 Task: Edit a mockumentary-style video that satirizes a specific industry or profession, incorporating humor and witty dialogue.
Action: Mouse moved to (135, 163)
Screenshot: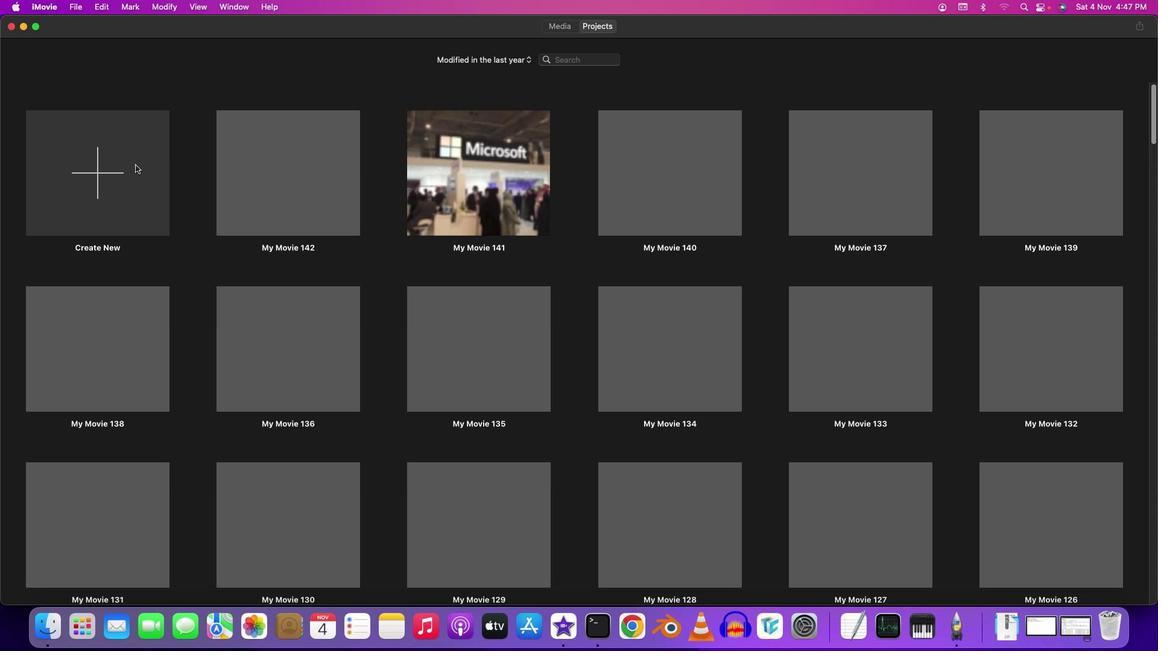 
Action: Mouse pressed left at (135, 163)
Screenshot: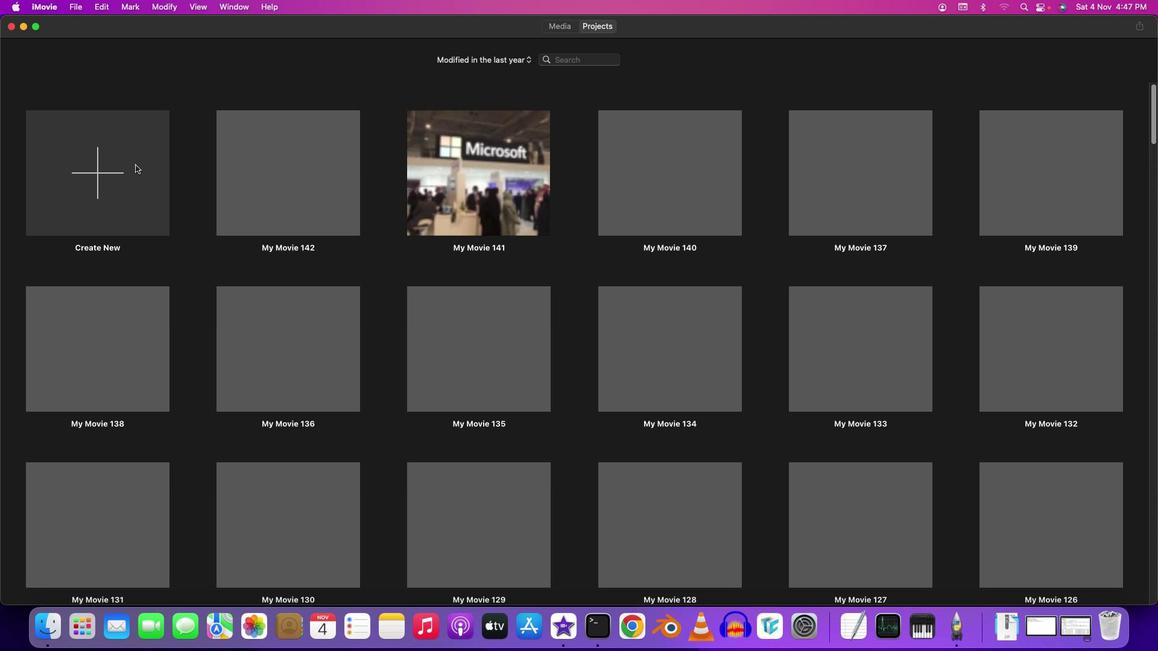 
Action: Mouse moved to (124, 168)
Screenshot: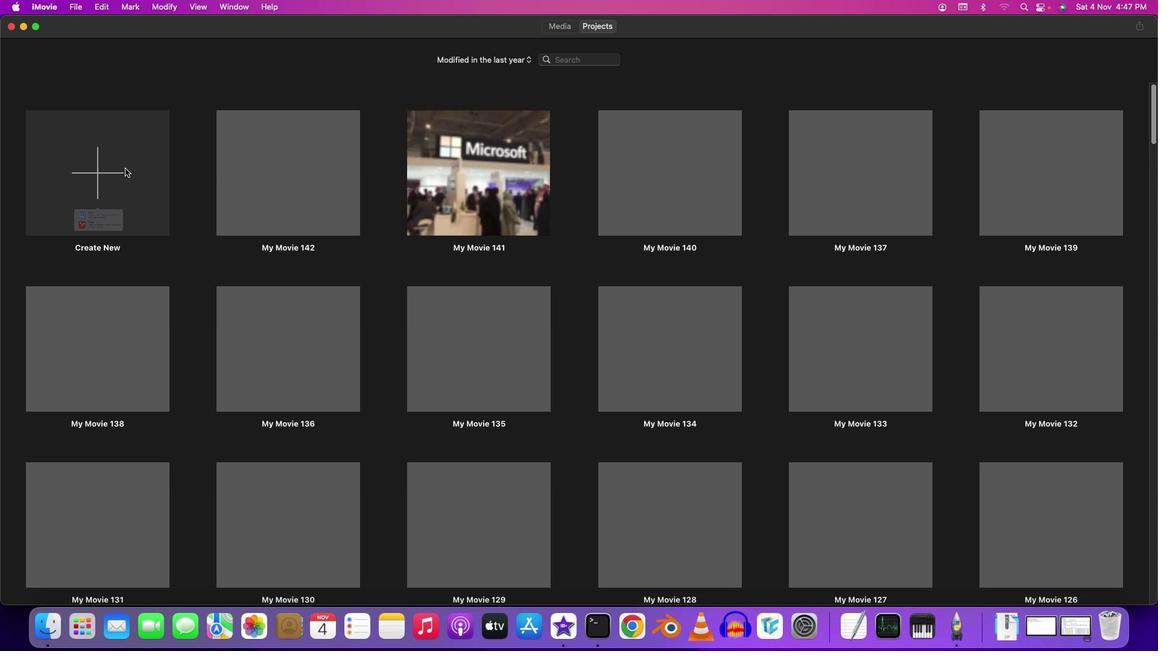 
Action: Mouse pressed left at (124, 168)
Screenshot: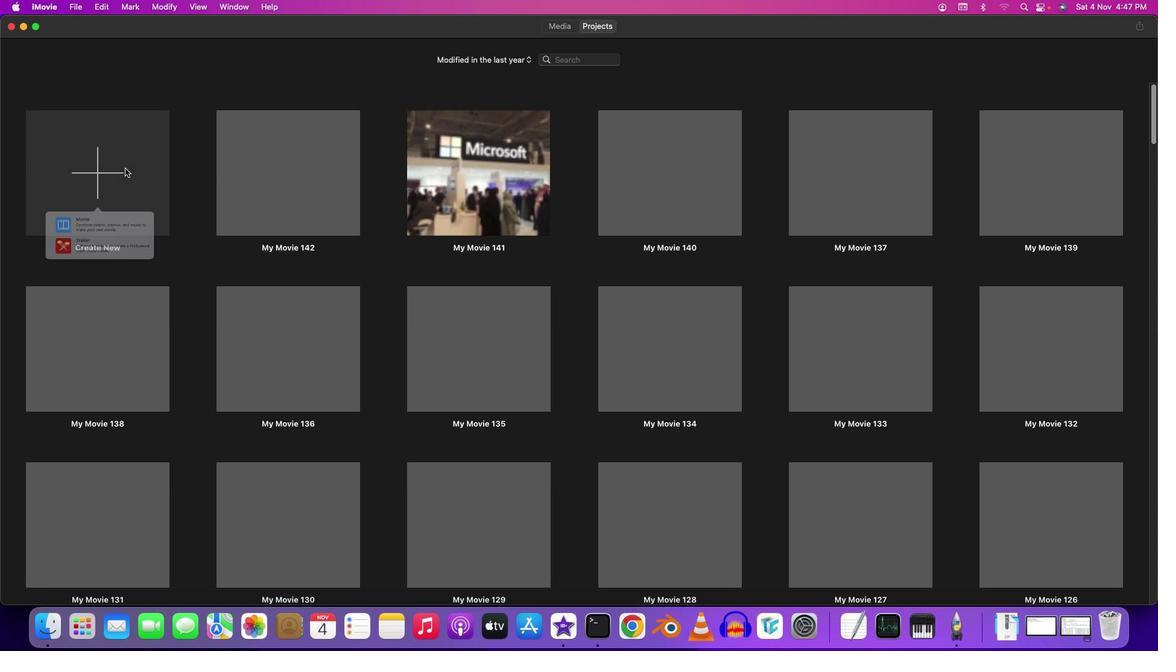 
Action: Mouse moved to (109, 231)
Screenshot: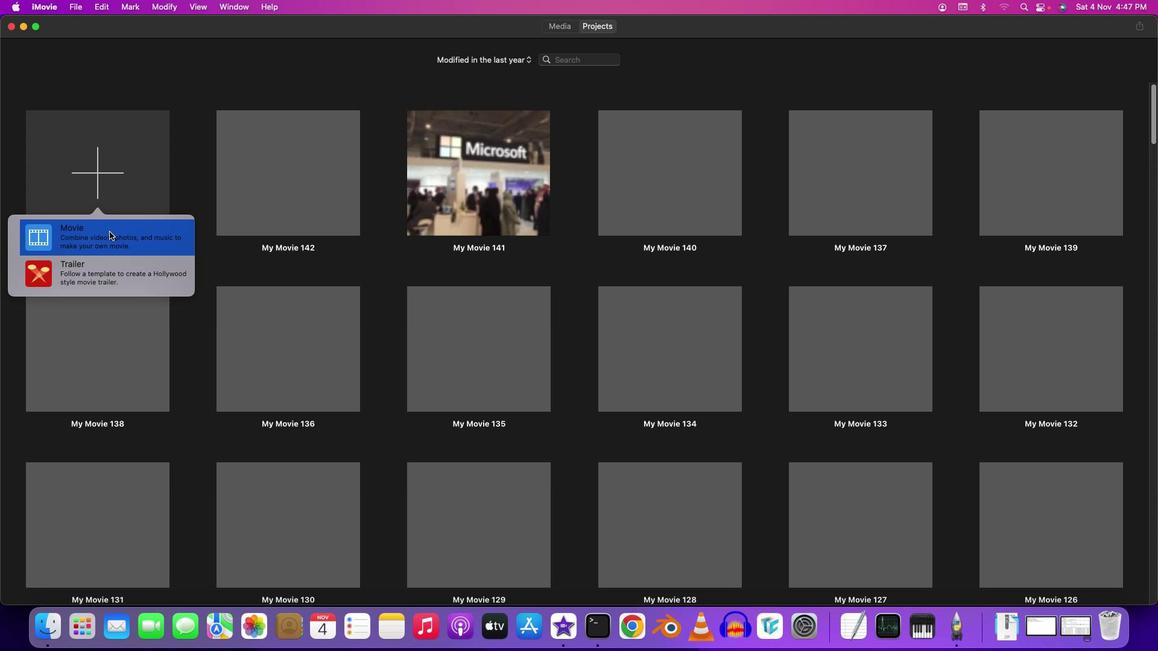 
Action: Mouse pressed left at (109, 231)
Screenshot: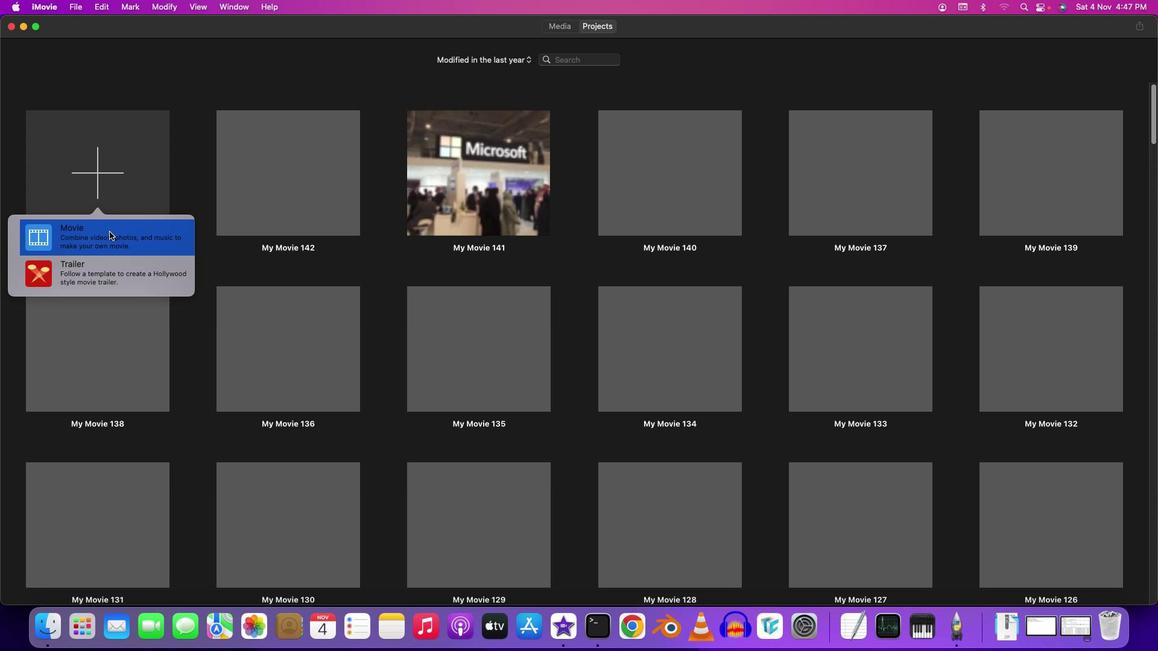 
Action: Mouse moved to (80, 82)
Screenshot: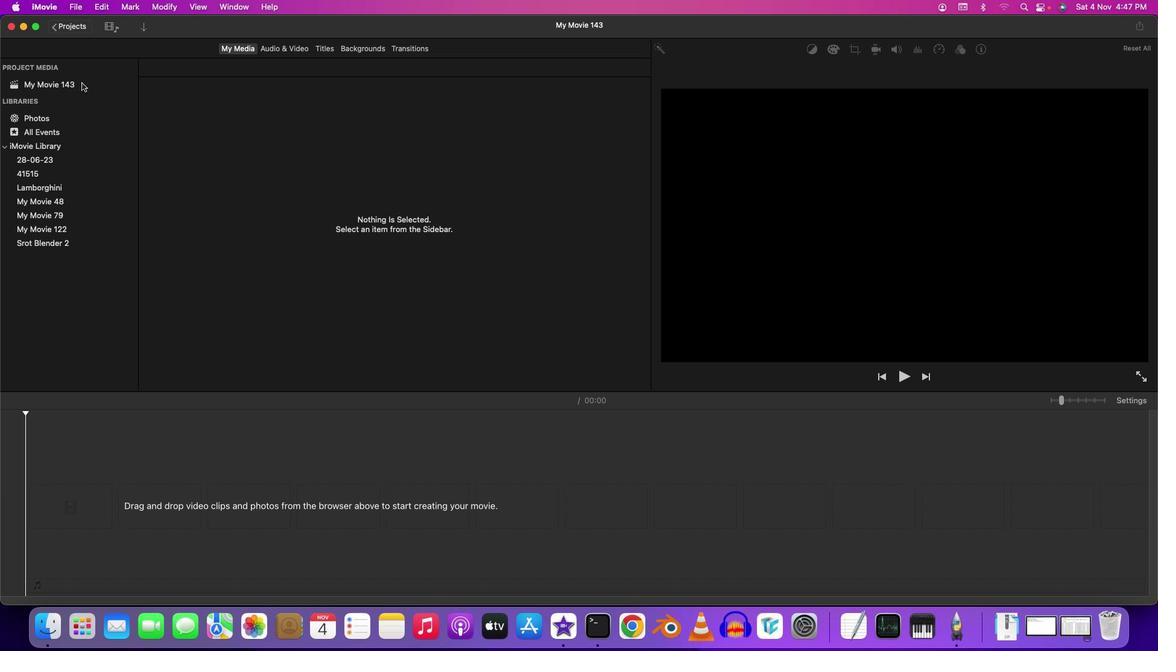 
Action: Mouse pressed left at (80, 82)
Screenshot: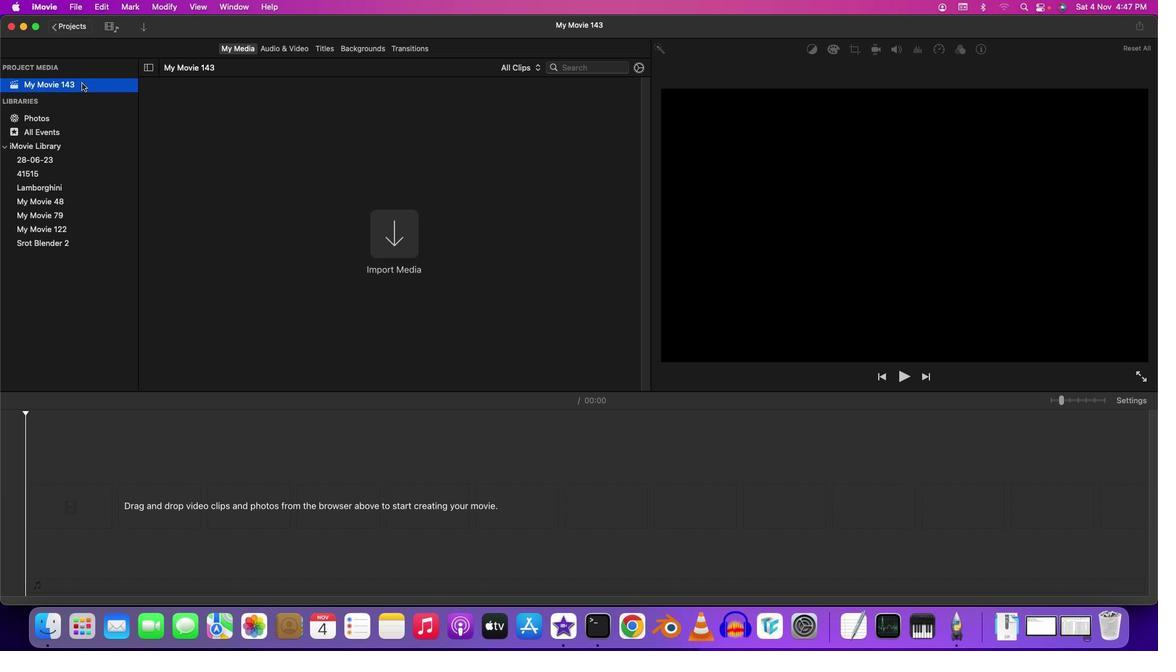
Action: Mouse moved to (148, 26)
Screenshot: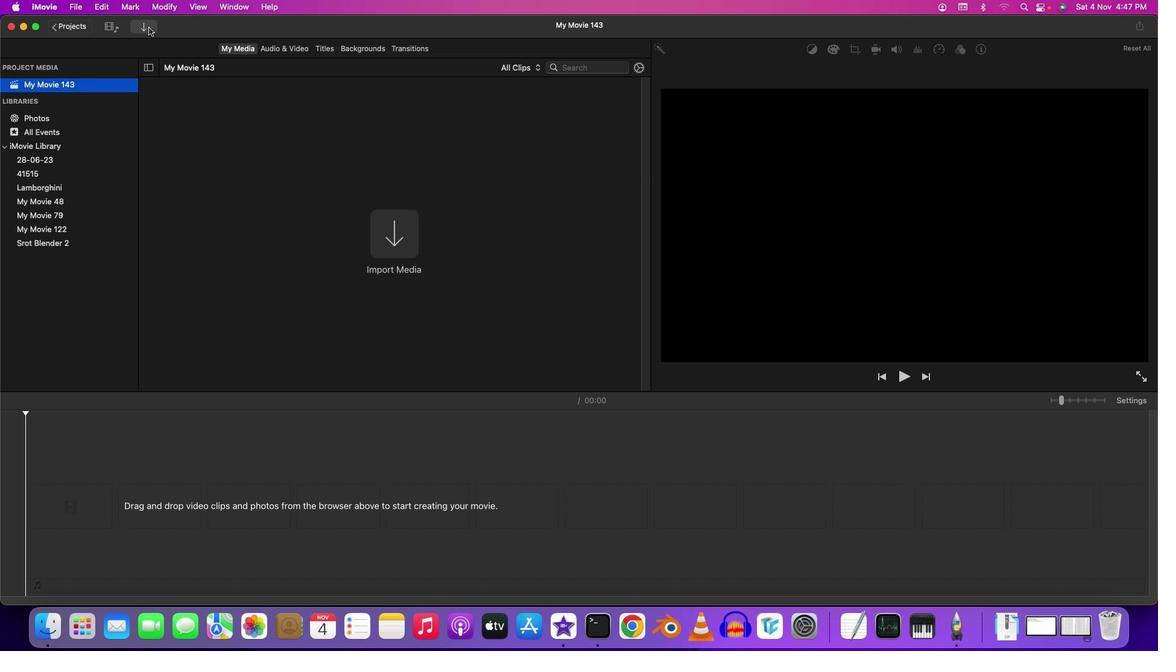 
Action: Mouse pressed left at (148, 26)
Screenshot: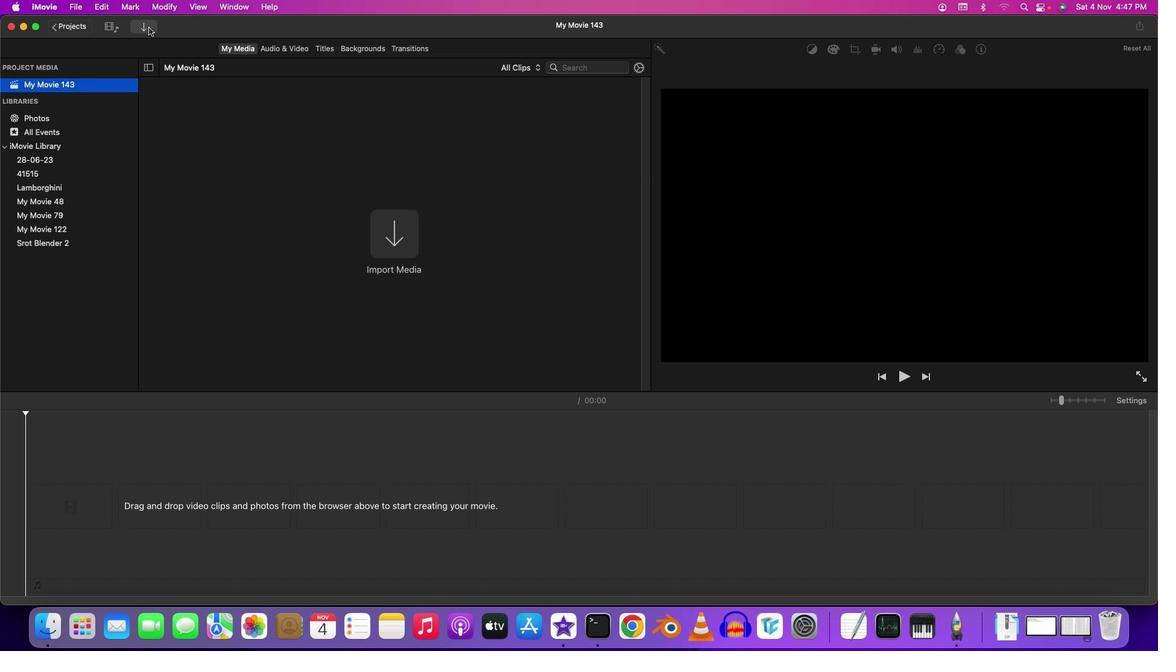 
Action: Mouse moved to (67, 161)
Screenshot: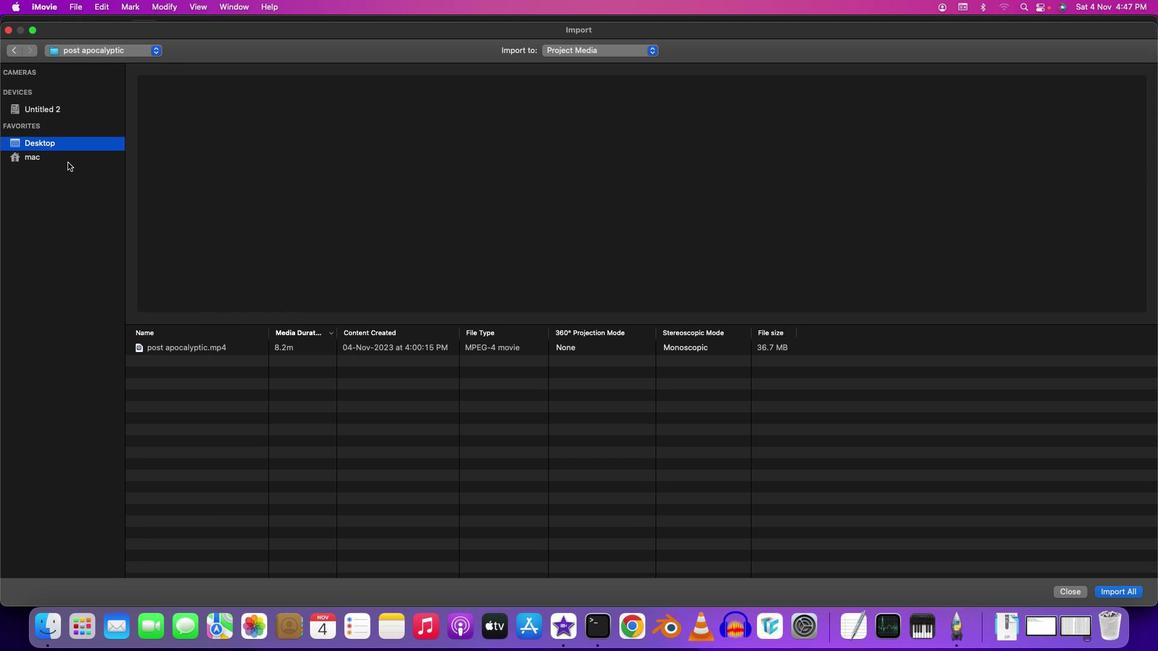
Action: Mouse pressed left at (67, 161)
Screenshot: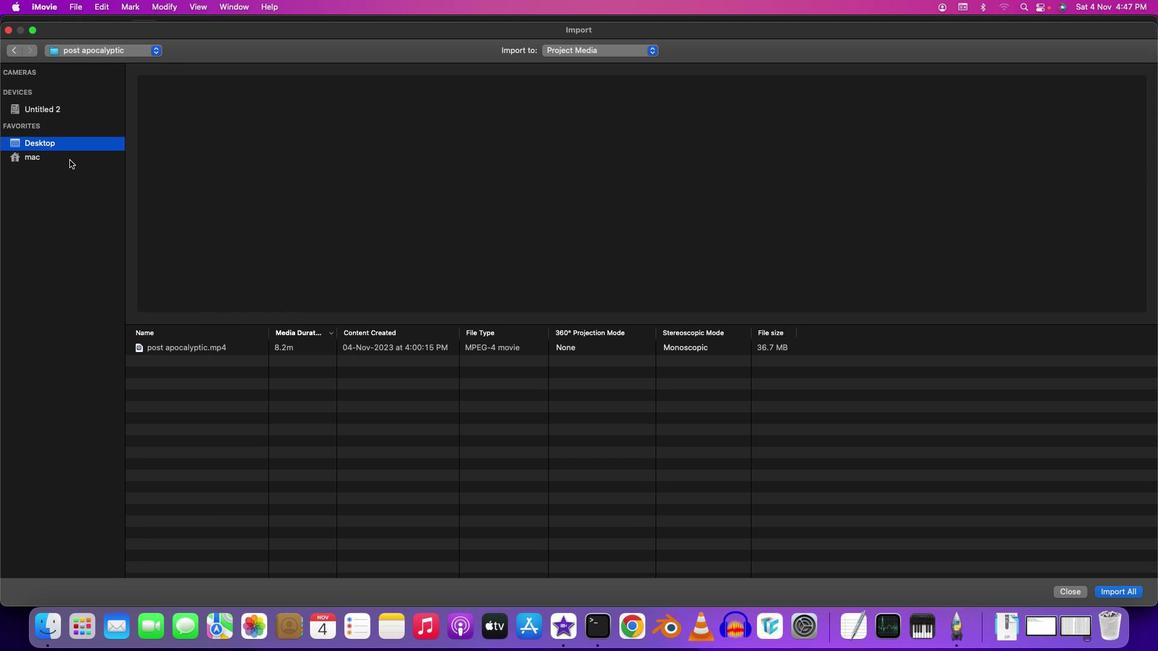 
Action: Mouse moved to (71, 152)
Screenshot: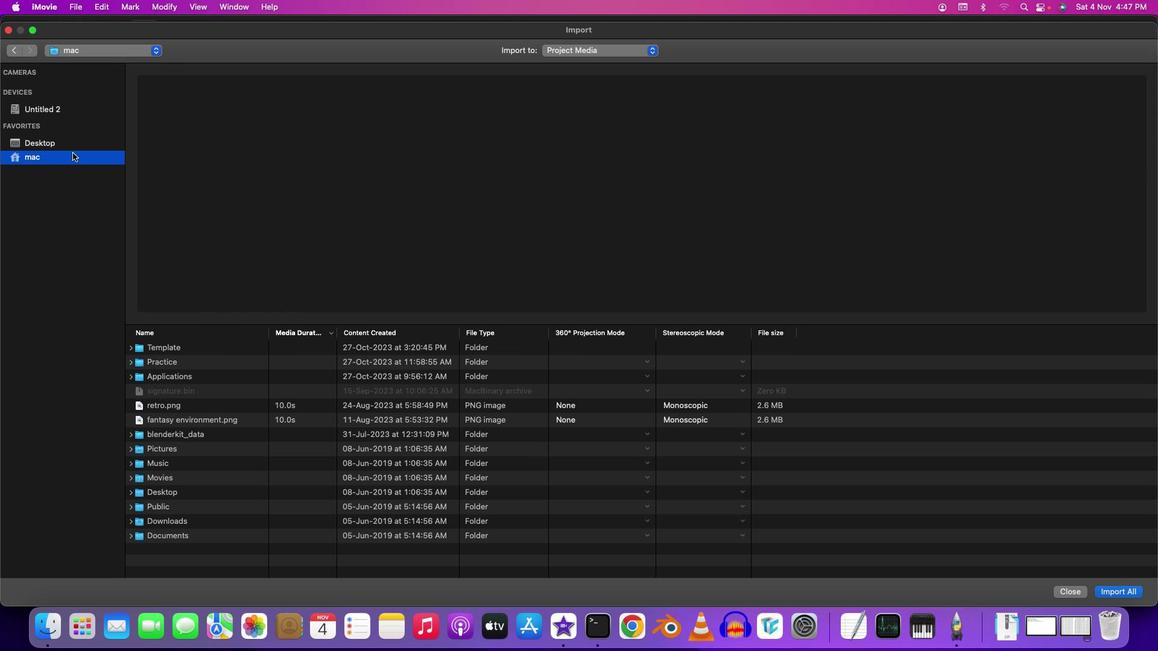 
Action: Mouse pressed left at (71, 152)
Screenshot: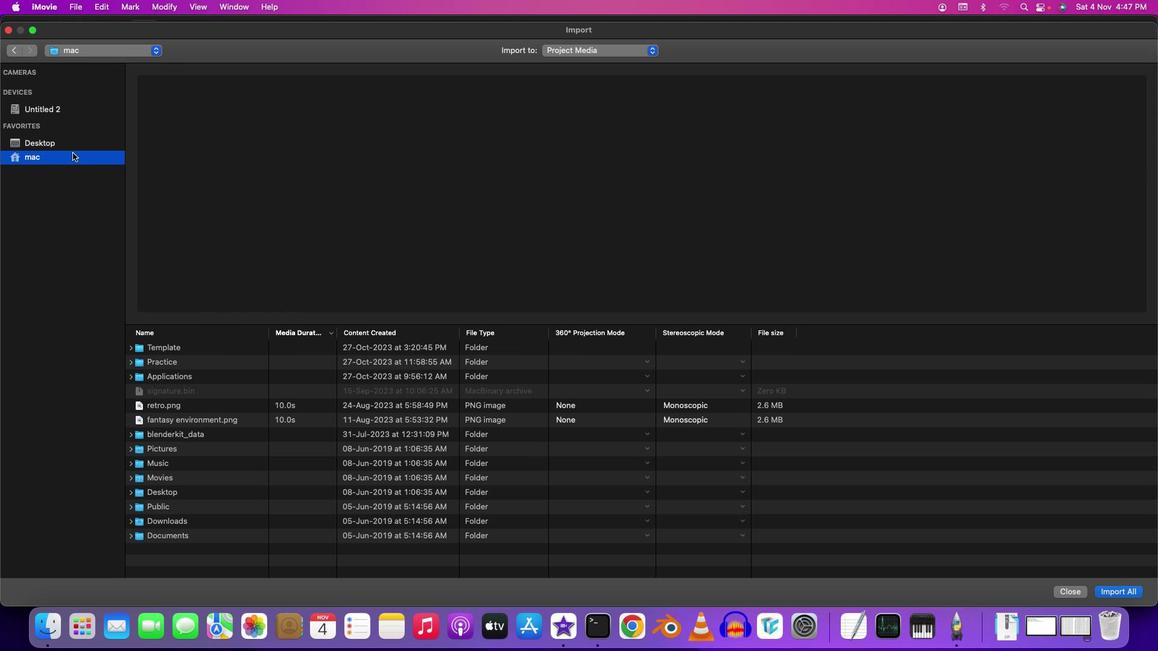 
Action: Mouse moved to (77, 138)
Screenshot: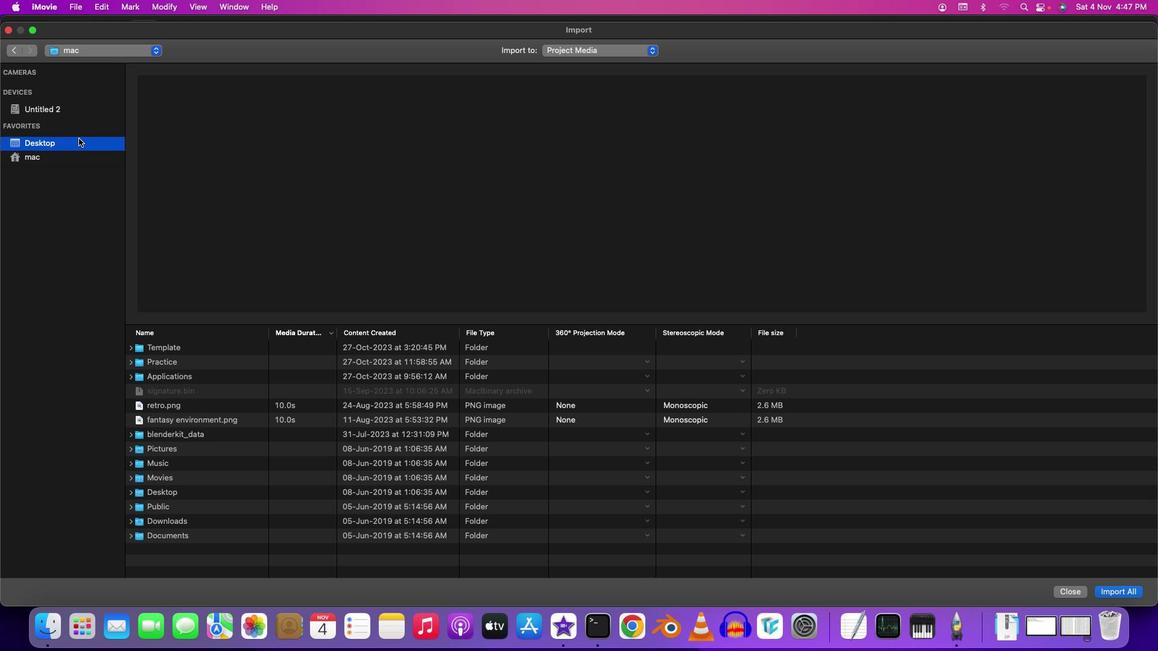 
Action: Mouse pressed left at (77, 138)
Screenshot: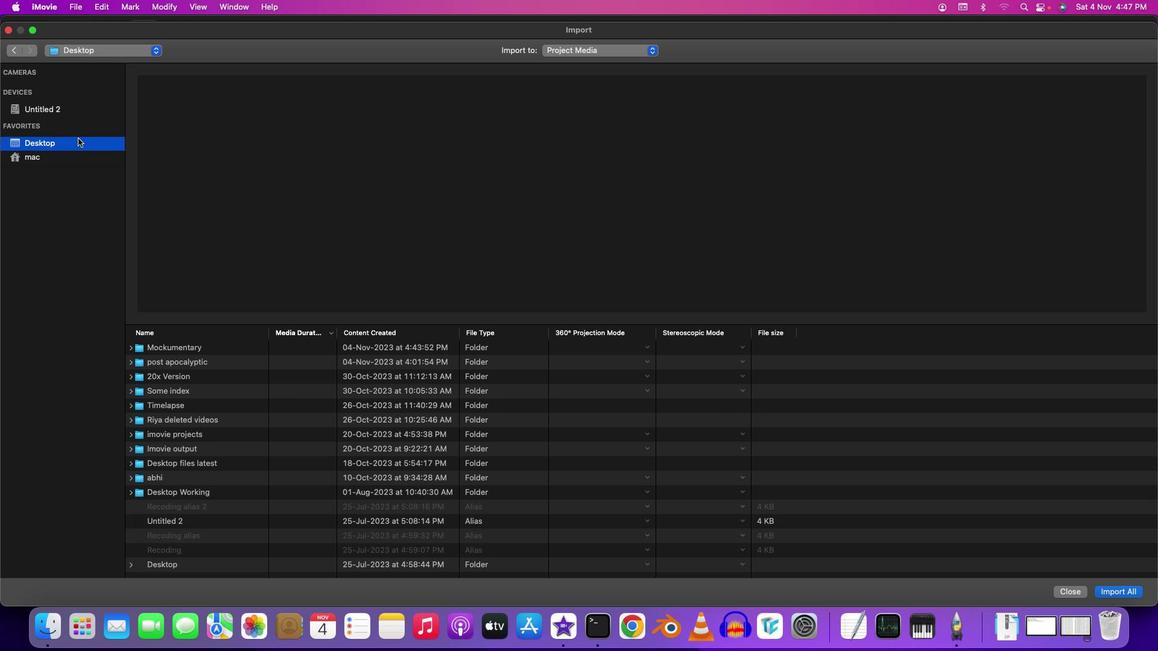 
Action: Mouse moved to (195, 349)
Screenshot: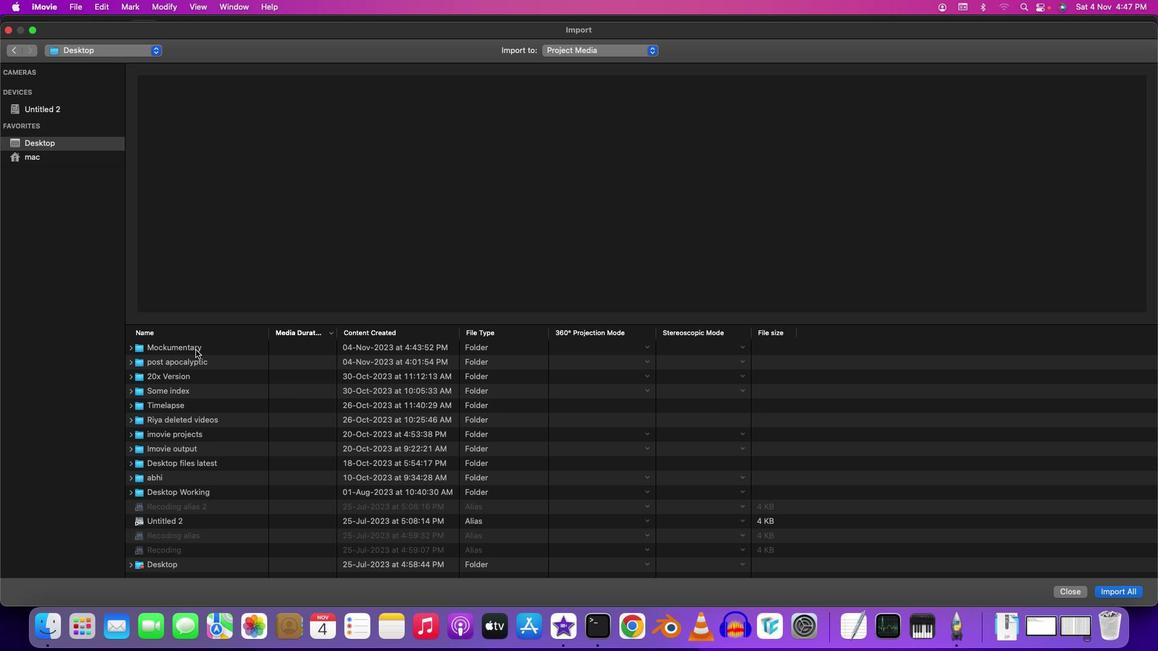 
Action: Mouse pressed left at (195, 349)
Screenshot: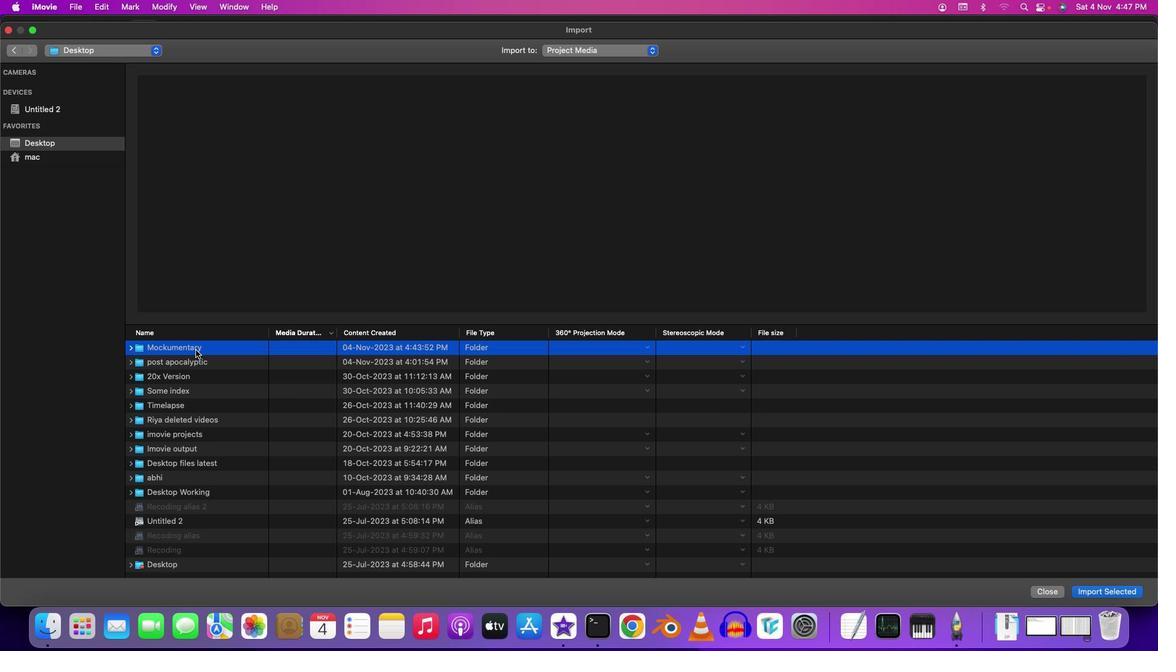 
Action: Mouse pressed left at (195, 349)
Screenshot: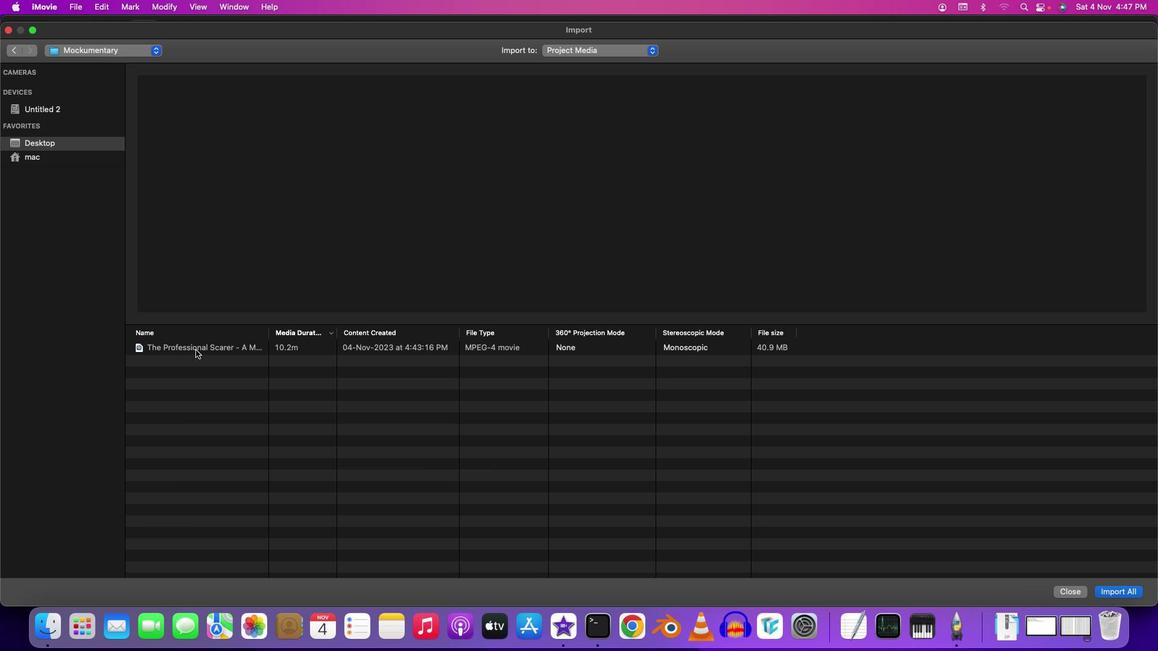 
Action: Mouse moved to (195, 349)
Screenshot: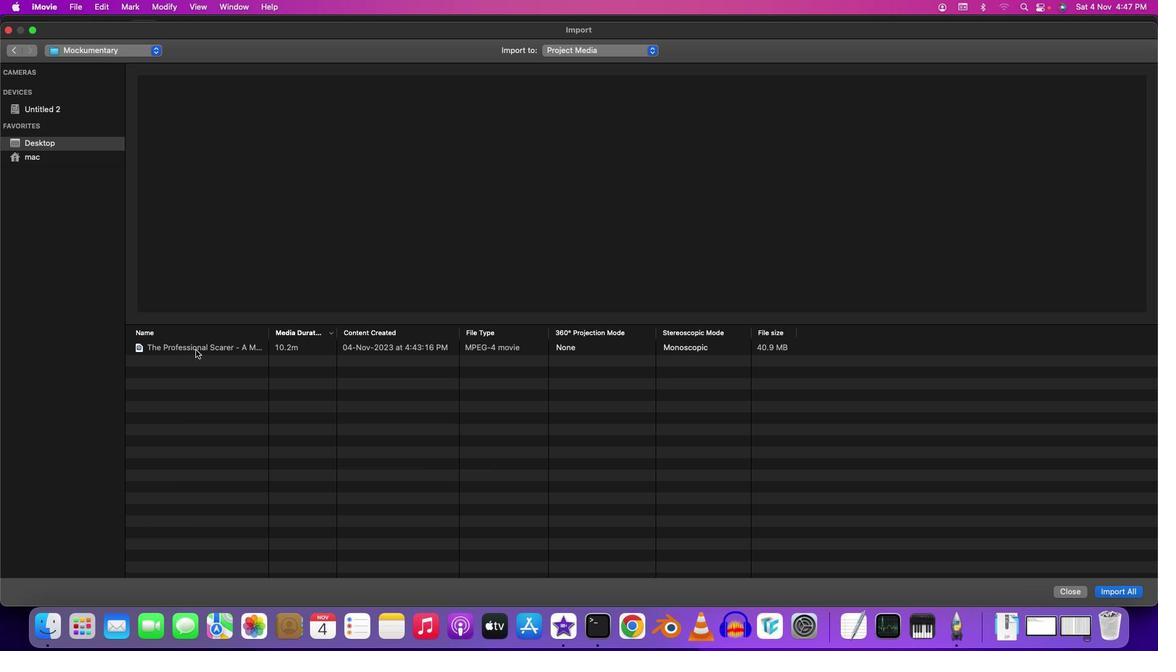 
Action: Mouse pressed left at (195, 349)
Screenshot: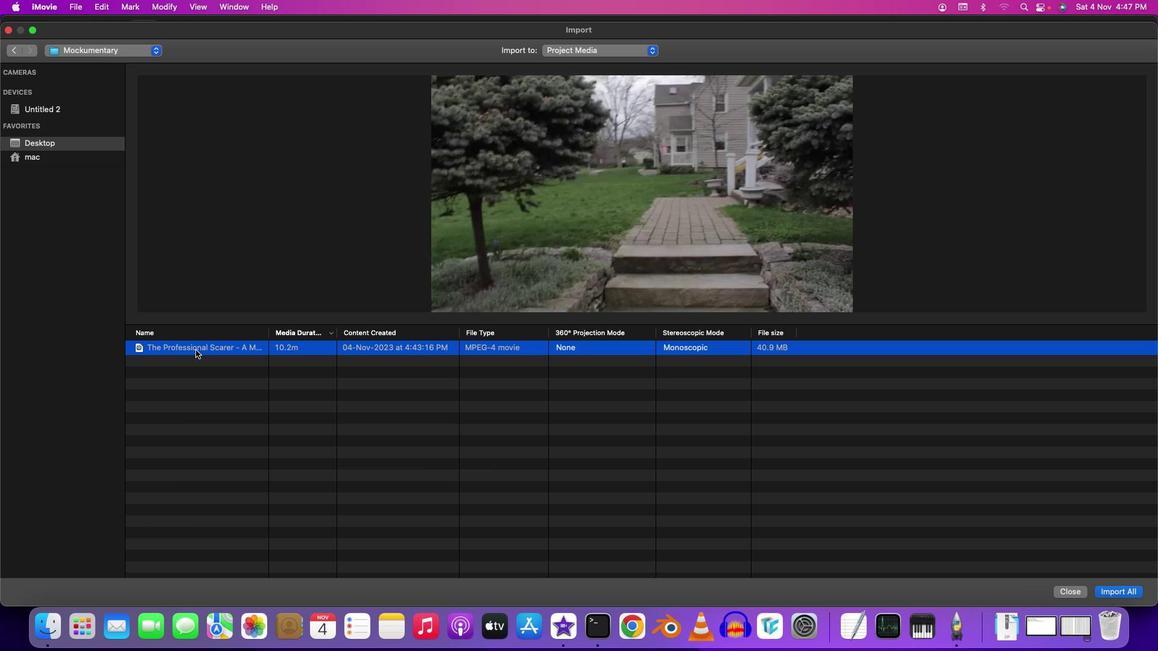 
Action: Mouse pressed left at (195, 349)
Screenshot: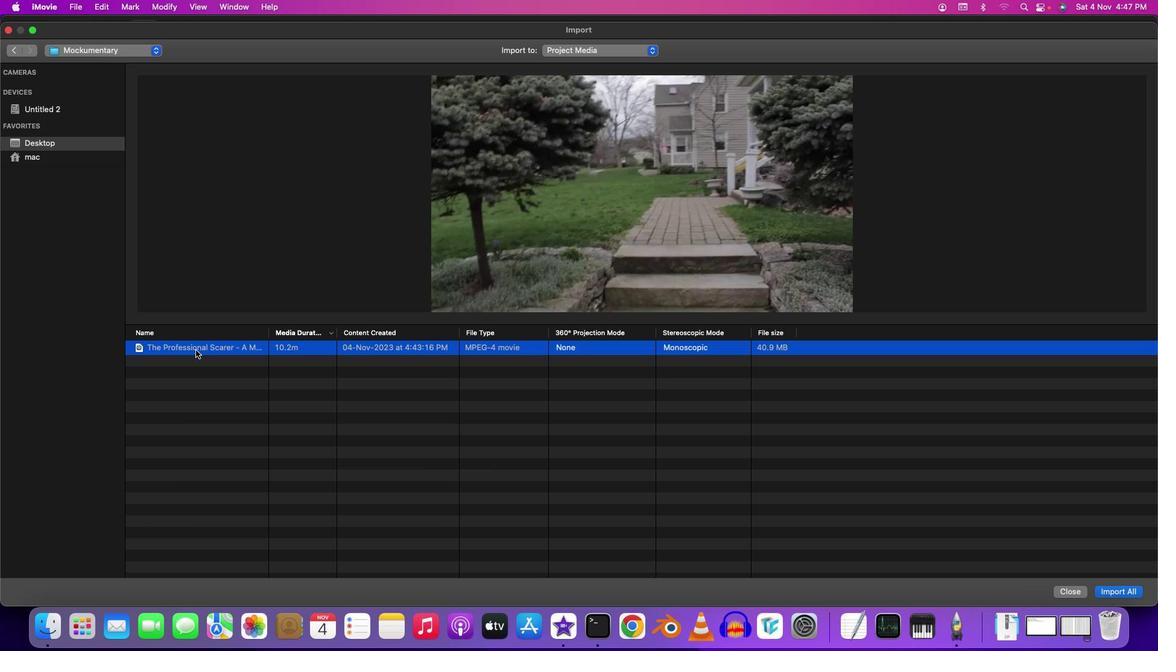 
Action: Mouse moved to (179, 109)
Screenshot: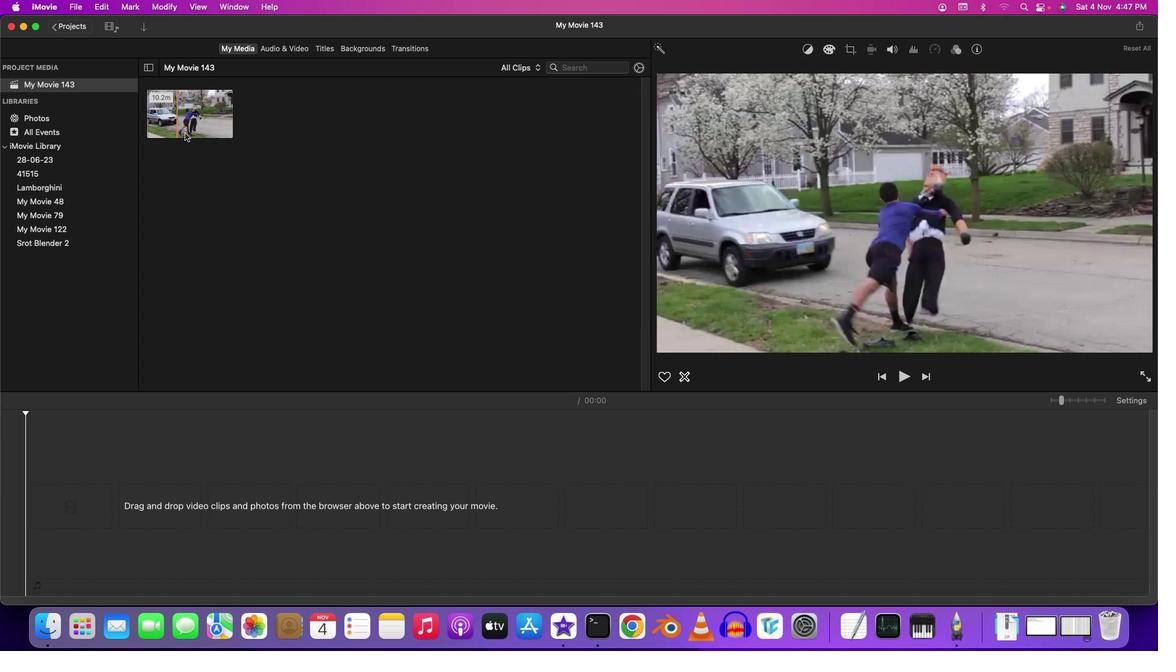 
Action: Mouse pressed left at (179, 109)
Screenshot: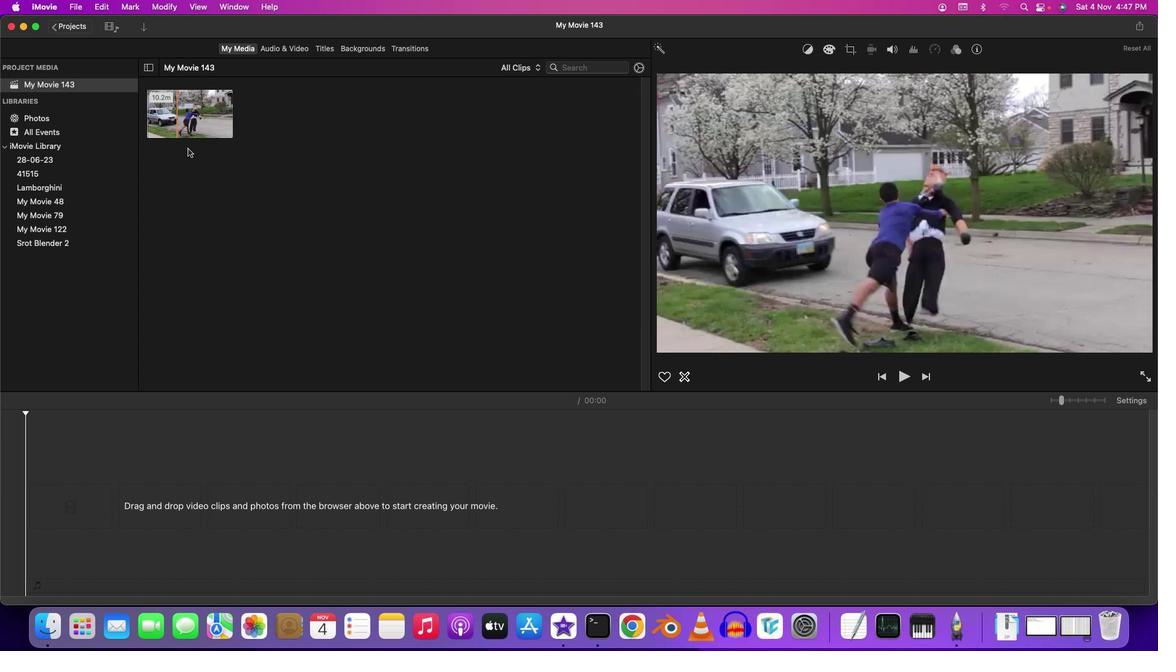 
Action: Mouse moved to (34, 453)
Screenshot: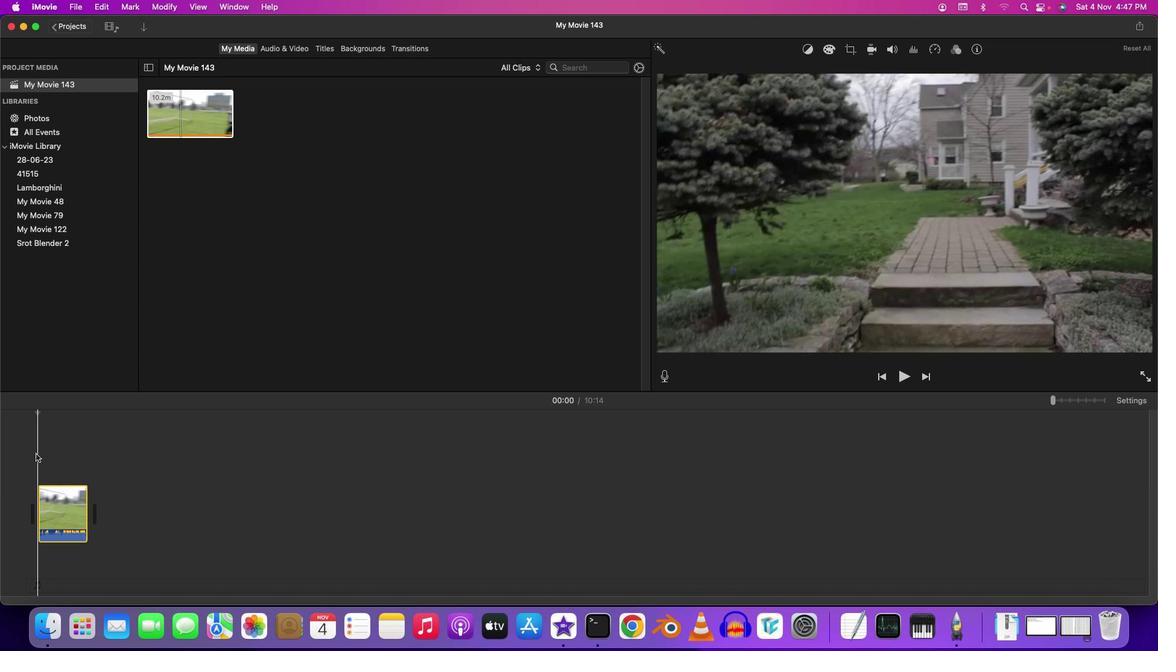 
Action: Mouse pressed left at (34, 453)
Screenshot: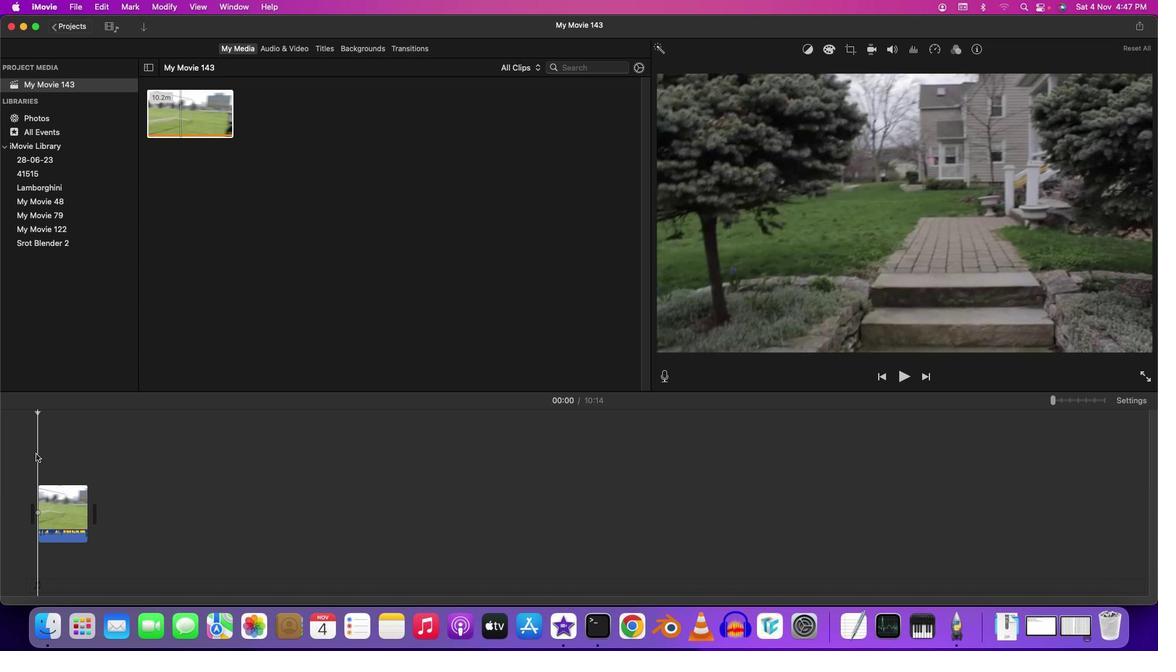 
Action: Mouse moved to (1057, 399)
Screenshot: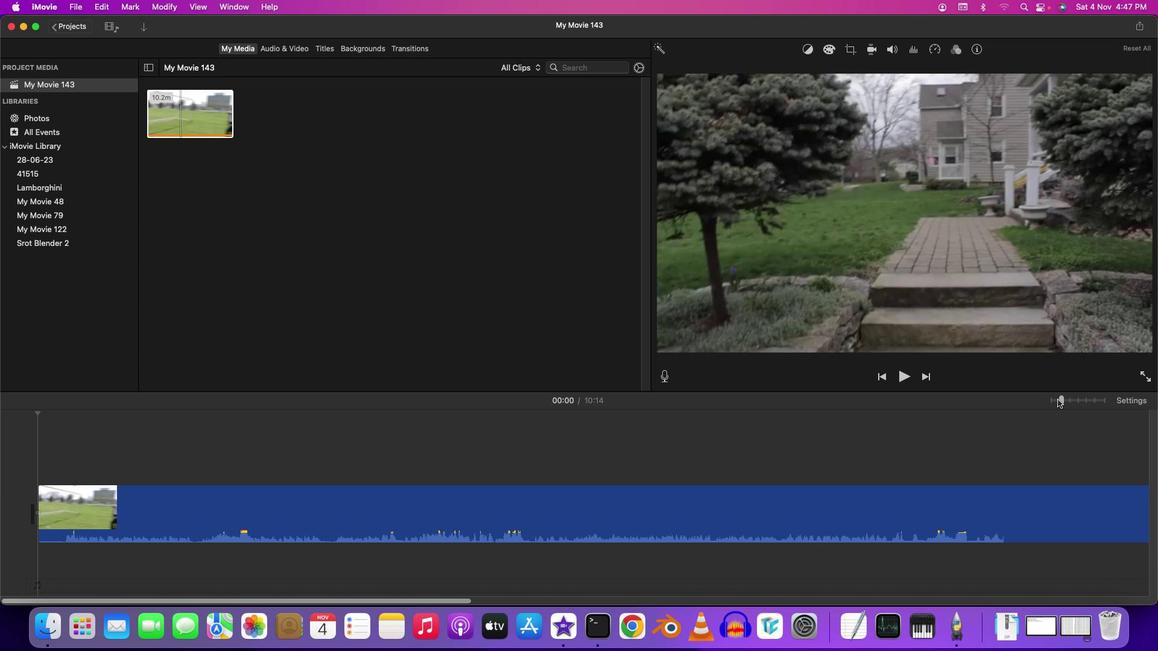 
Action: Mouse pressed left at (1057, 399)
Screenshot: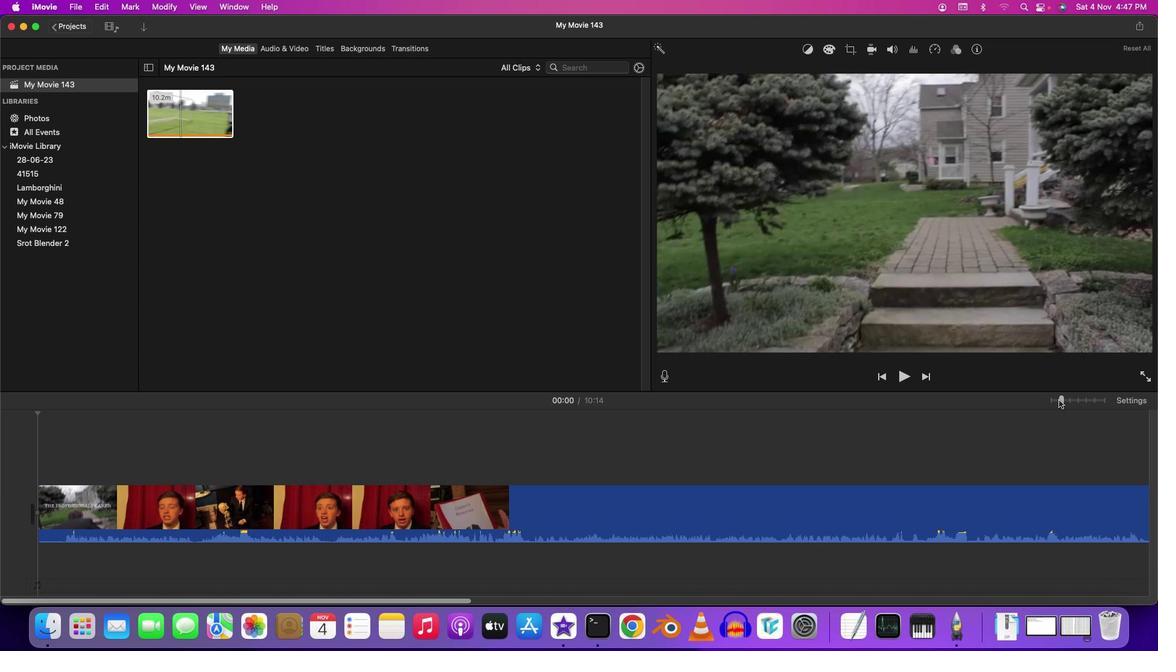 
Action: Mouse moved to (38, 426)
Screenshot: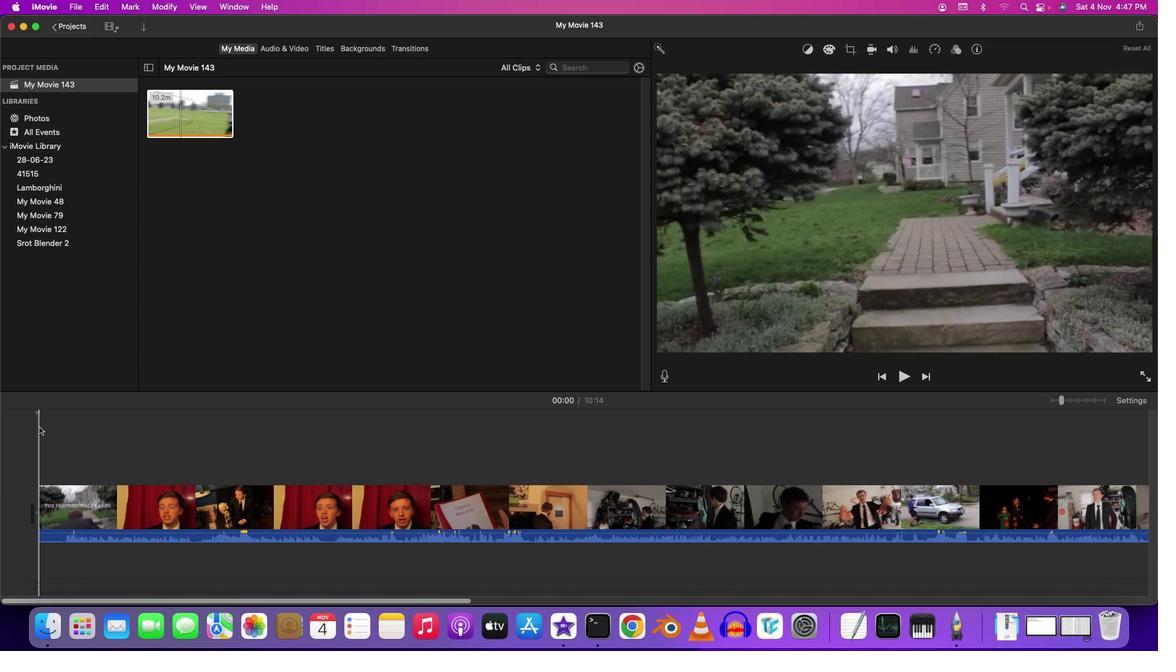 
Action: Mouse pressed left at (38, 426)
Screenshot: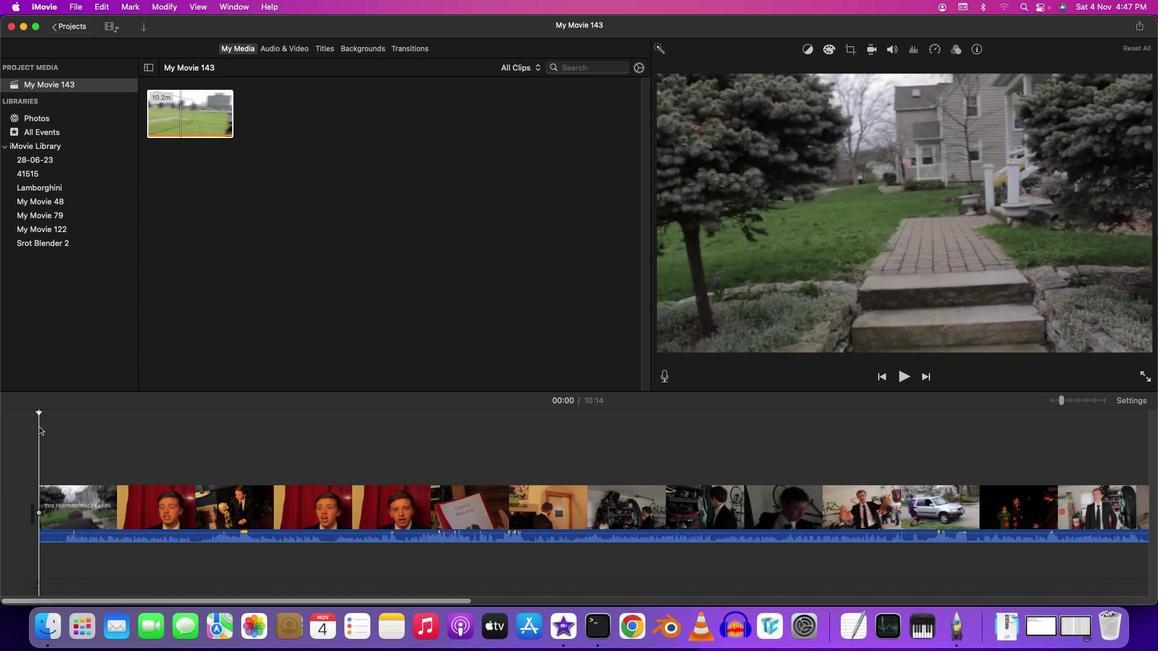 
Action: Key pressed Key.space
Screenshot: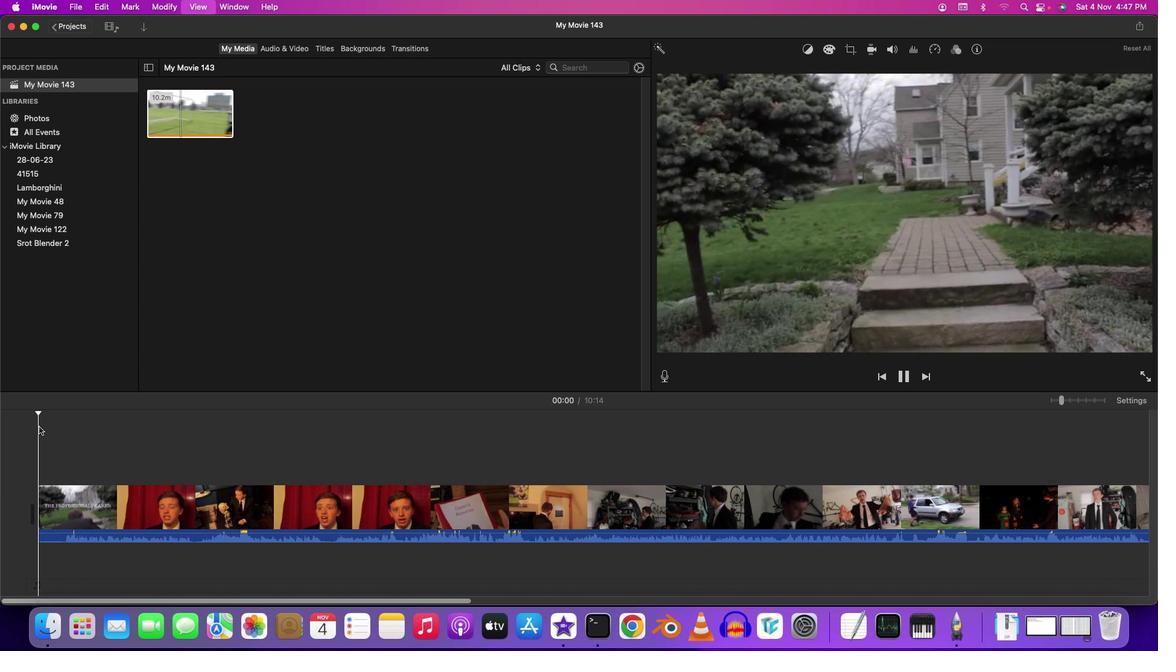 
Action: Mouse moved to (203, 534)
Screenshot: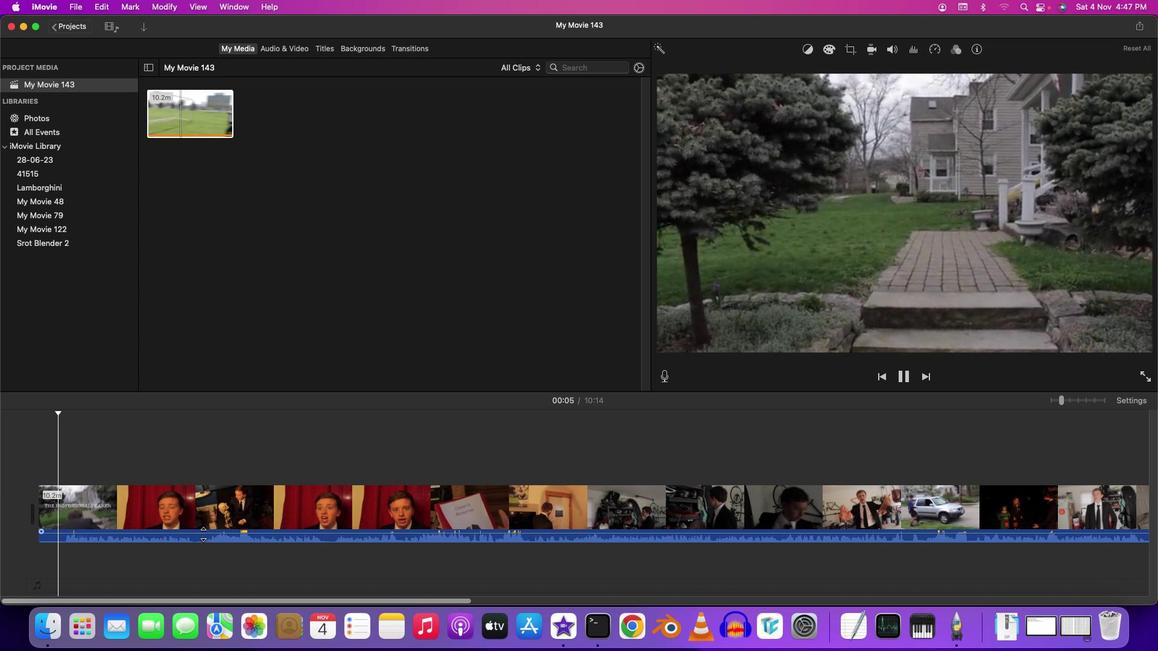 
Action: Mouse pressed left at (203, 534)
Screenshot: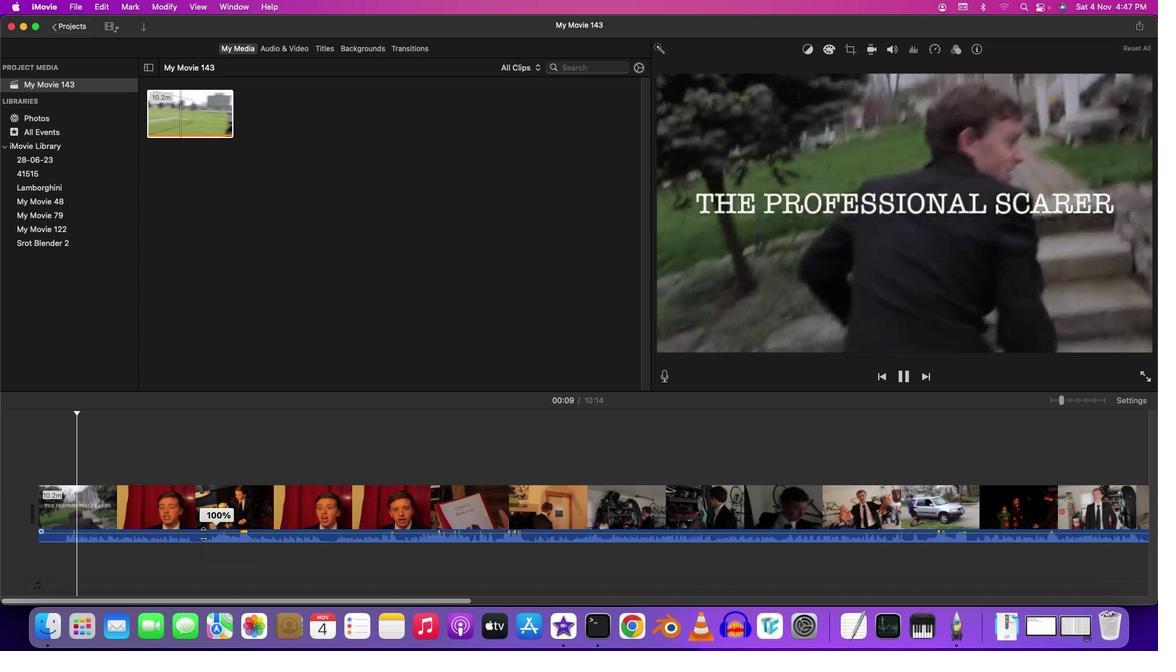 
Action: Mouse moved to (196, 507)
Screenshot: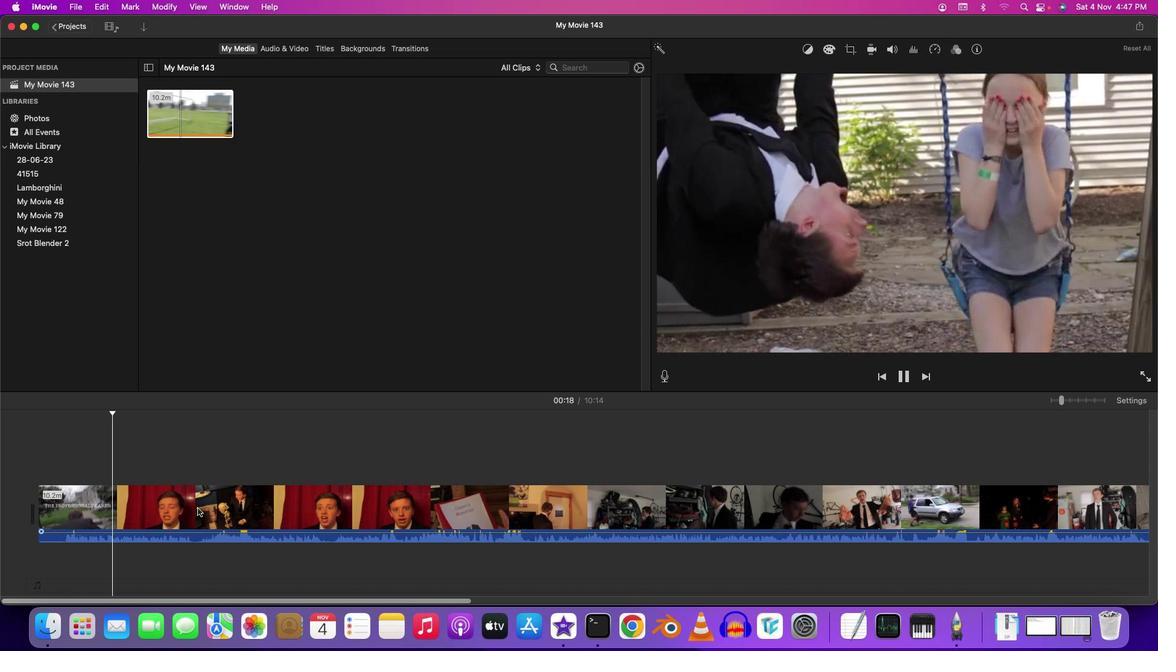 
Action: Key pressed Key.space
Screenshot: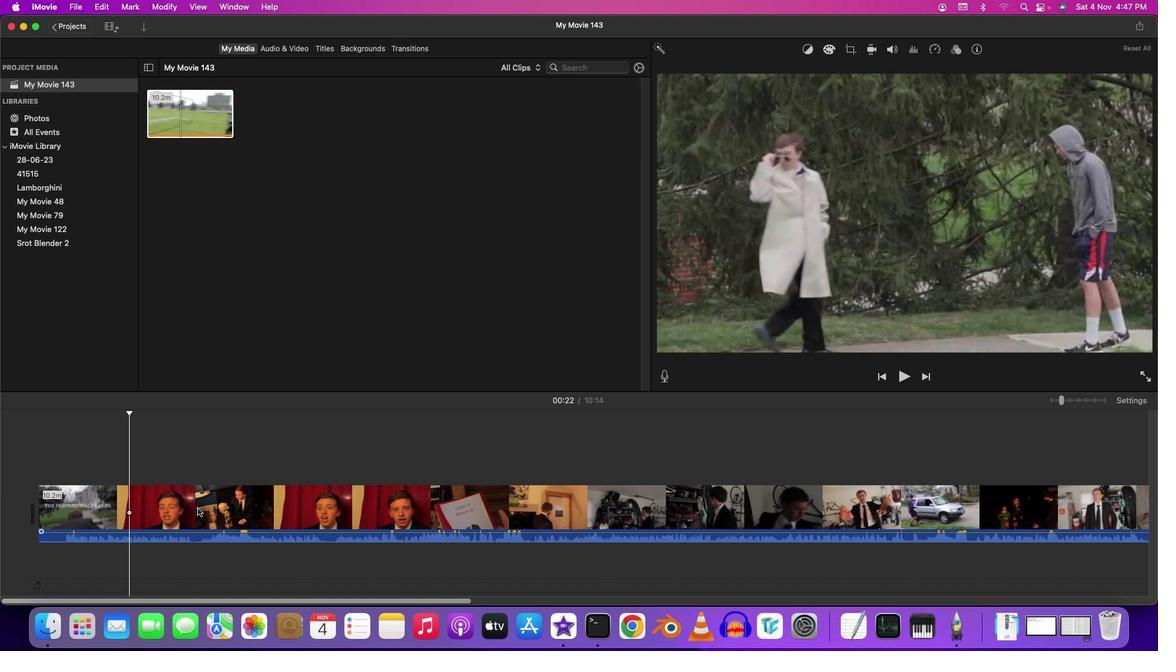 
Action: Mouse moved to (126, 412)
Screenshot: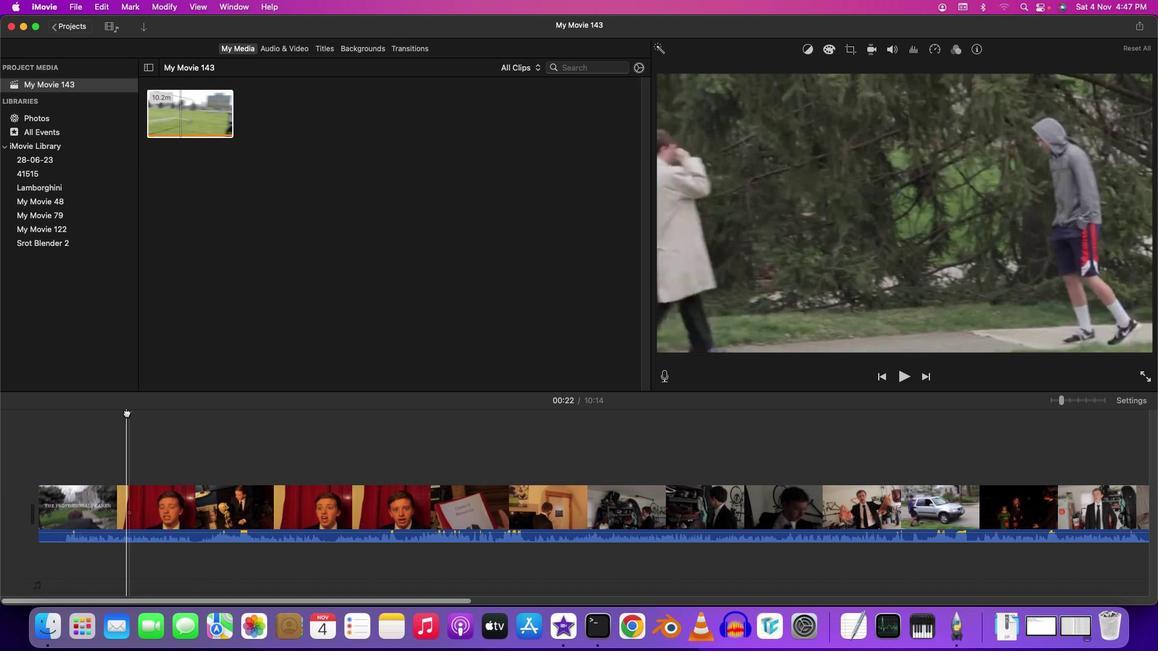 
Action: Mouse pressed left at (126, 412)
Screenshot: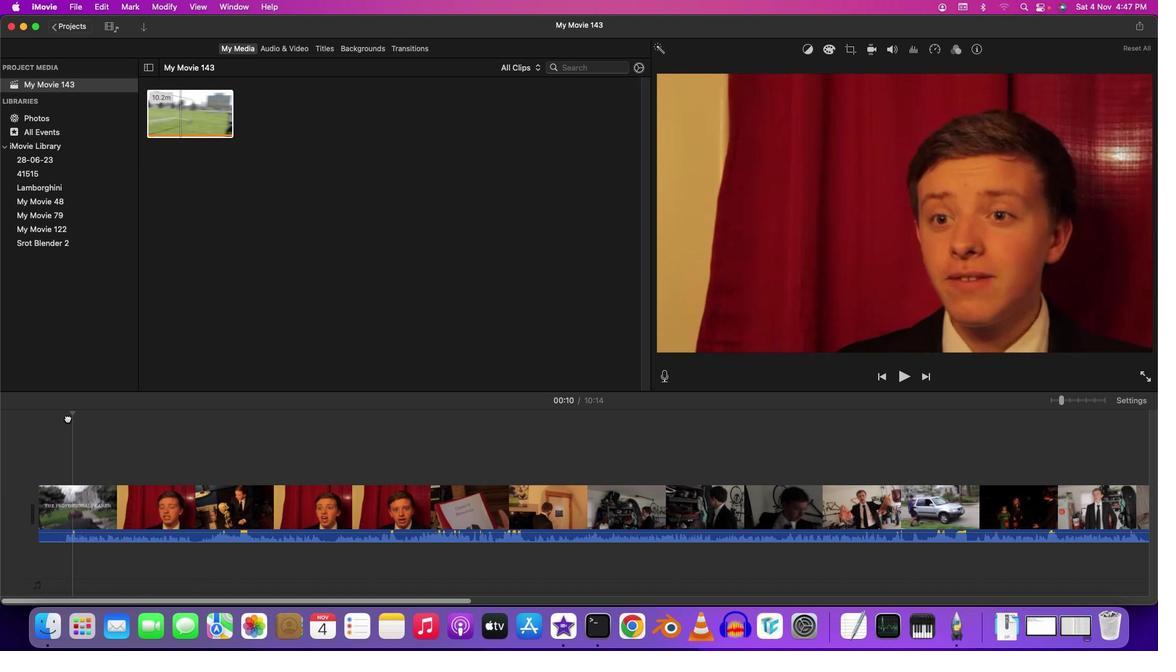 
Action: Mouse moved to (365, 49)
Screenshot: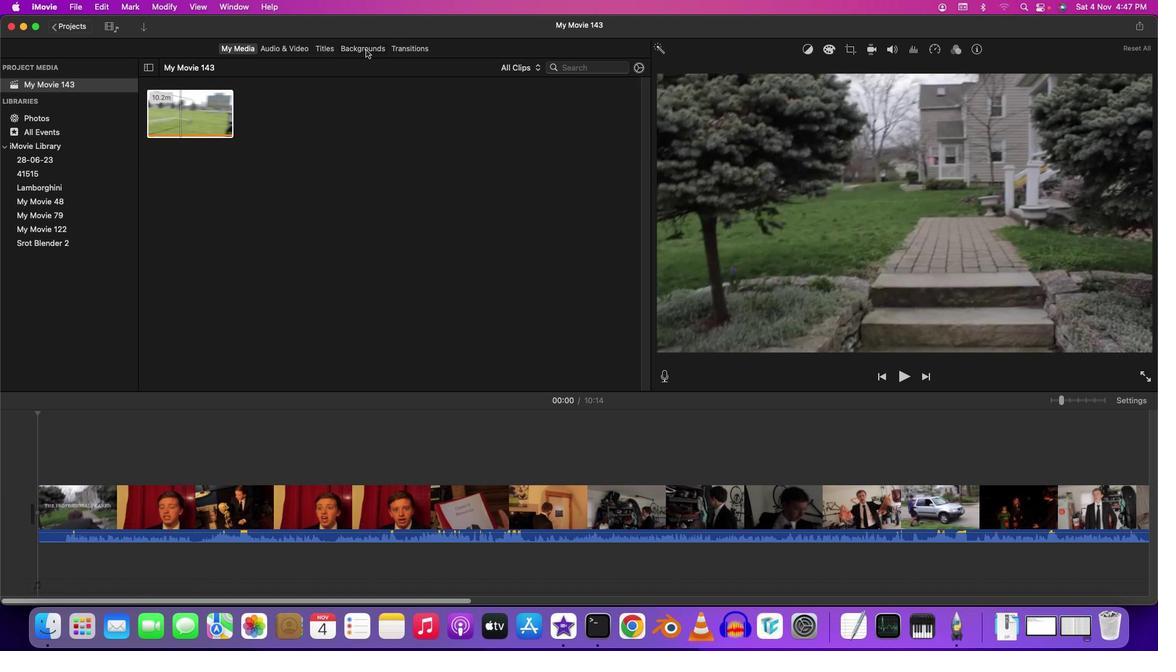 
Action: Mouse pressed left at (365, 49)
Screenshot: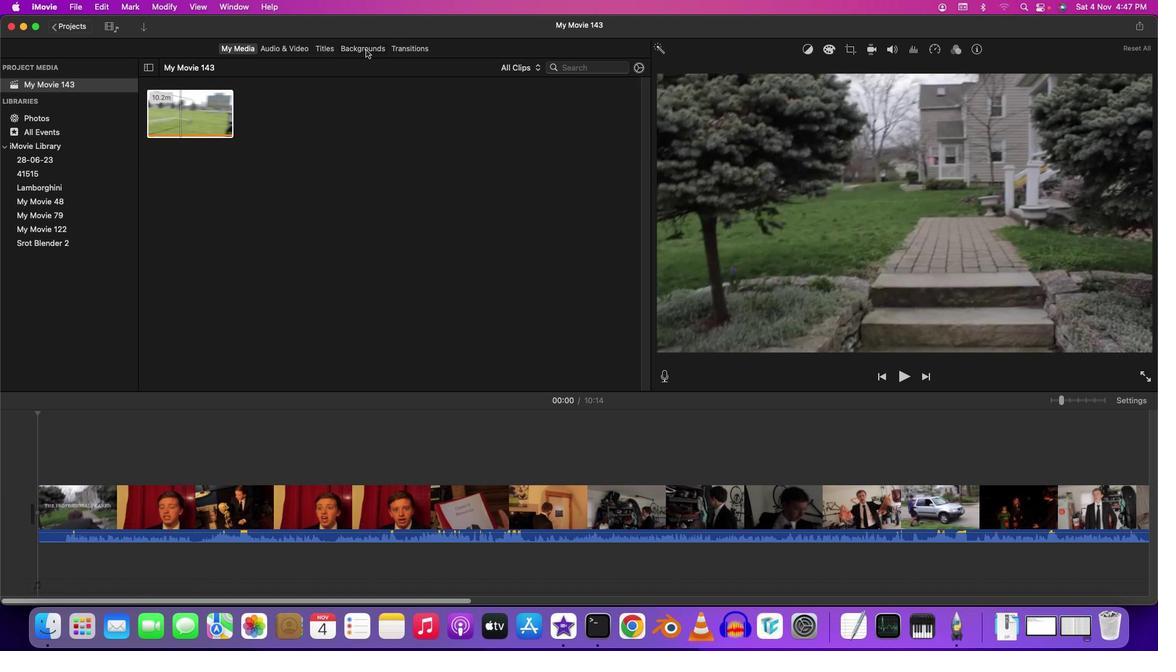 
Action: Mouse moved to (523, 161)
Screenshot: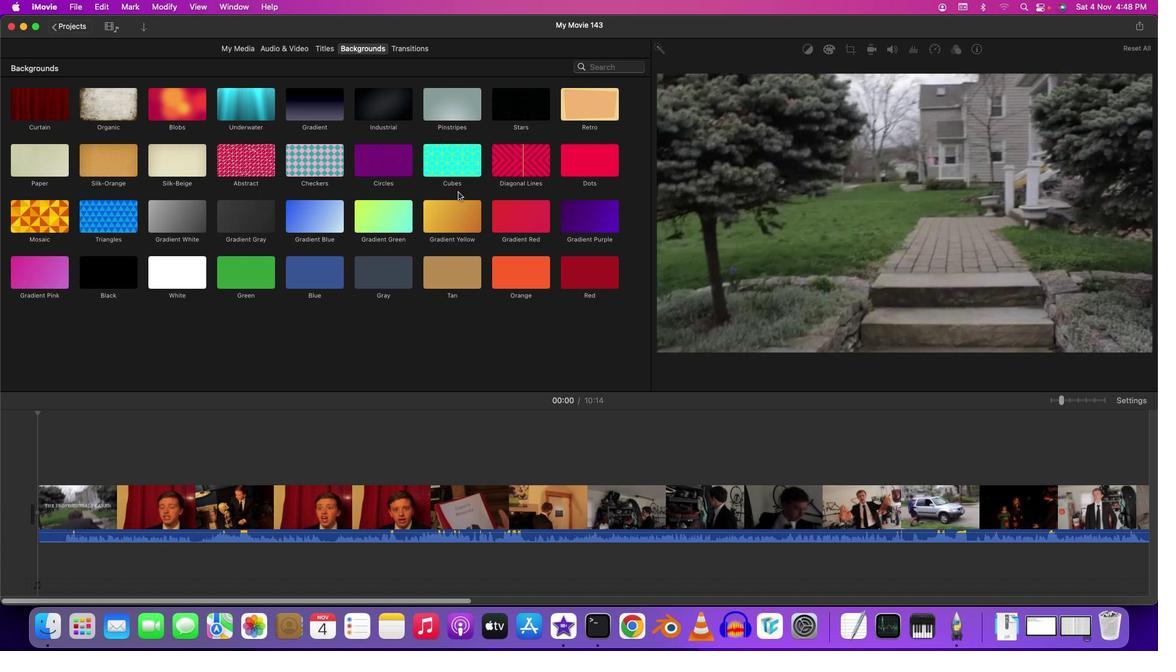 
Action: Mouse pressed left at (523, 161)
Screenshot: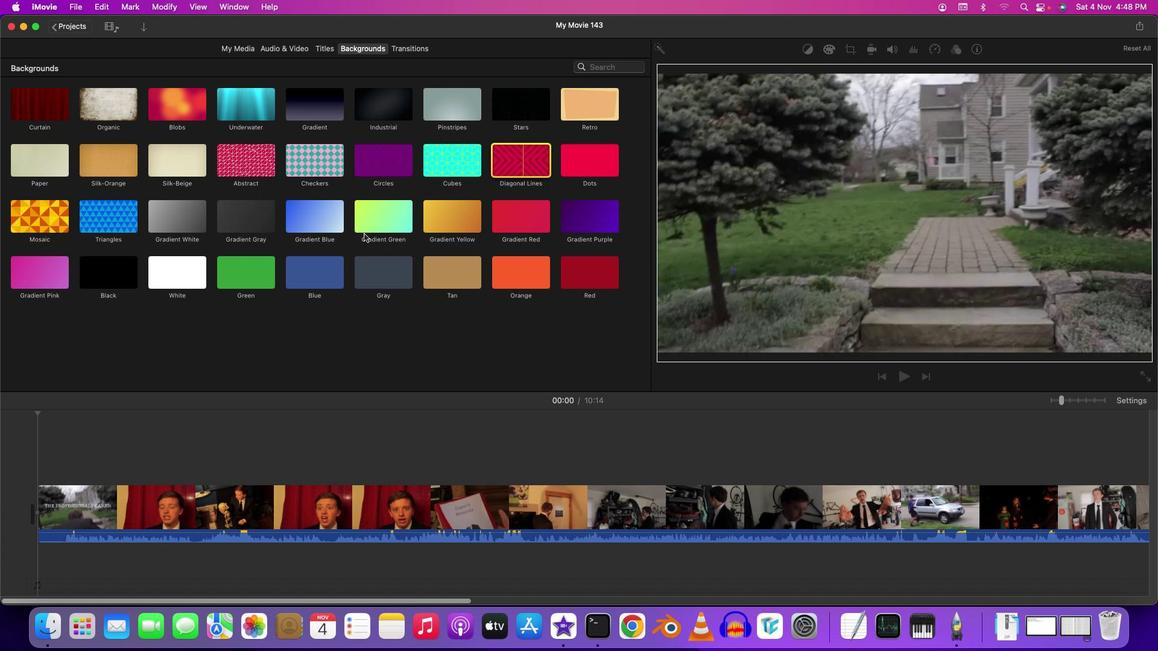 
Action: Mouse moved to (329, 50)
Screenshot: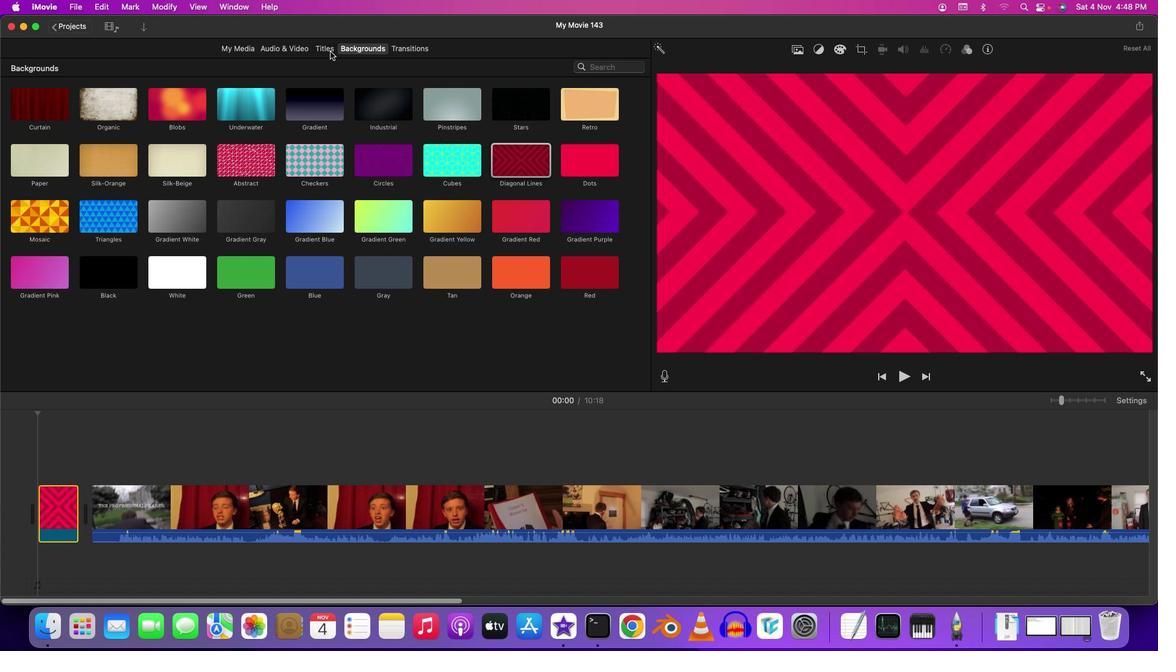 
Action: Mouse pressed left at (329, 50)
Screenshot: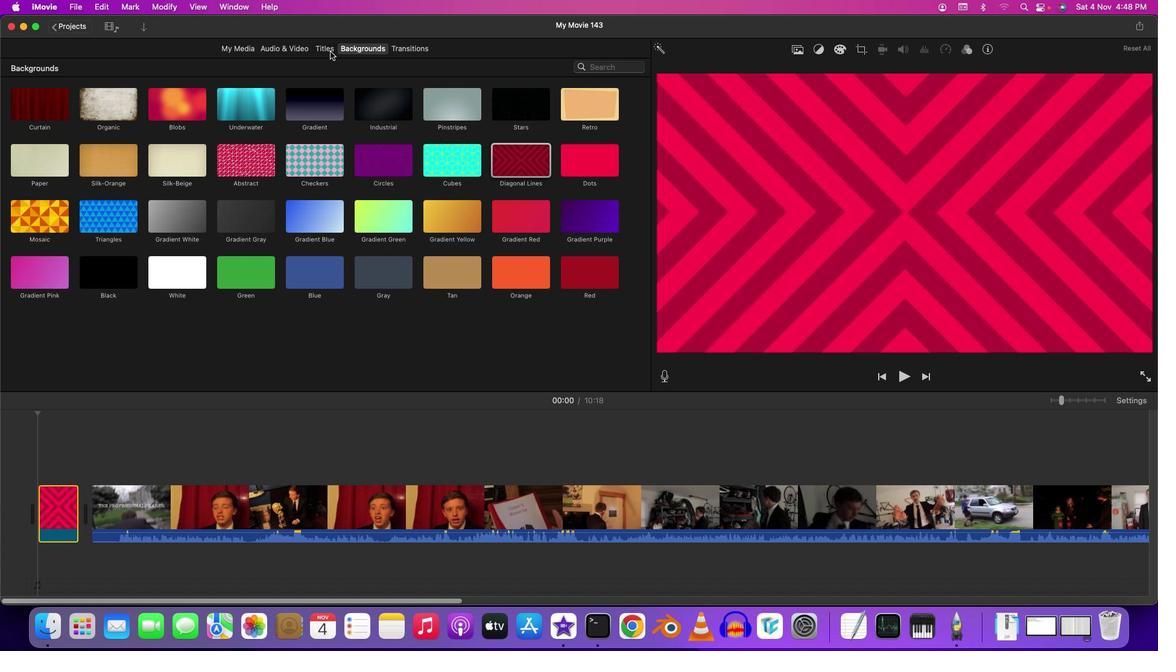 
Action: Mouse moved to (113, 196)
Screenshot: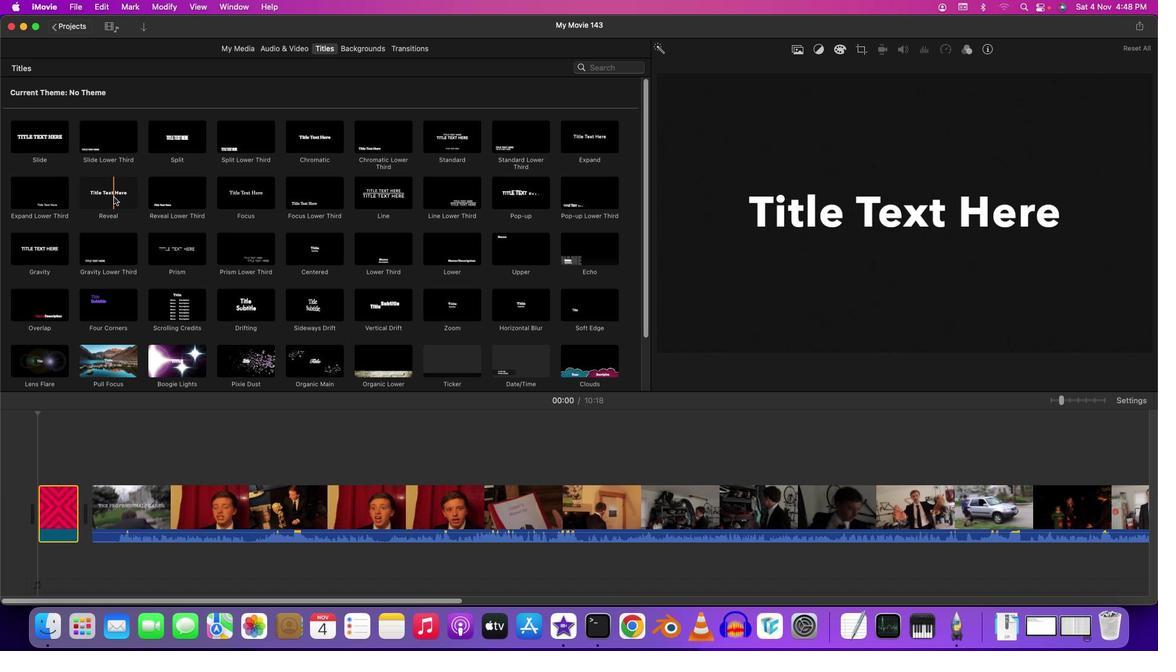 
Action: Mouse pressed left at (113, 196)
Screenshot: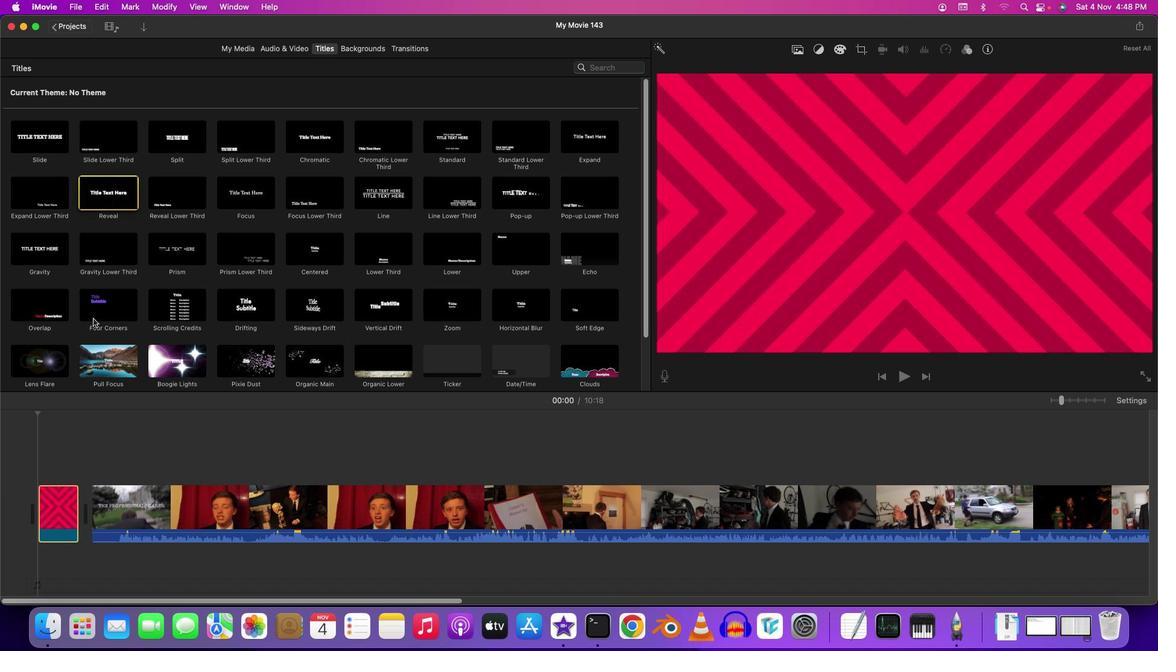
Action: Mouse moved to (62, 475)
Screenshot: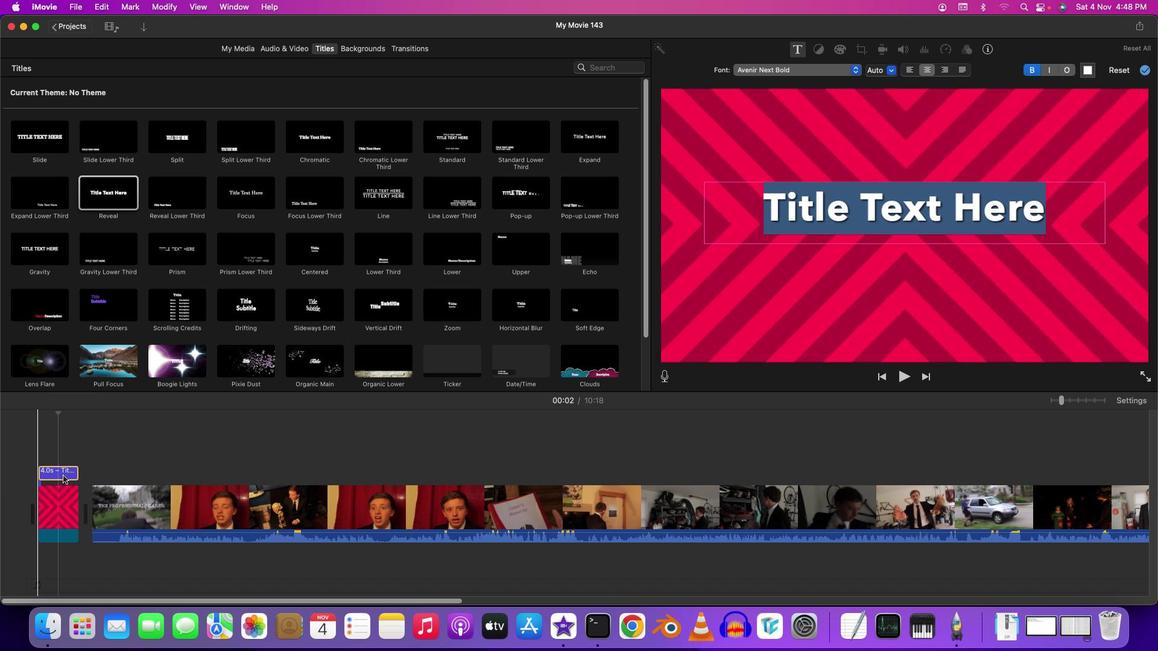 
Action: Mouse pressed left at (62, 475)
Screenshot: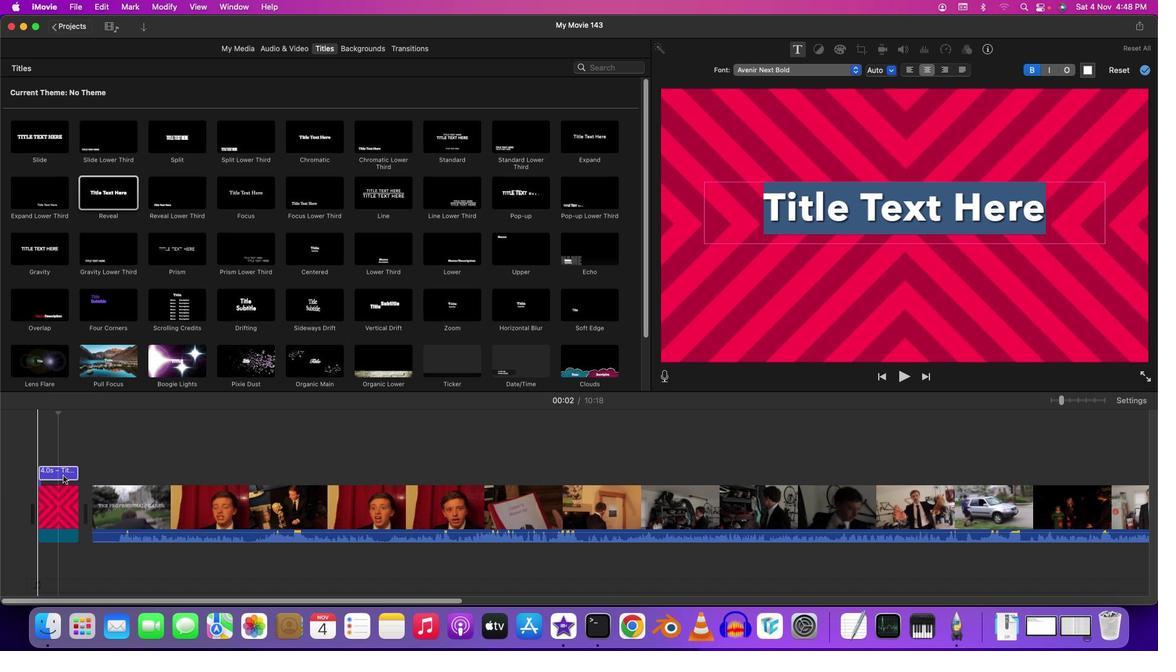
Action: Mouse pressed left at (62, 475)
Screenshot: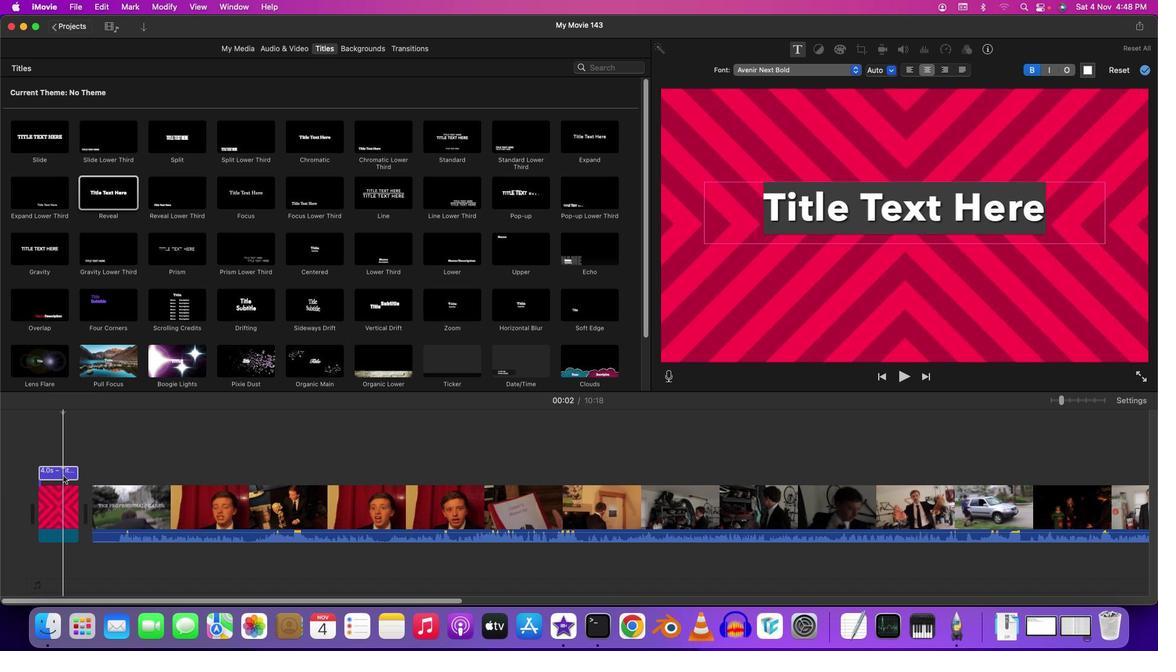 
Action: Mouse moved to (1078, 208)
Screenshot: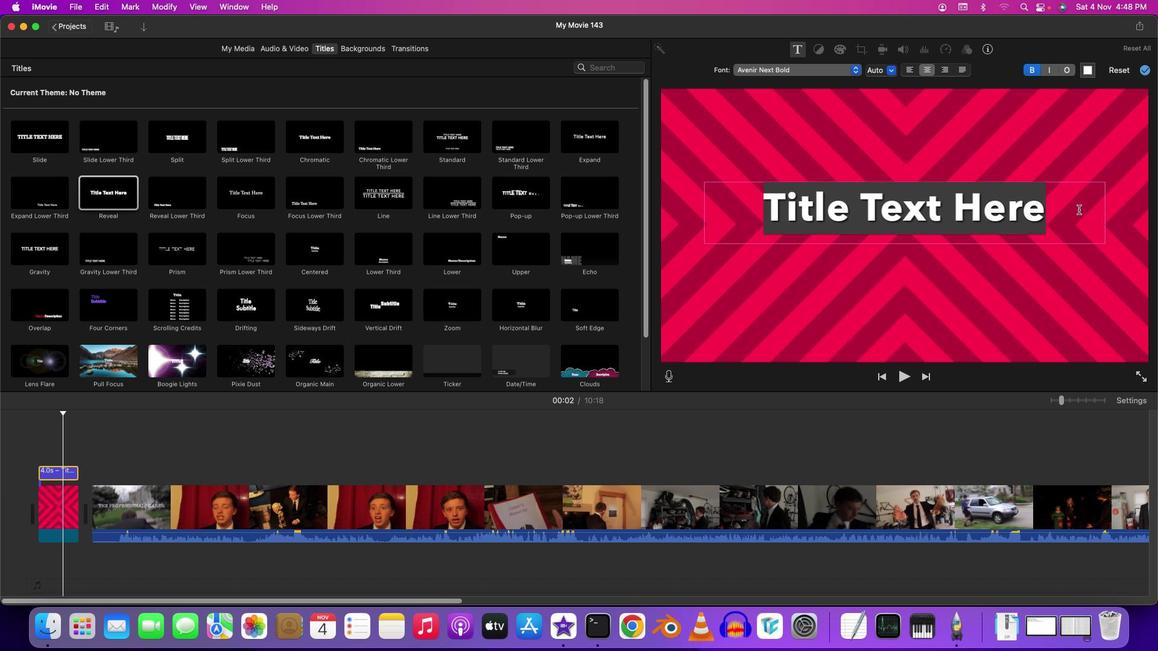 
Action: Mouse pressed left at (1078, 208)
Screenshot: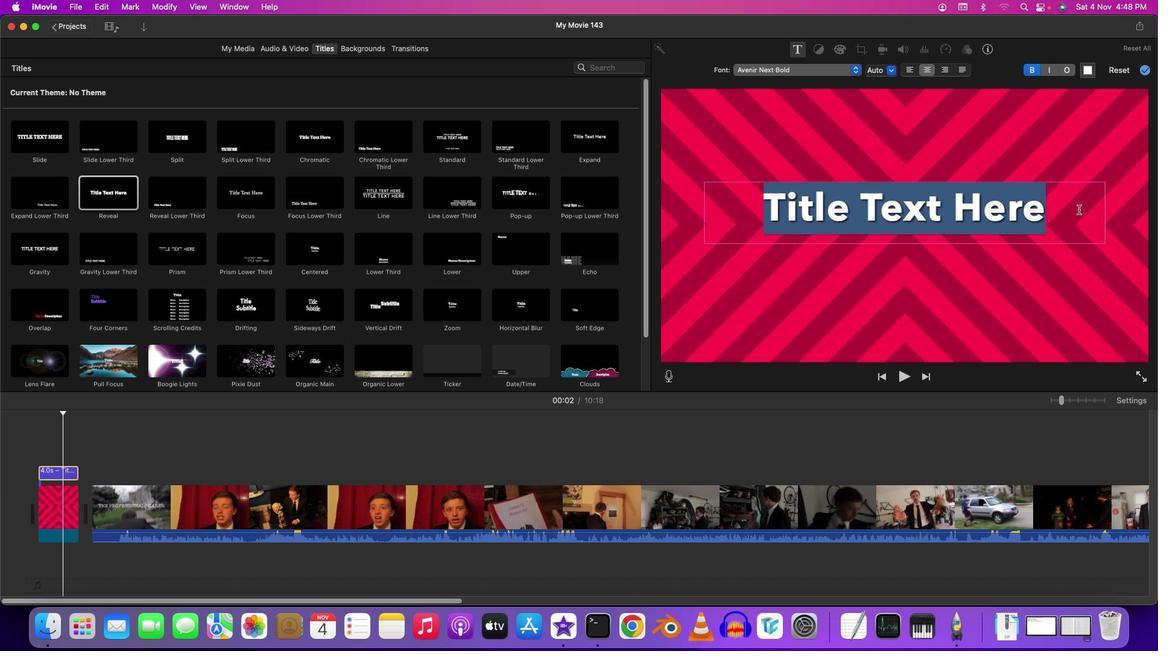 
Action: Mouse moved to (1069, 209)
Screenshot: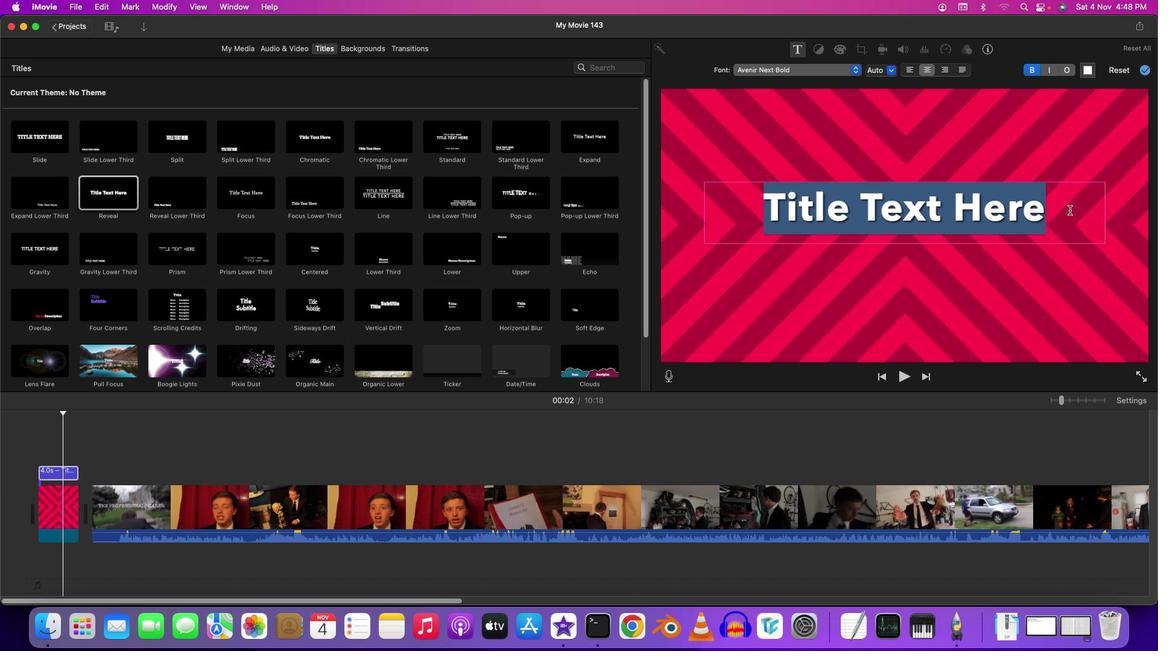 
Action: Key pressed Key.backspaceKey.shift'M''o''c''k''u''m'
Screenshot: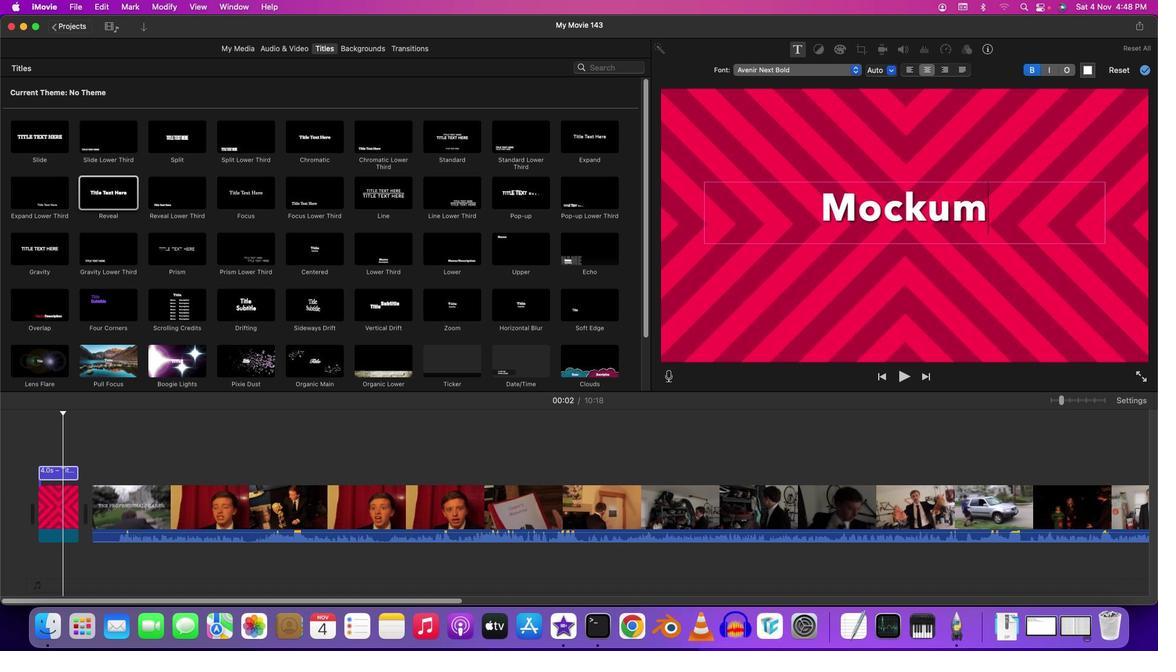 
Action: Mouse moved to (1066, 211)
Screenshot: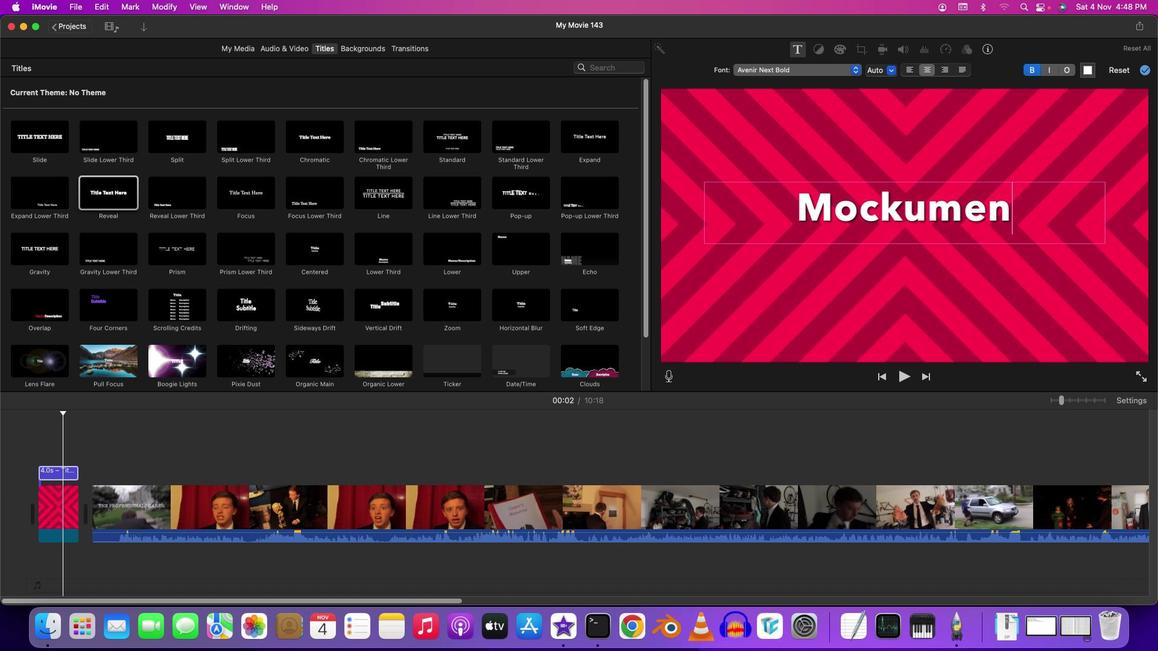 
Action: Key pressed 'e''n''t''a''r''y'
Screenshot: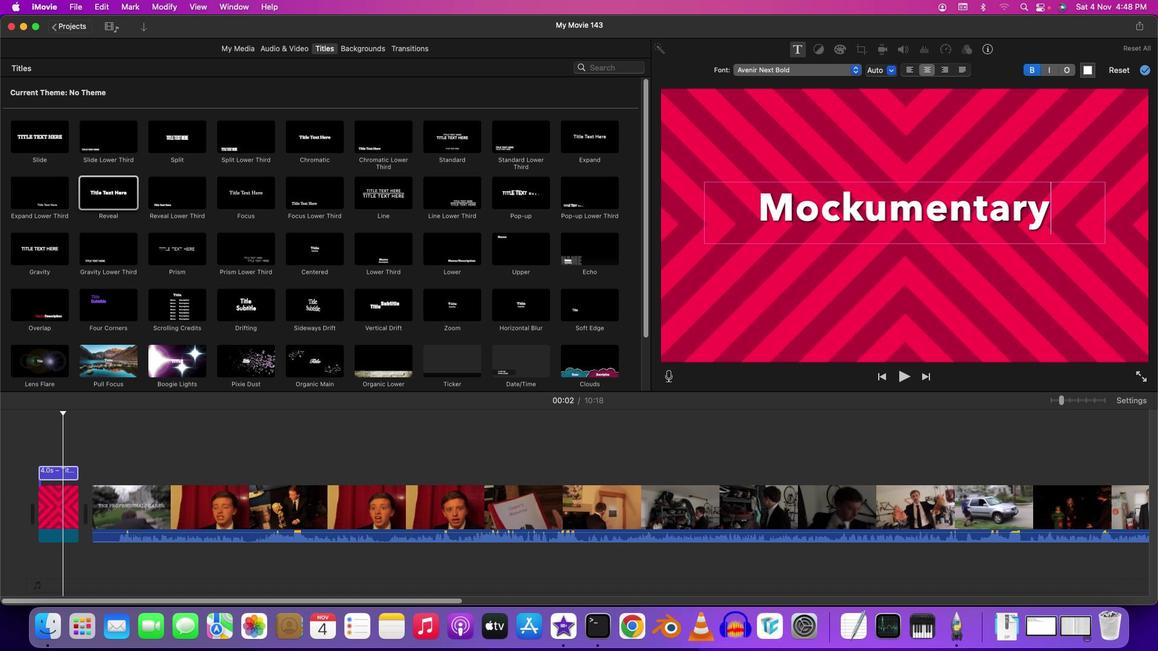 
Action: Mouse moved to (1083, 66)
Screenshot: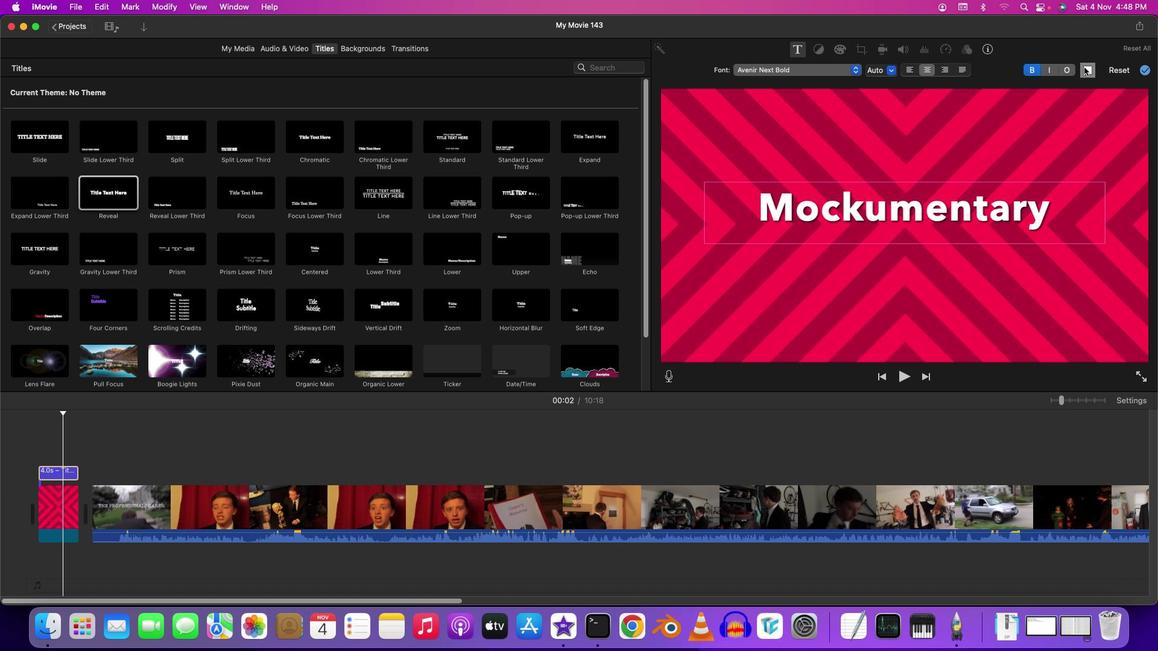 
Action: Mouse pressed left at (1083, 66)
Screenshot: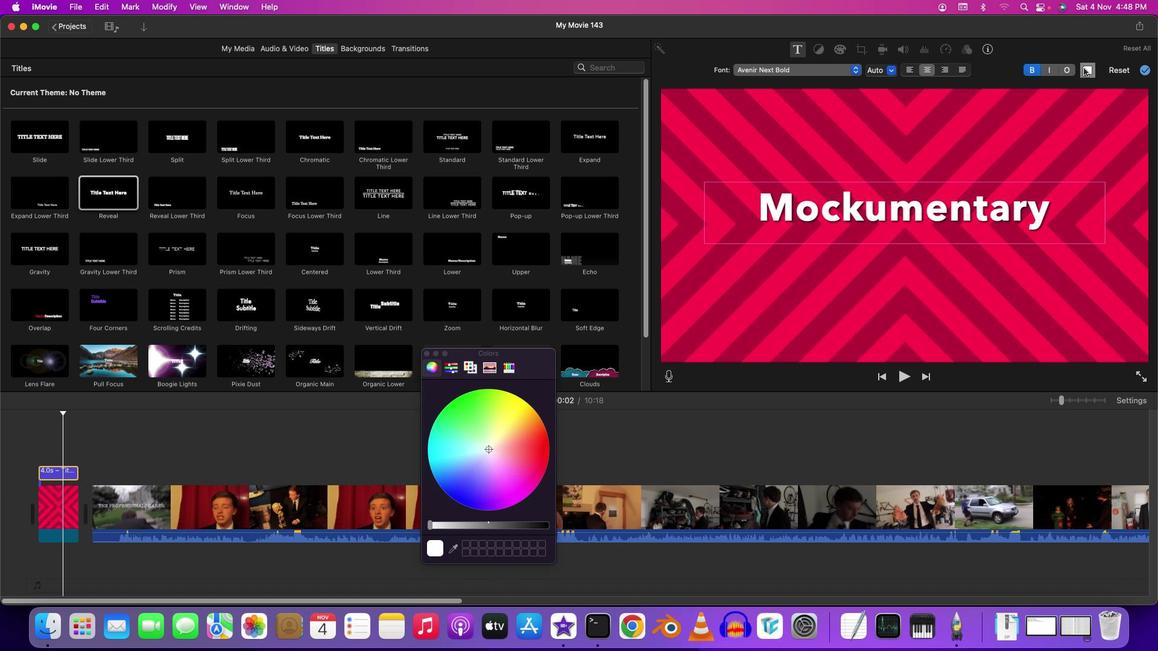 
Action: Mouse moved to (489, 445)
Screenshot: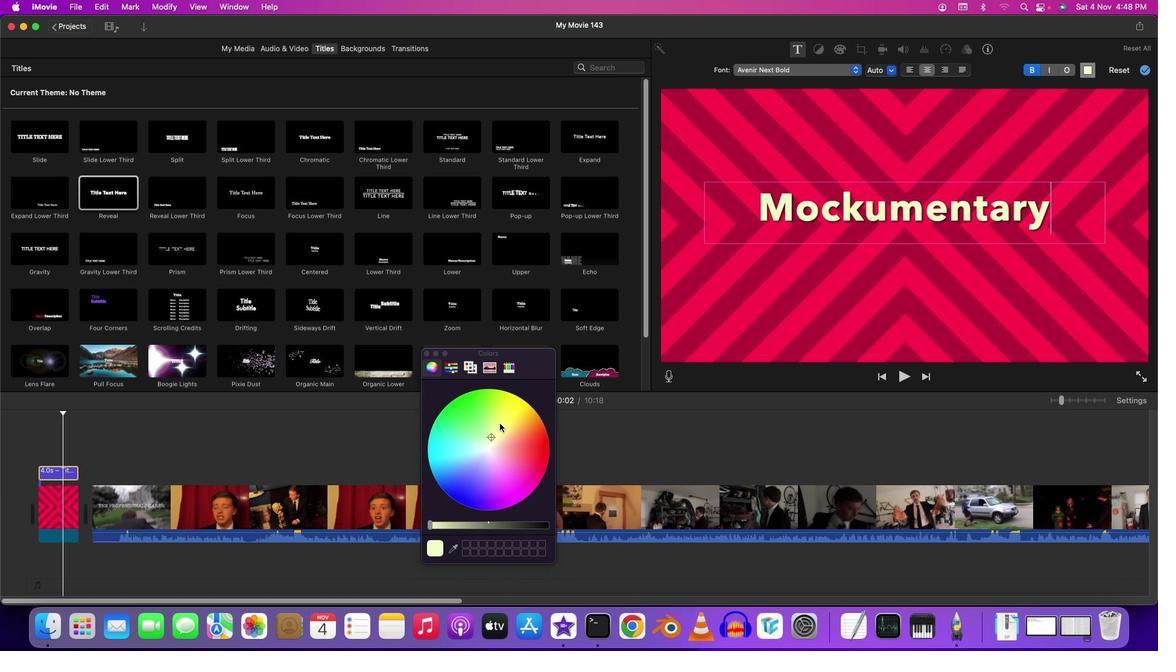 
Action: Mouse pressed left at (489, 445)
Screenshot: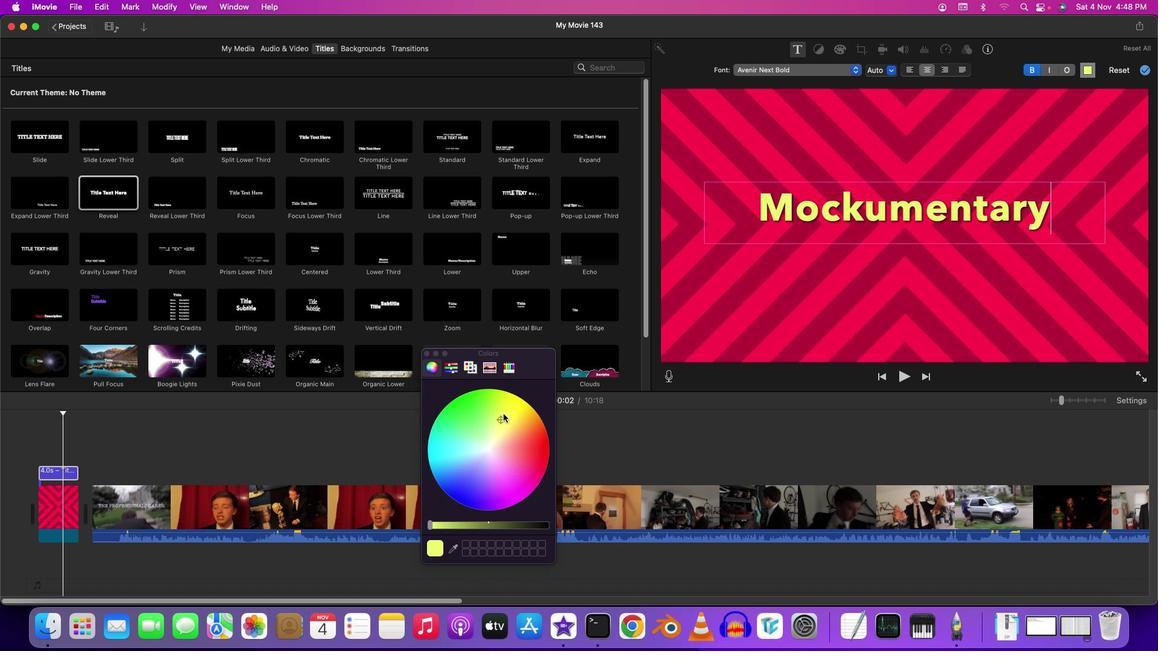 
Action: Mouse moved to (619, 410)
Screenshot: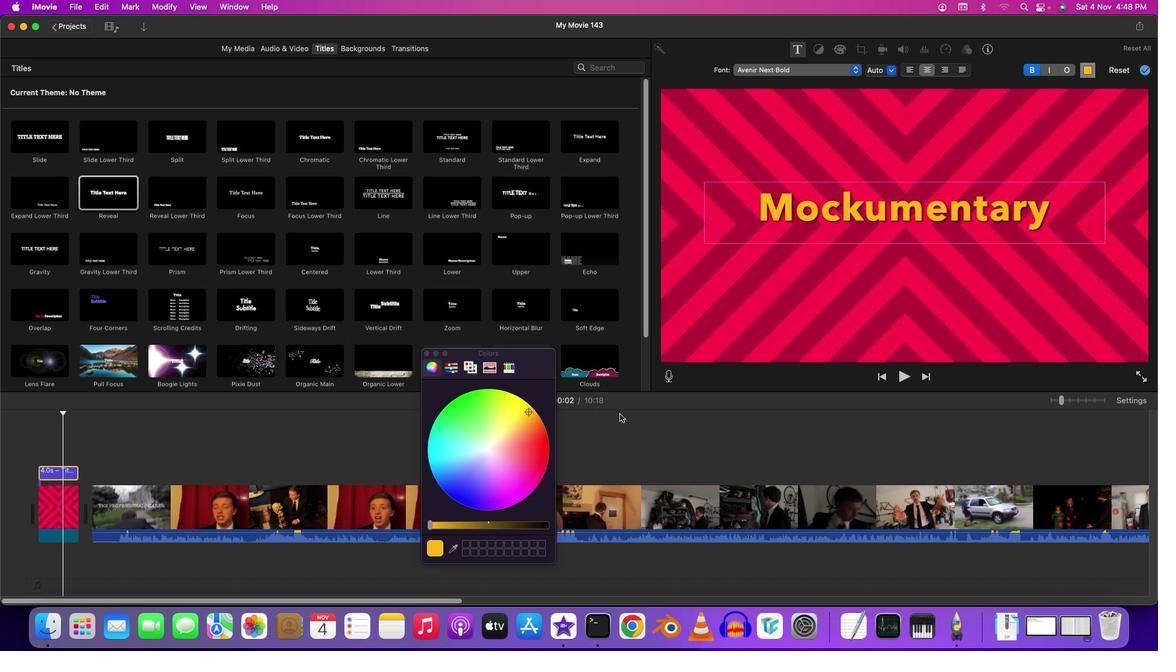 
Action: Mouse pressed left at (619, 410)
Screenshot: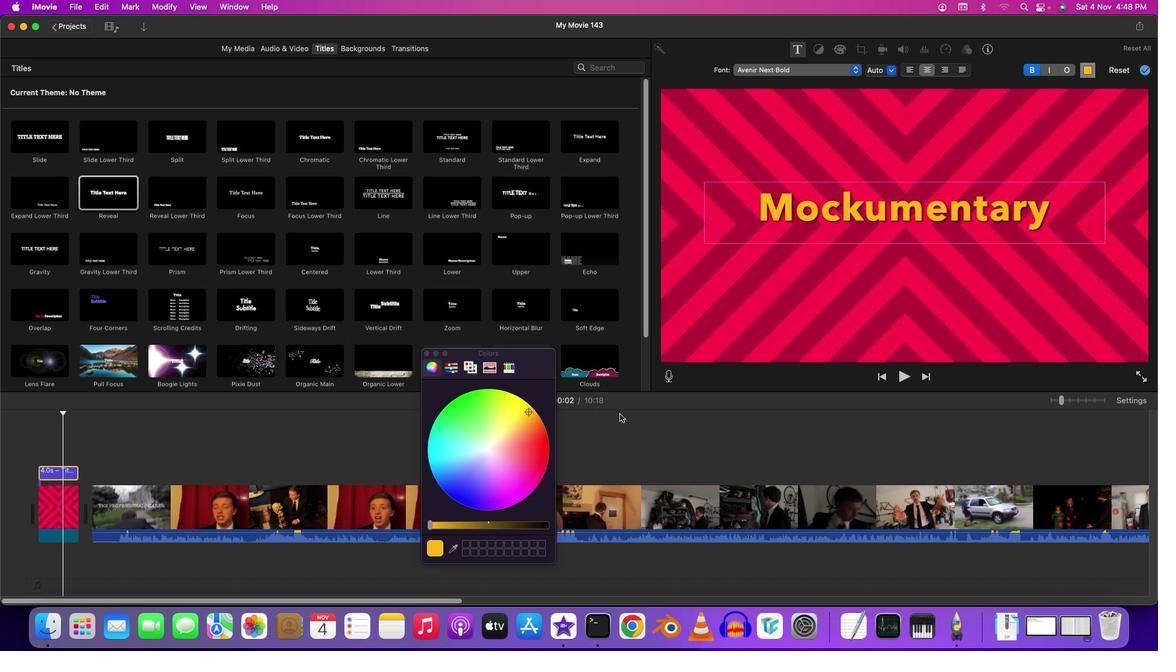
Action: Mouse moved to (527, 410)
Screenshot: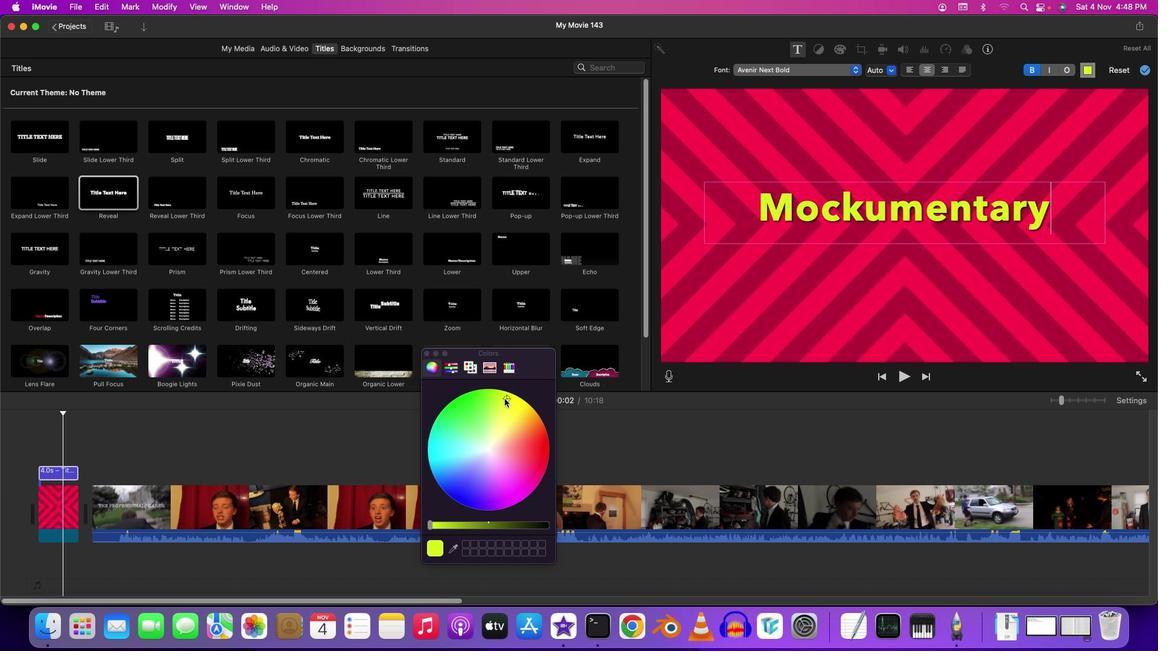 
Action: Mouse pressed left at (527, 410)
Screenshot: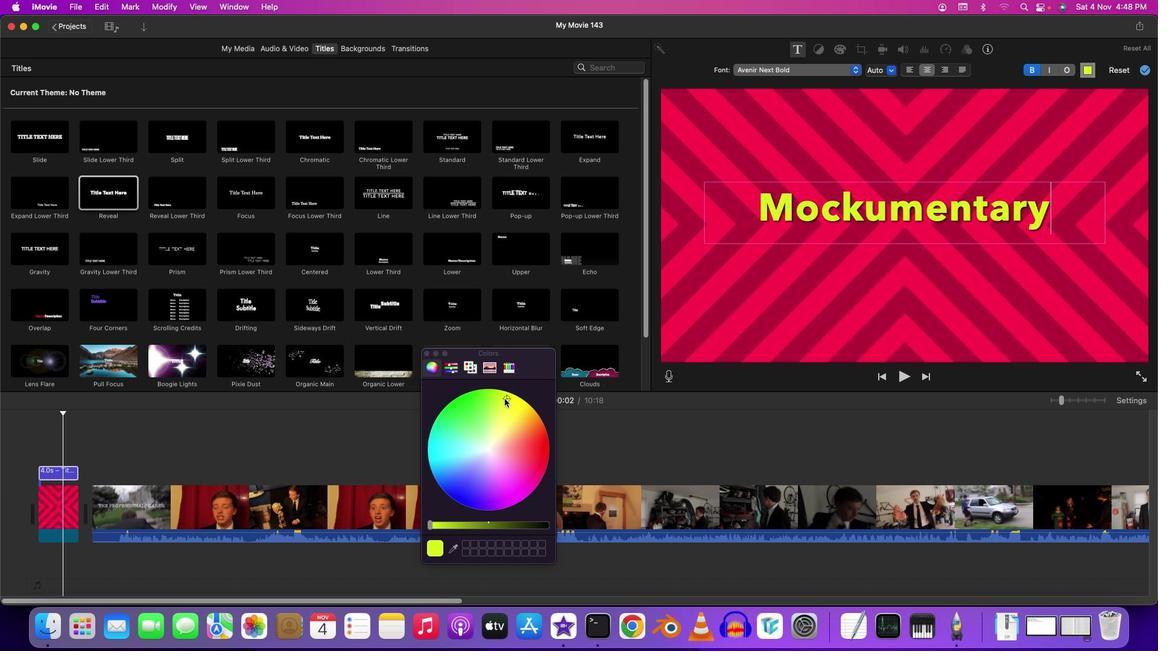 
Action: Mouse moved to (423, 354)
Screenshot: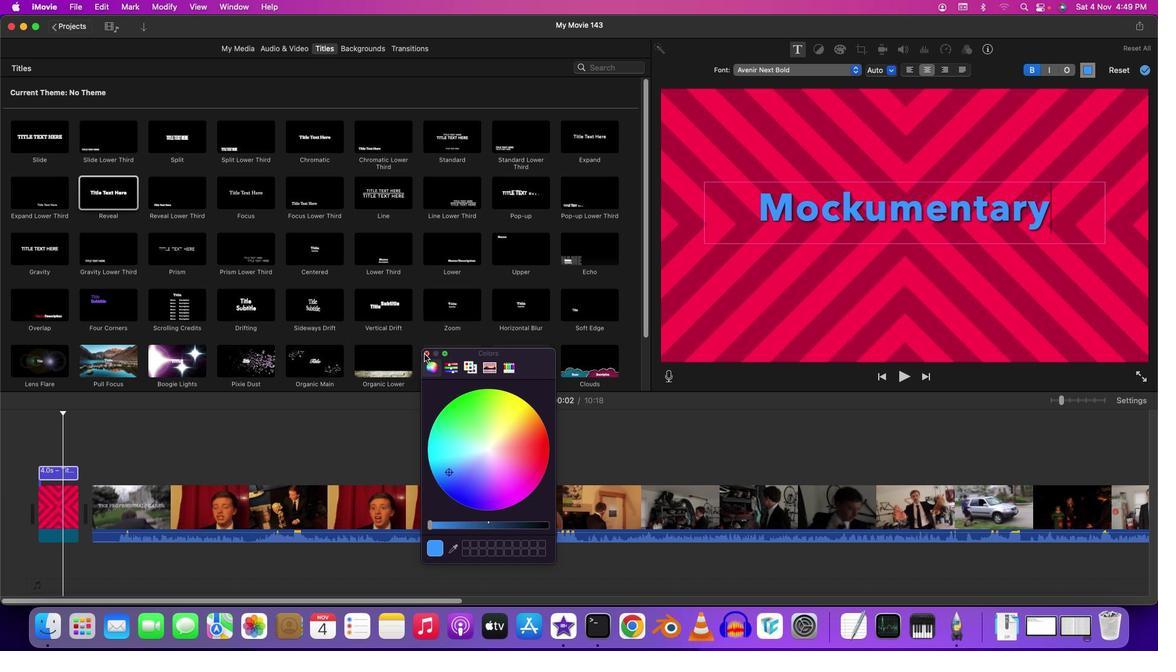 
Action: Mouse pressed left at (423, 354)
Screenshot: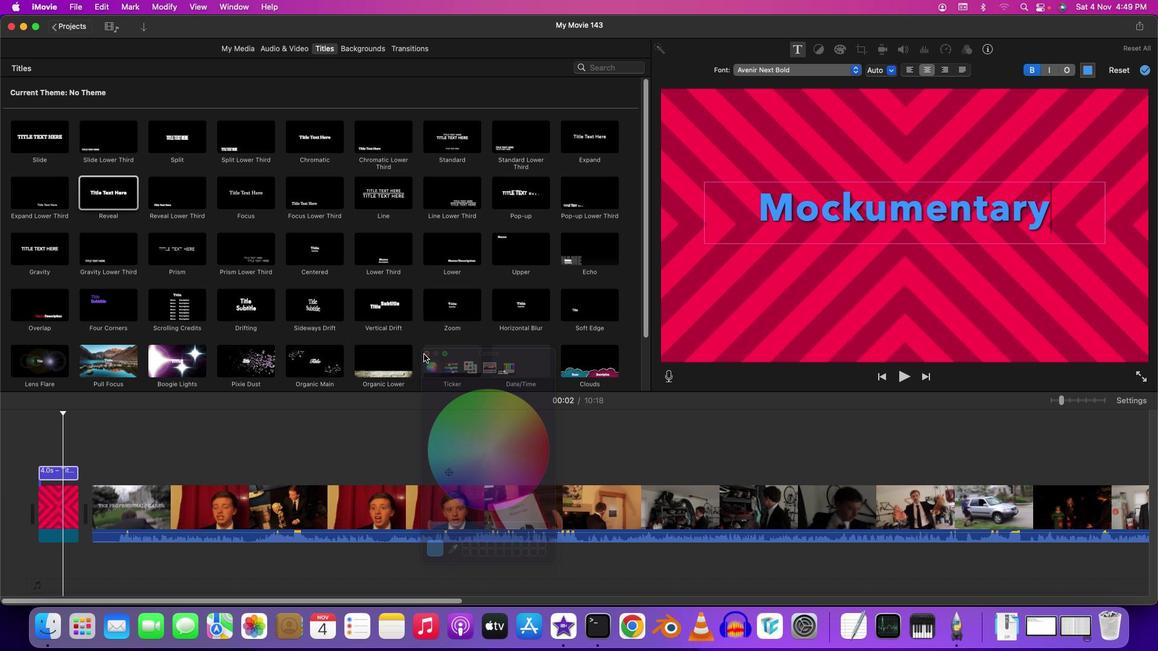 
Action: Mouse moved to (435, 430)
Screenshot: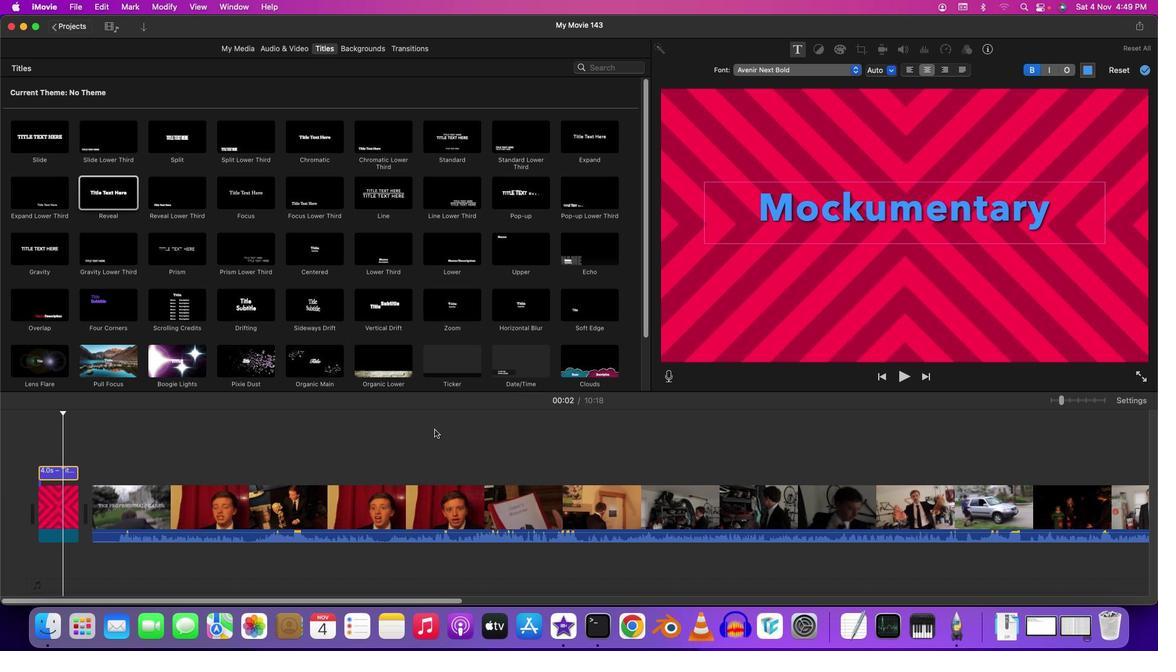 
Action: Mouse pressed left at (435, 430)
Screenshot: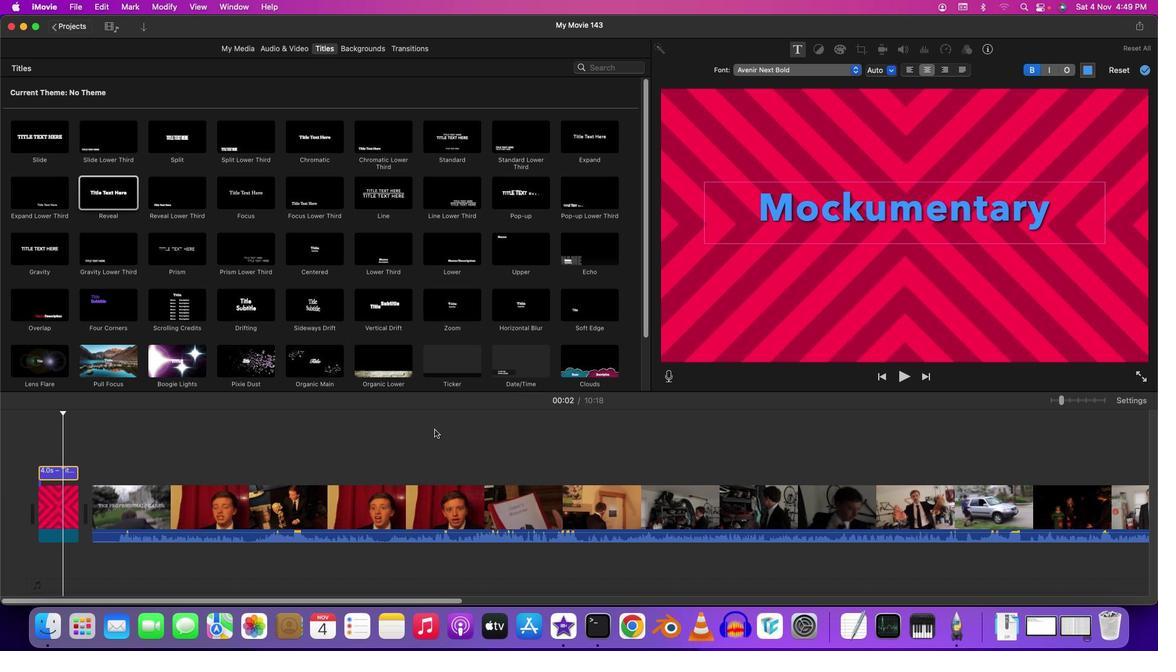 
Action: Mouse moved to (64, 413)
Screenshot: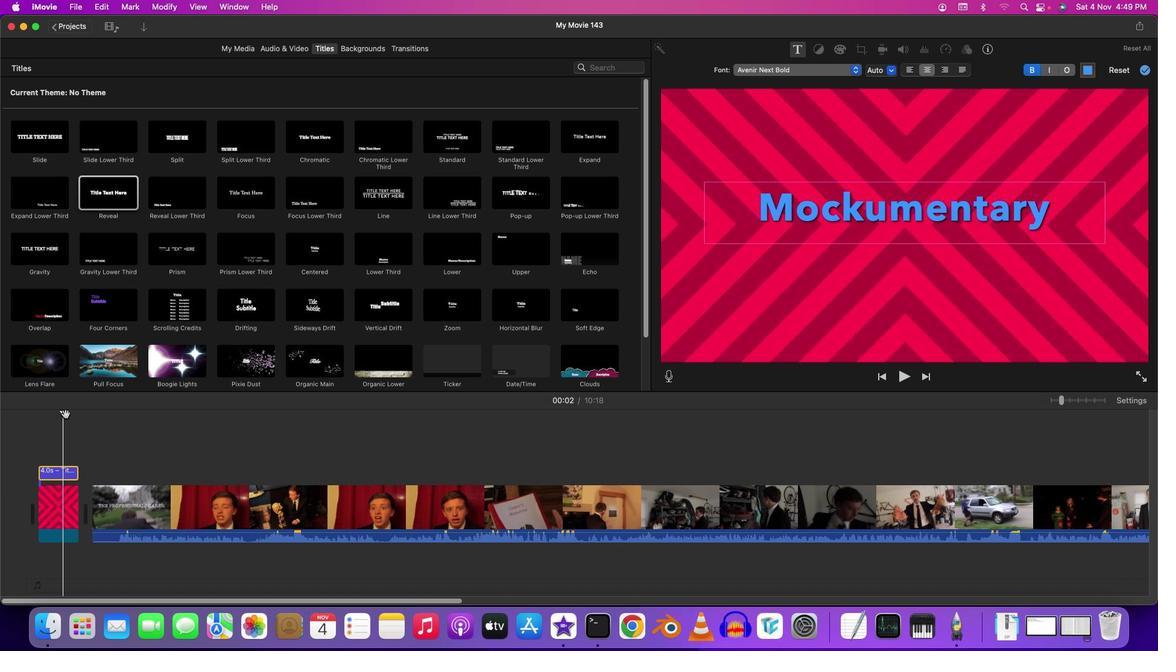 
Action: Mouse pressed left at (64, 413)
Screenshot: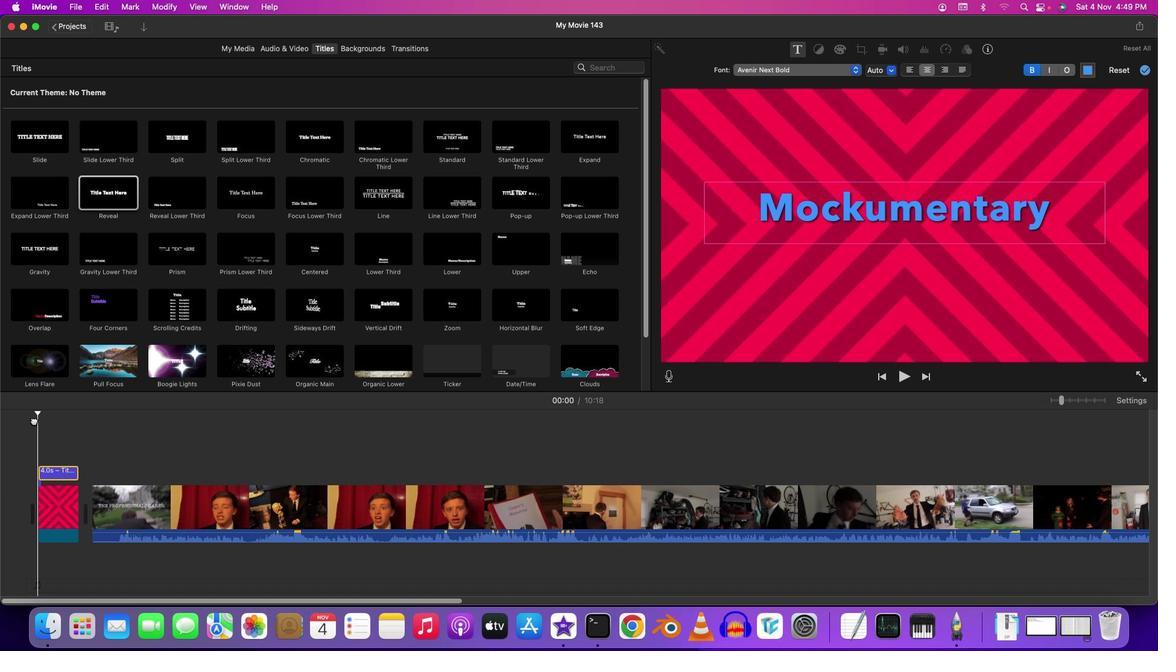 
Action: Mouse moved to (1007, 274)
Screenshot: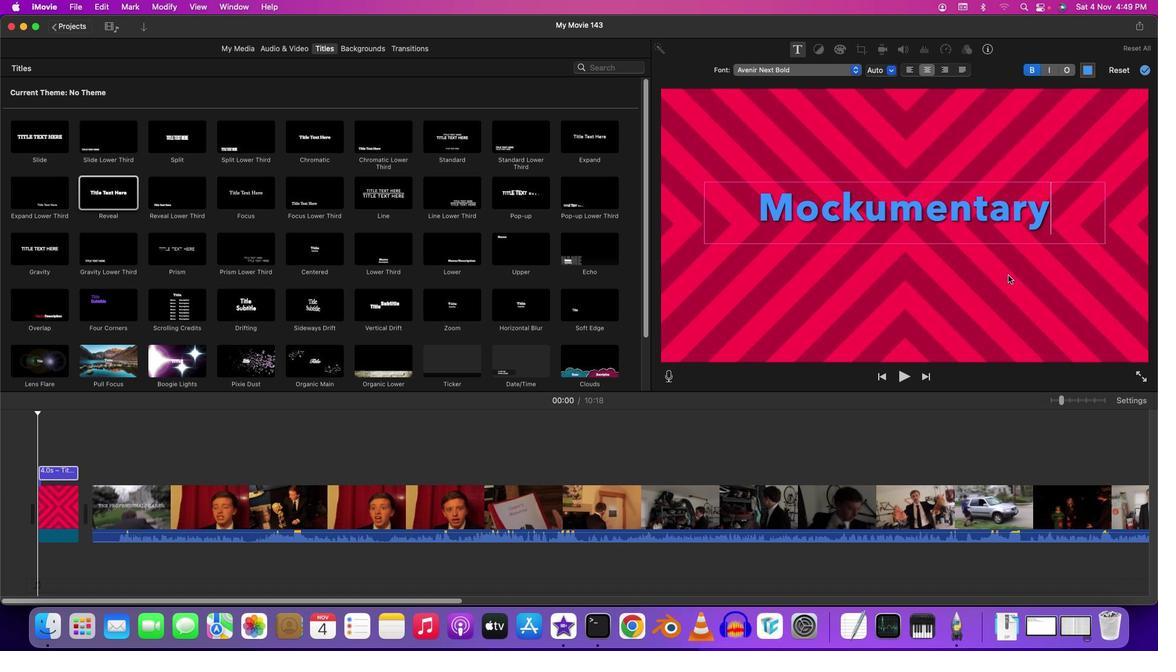 
Action: Mouse pressed left at (1007, 274)
Screenshot: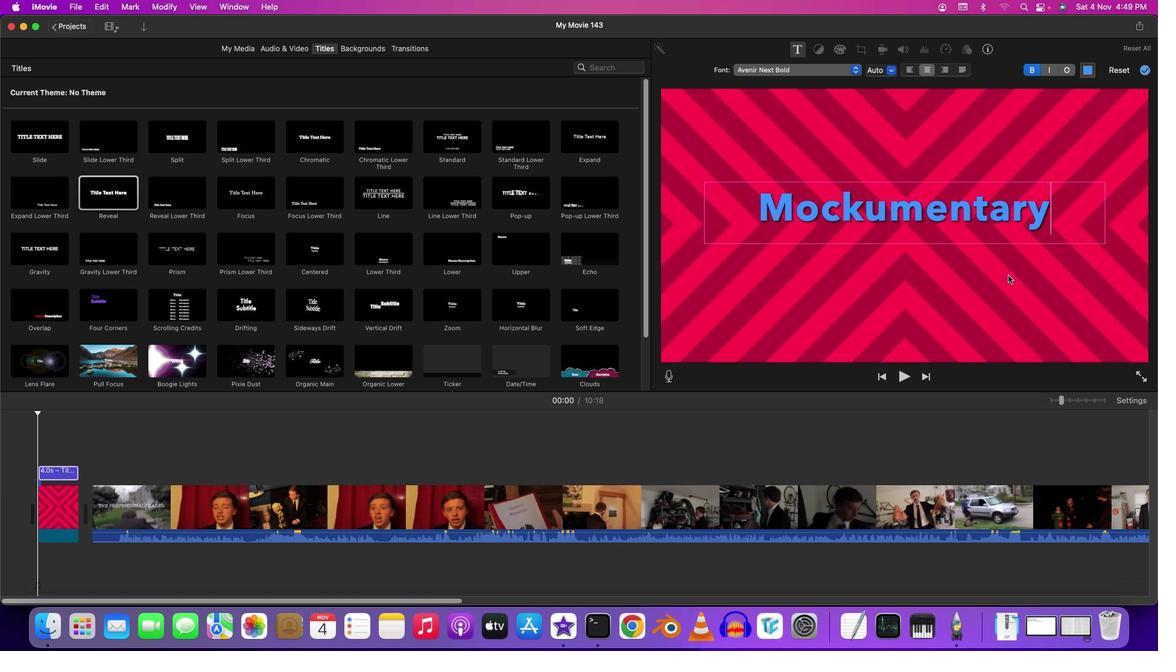
Action: Mouse moved to (989, 281)
Screenshot: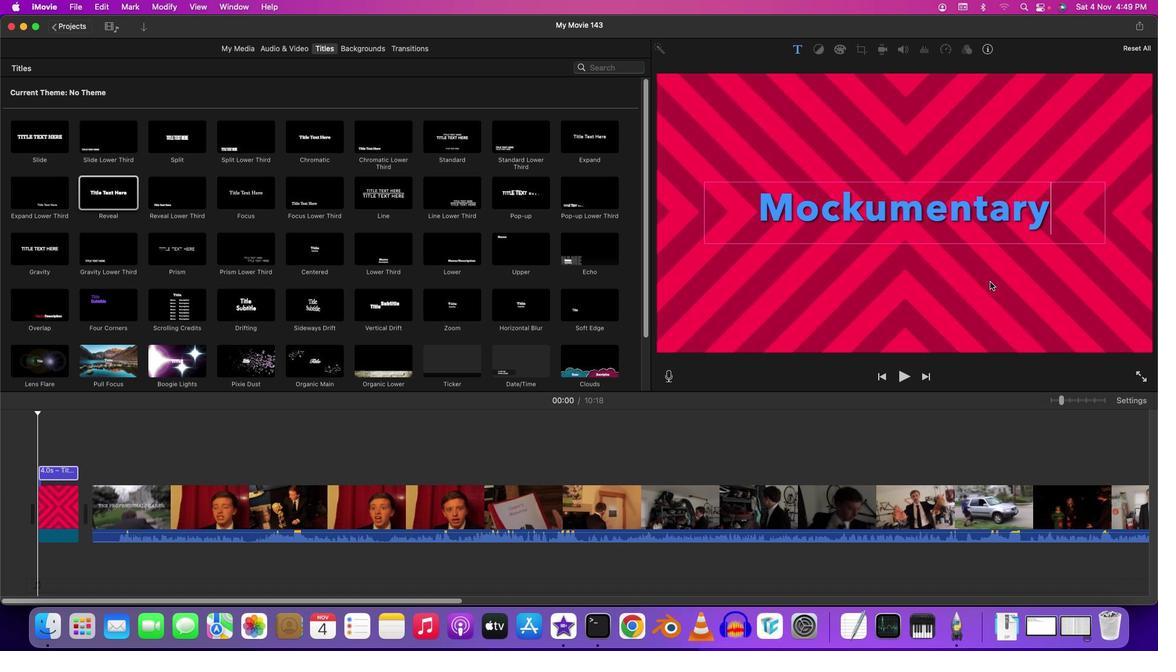 
Action: Mouse pressed left at (989, 281)
Screenshot: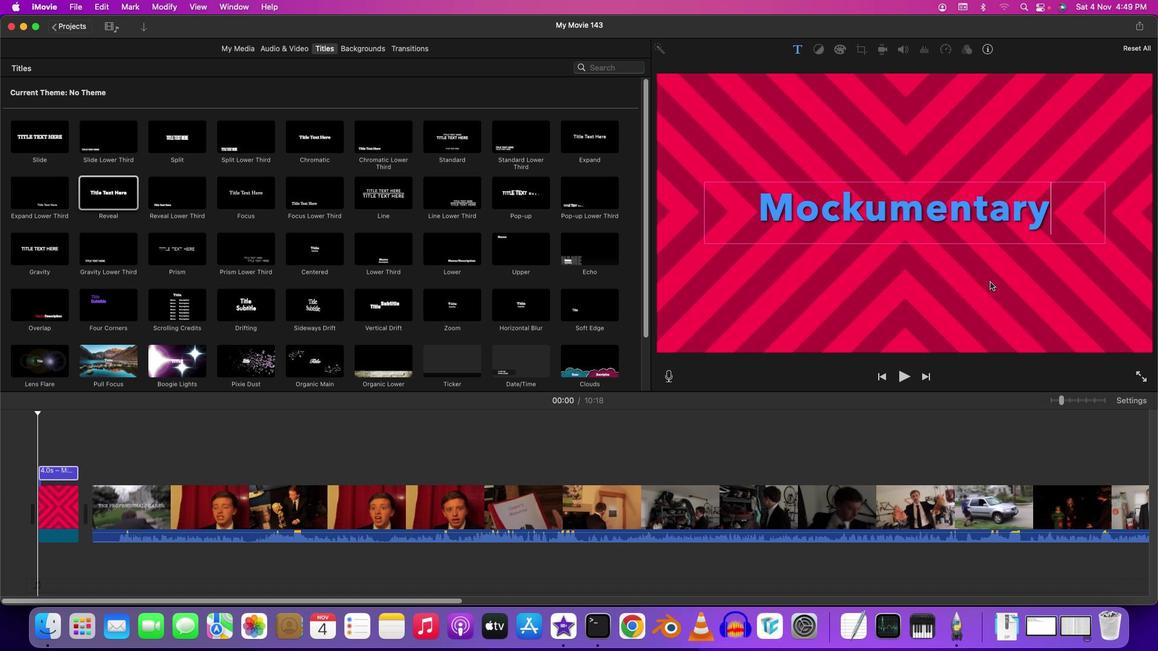 
Action: Mouse moved to (35, 431)
Screenshot: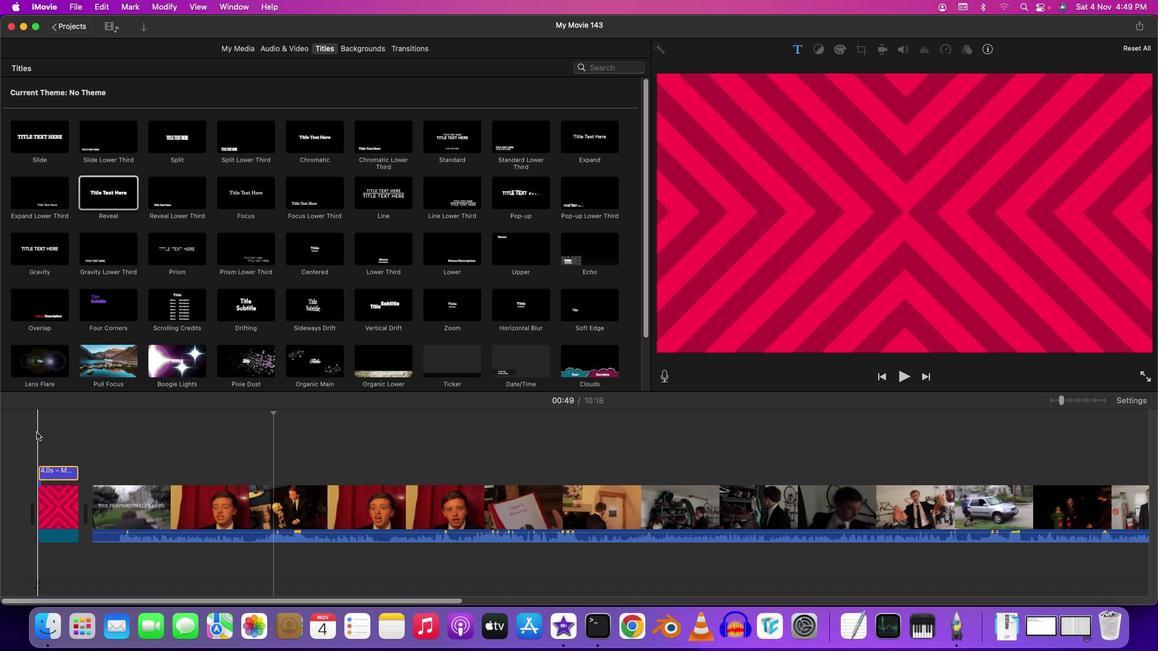 
Action: Mouse pressed left at (35, 431)
Screenshot: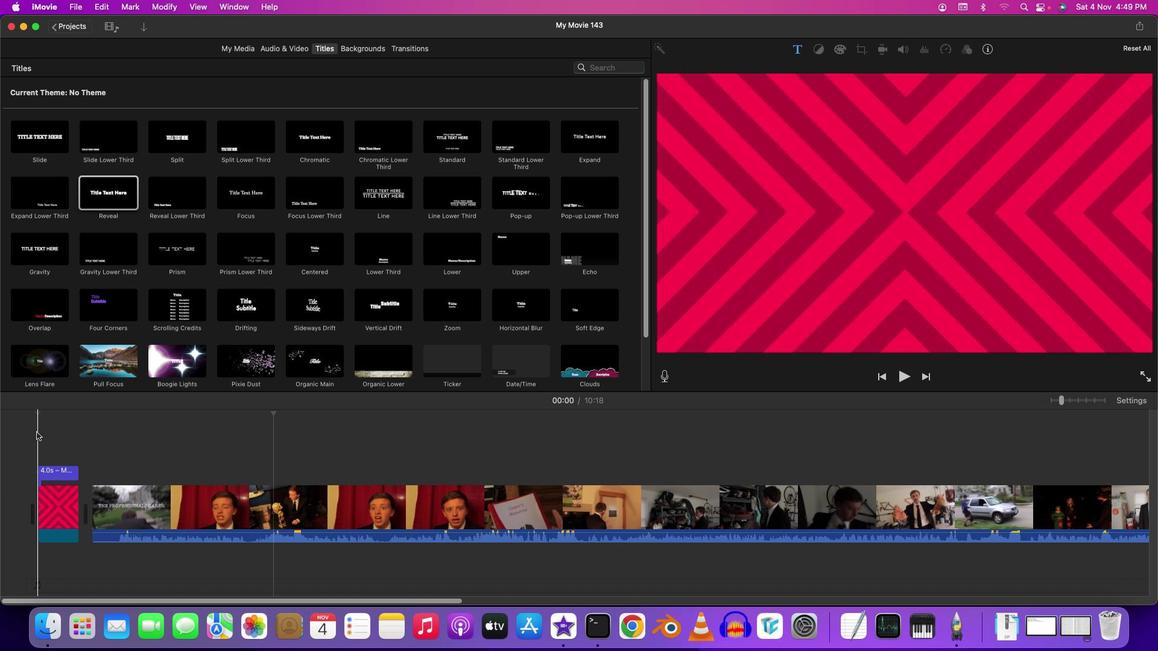 
Action: Key pressed Key.spaceKey.space
Screenshot: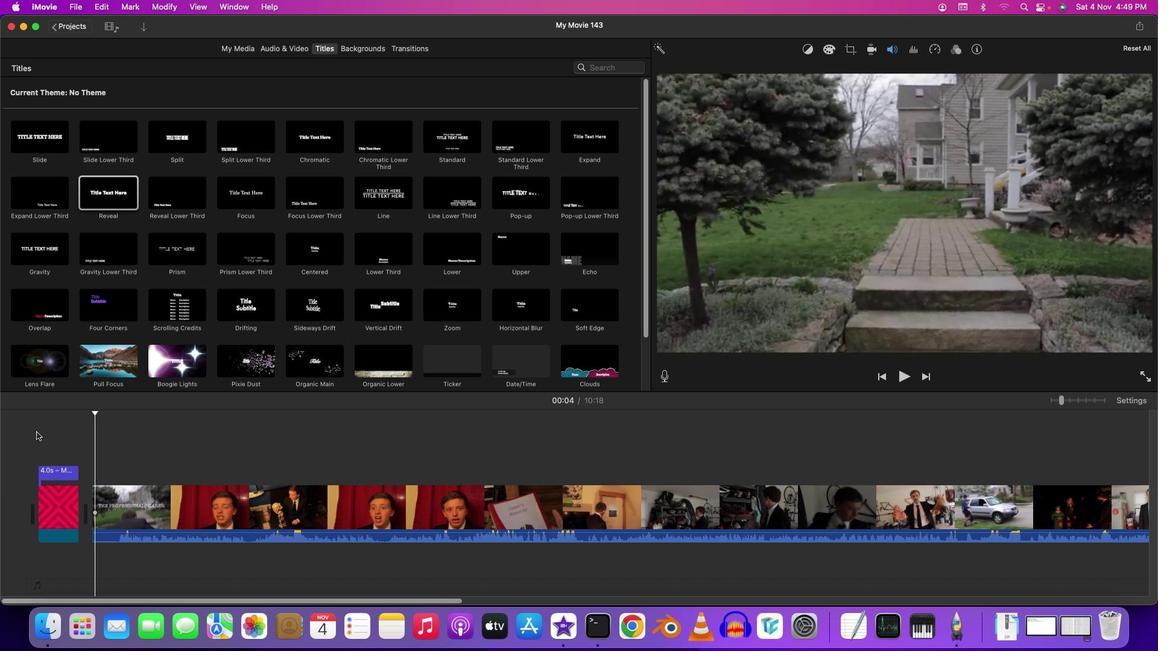 
Action: Mouse moved to (267, 49)
Screenshot: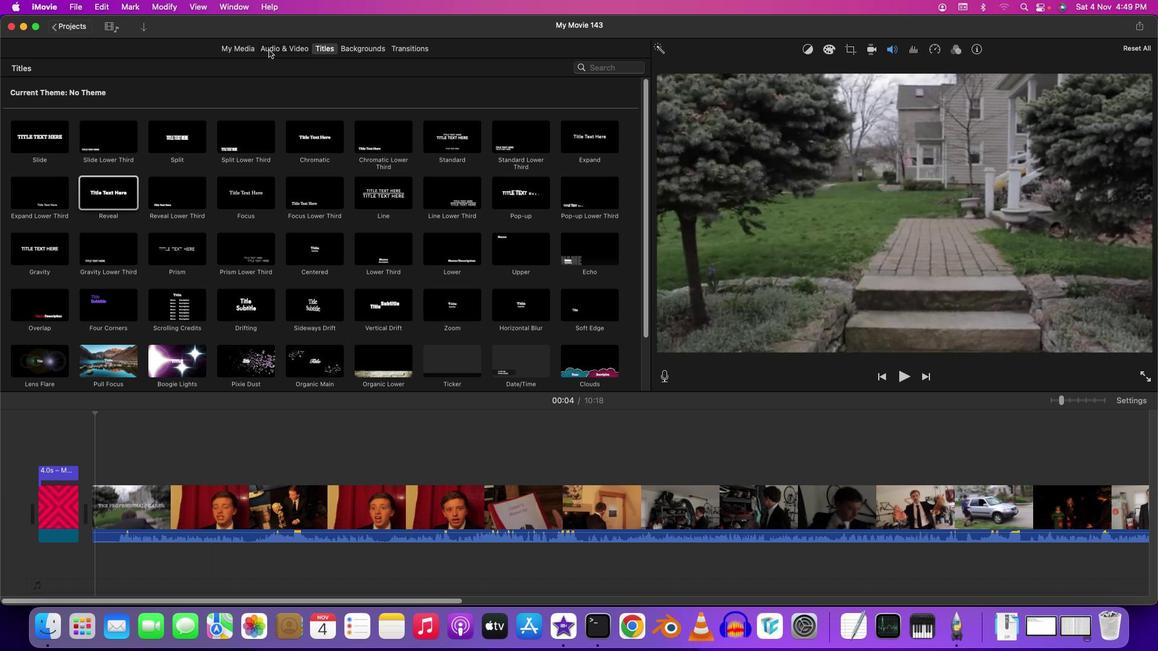
Action: Mouse pressed left at (267, 49)
Screenshot: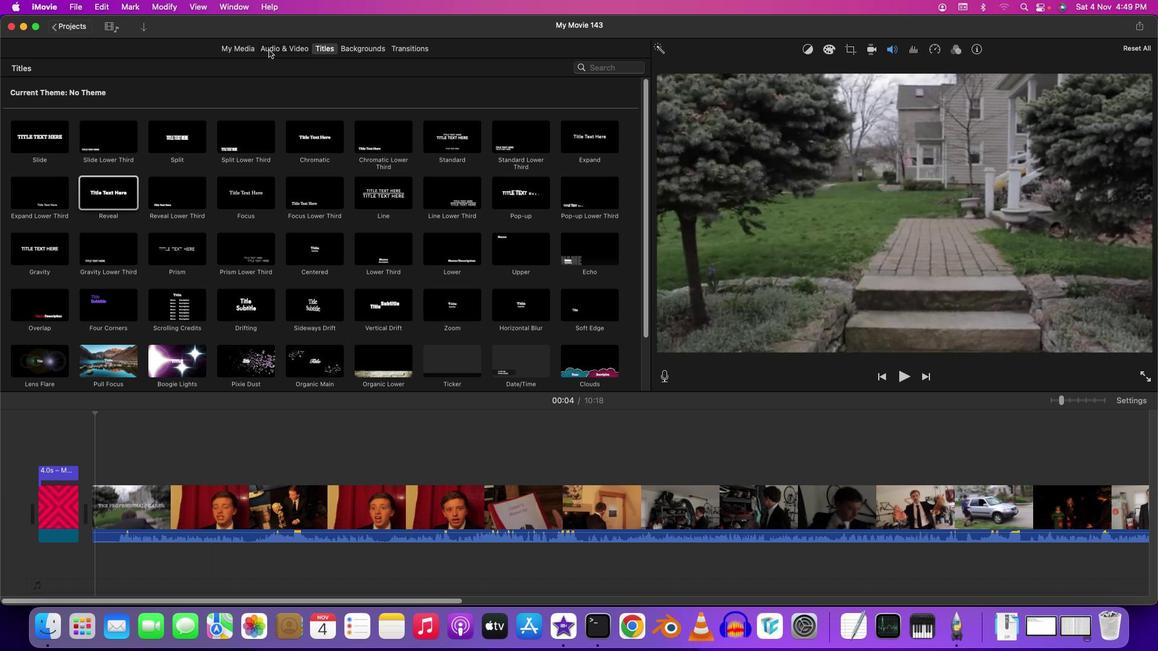 
Action: Mouse moved to (583, 68)
Screenshot: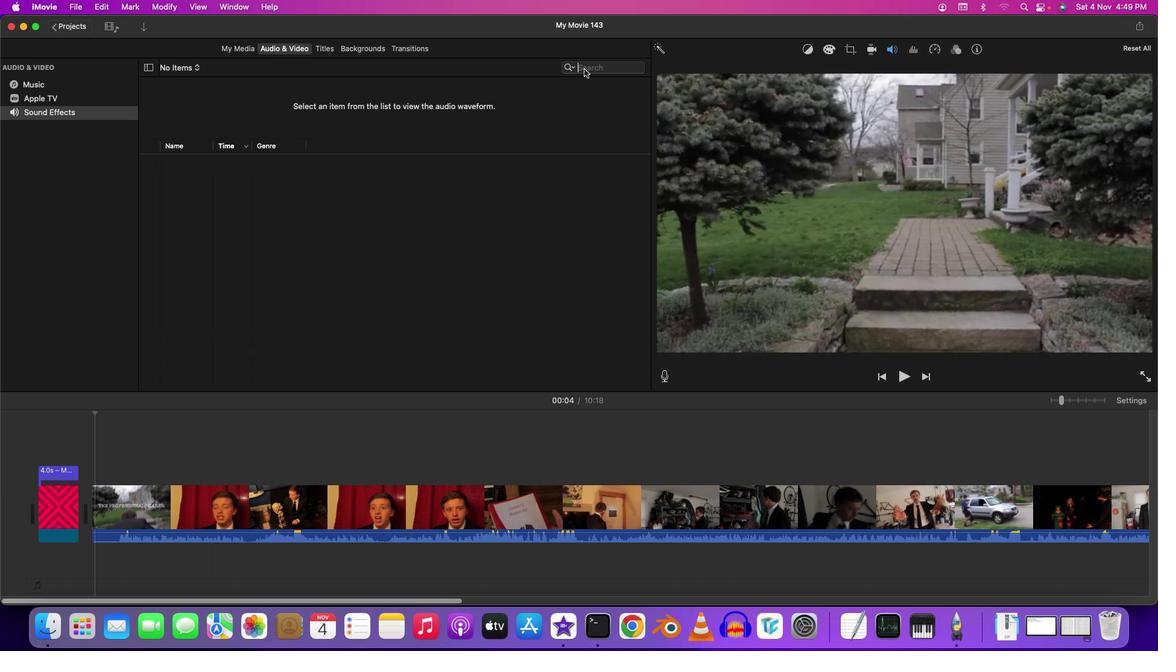 
Action: Mouse pressed left at (583, 68)
Screenshot: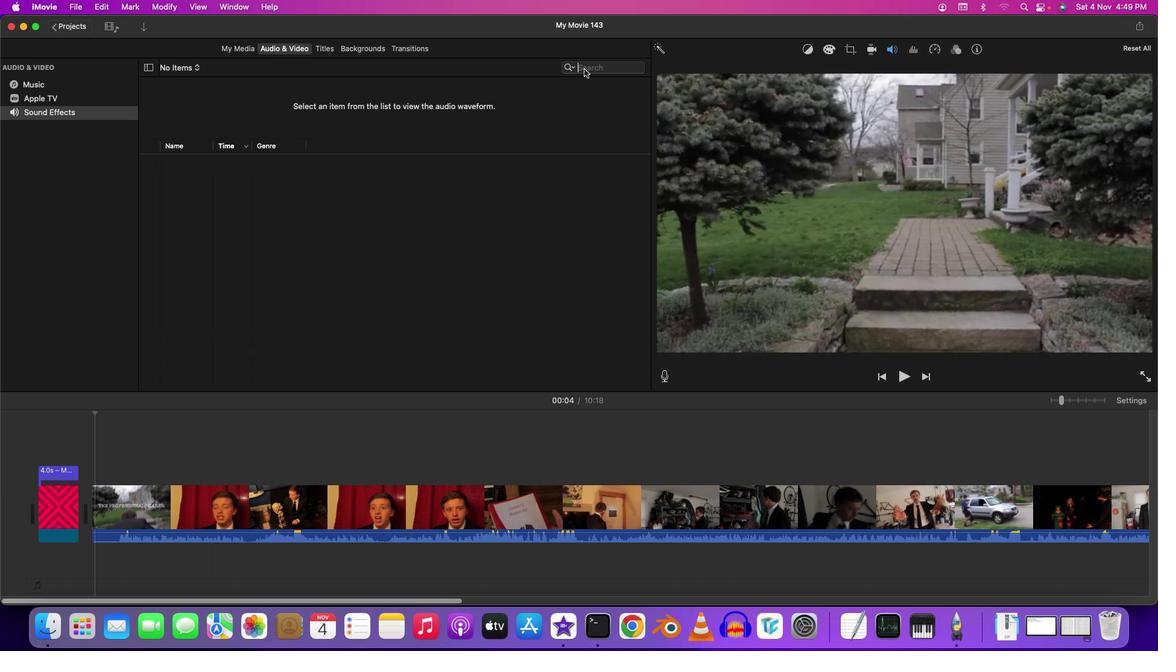 
Action: Mouse moved to (181, 66)
Screenshot: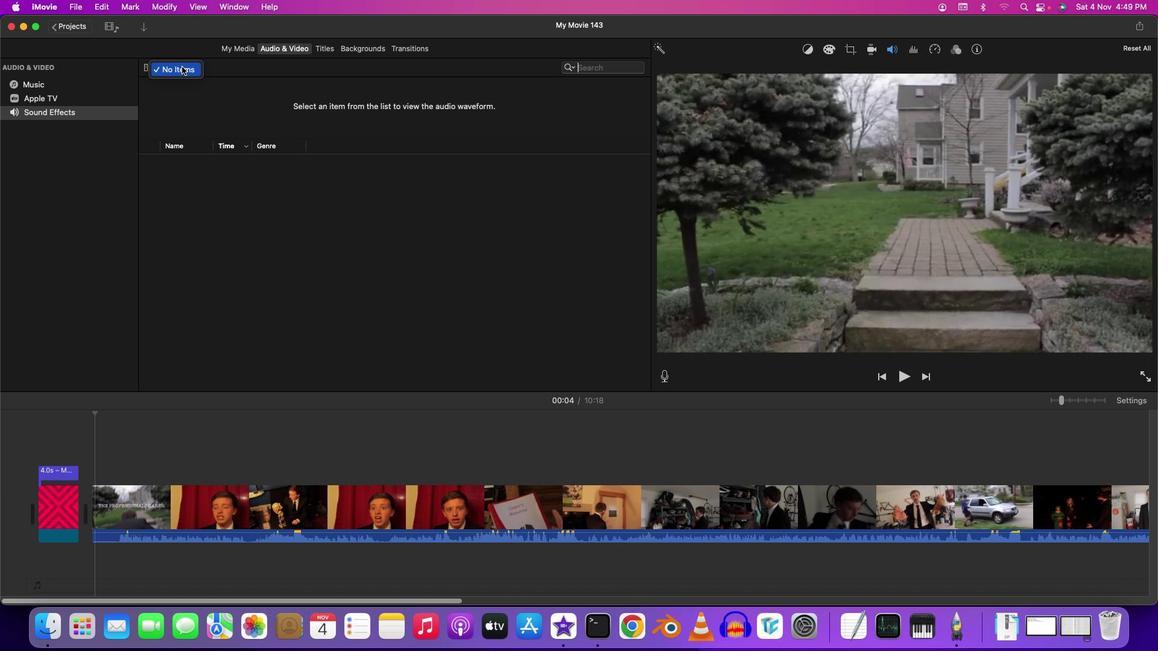 
Action: Mouse pressed left at (181, 66)
Screenshot: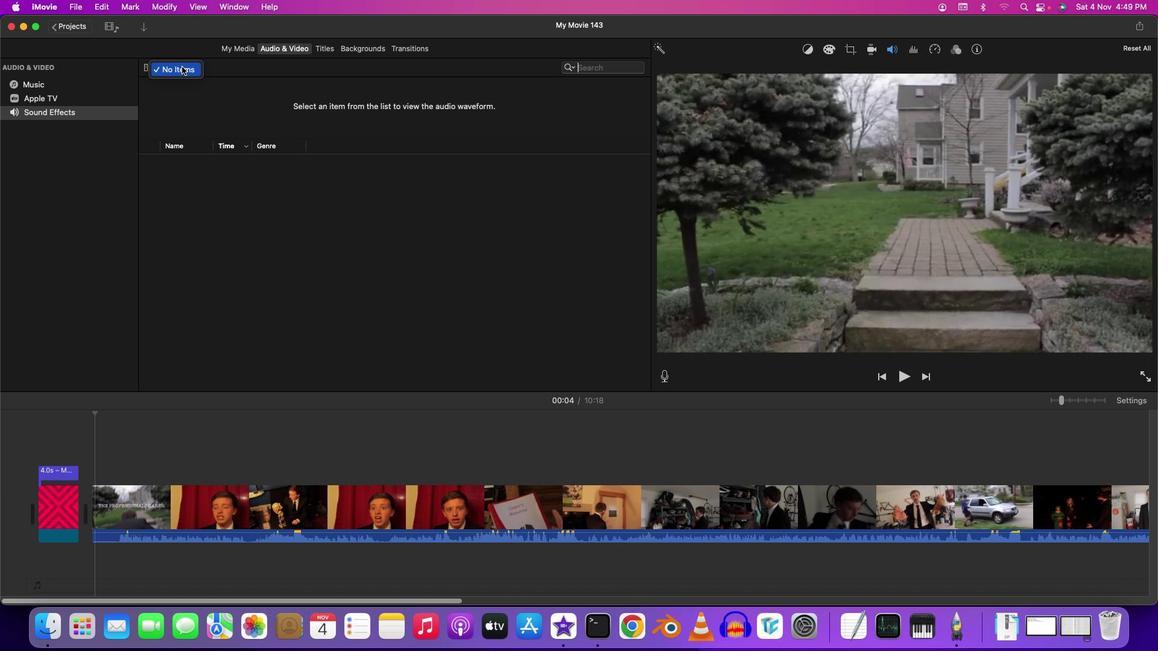 
Action: Mouse moved to (243, 80)
Screenshot: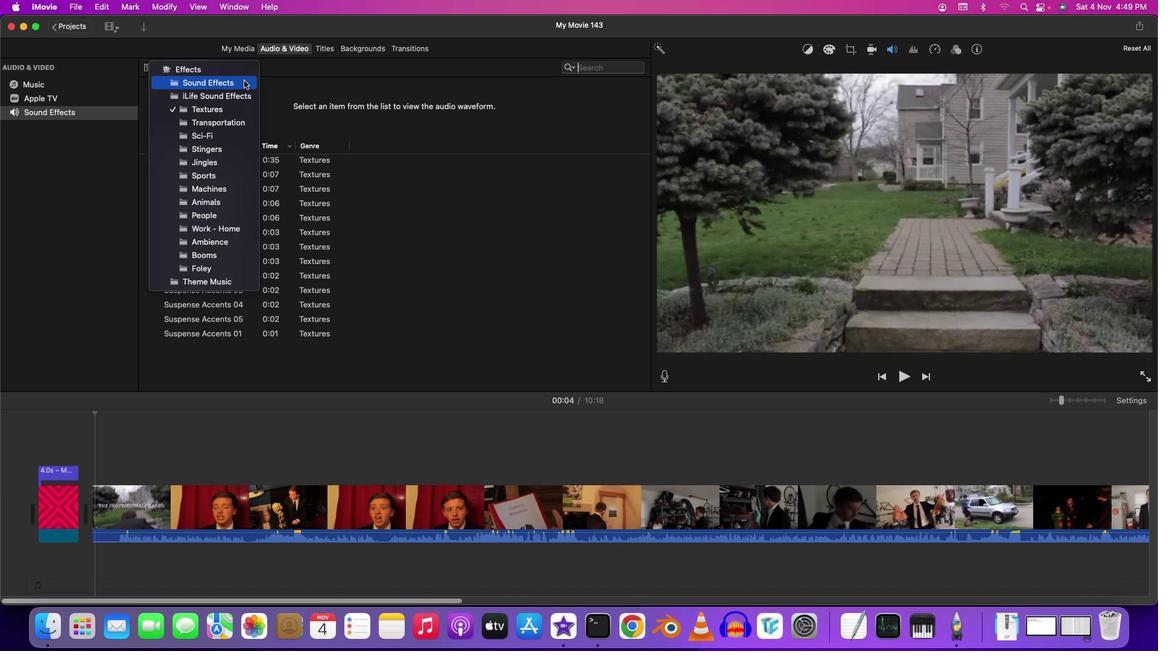 
Action: Mouse pressed left at (243, 80)
Screenshot: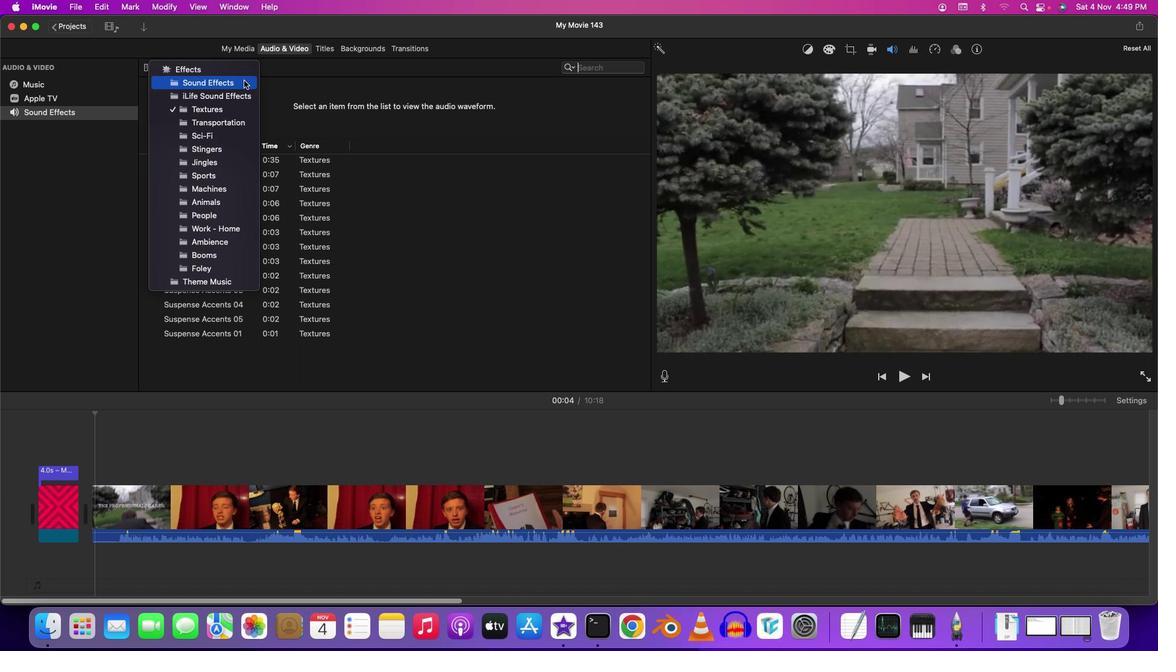 
Action: Mouse moved to (227, 69)
Screenshot: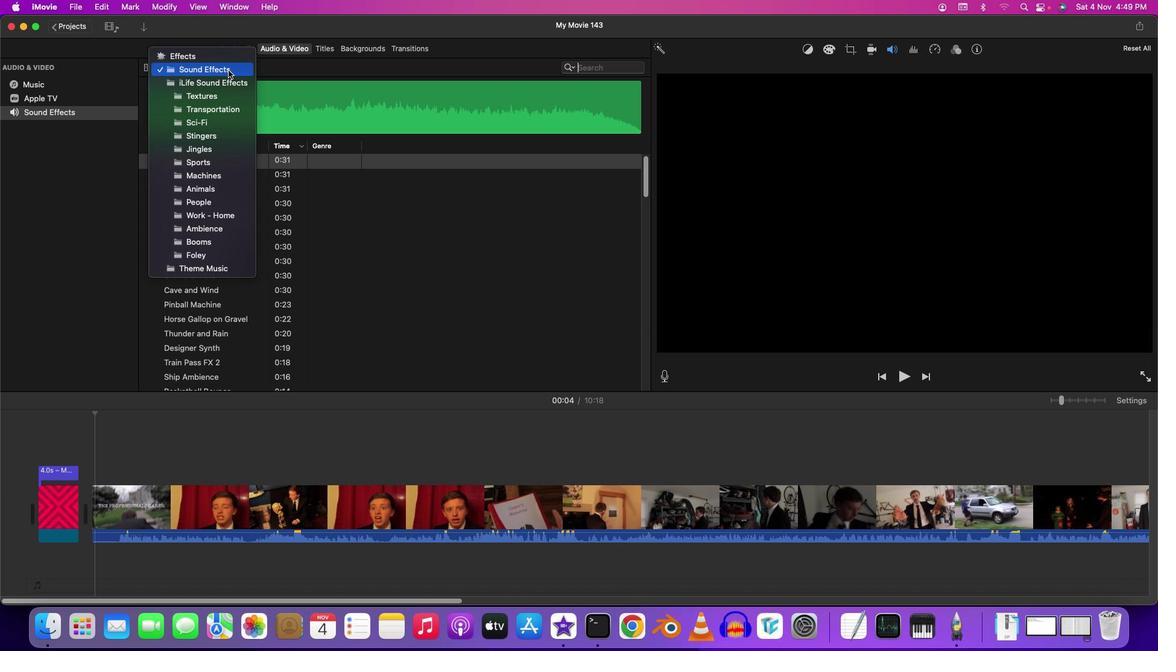 
Action: Mouse pressed left at (227, 69)
Screenshot: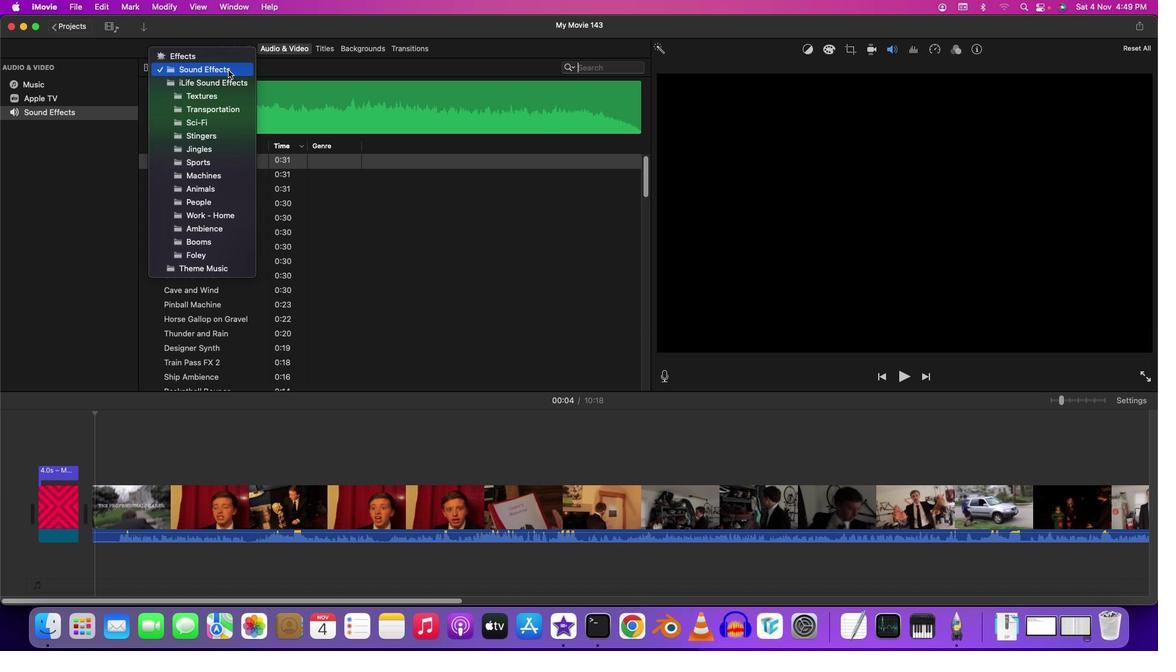 
Action: Mouse moved to (216, 60)
Screenshot: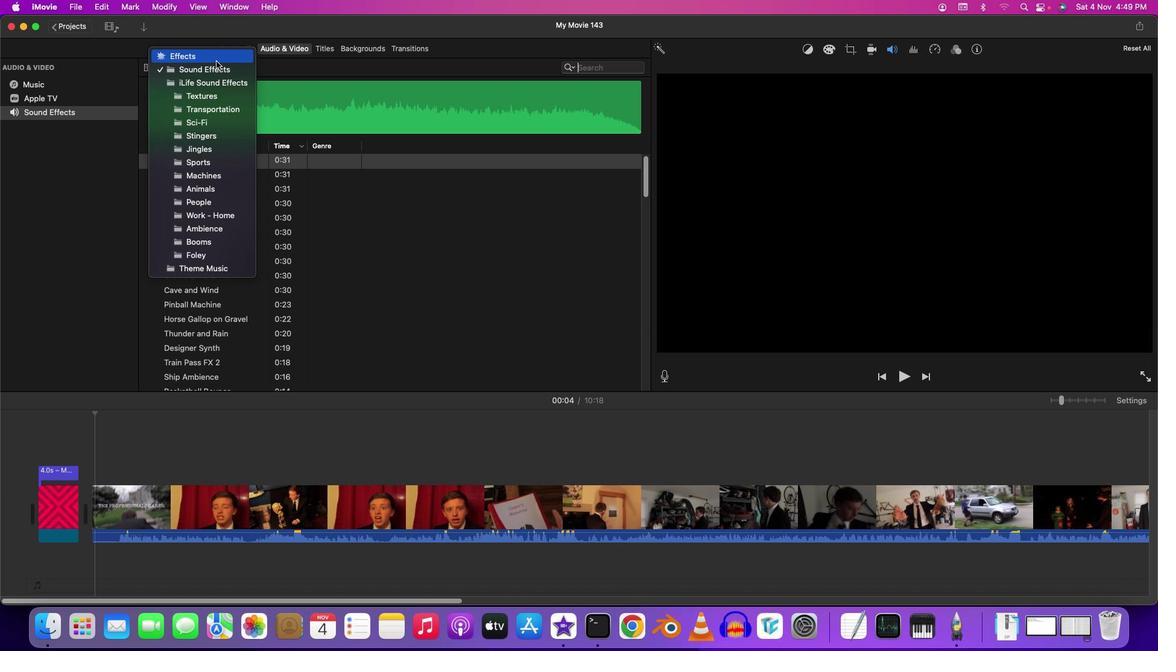 
Action: Mouse pressed left at (216, 60)
Screenshot: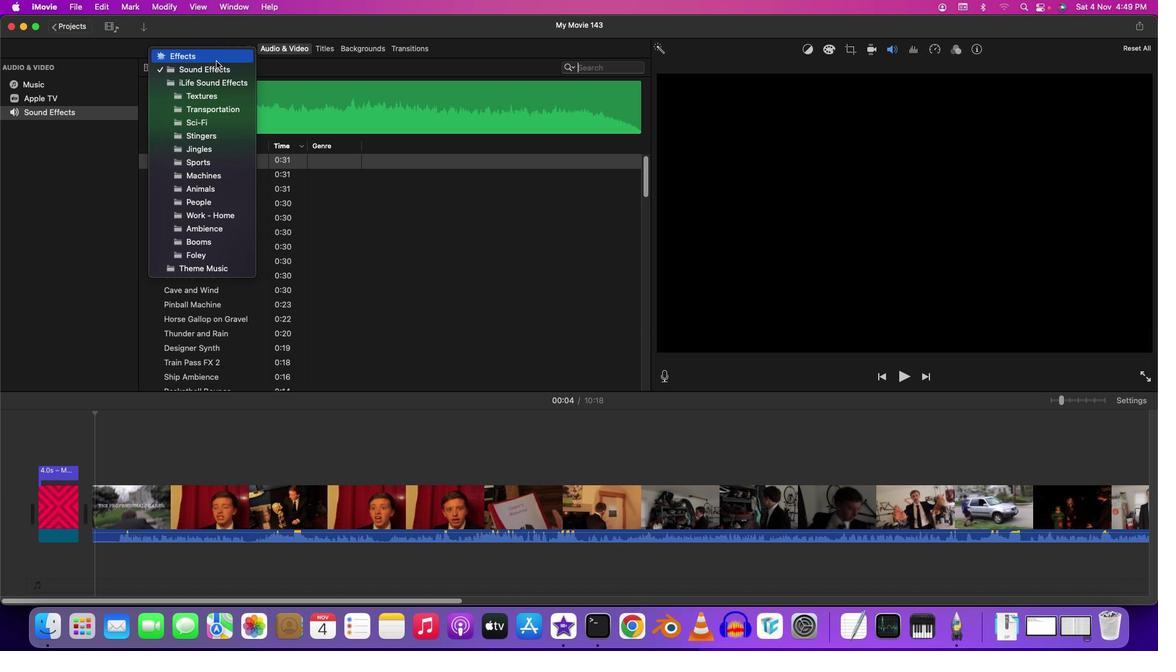 
Action: Mouse moved to (594, 69)
Screenshot: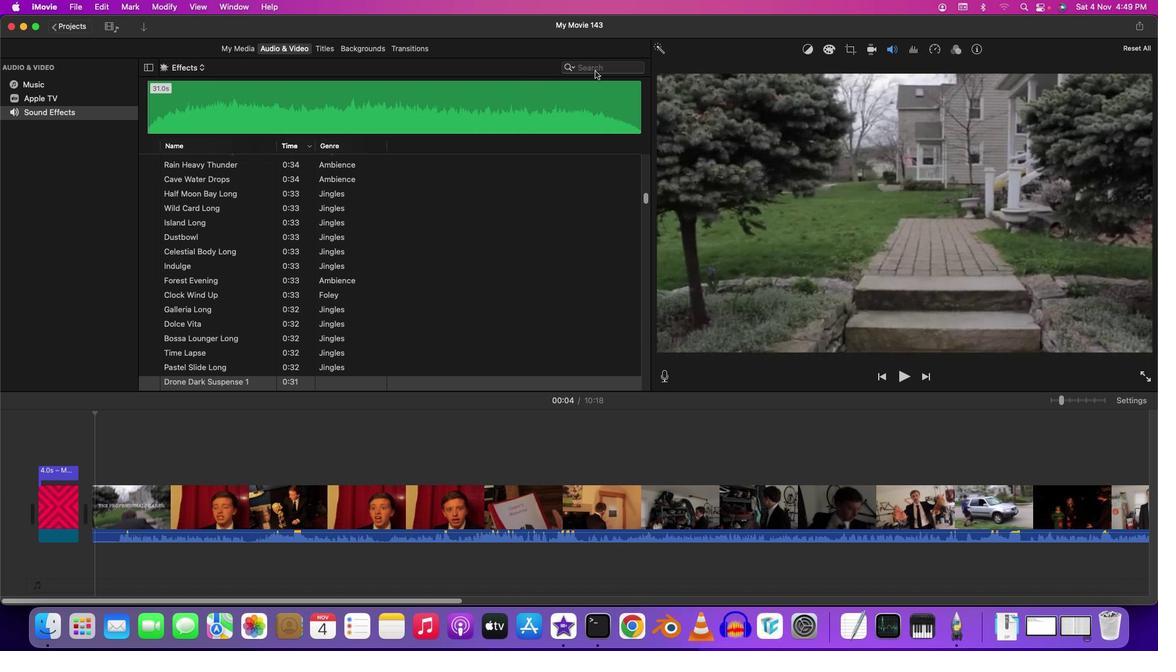 
Action: Mouse pressed left at (594, 69)
Screenshot: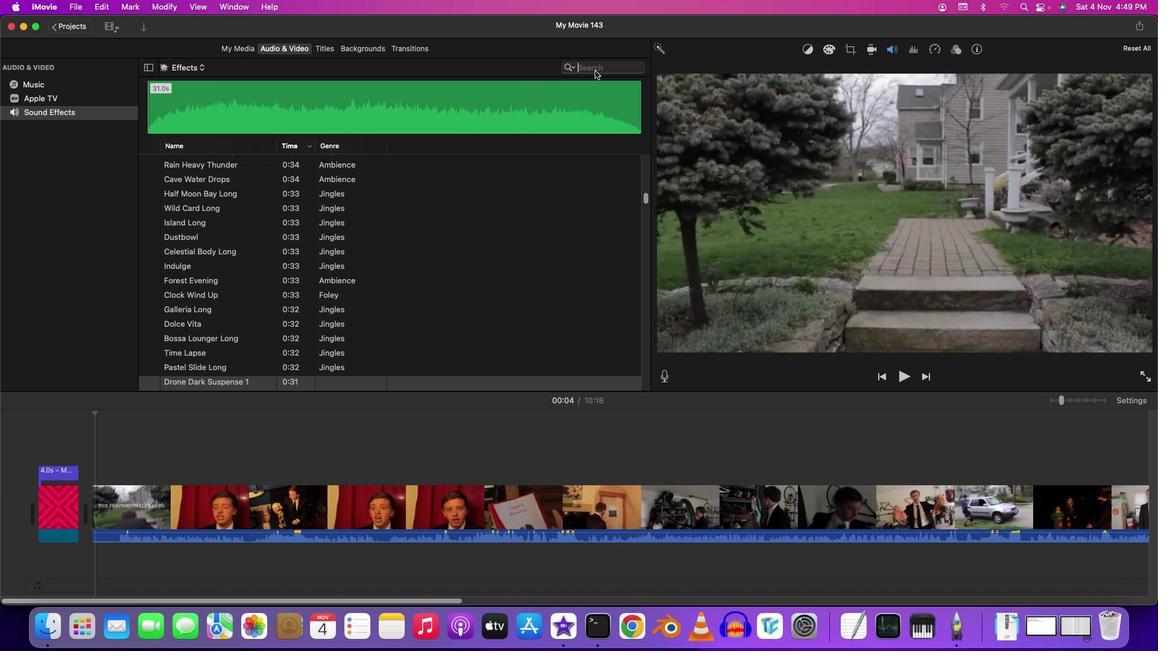 
Action: Mouse moved to (593, 70)
Screenshot: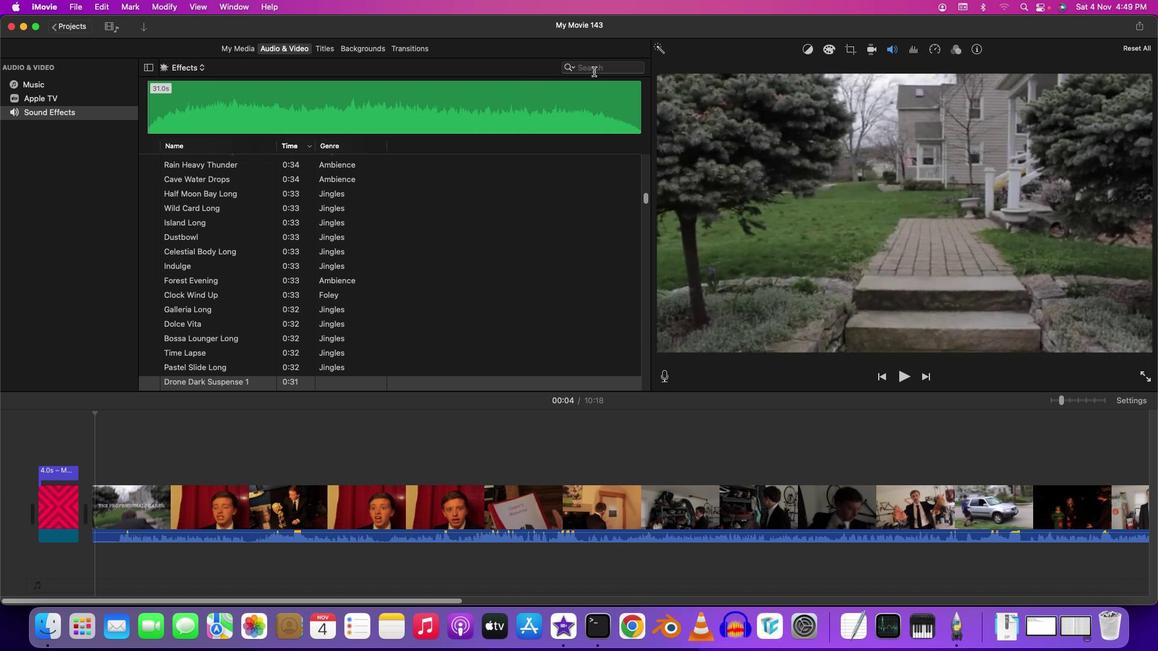 
Action: Key pressed 'f''u''n''n'Key.backspaceKey.backspaceKey.backspaceKey.backspace'j''o''k''e'Key.backspaceKey.backspaceKey.backspaceKey.backspace'd'Key.backspace'w'Key.backspace'l''a''u'
Screenshot: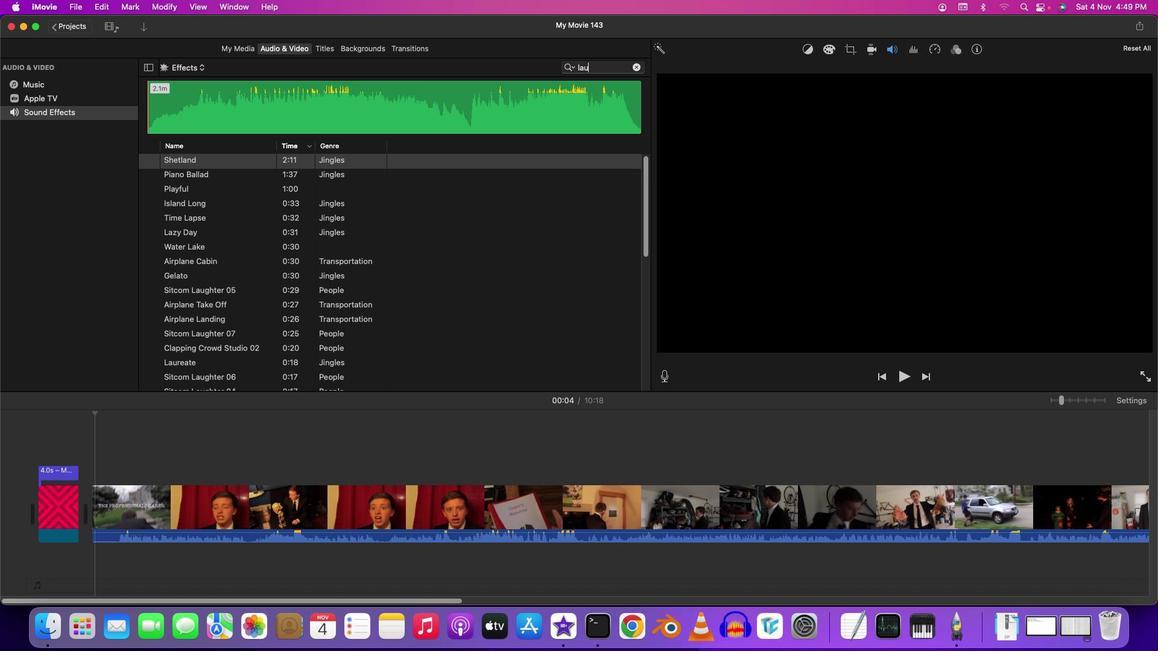 
Action: Mouse moved to (152, 274)
Screenshot: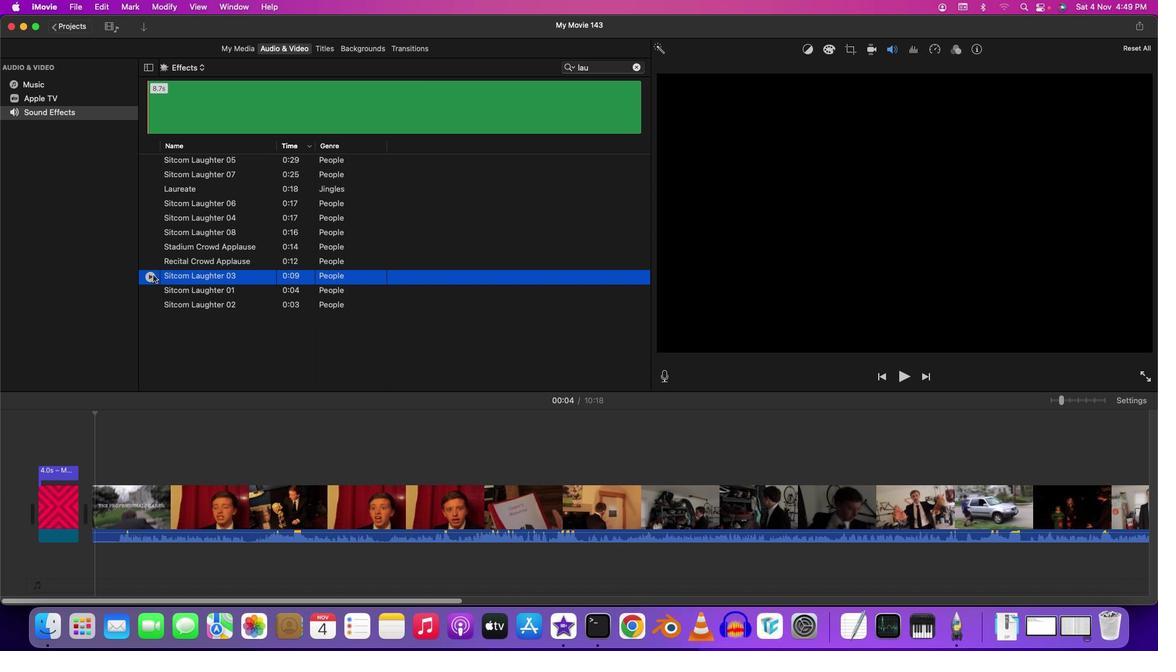 
Action: Mouse pressed left at (152, 274)
Screenshot: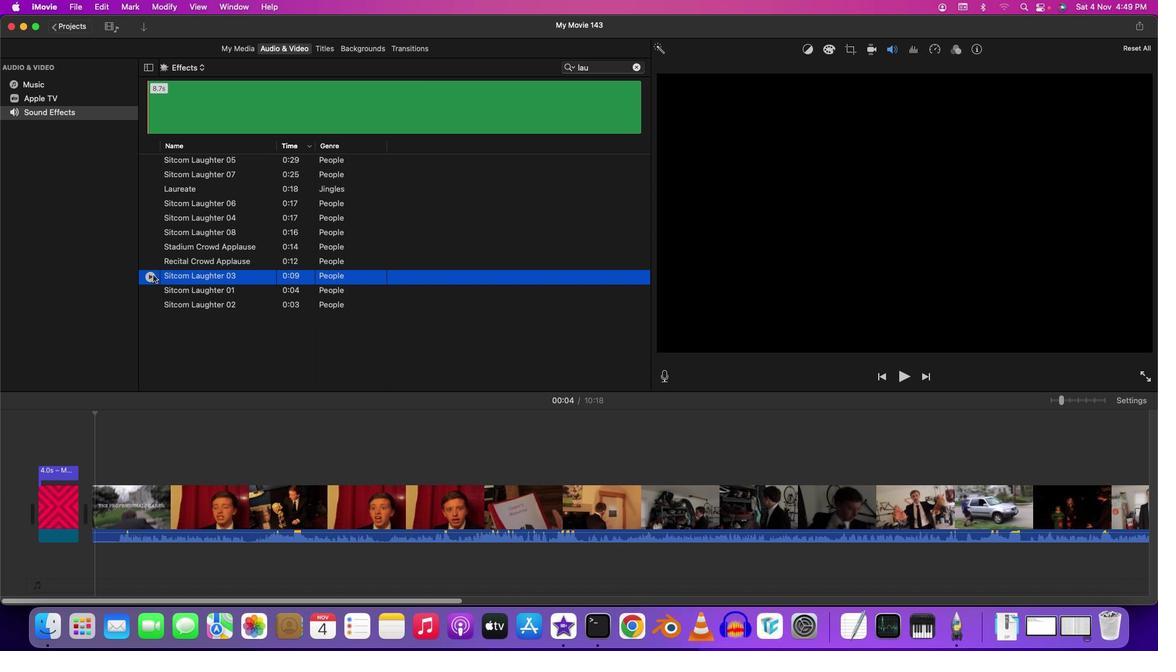 
Action: Mouse moved to (151, 264)
Screenshot: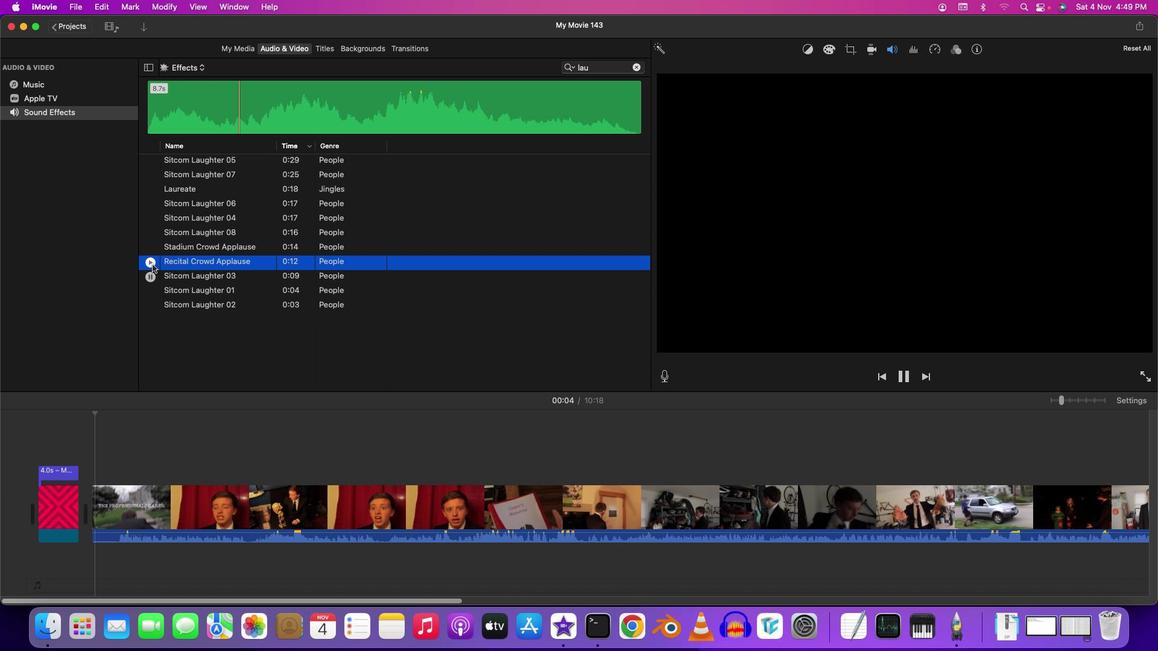 
Action: Mouse pressed left at (151, 264)
Screenshot: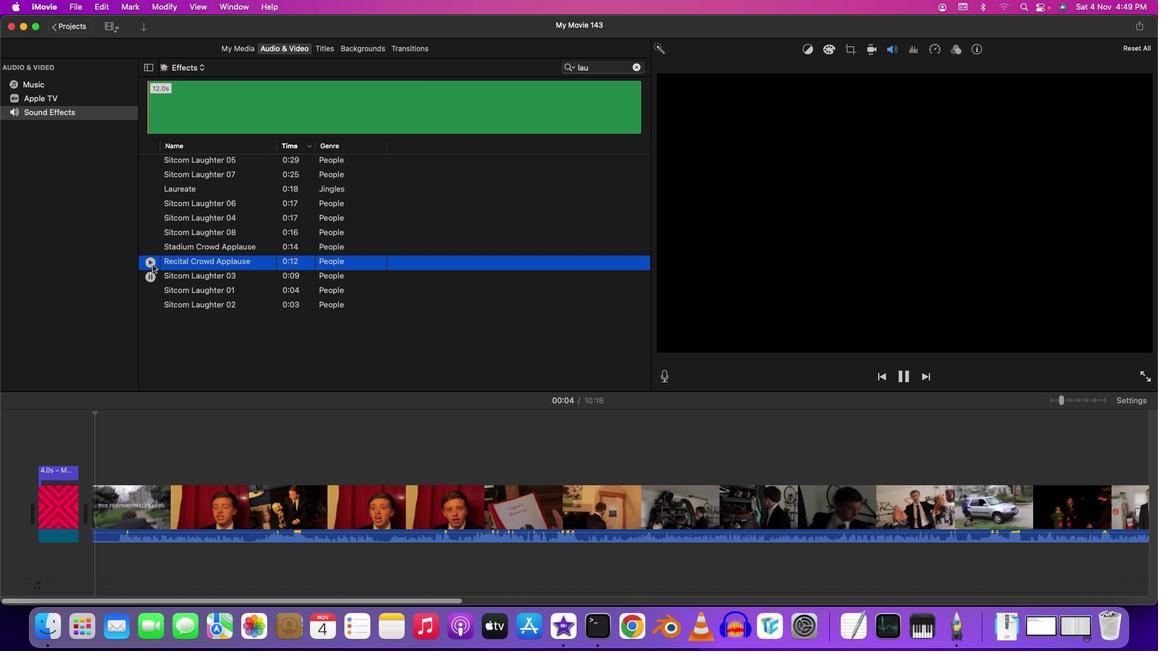 
Action: Mouse moved to (150, 248)
Screenshot: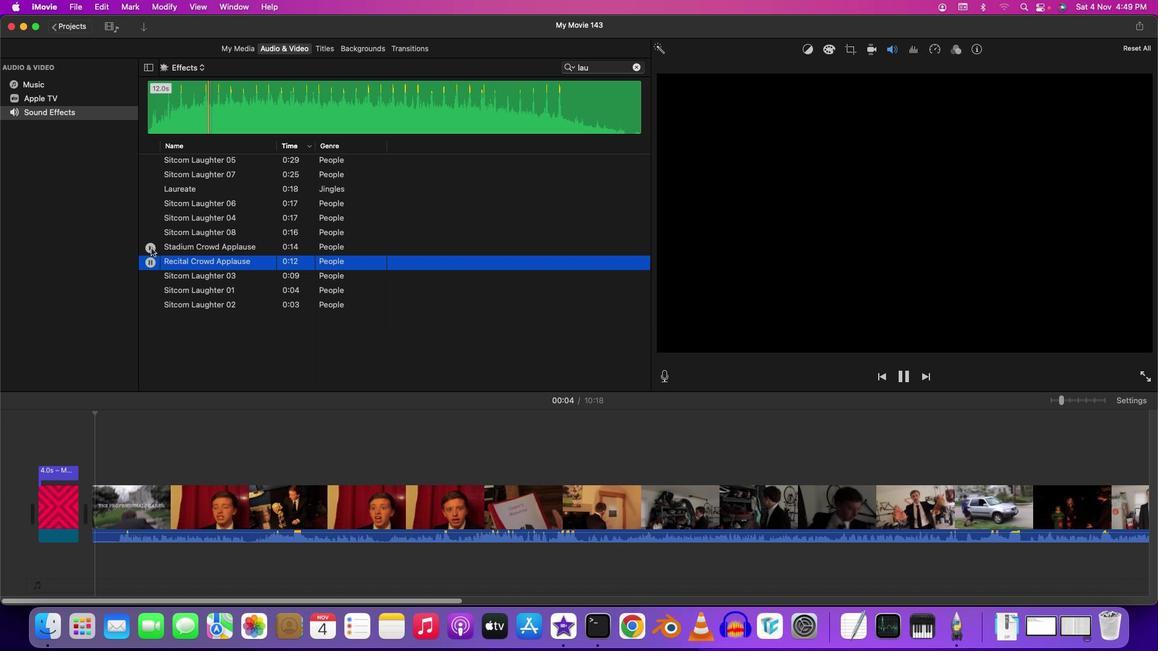 
Action: Mouse pressed left at (150, 248)
Screenshot: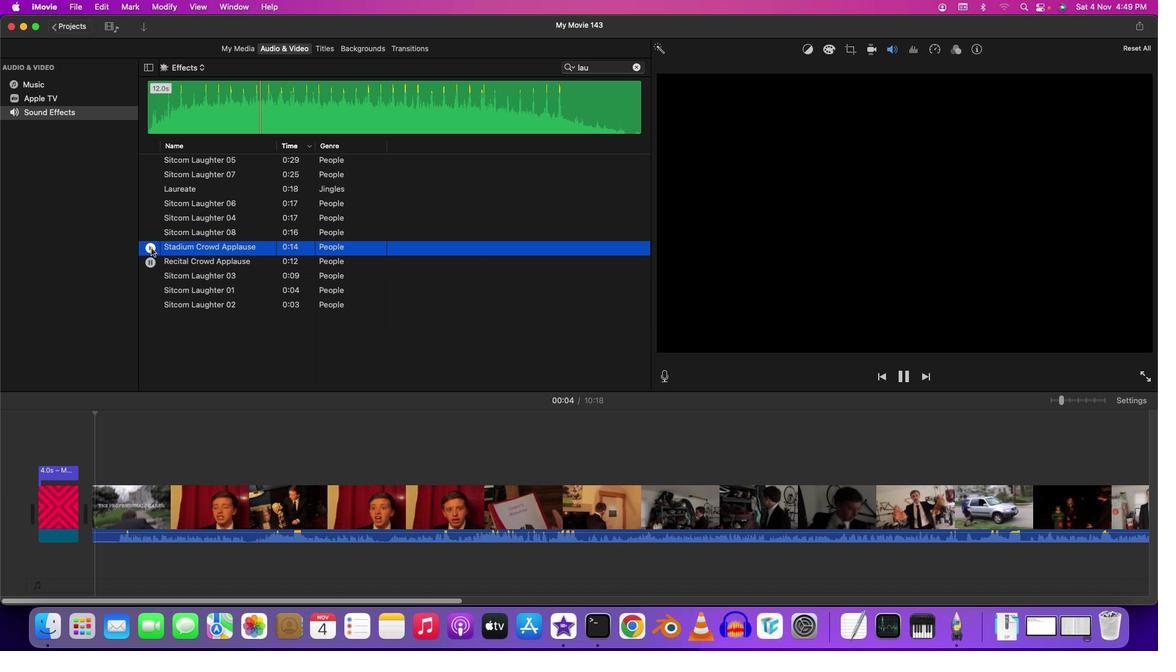 
Action: Mouse moved to (163, 260)
Screenshot: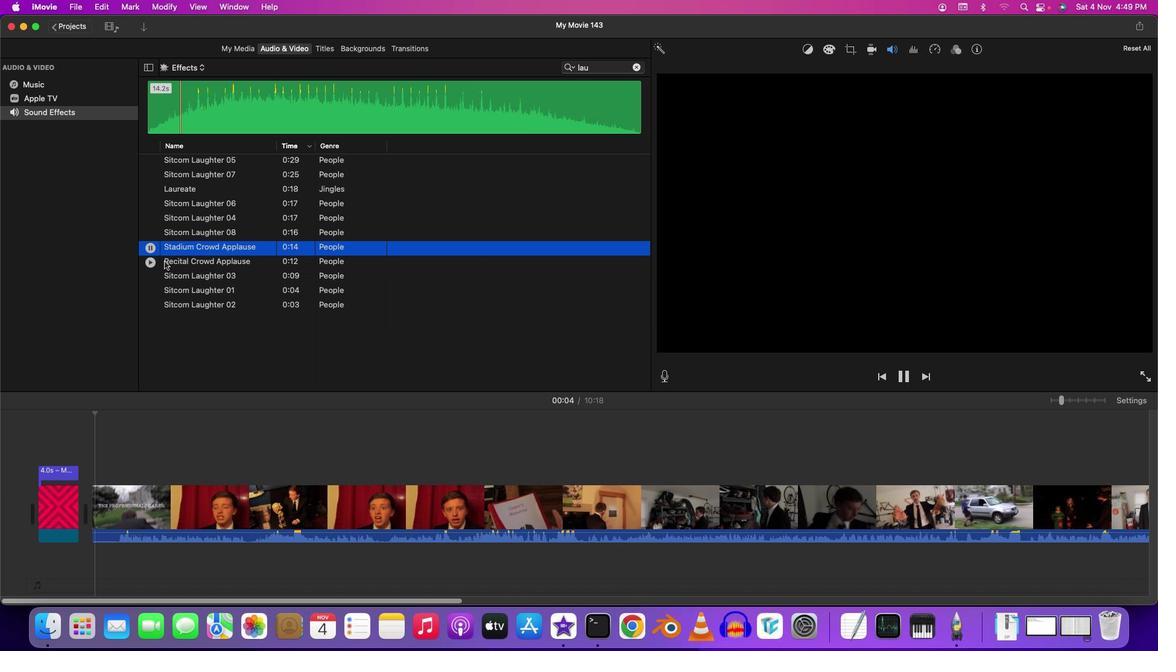
Action: Mouse pressed left at (163, 260)
Screenshot: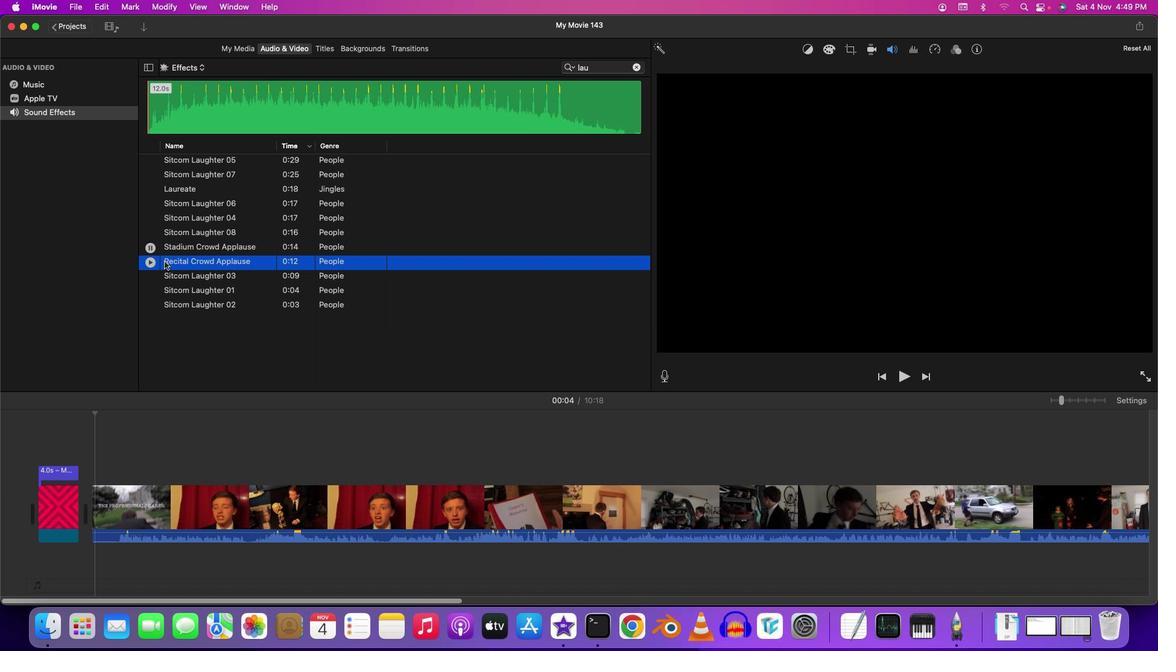 
Action: Mouse moved to (184, 263)
Screenshot: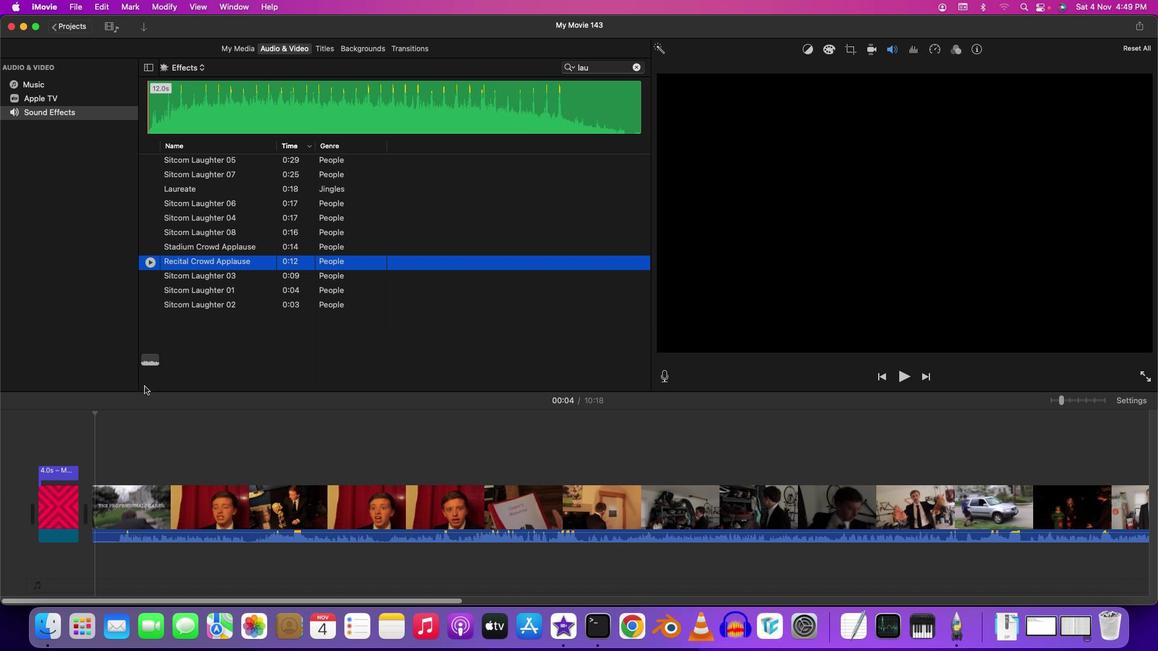 
Action: Mouse pressed left at (184, 263)
Screenshot: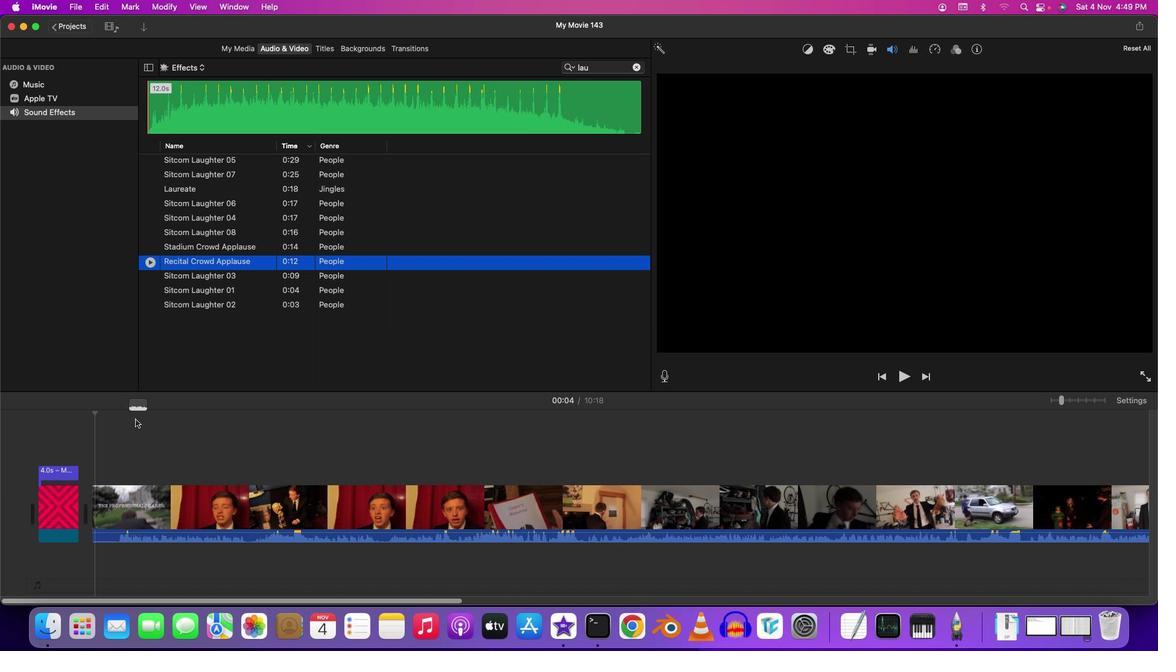 
Action: Mouse moved to (122, 563)
Screenshot: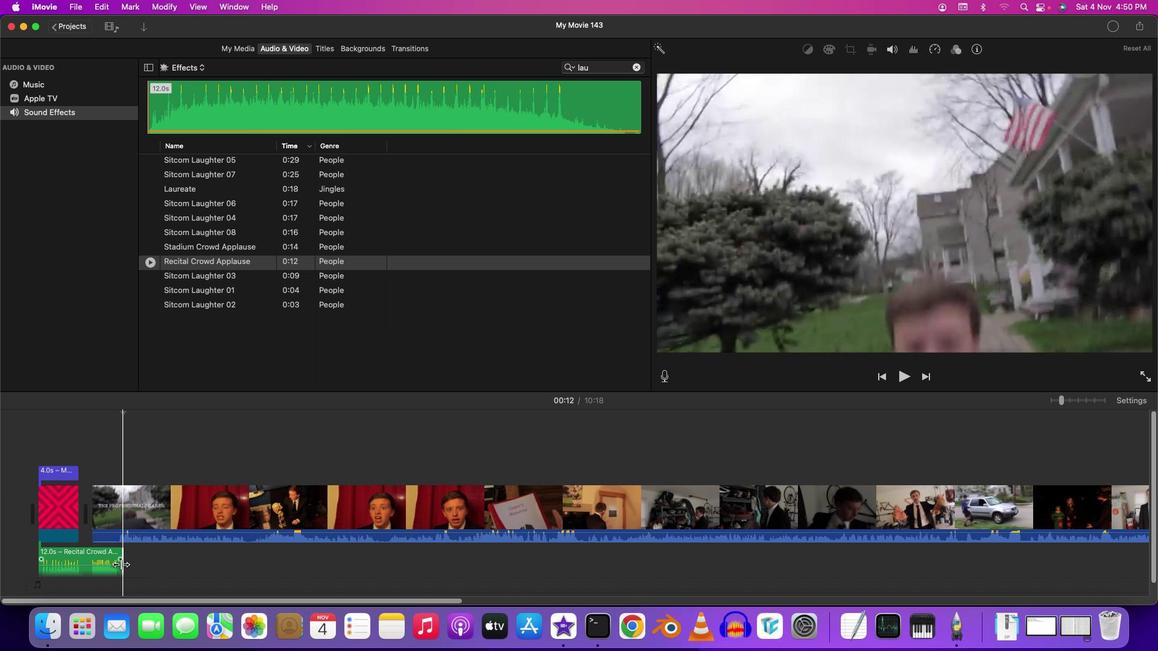
Action: Mouse pressed left at (122, 563)
Screenshot: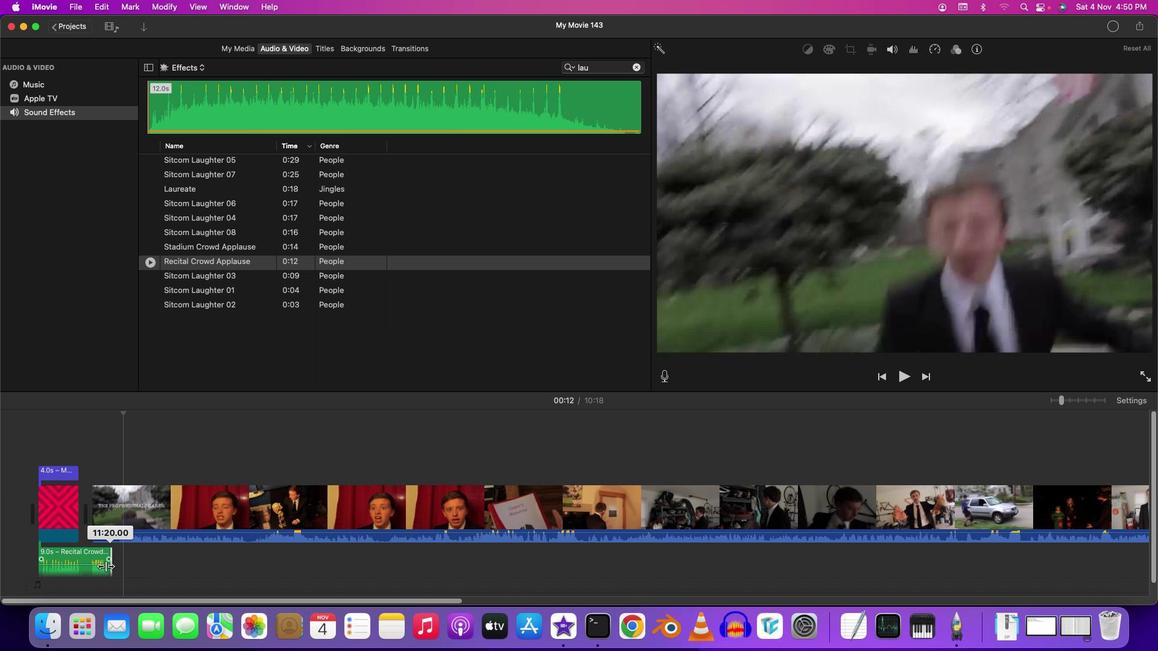 
Action: Mouse moved to (31, 439)
Screenshot: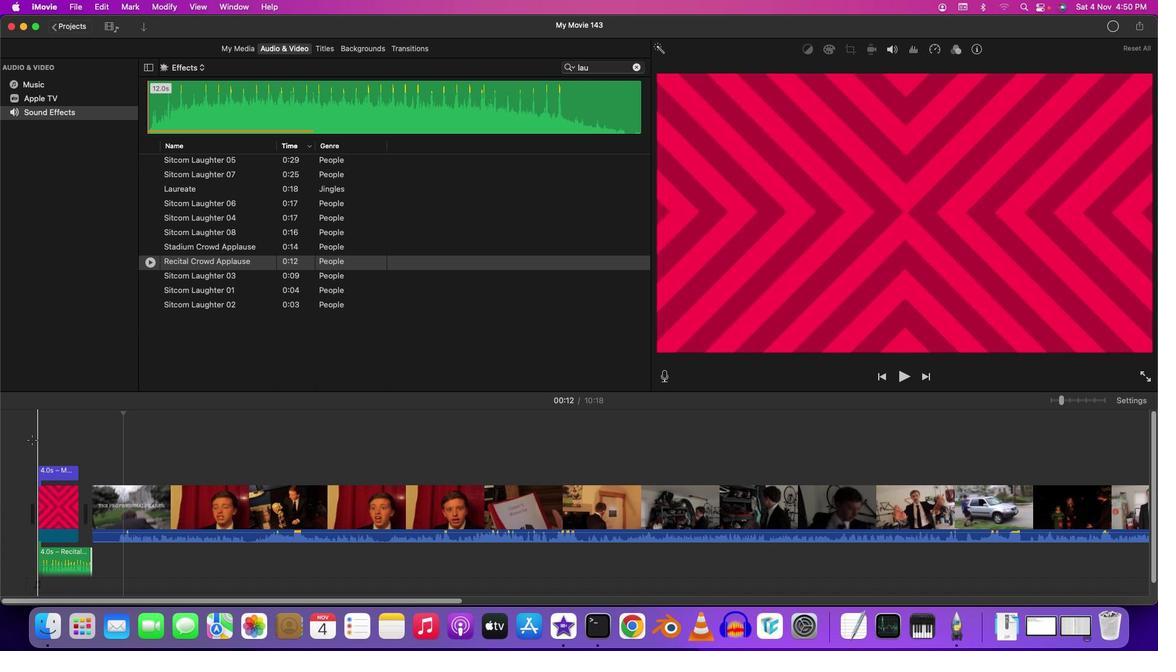 
Action: Mouse pressed left at (31, 439)
Screenshot: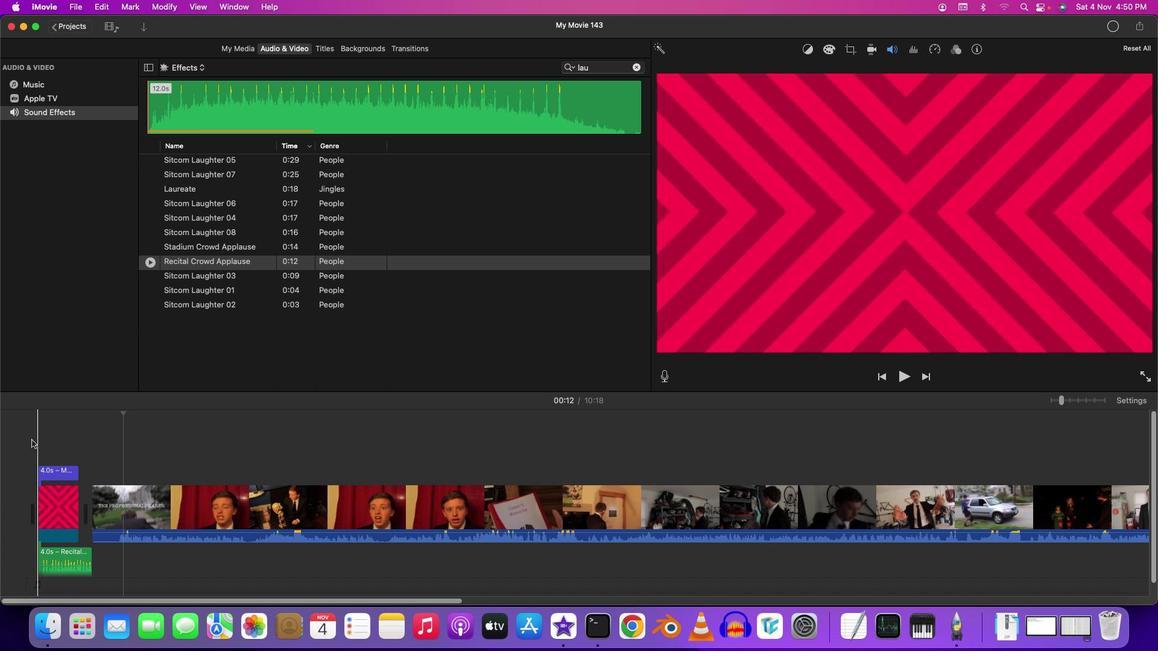 
Action: Key pressed Key.space
Screenshot: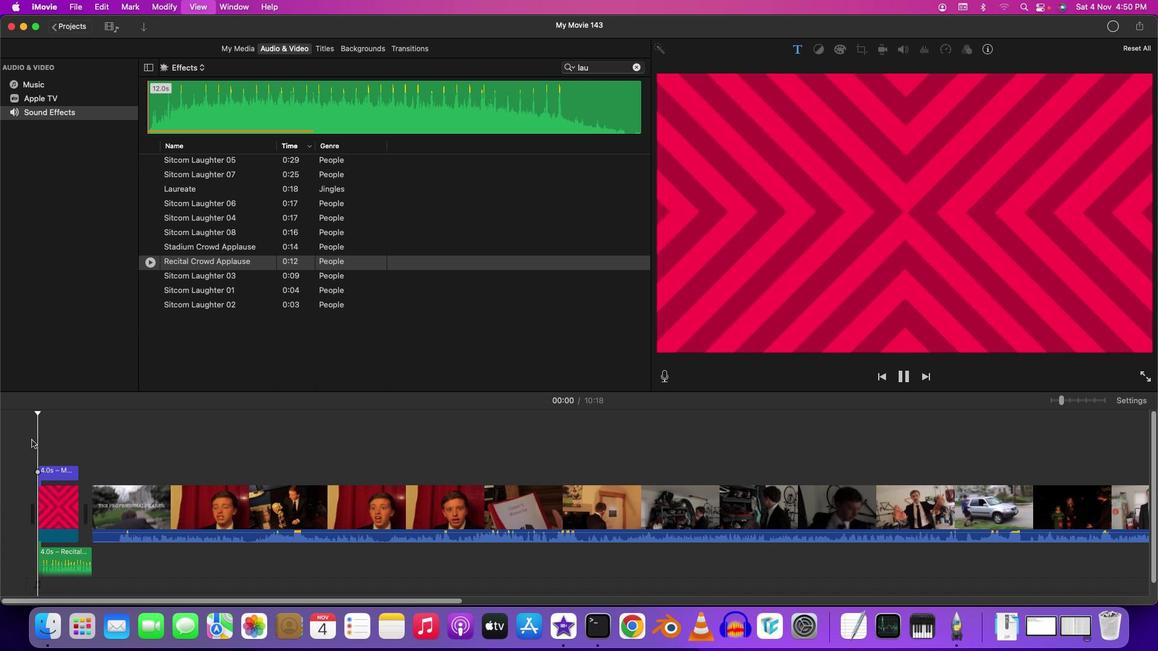 
Action: Mouse moved to (42, 558)
Screenshot: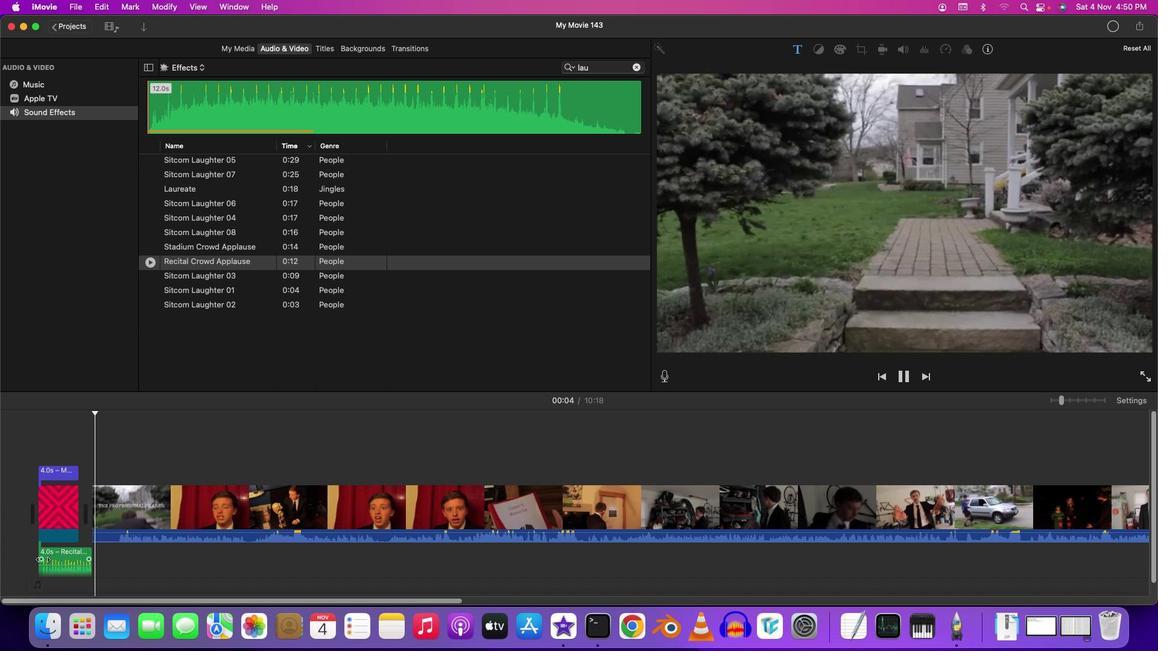 
Action: Mouse pressed left at (42, 558)
Screenshot: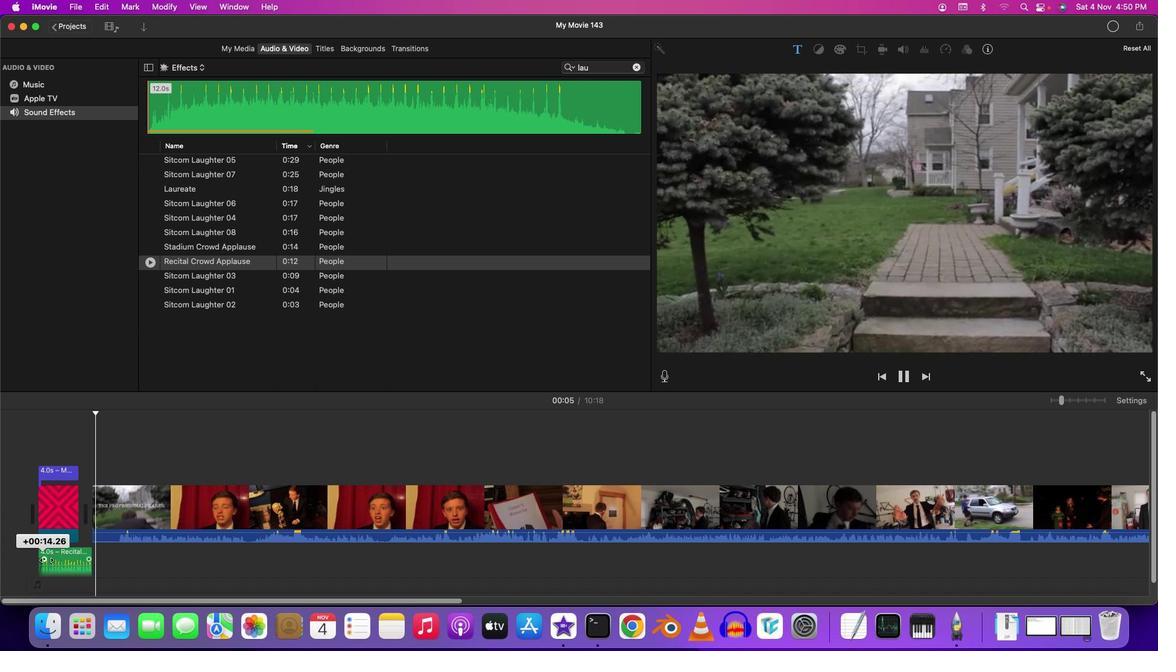 
Action: Mouse moved to (86, 559)
Screenshot: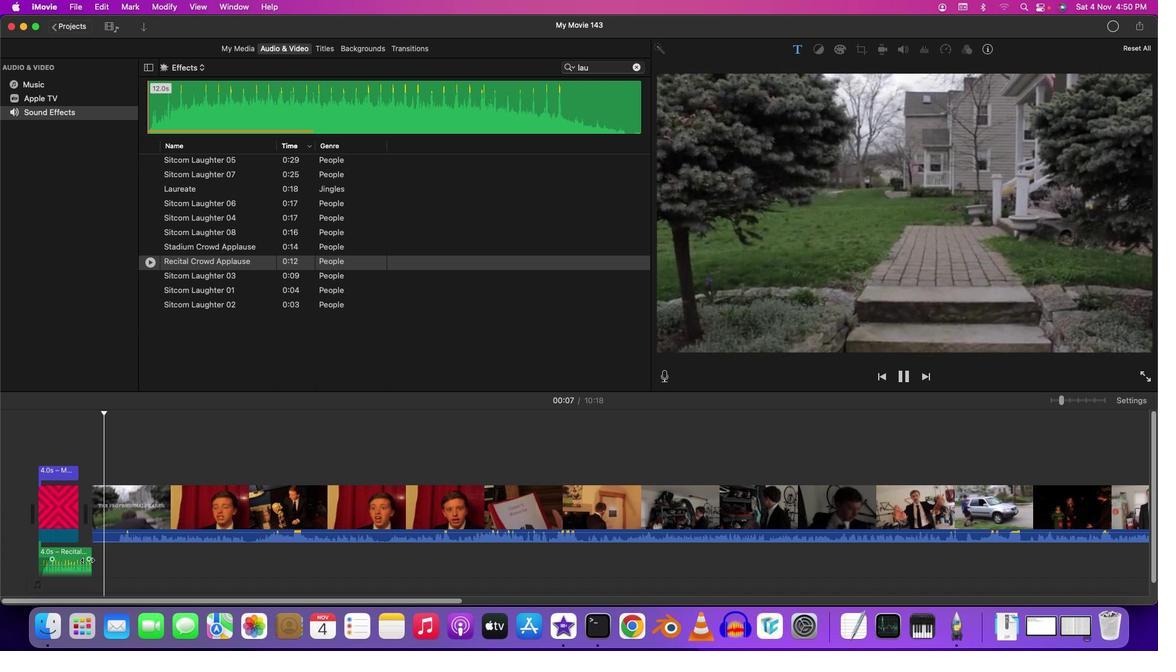 
Action: Mouse pressed left at (86, 559)
Screenshot: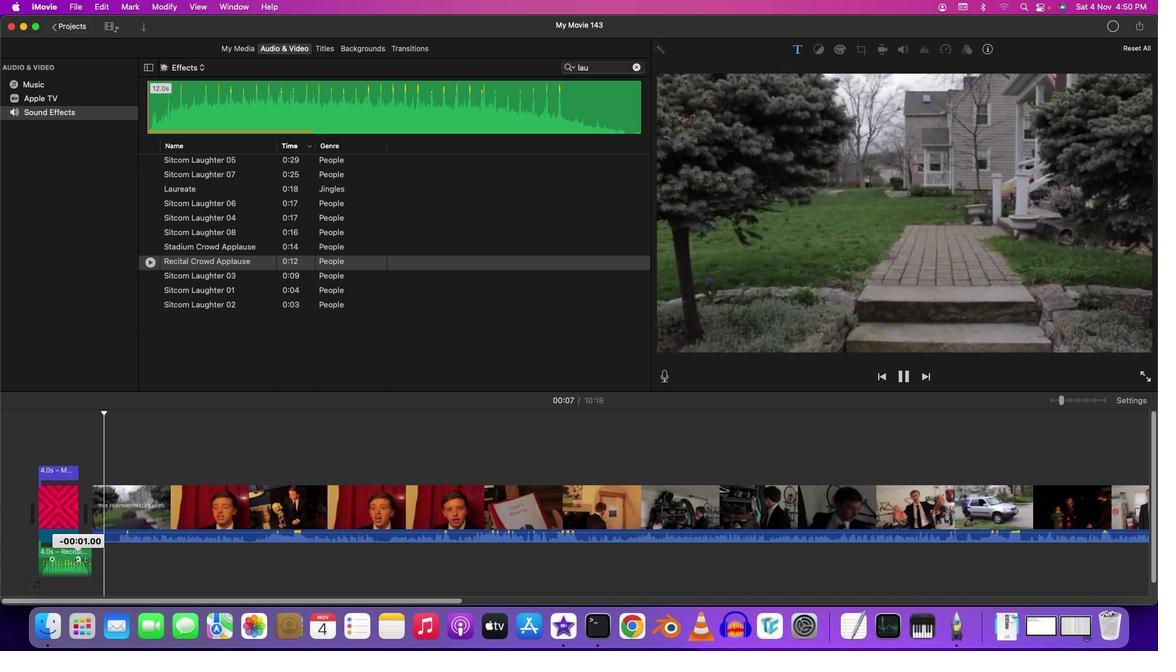 
Action: Mouse moved to (31, 456)
Screenshot: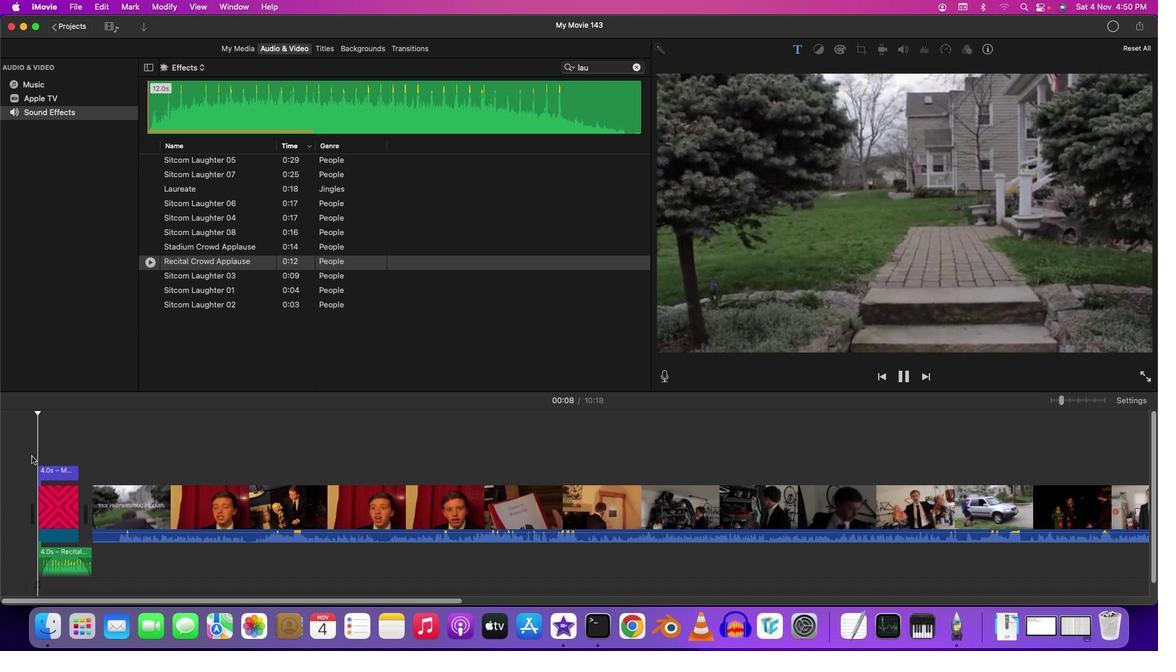 
Action: Mouse pressed left at (31, 456)
Screenshot: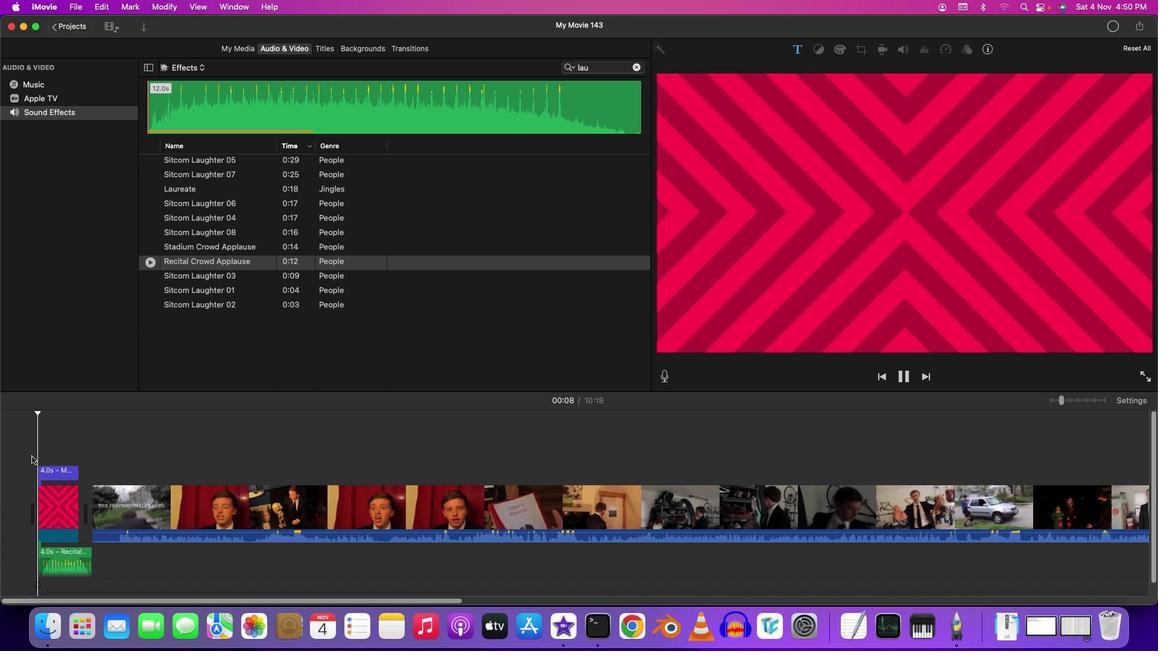 
Action: Key pressed Key.spaceKey.spaceKey.space
Screenshot: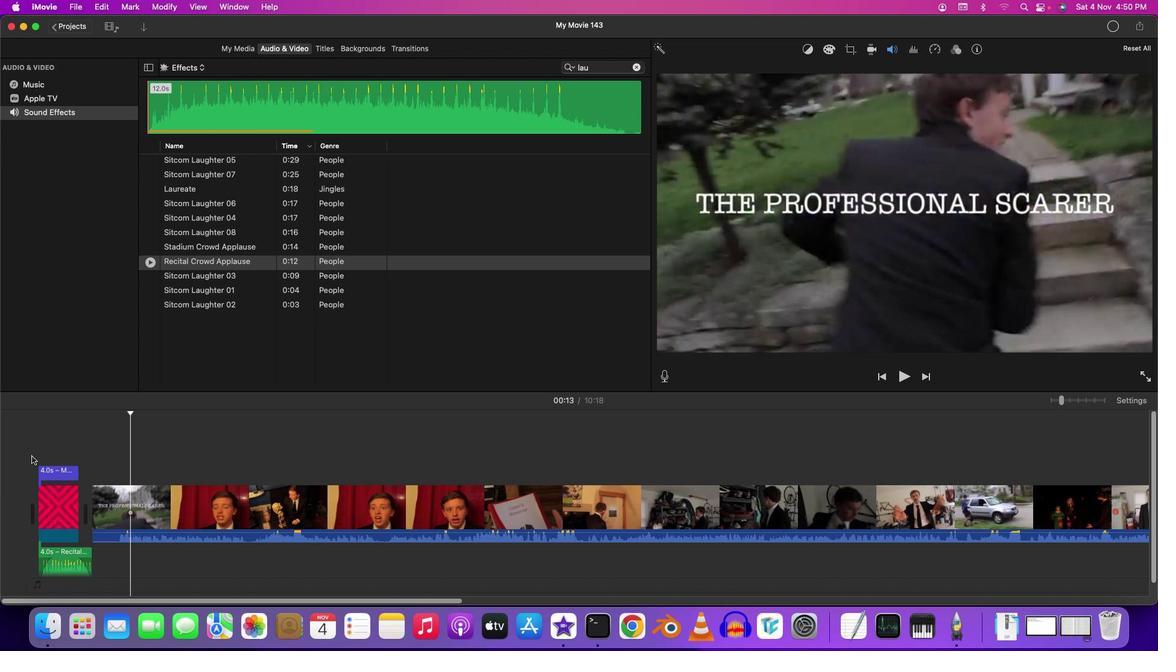 
Action: Mouse moved to (200, 65)
Screenshot: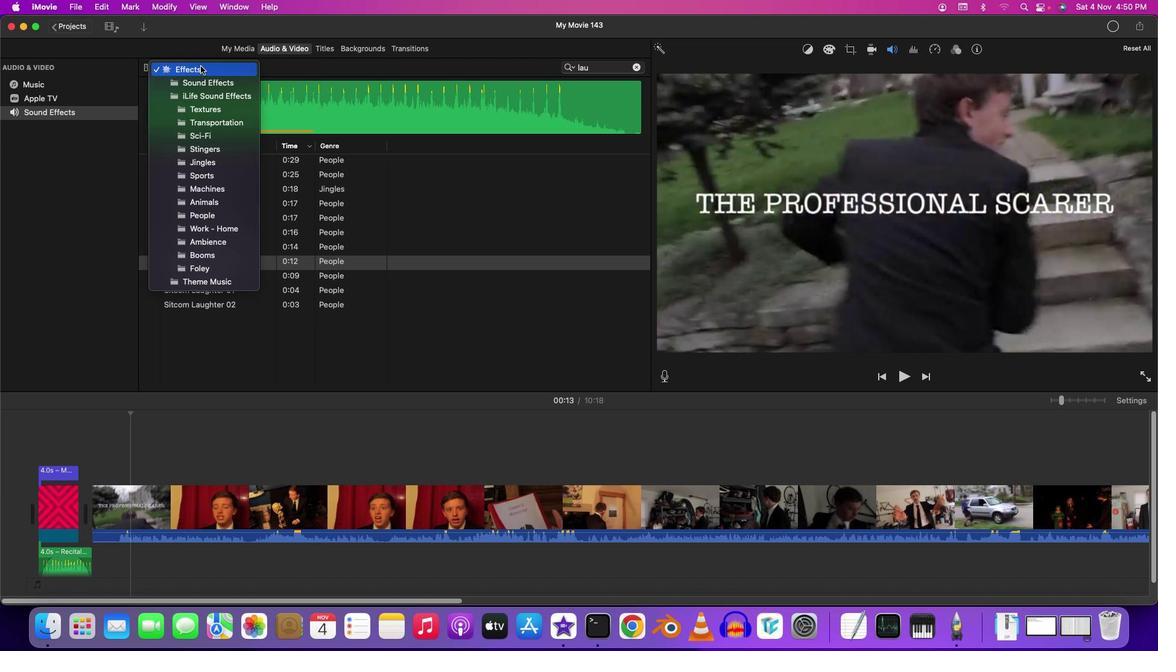 
Action: Mouse pressed left at (200, 65)
Screenshot: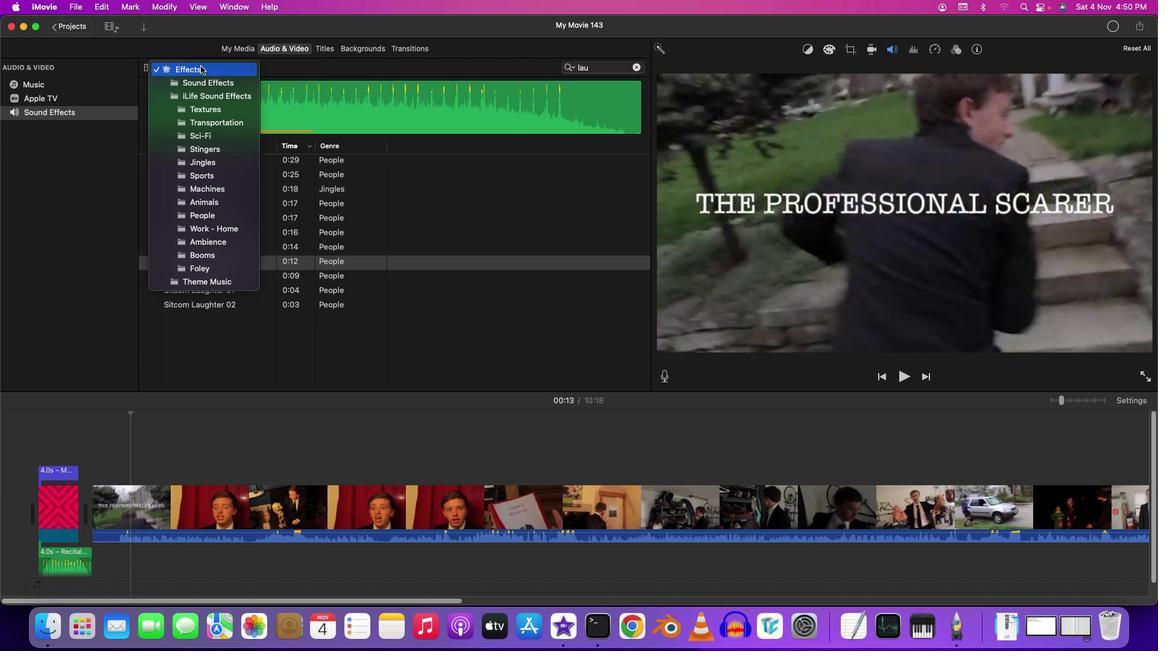
Action: Mouse moved to (209, 111)
Screenshot: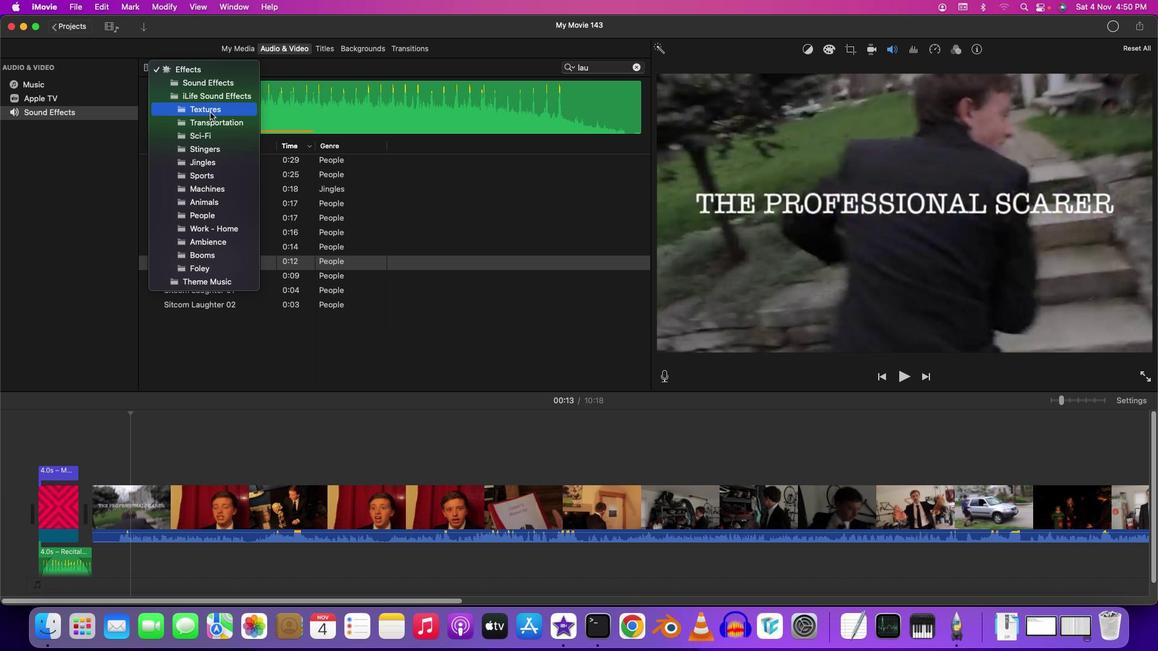 
Action: Mouse pressed left at (209, 111)
Screenshot: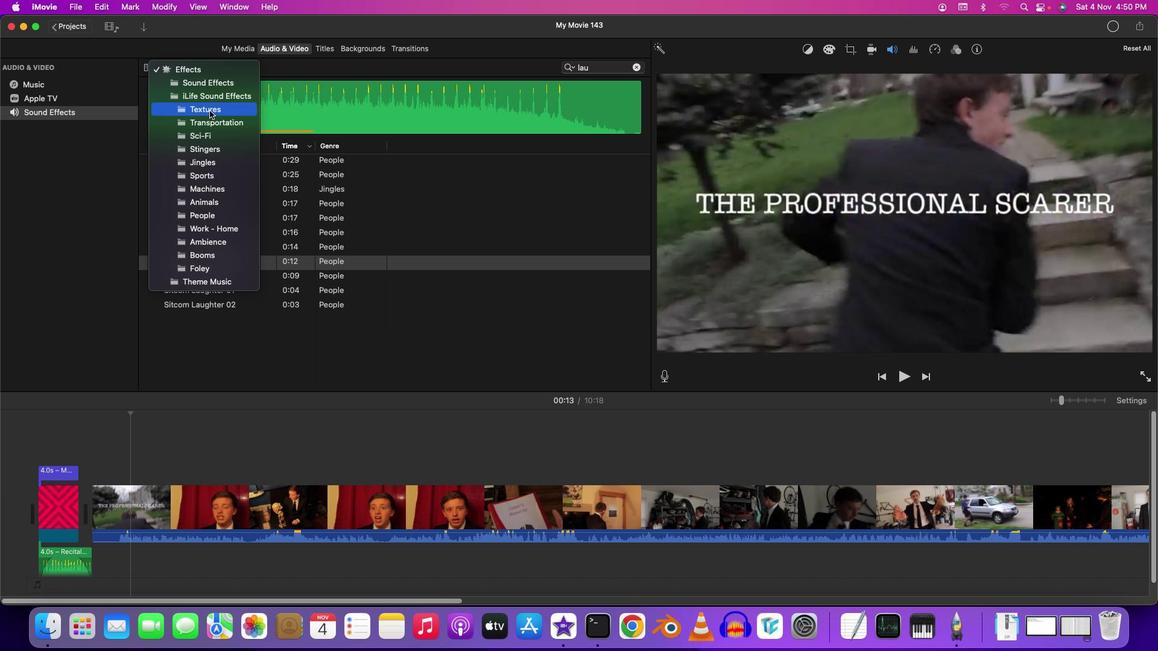 
Action: Mouse moved to (595, 71)
Screenshot: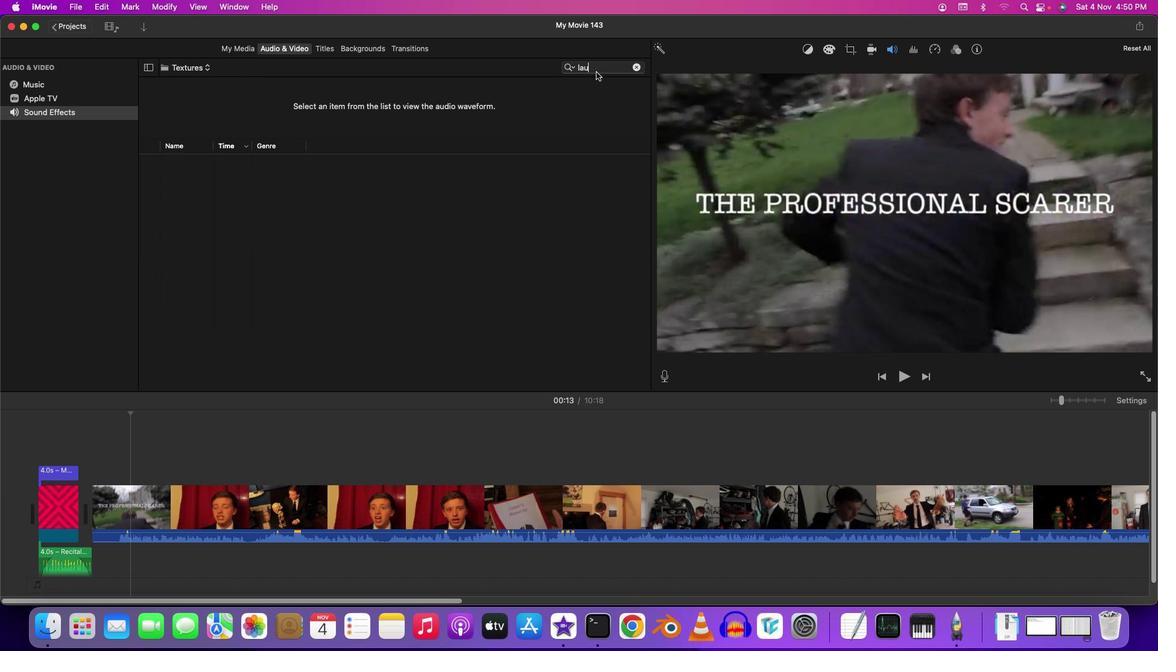 
Action: Mouse pressed left at (595, 71)
Screenshot: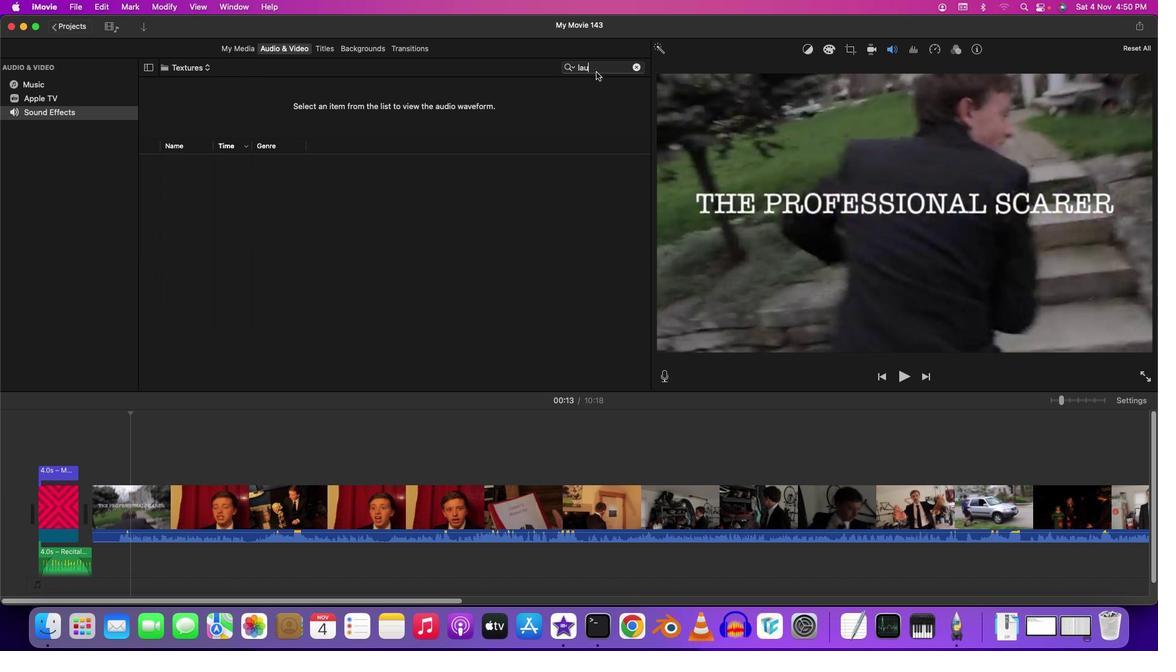 
Action: Key pressed Key.backspaceKey.backspaceKey.backspaceKey.backspace
Screenshot: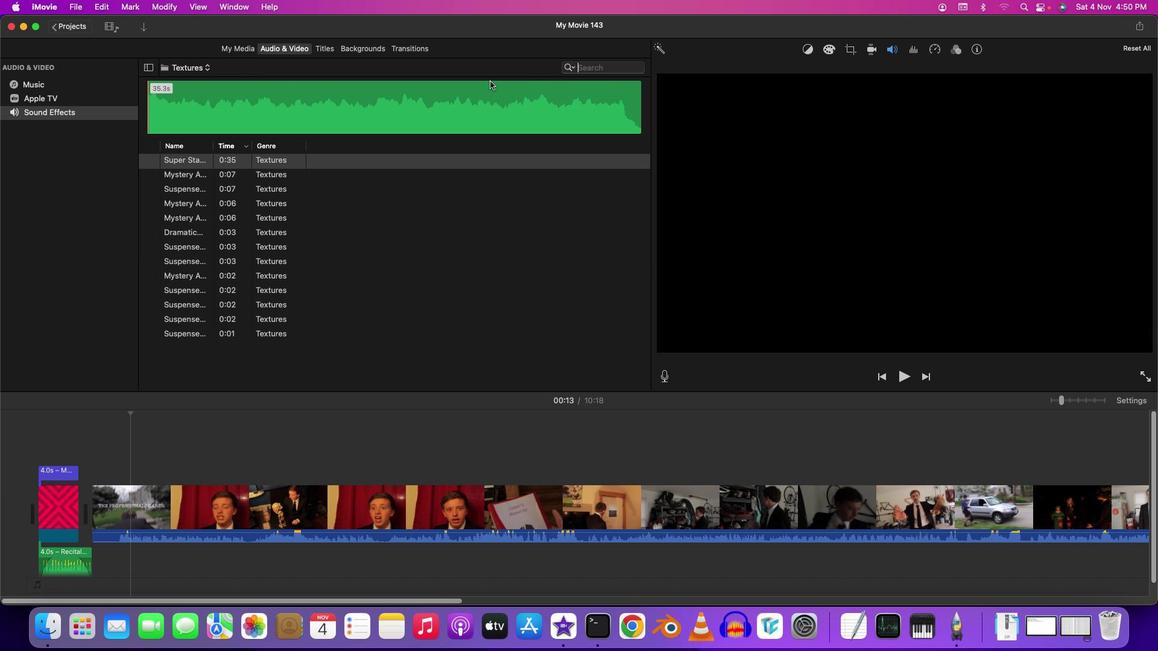 
Action: Mouse moved to (212, 69)
Screenshot: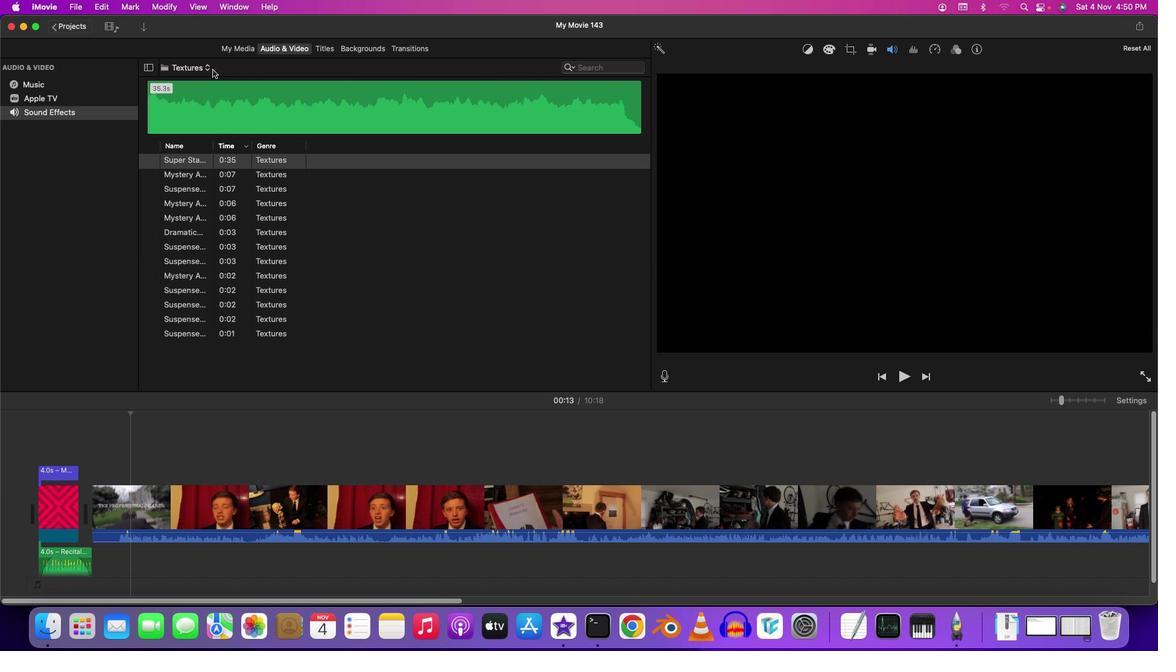 
Action: Mouse pressed left at (212, 69)
Screenshot: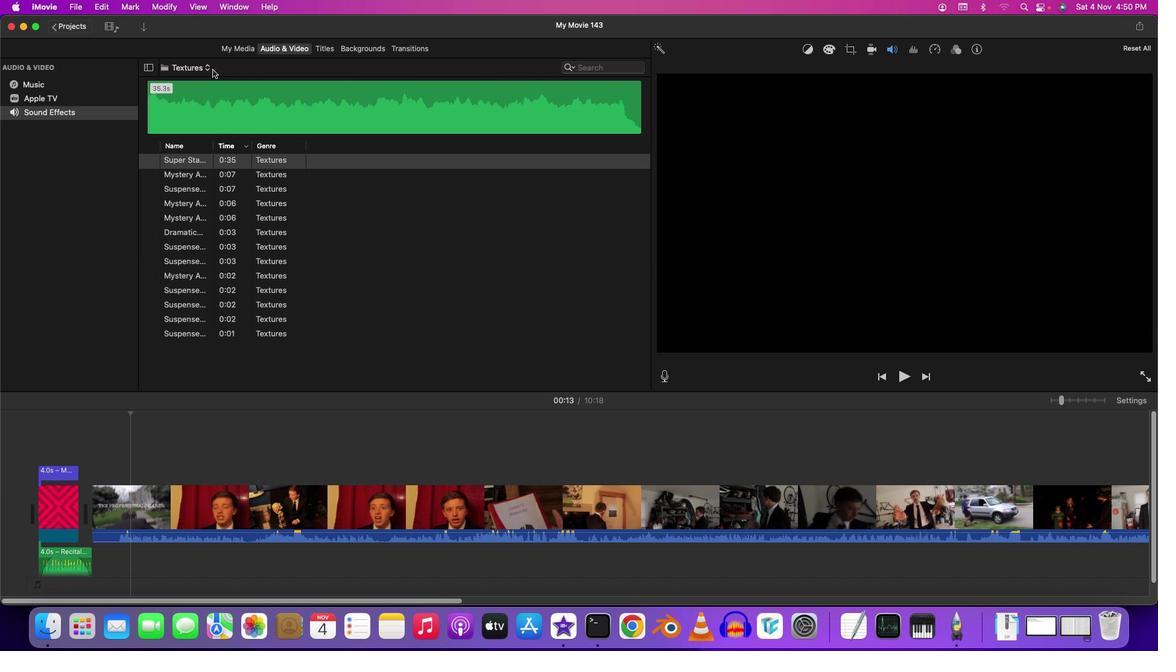 
Action: Mouse moved to (209, 66)
Screenshot: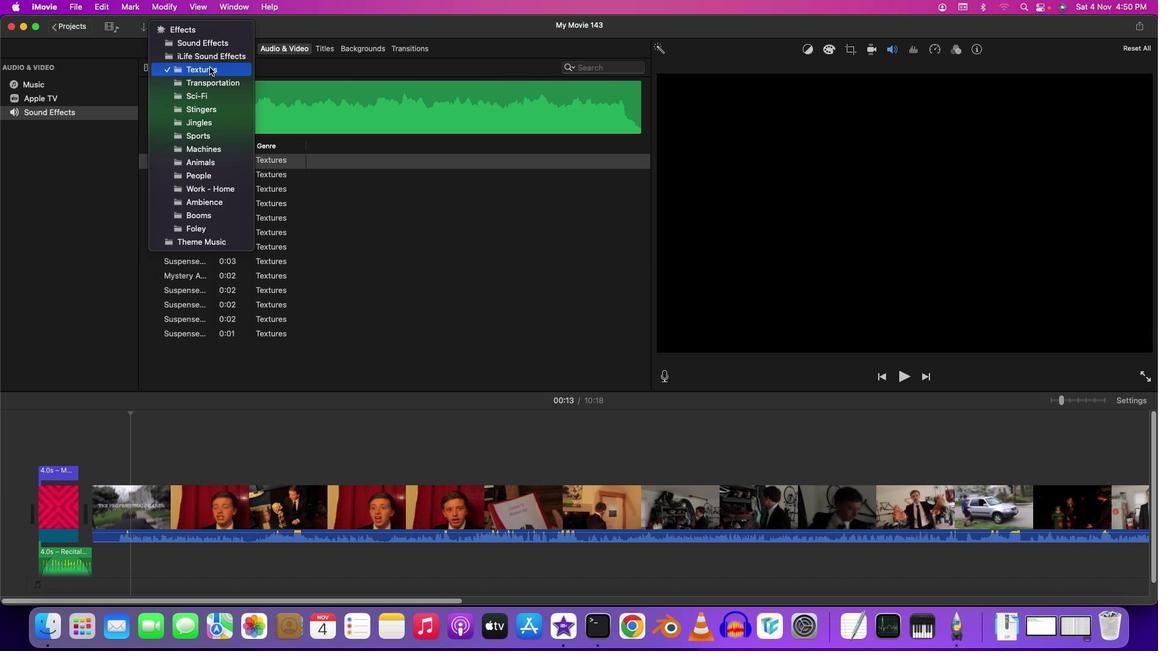 
Action: Mouse pressed left at (209, 66)
Screenshot: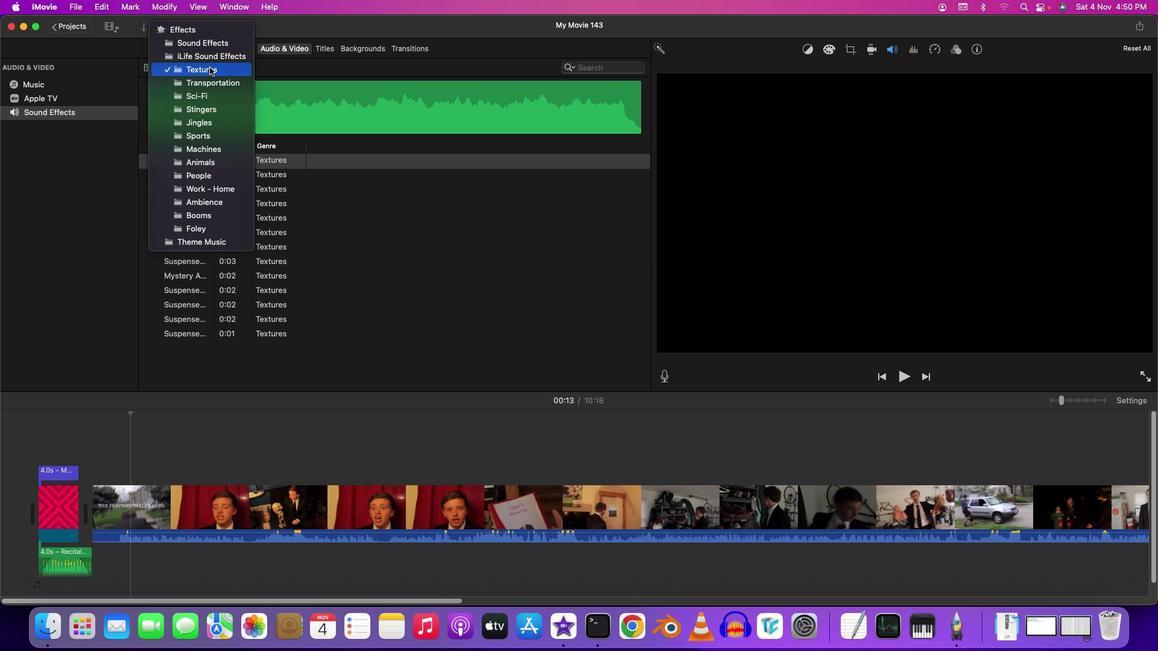
Action: Mouse moved to (213, 80)
Screenshot: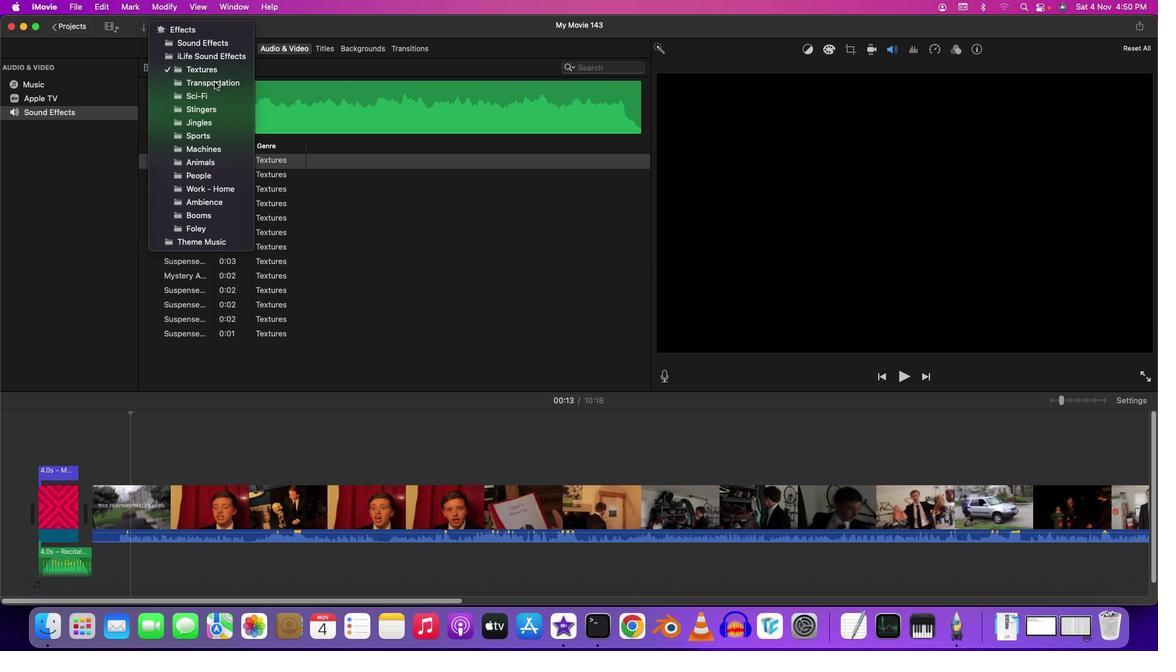 
Action: Mouse pressed left at (213, 80)
Screenshot: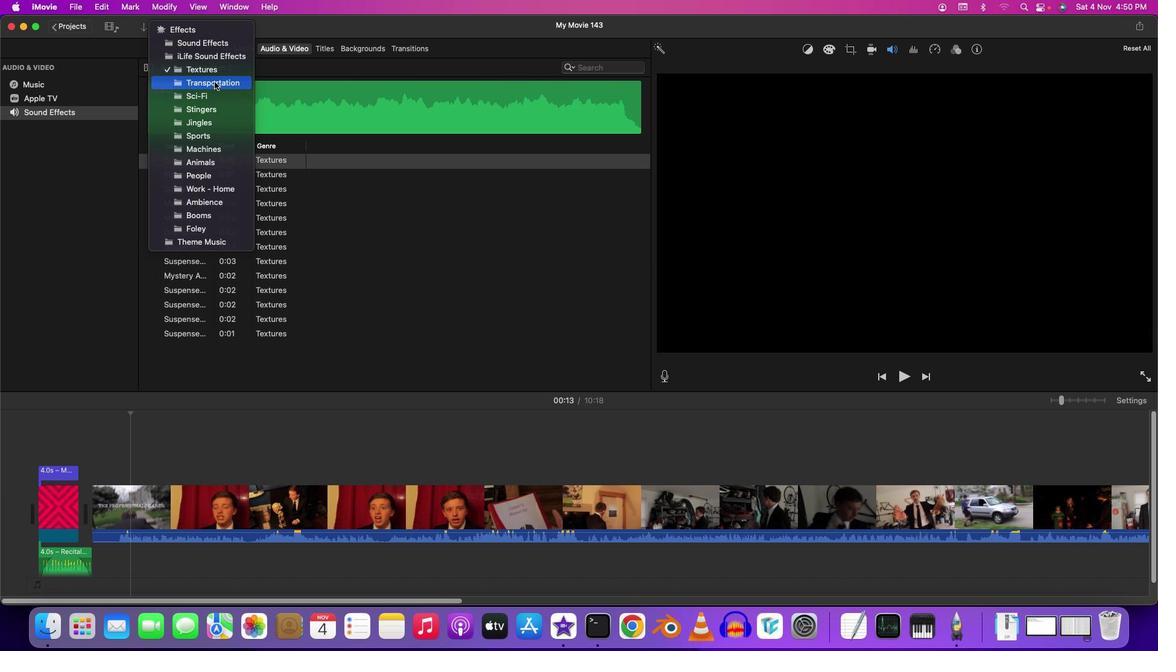 
Action: Mouse moved to (154, 161)
Screenshot: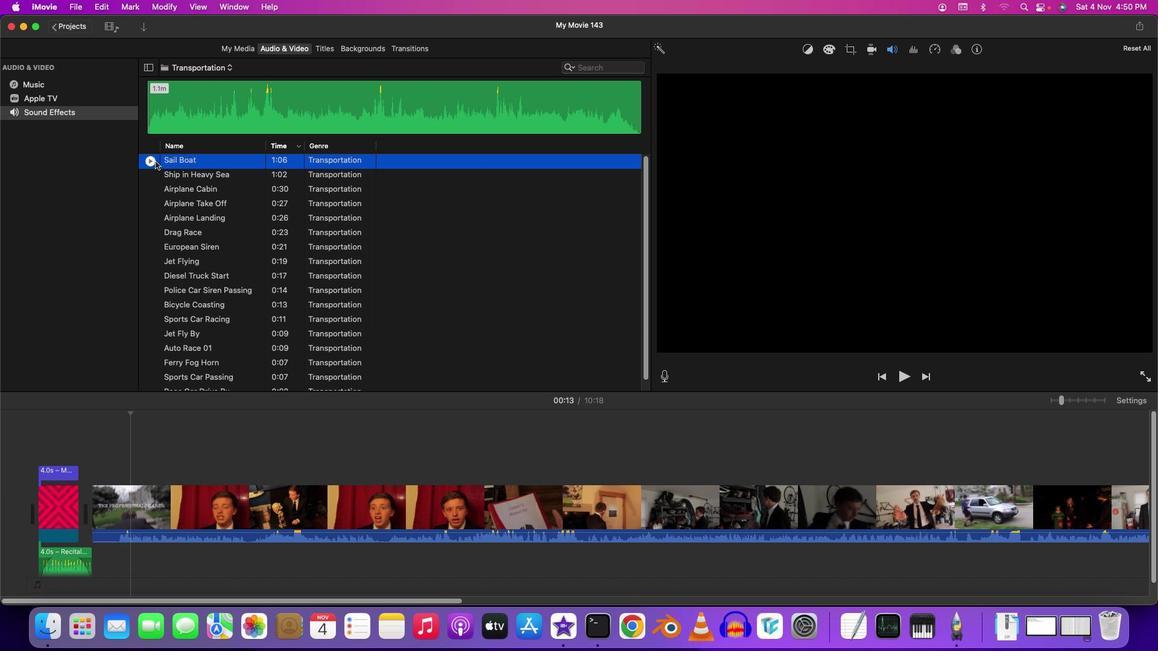 
Action: Mouse pressed left at (154, 161)
Screenshot: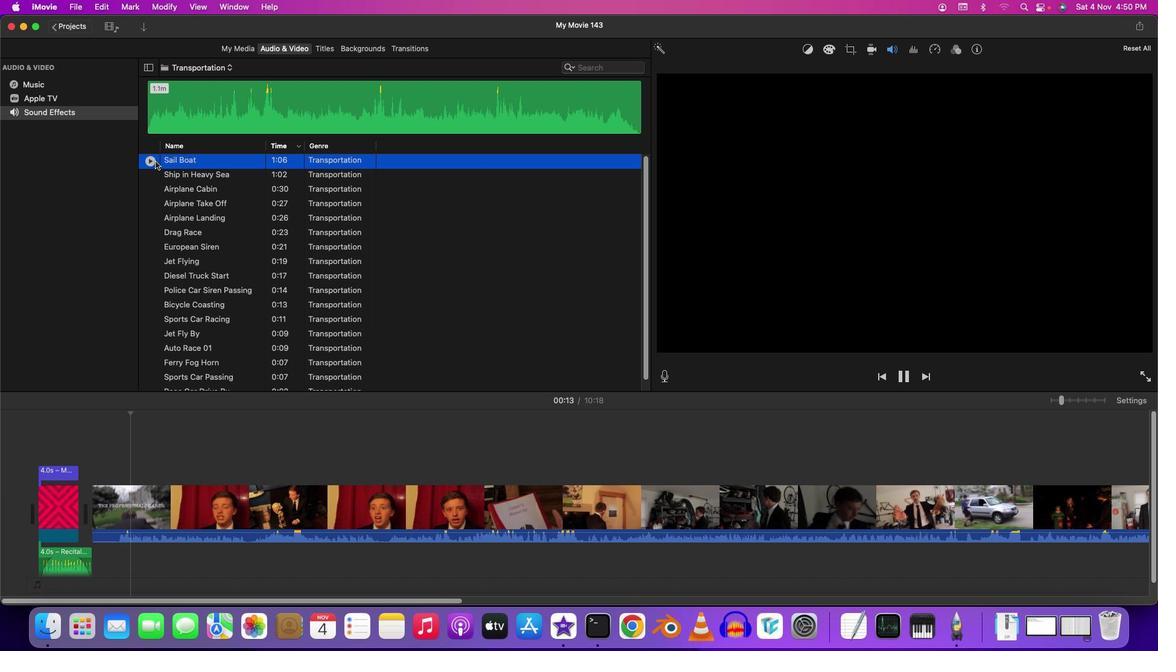 
Action: Mouse moved to (150, 172)
Screenshot: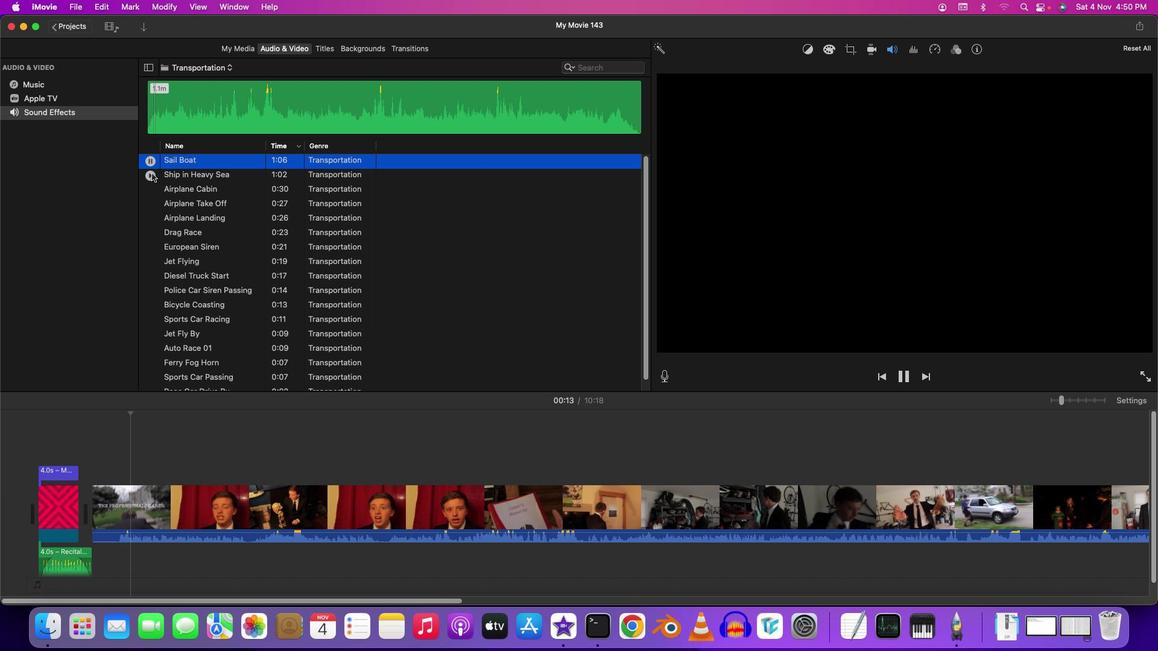 
Action: Mouse pressed left at (150, 172)
Screenshot: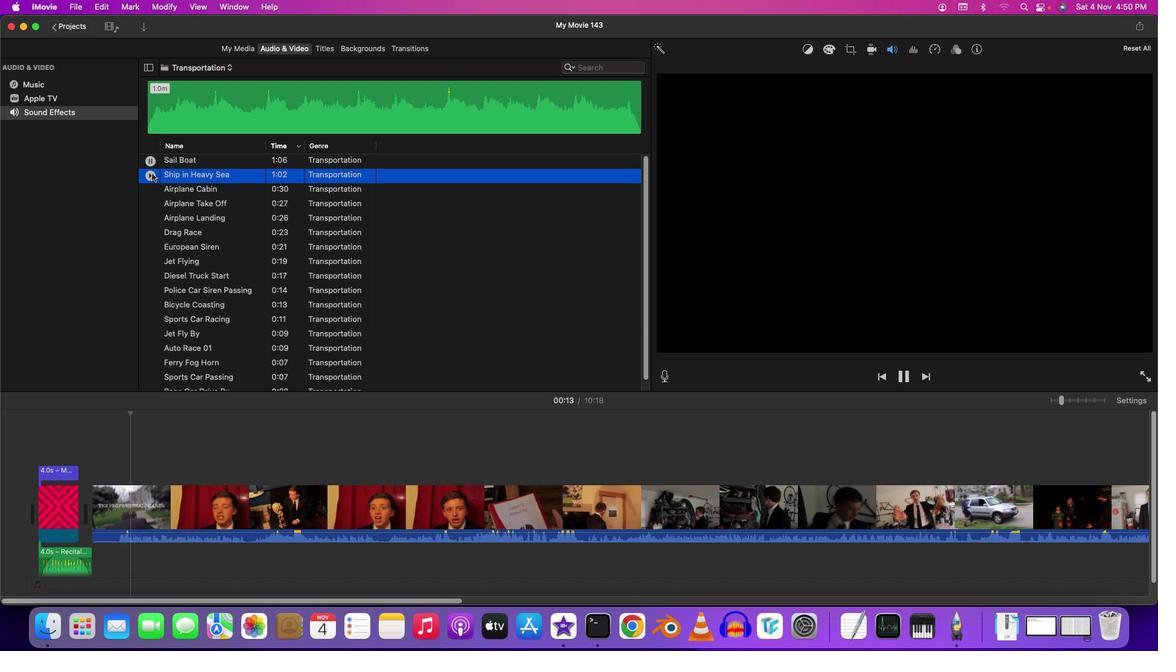 
Action: Mouse moved to (222, 65)
Screenshot: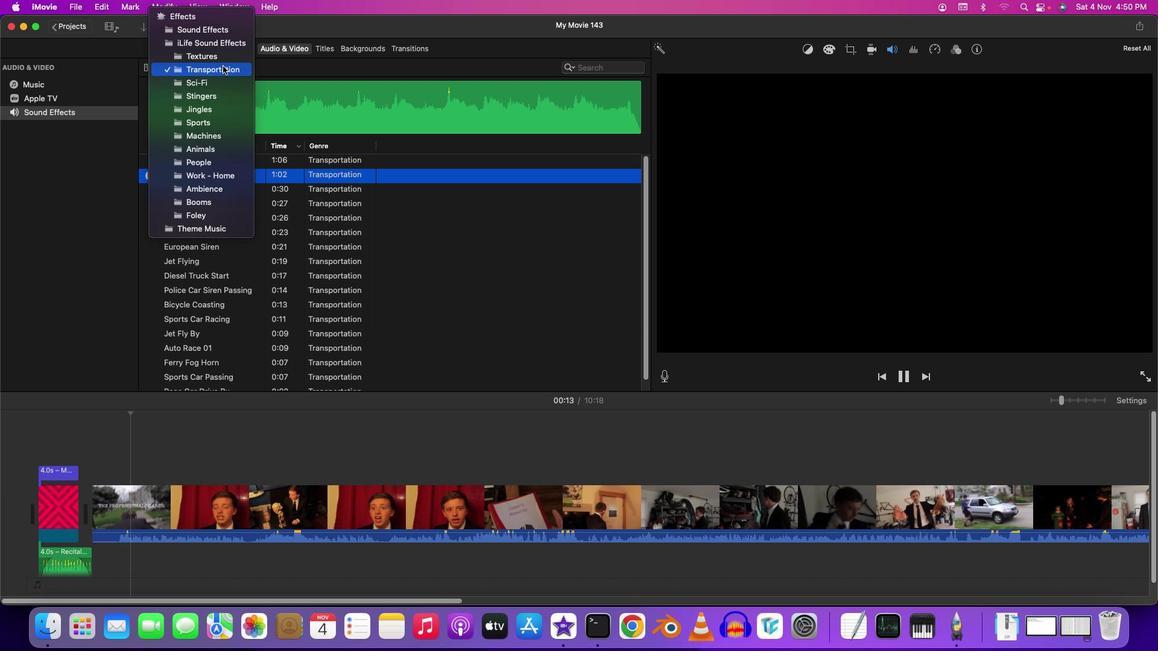 
Action: Mouse pressed left at (222, 65)
Screenshot: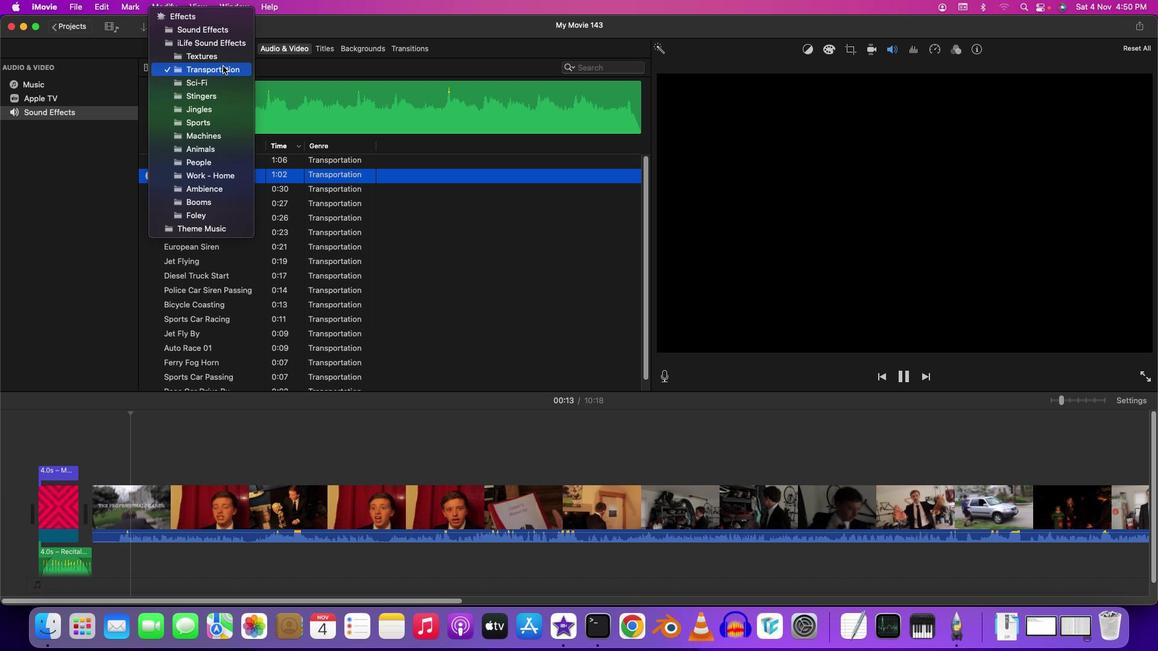 
Action: Mouse moved to (212, 98)
Screenshot: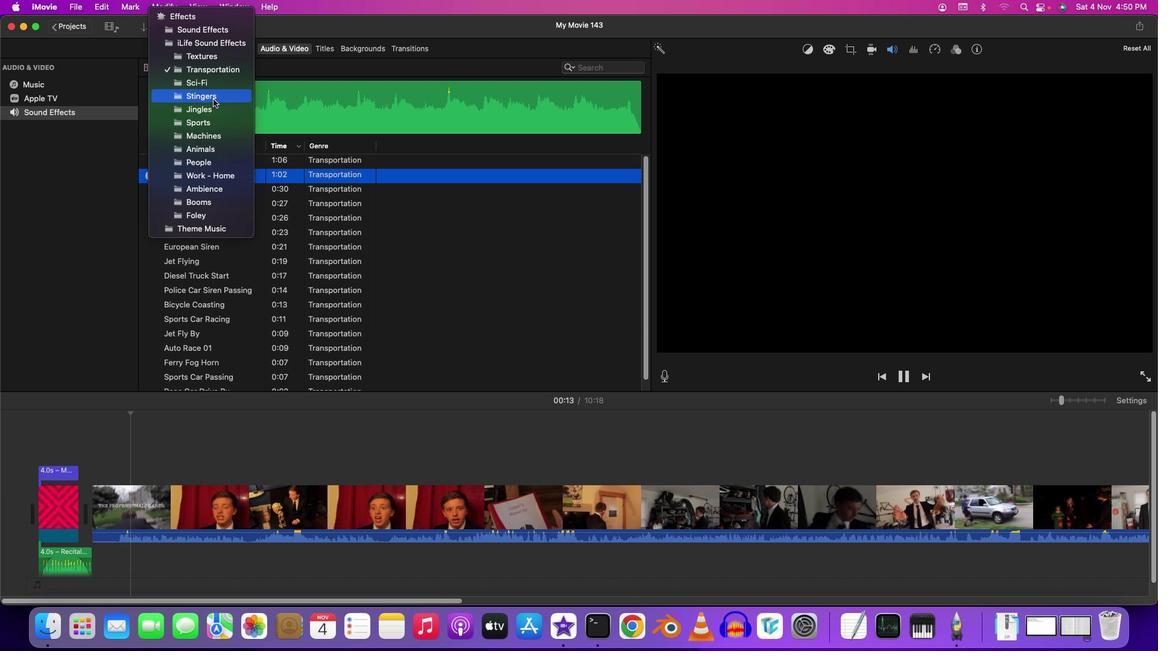 
Action: Mouse pressed left at (212, 98)
Screenshot: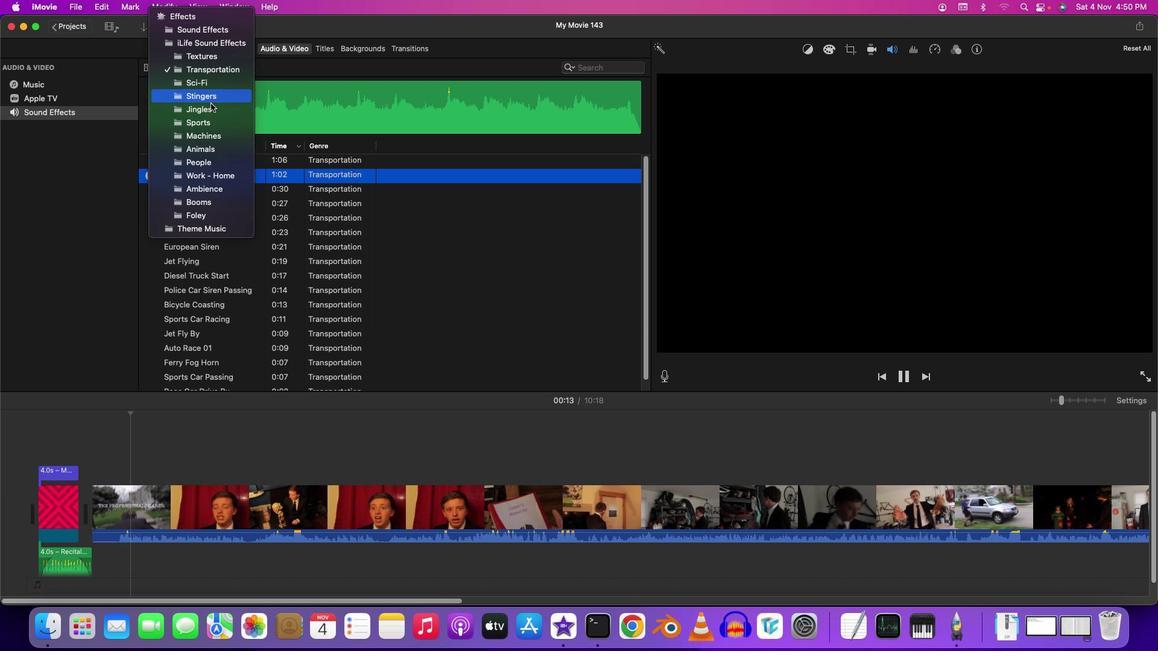 
Action: Mouse moved to (289, 149)
Screenshot: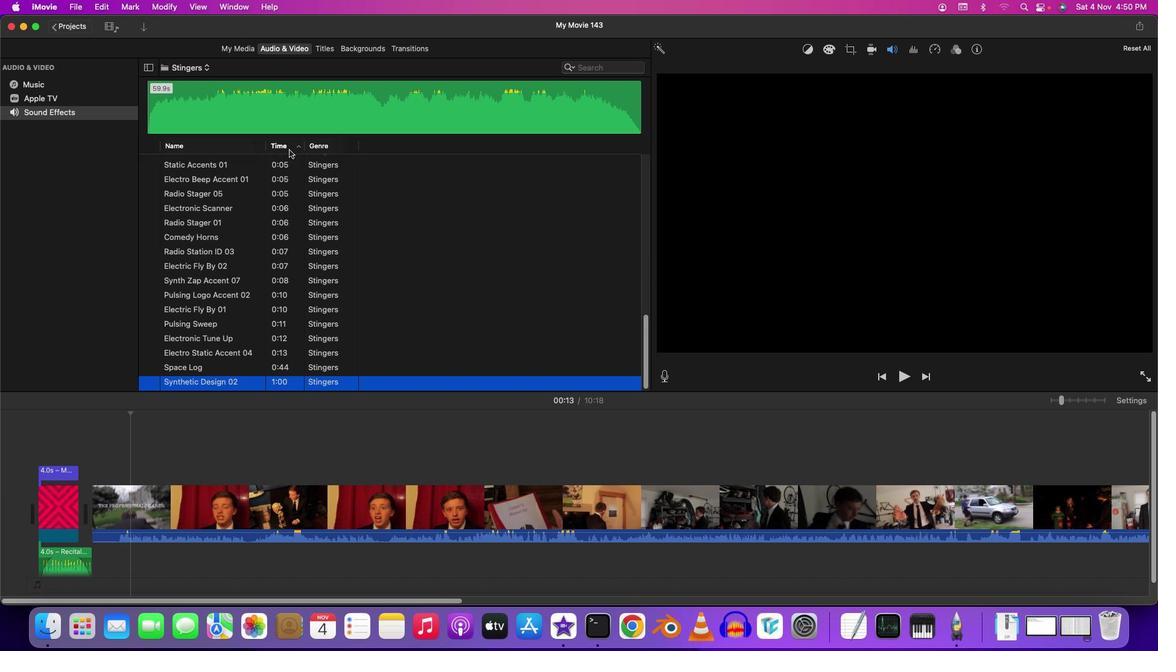 
Action: Mouse pressed left at (289, 149)
Screenshot: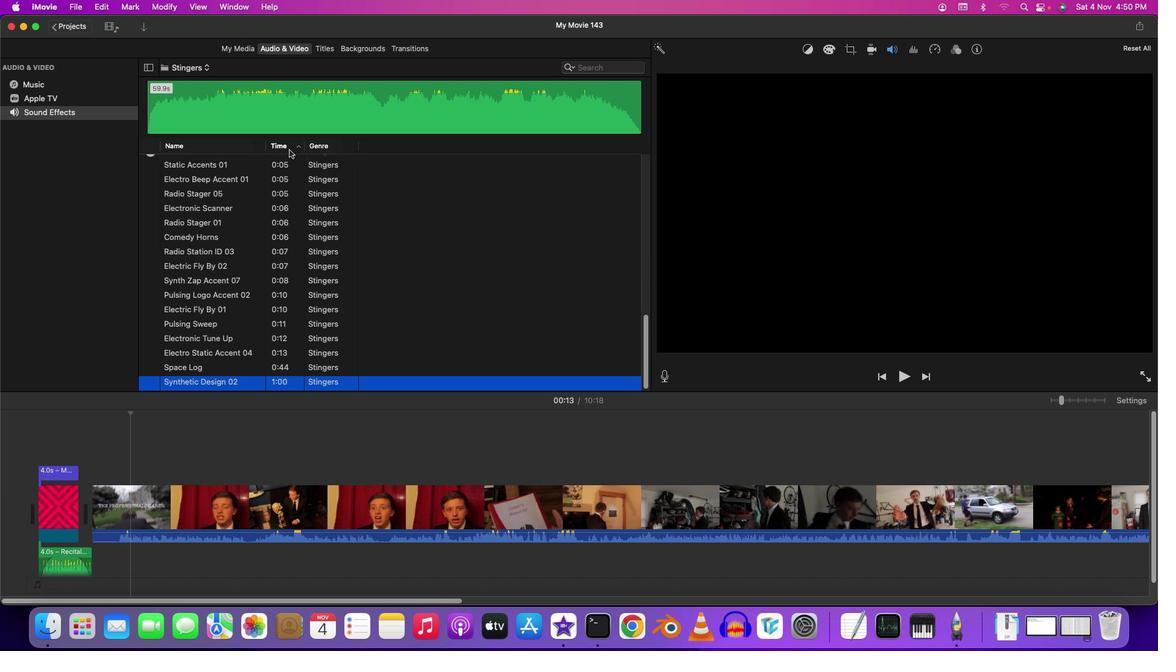 
Action: Mouse moved to (289, 149)
Screenshot: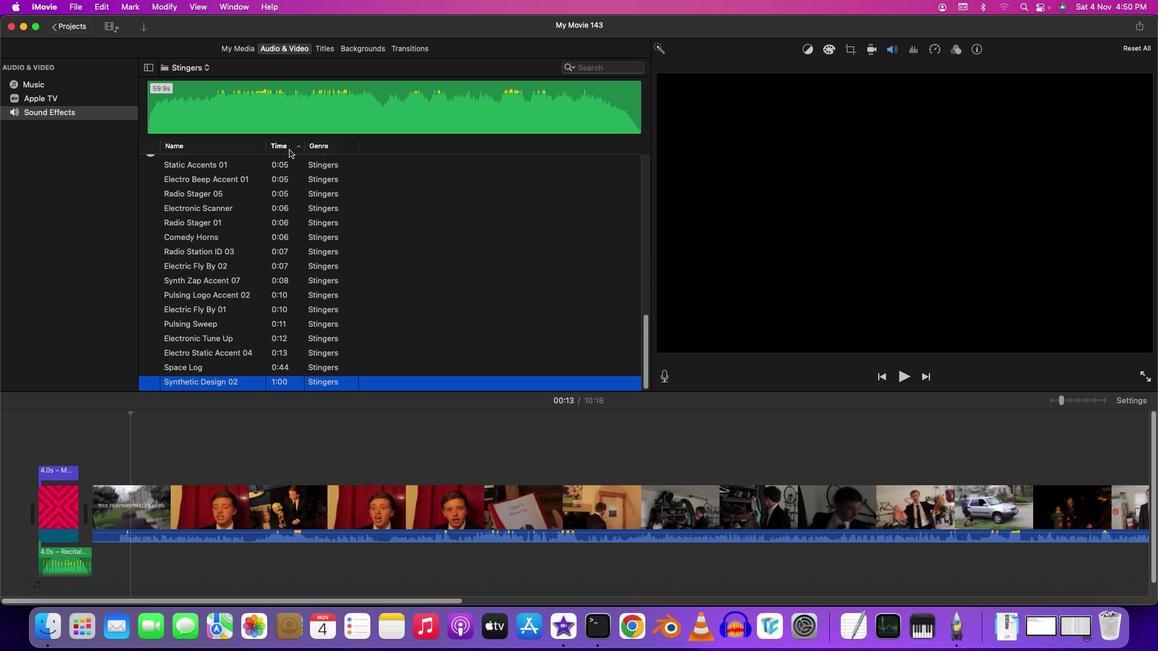 
Action: Mouse pressed left at (289, 149)
Screenshot: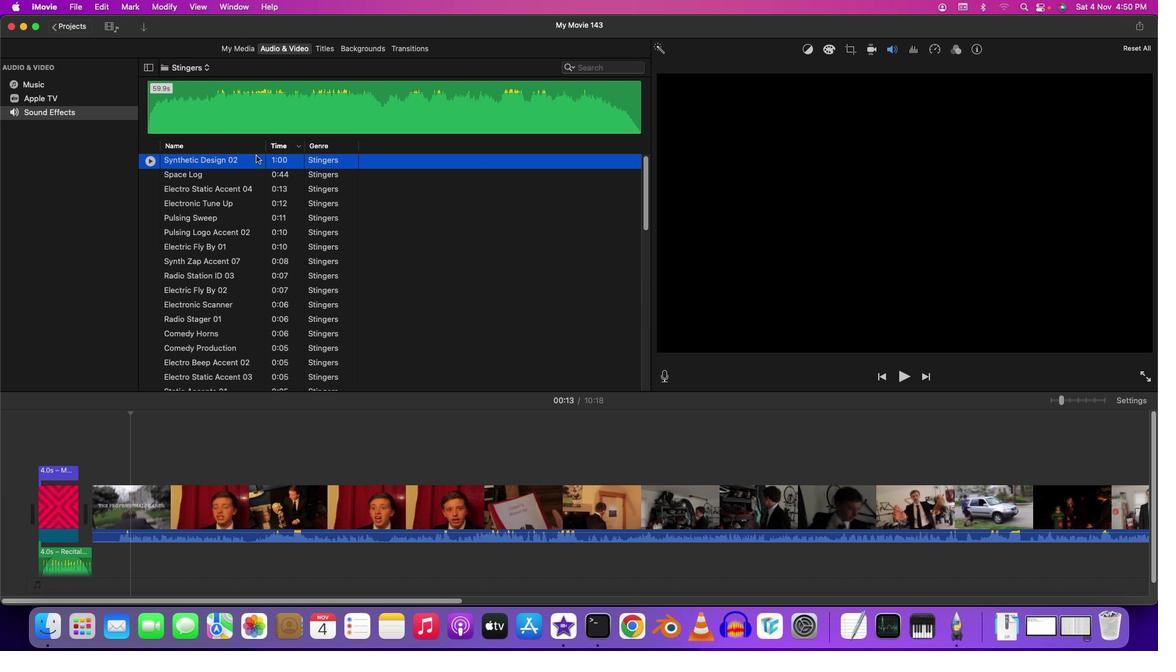 
Action: Mouse moved to (152, 161)
Screenshot: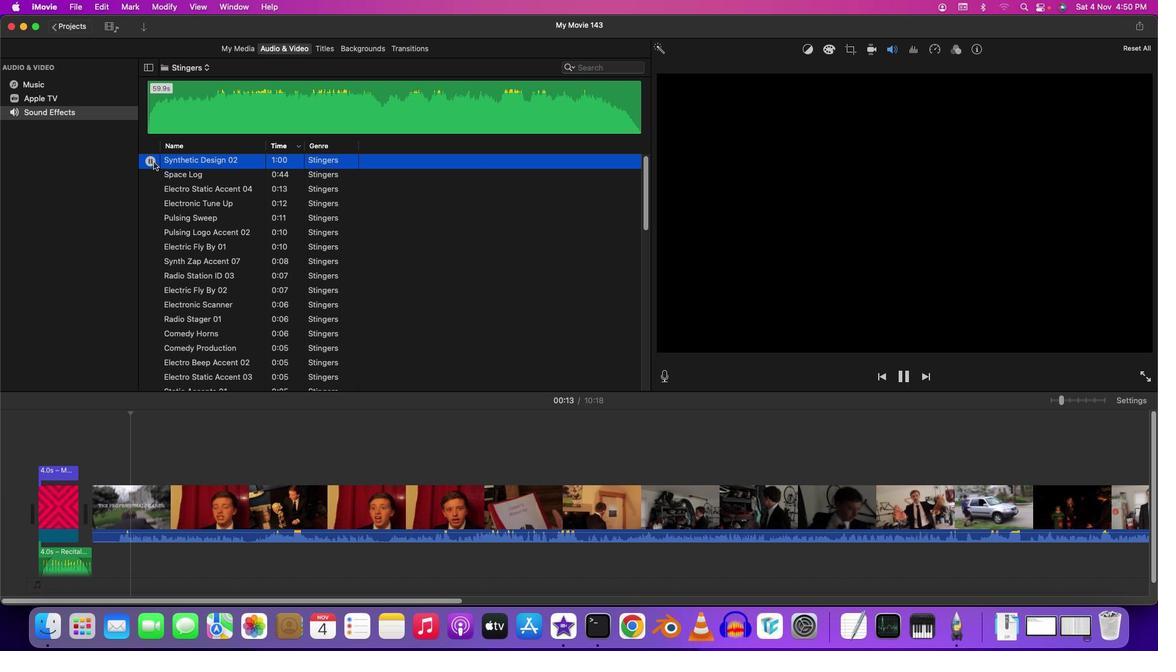 
Action: Mouse pressed left at (152, 161)
Screenshot: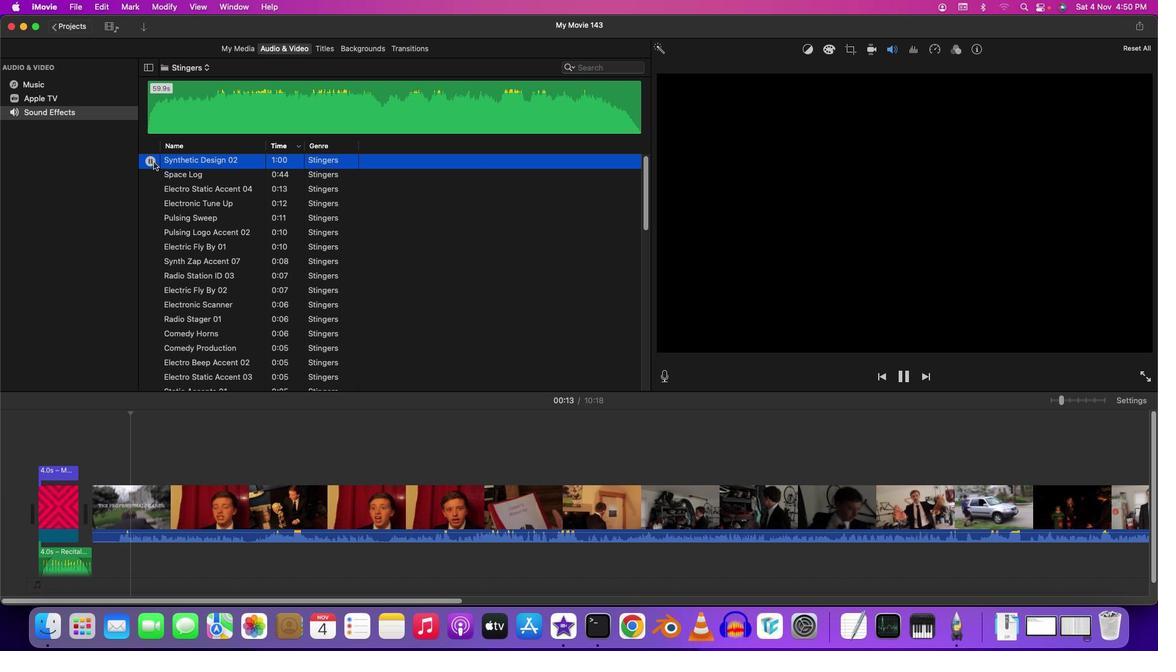 
Action: Mouse moved to (151, 174)
Screenshot: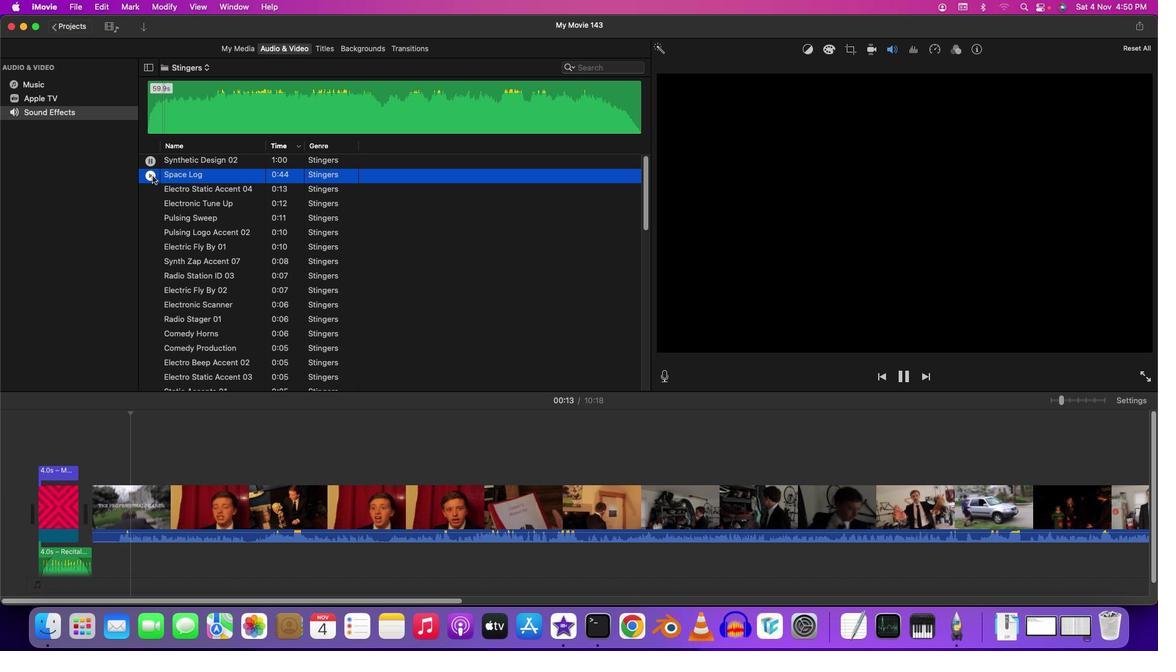 
Action: Mouse pressed left at (151, 174)
Screenshot: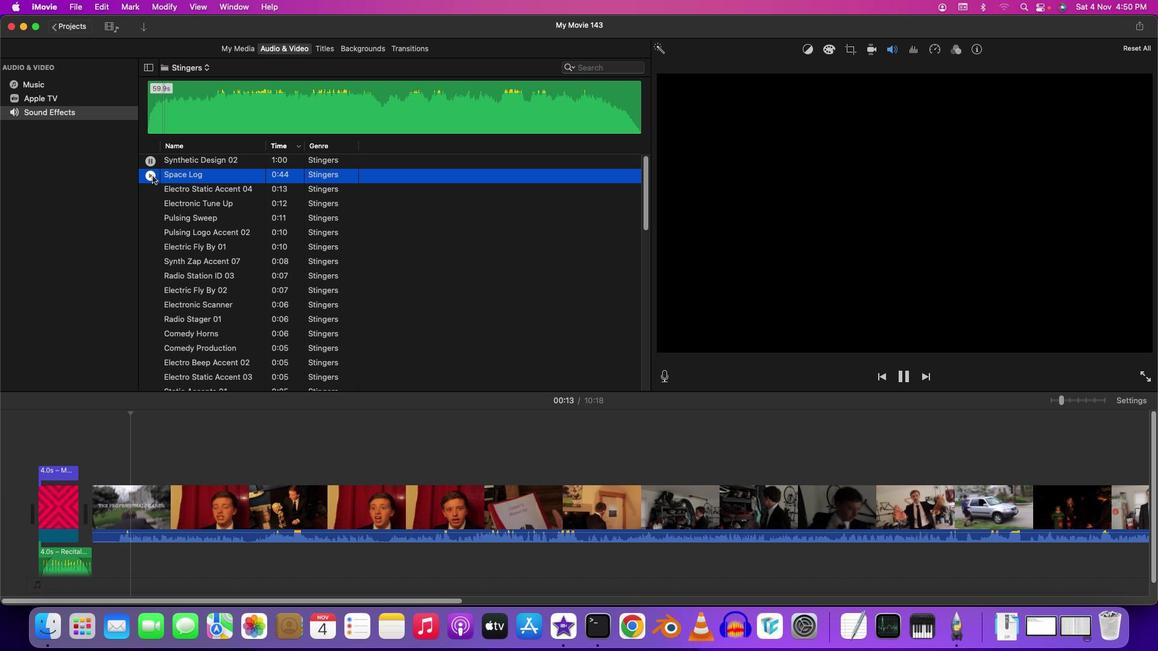 
Action: Mouse moved to (152, 189)
Screenshot: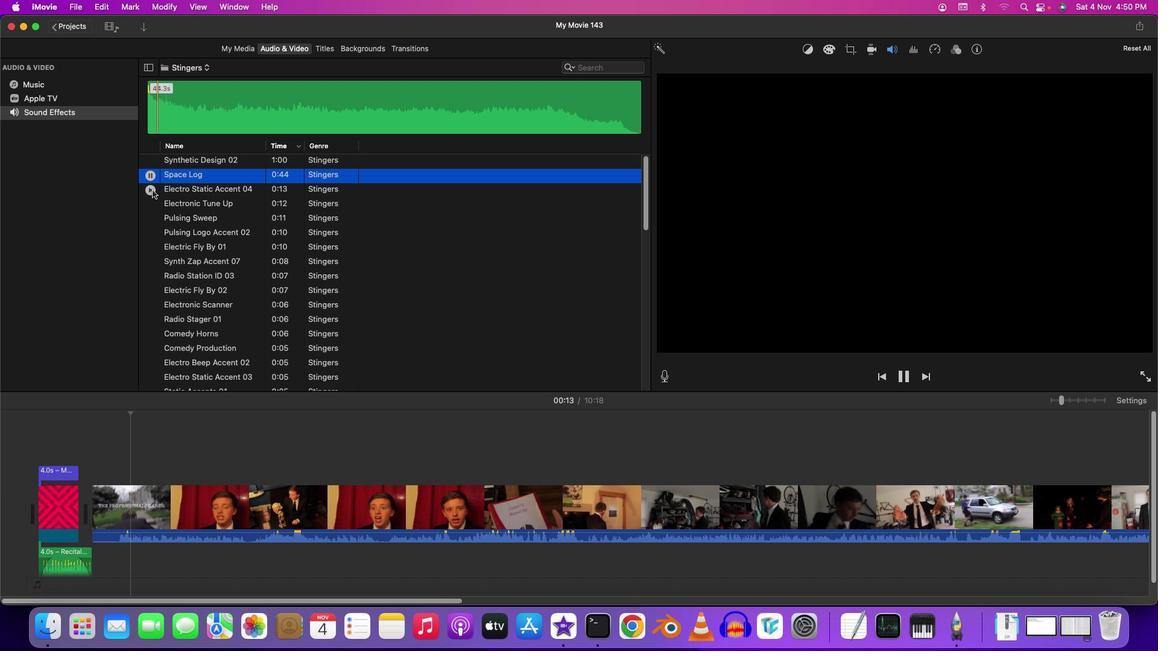 
Action: Mouse pressed left at (152, 189)
Screenshot: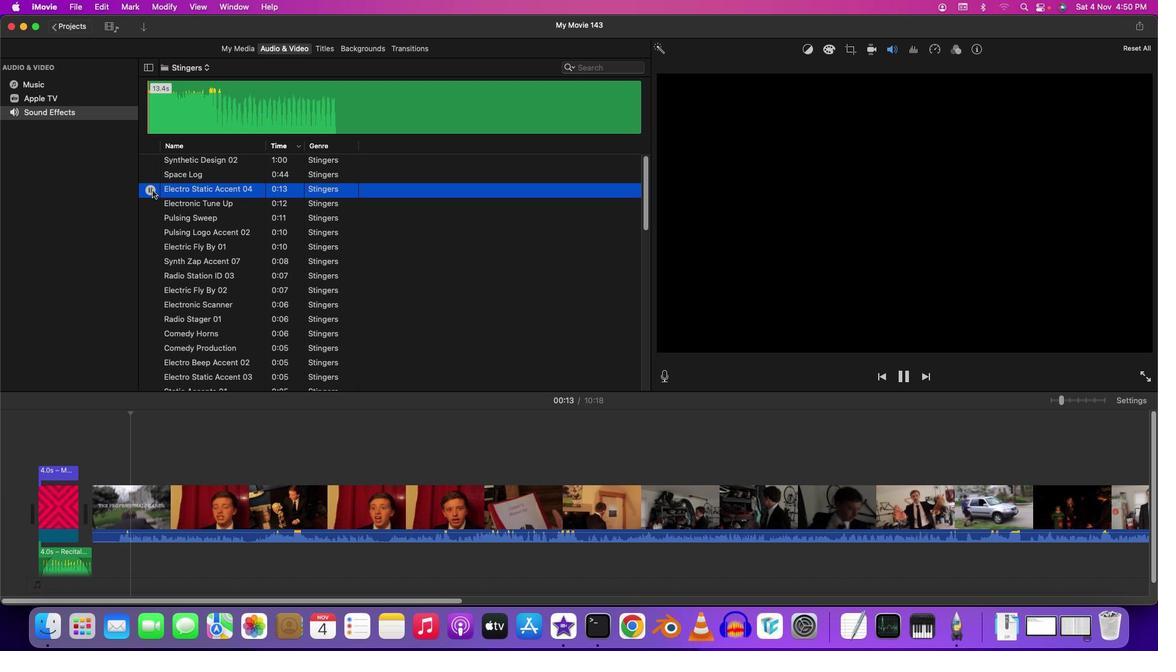 
Action: Mouse moved to (154, 161)
Screenshot: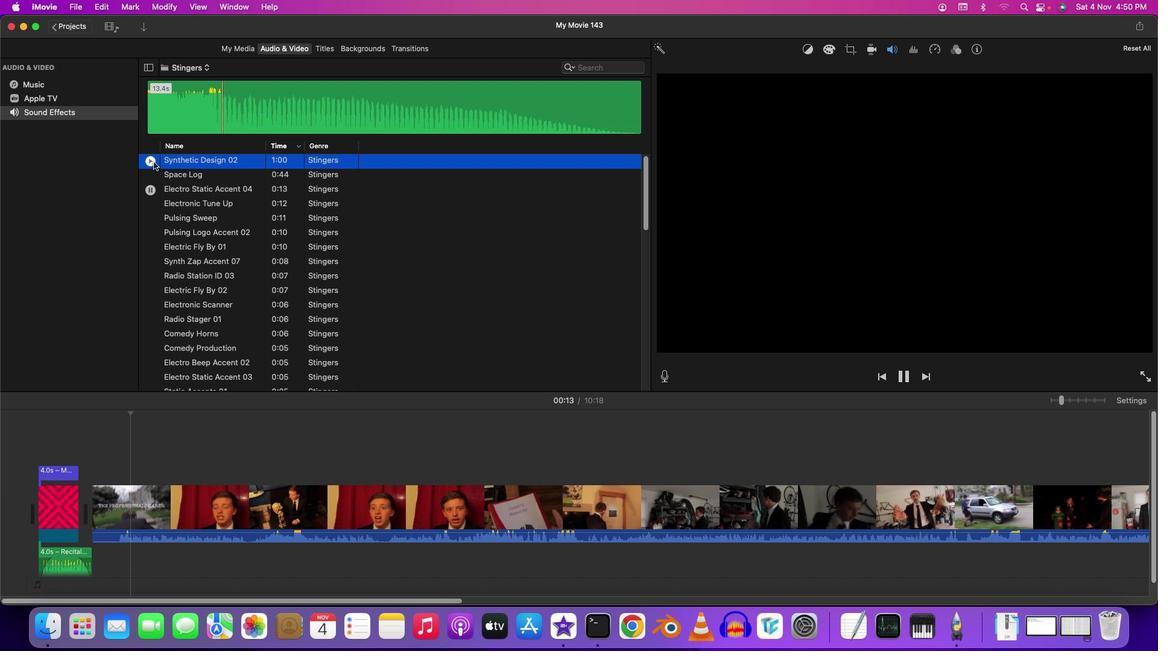
Action: Mouse pressed left at (154, 161)
Screenshot: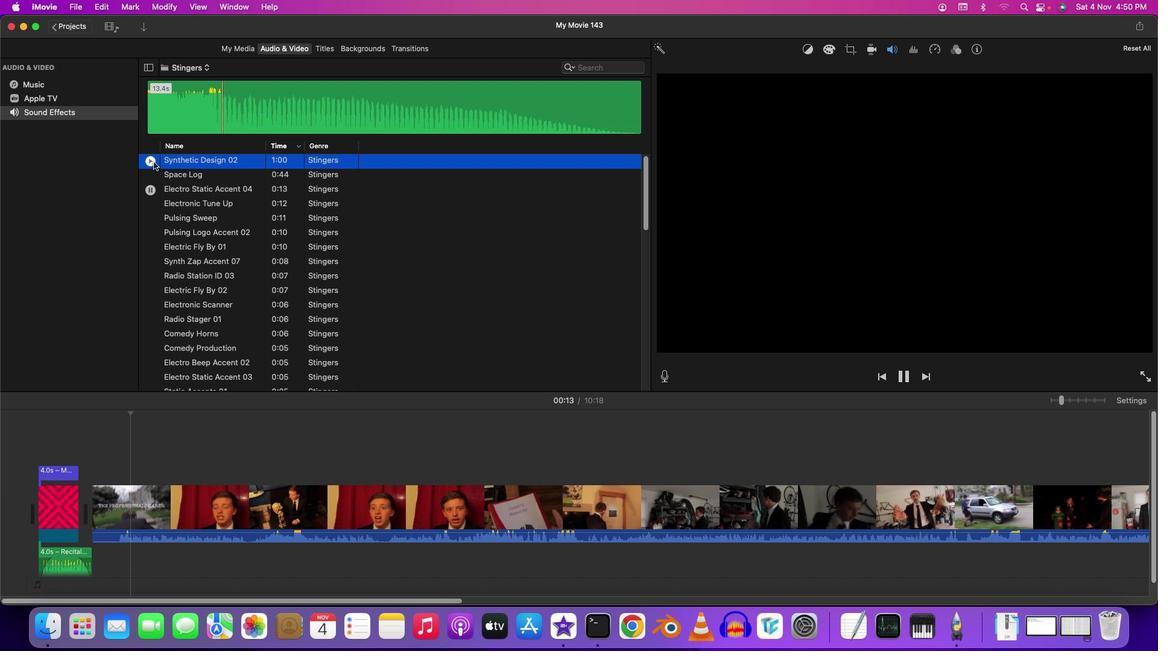 
Action: Mouse moved to (241, 120)
Screenshot: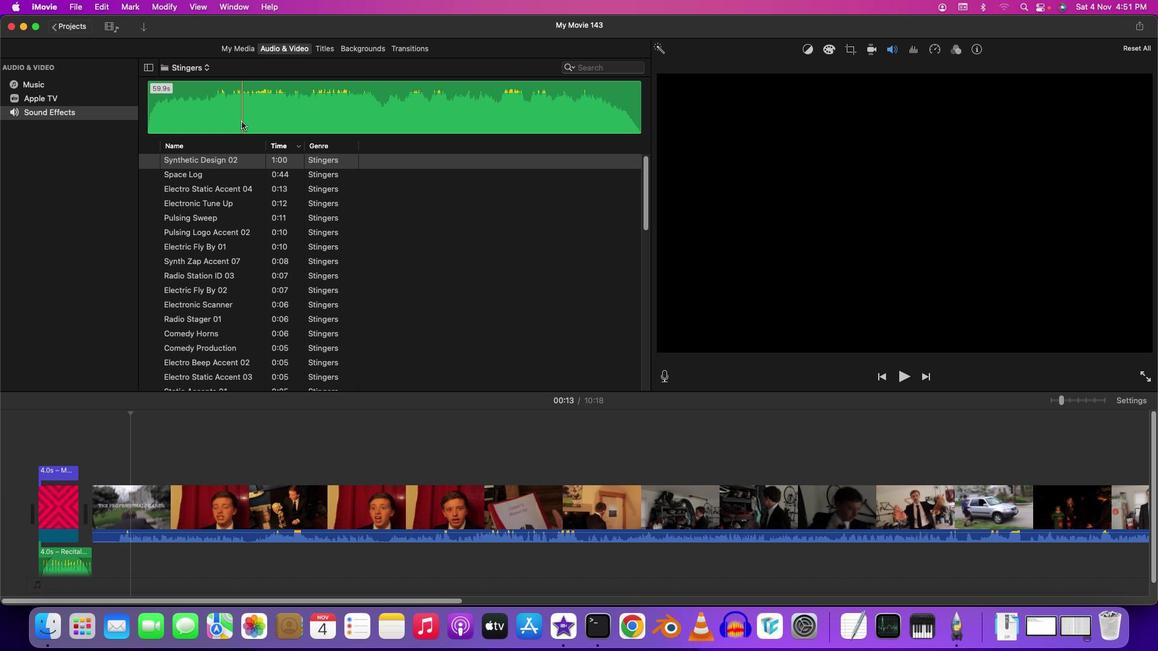 
Action: Mouse pressed left at (241, 120)
Screenshot: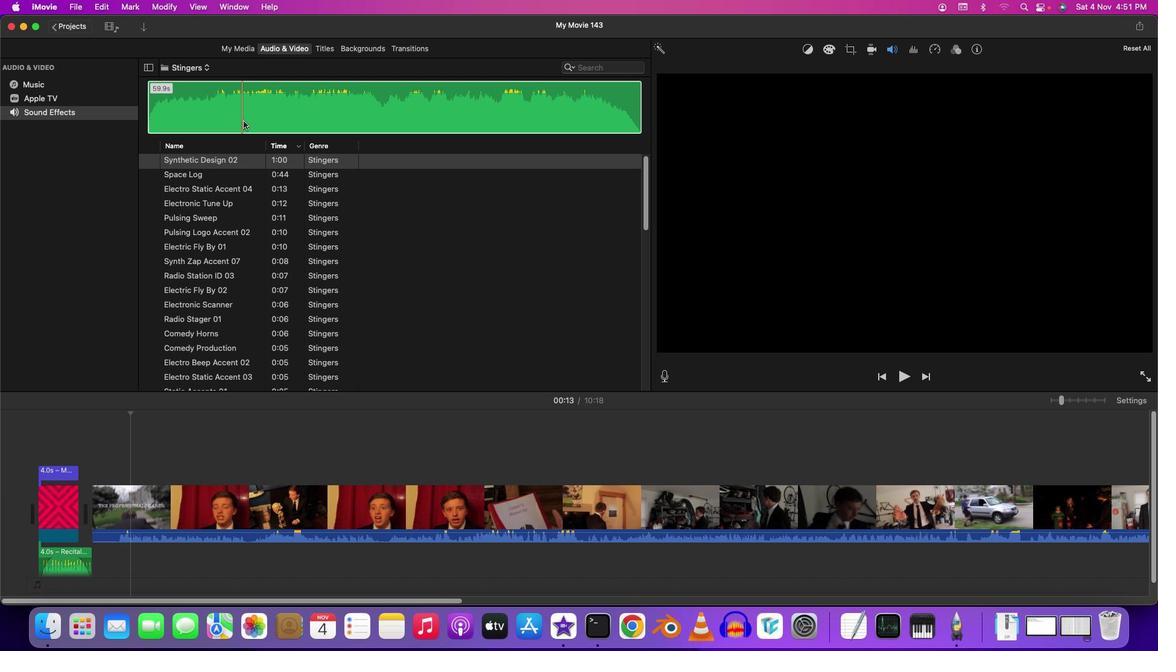 
Action: Mouse moved to (261, 114)
Screenshot: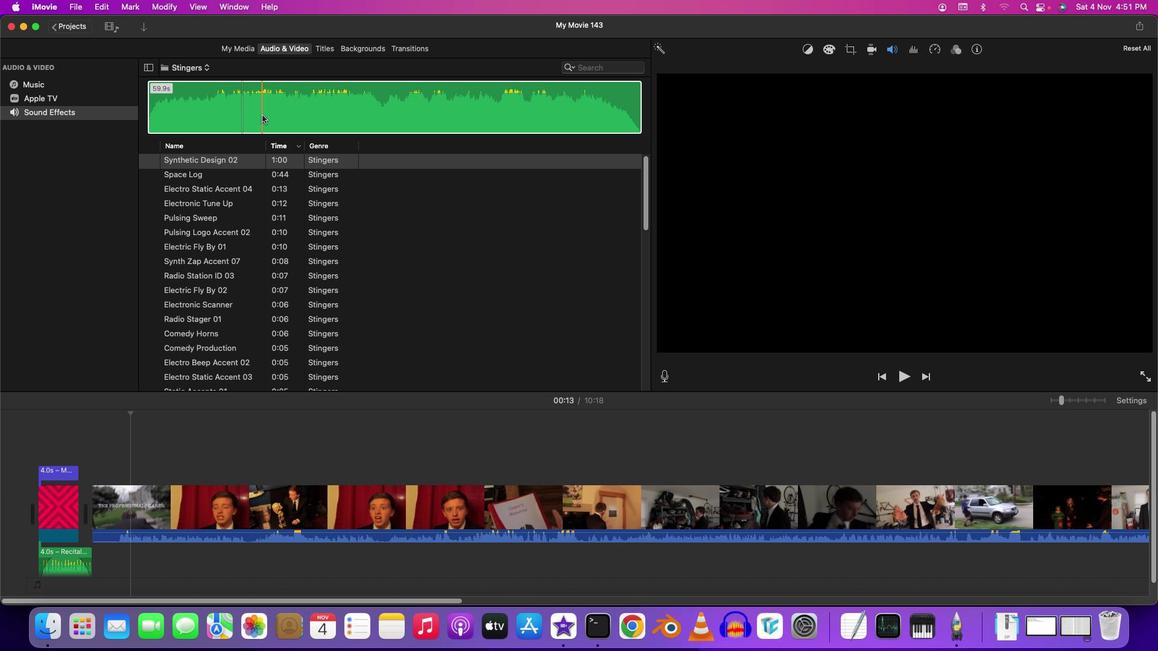 
Action: Key pressed Key.spaceKey.space
Screenshot: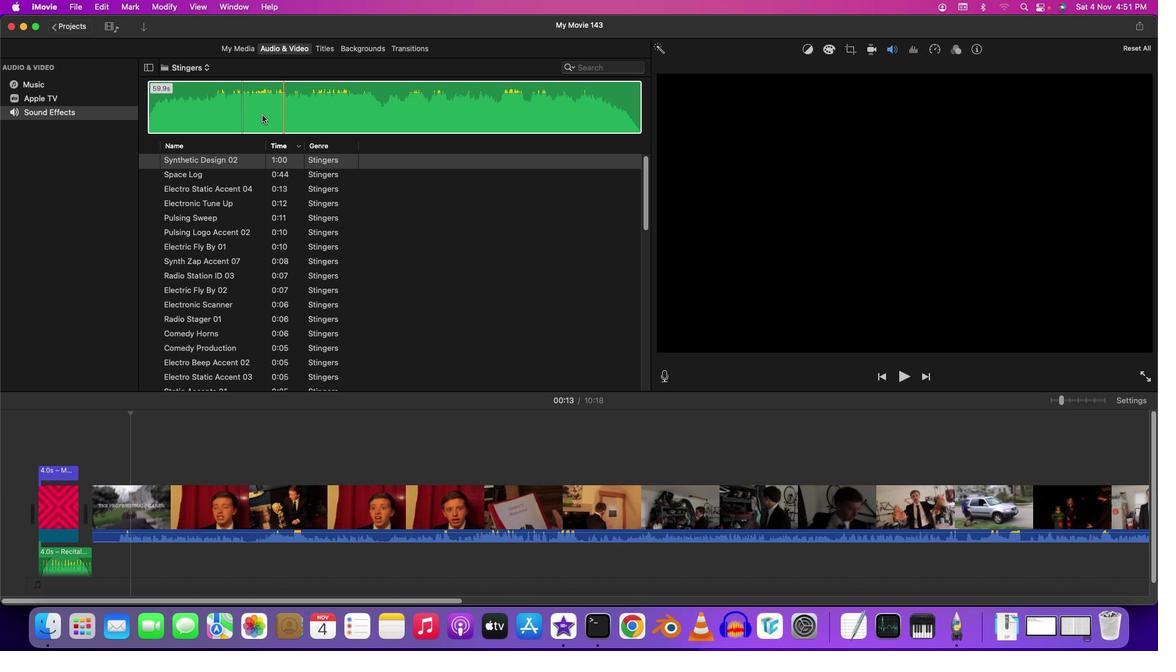 
Action: Mouse moved to (199, 68)
Screenshot: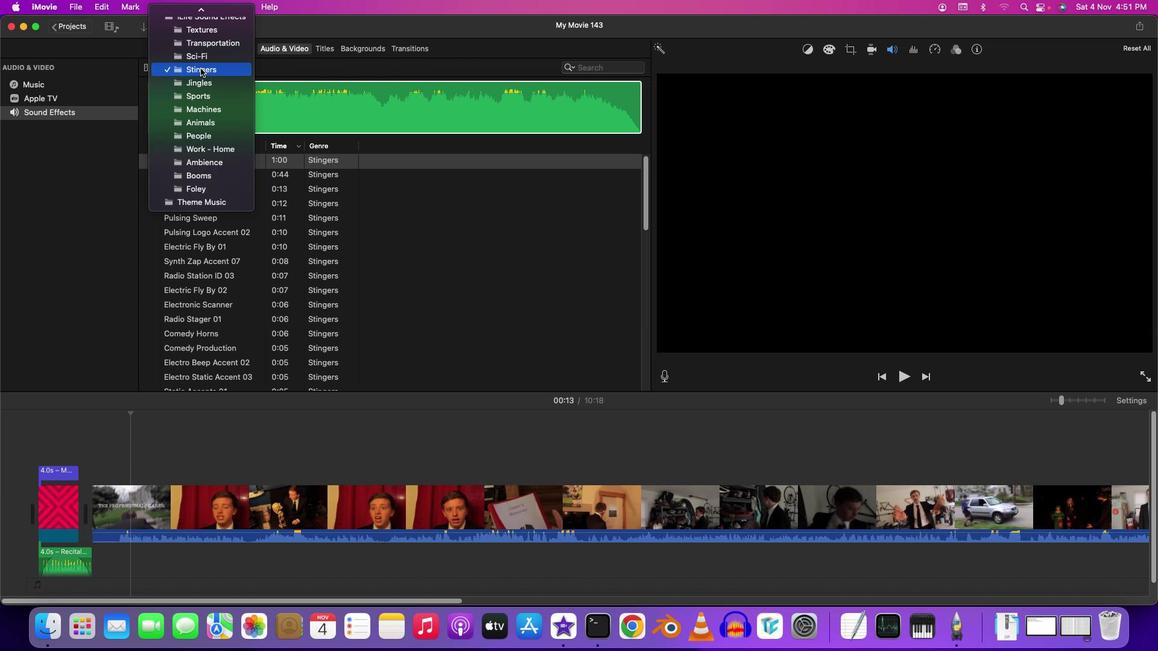 
Action: Mouse pressed left at (199, 68)
Screenshot: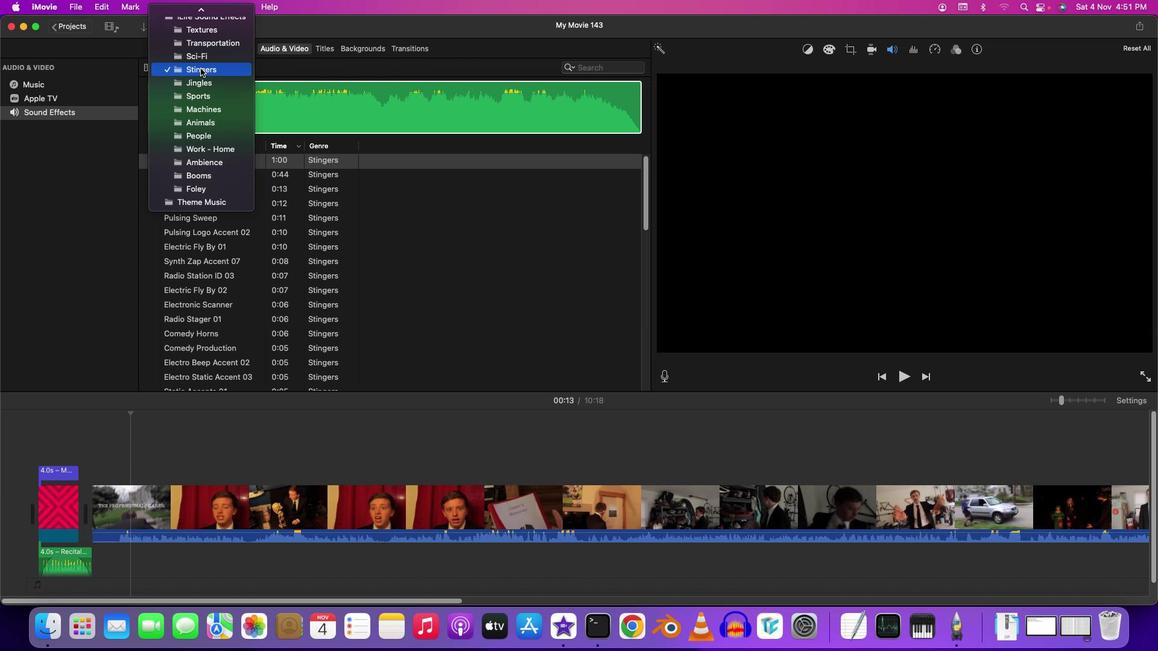 
Action: Mouse moved to (206, 82)
Screenshot: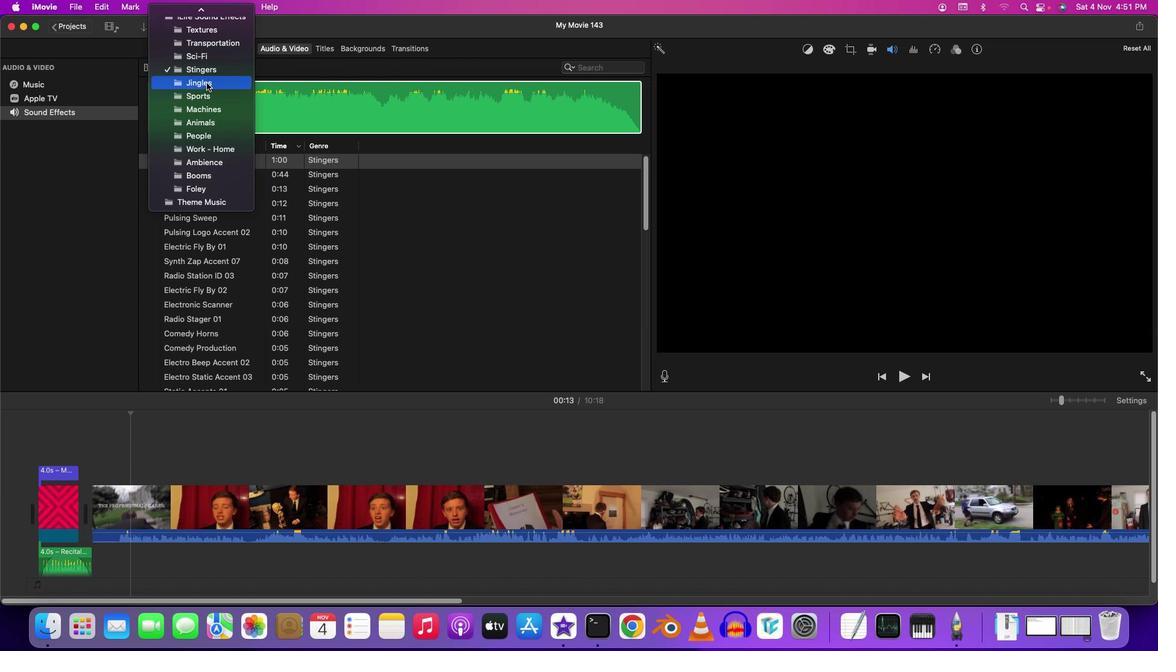 
Action: Mouse pressed left at (206, 82)
Screenshot: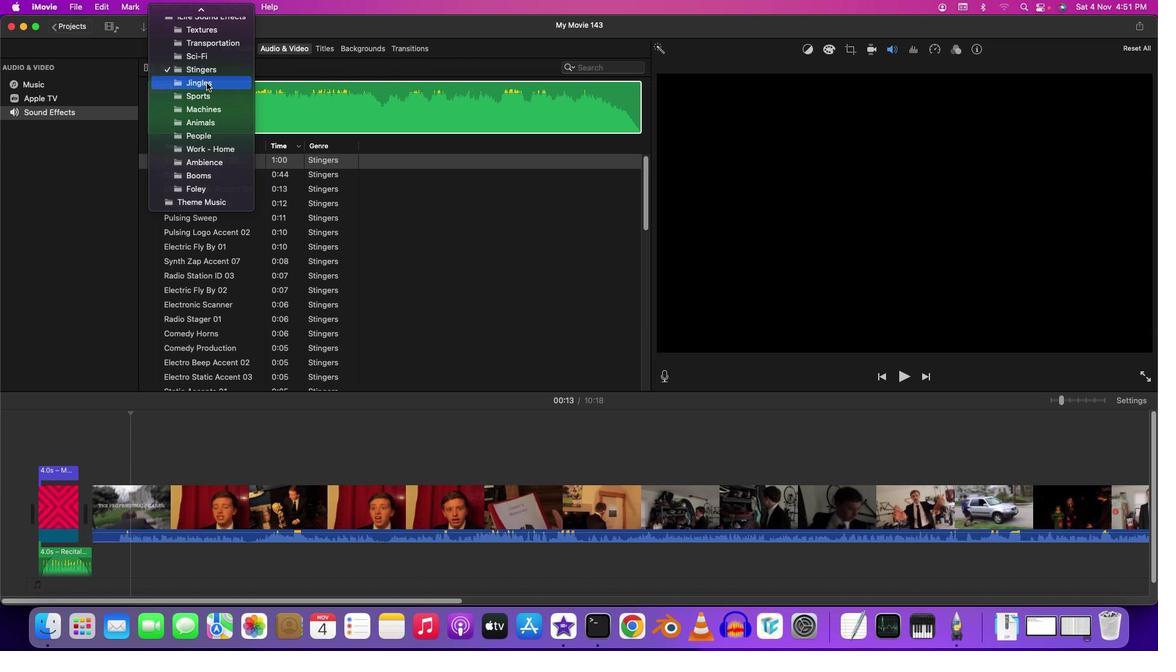 
Action: Mouse moved to (155, 177)
Screenshot: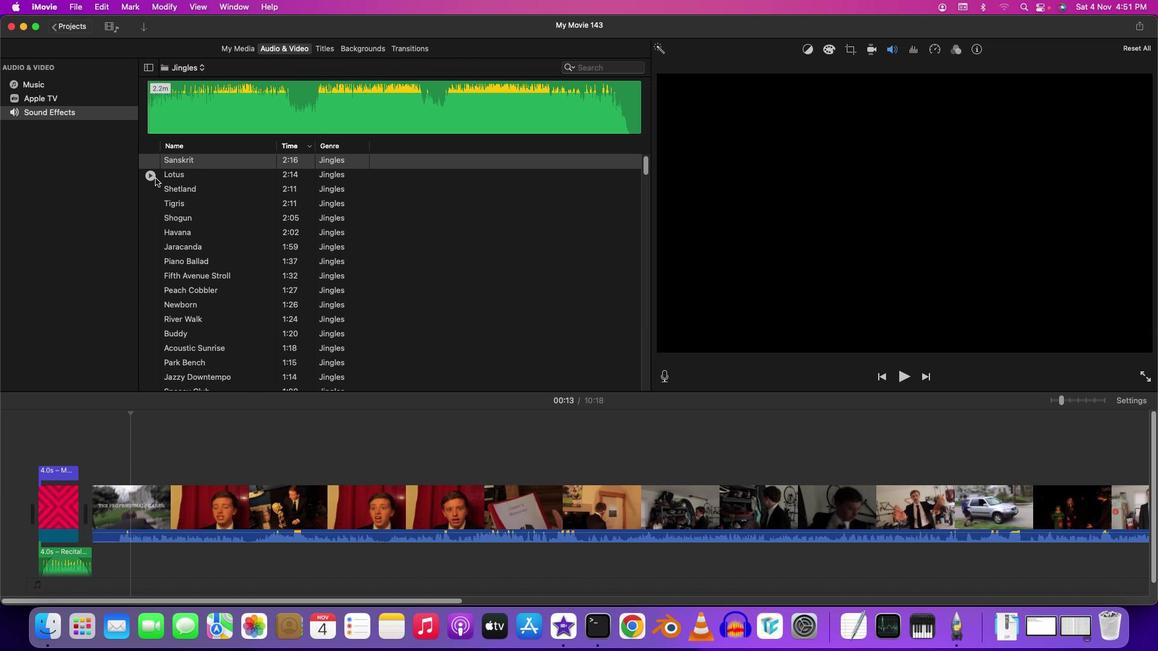 
Action: Mouse pressed left at (155, 177)
Screenshot: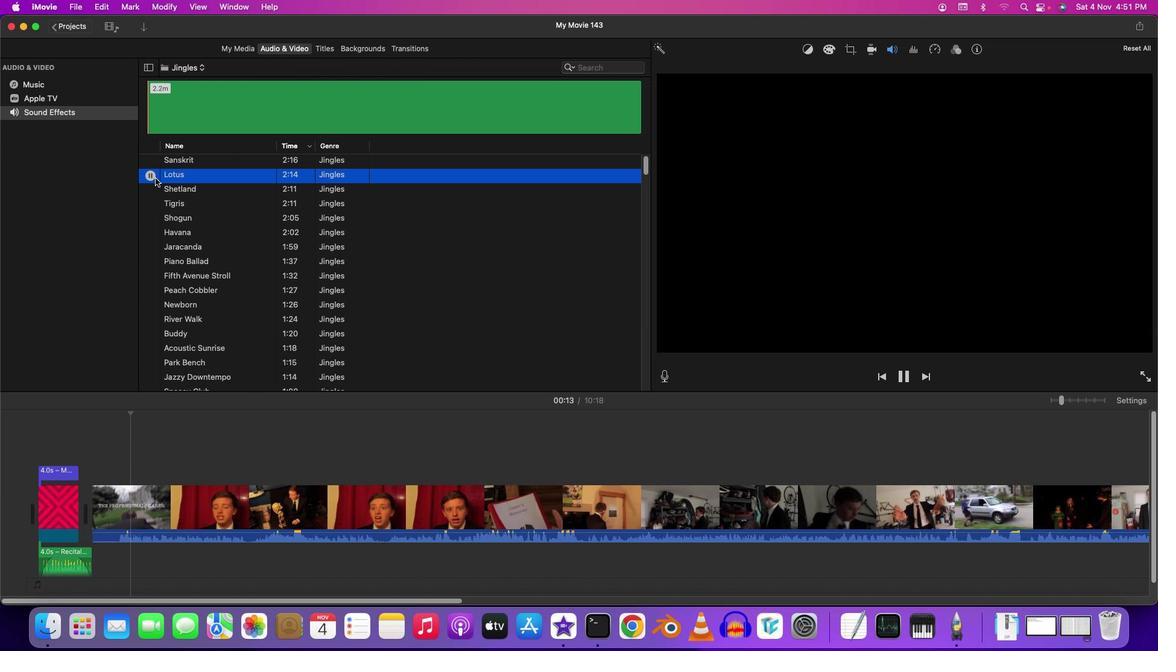 
Action: Mouse moved to (152, 190)
Screenshot: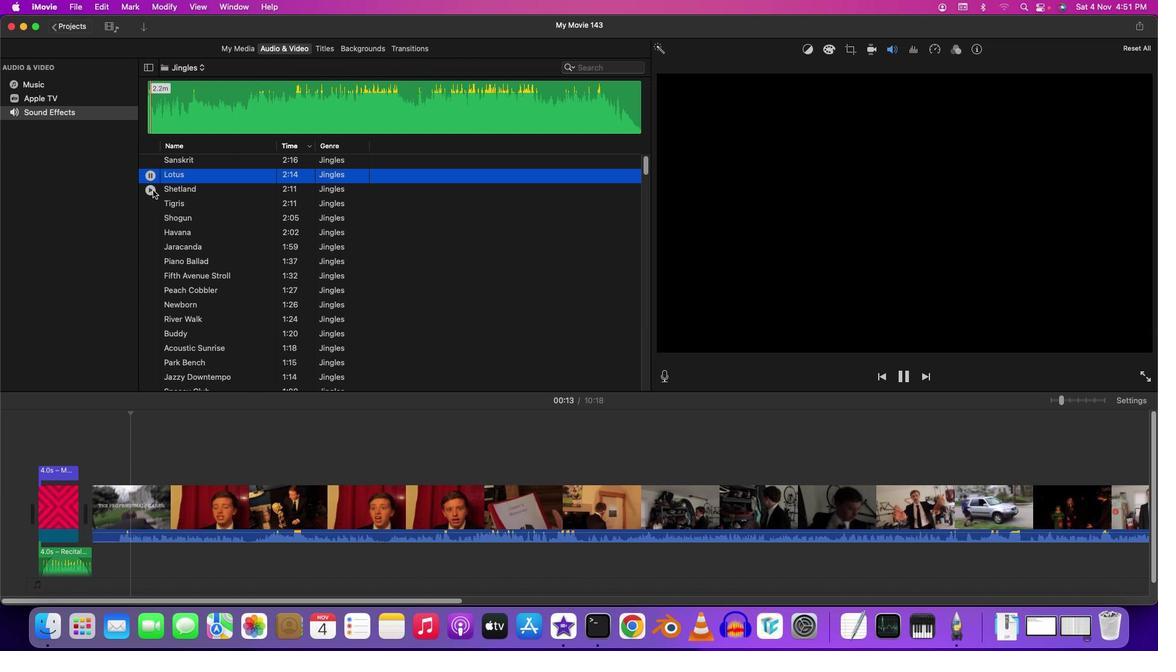 
Action: Mouse pressed left at (152, 190)
Screenshot: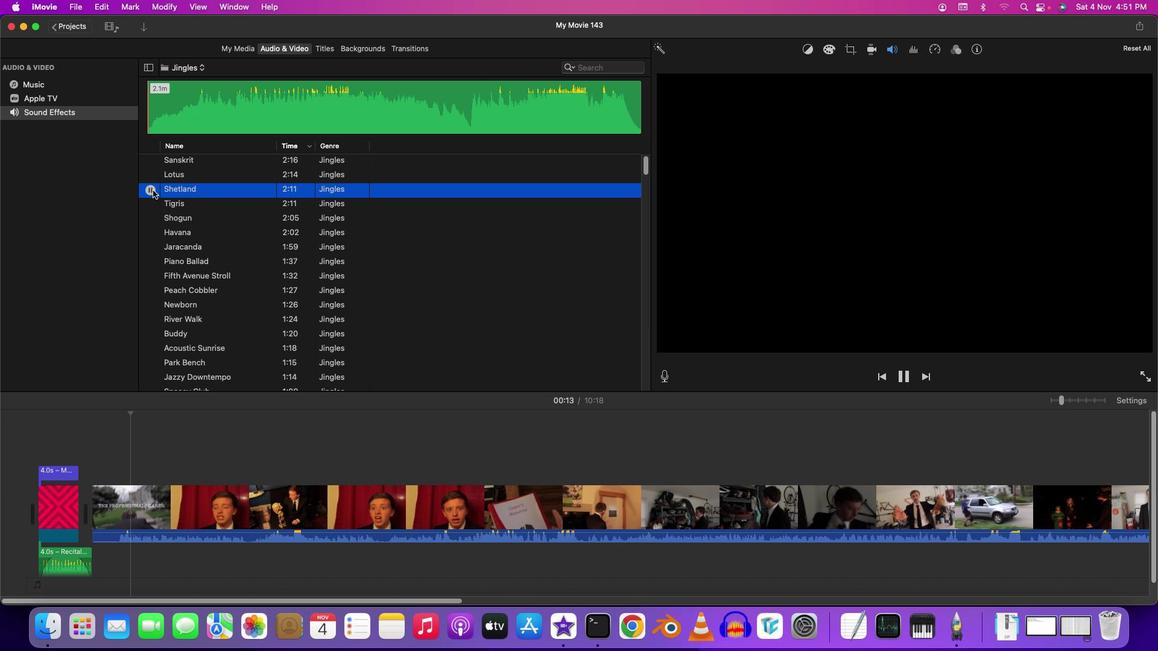 
Action: Mouse moved to (151, 201)
Screenshot: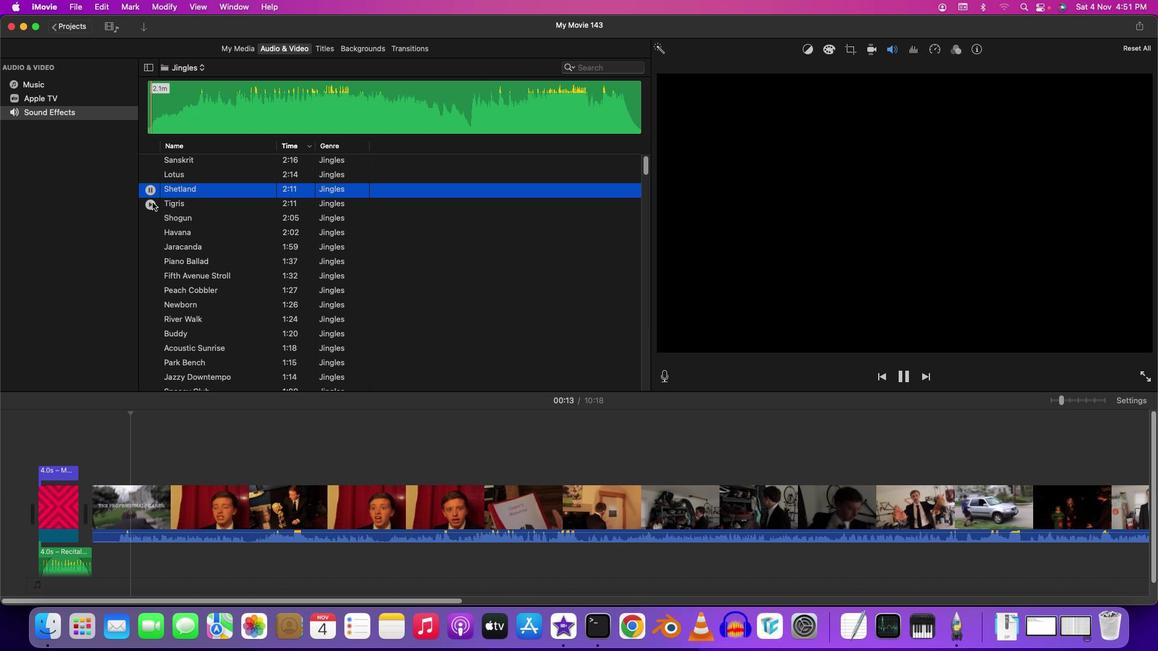 
Action: Mouse pressed left at (151, 201)
Screenshot: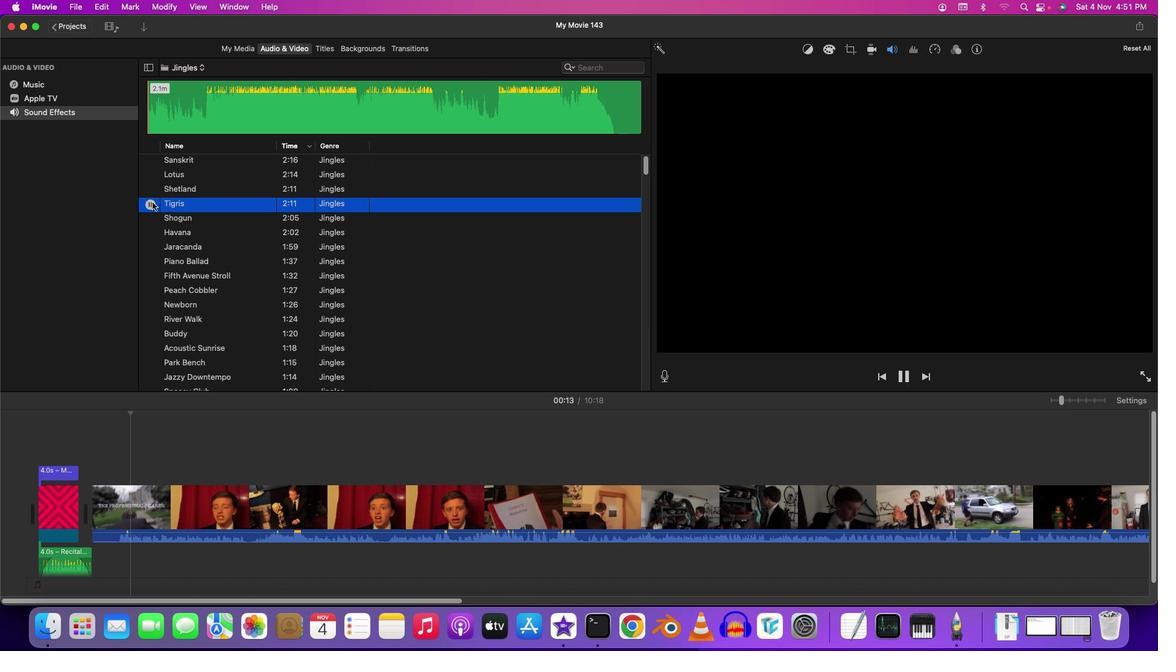 
Action: Mouse moved to (150, 215)
Screenshot: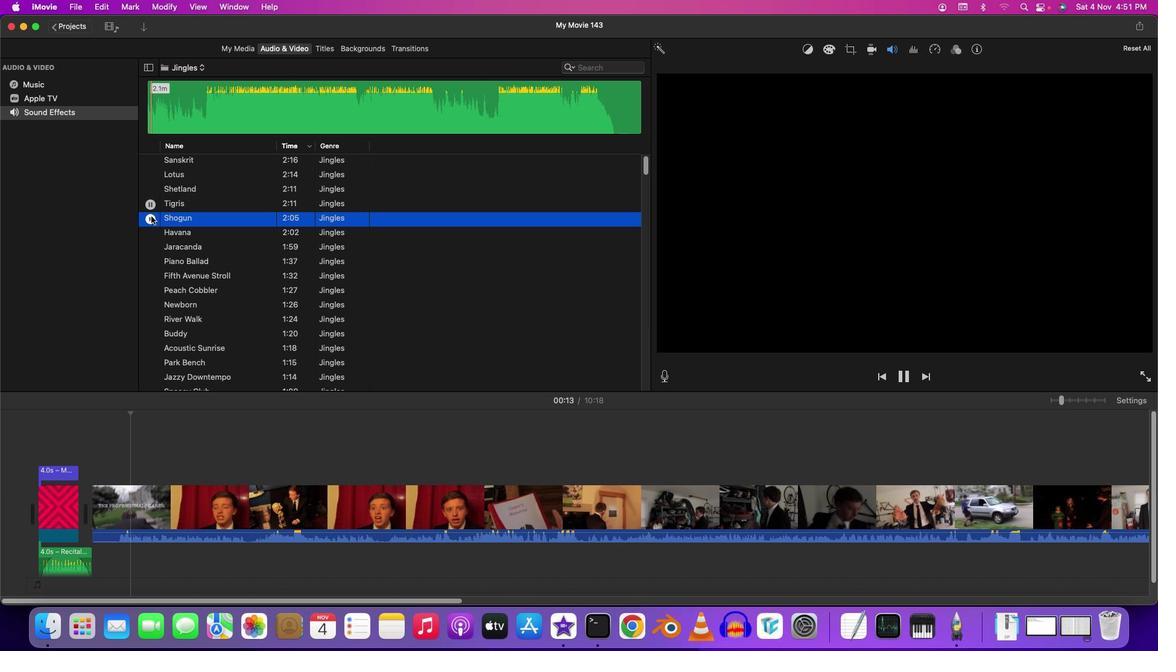 
Action: Mouse pressed left at (150, 215)
Screenshot: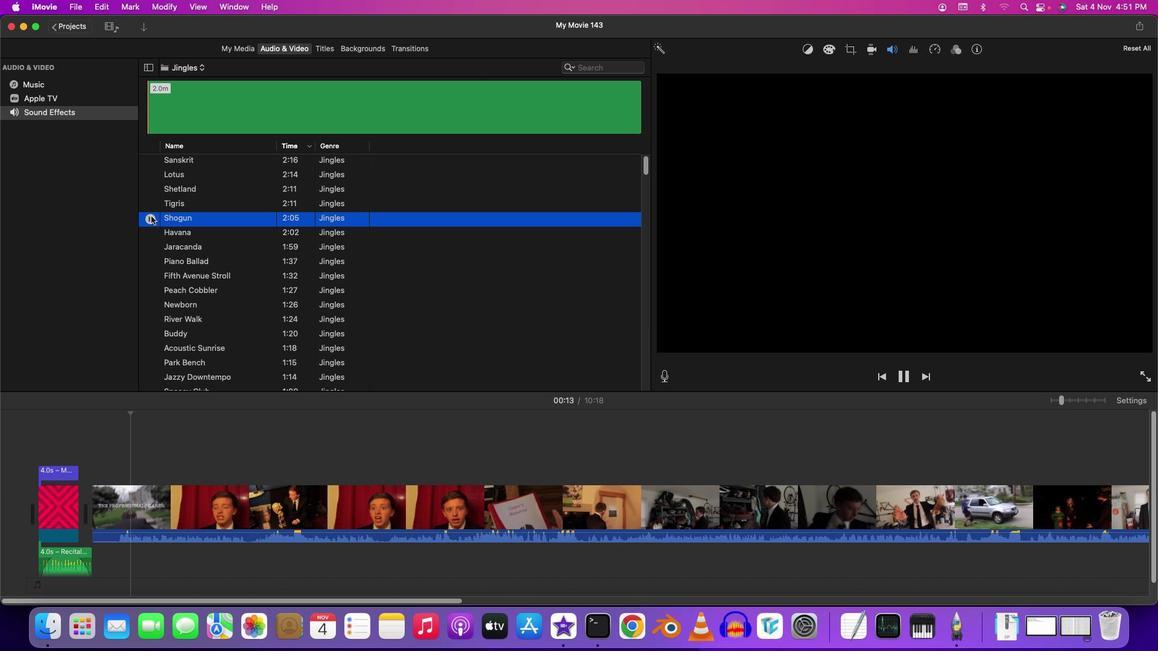 
Action: Mouse moved to (150, 232)
Screenshot: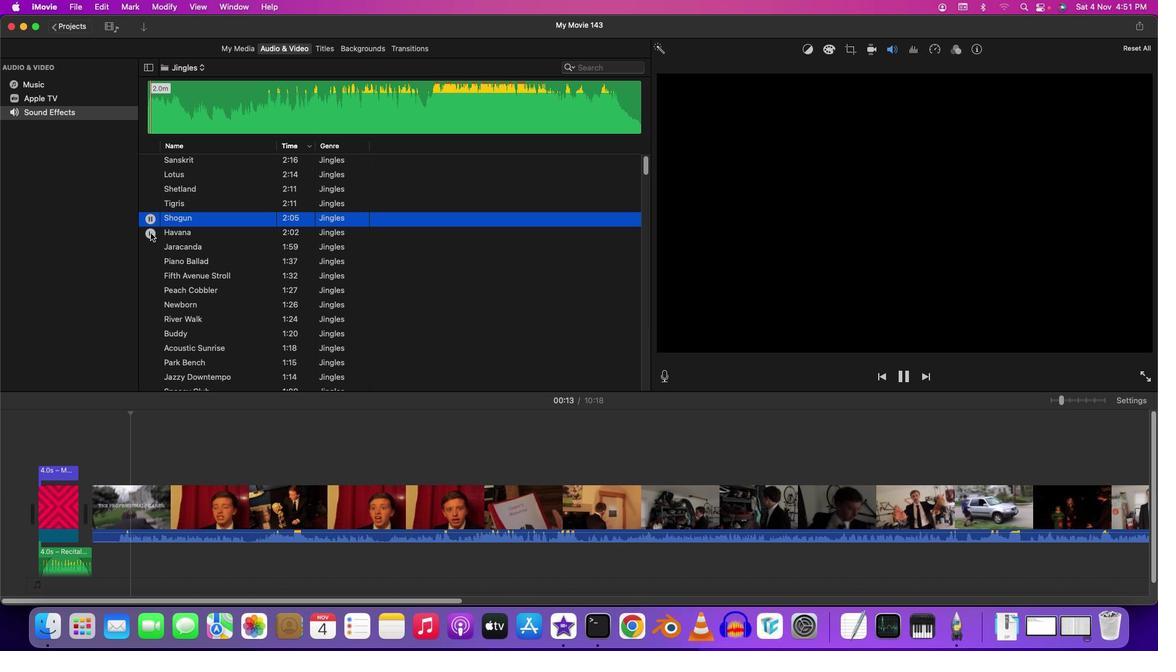 
Action: Mouse pressed left at (150, 232)
Screenshot: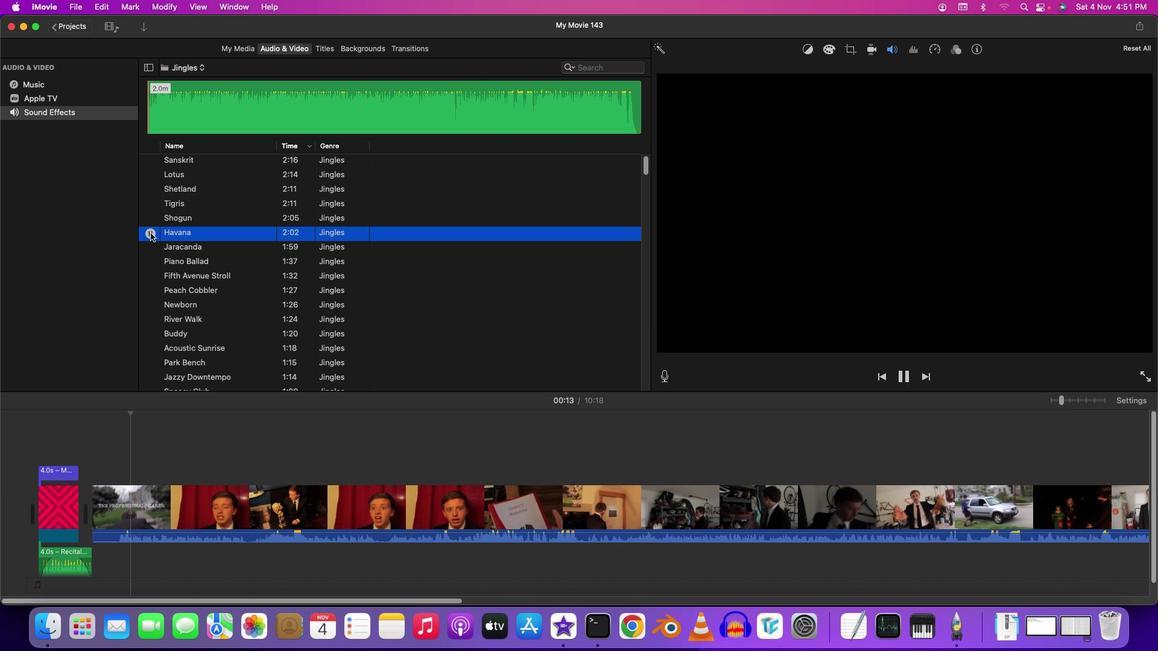 
Action: Mouse moved to (153, 250)
Screenshot: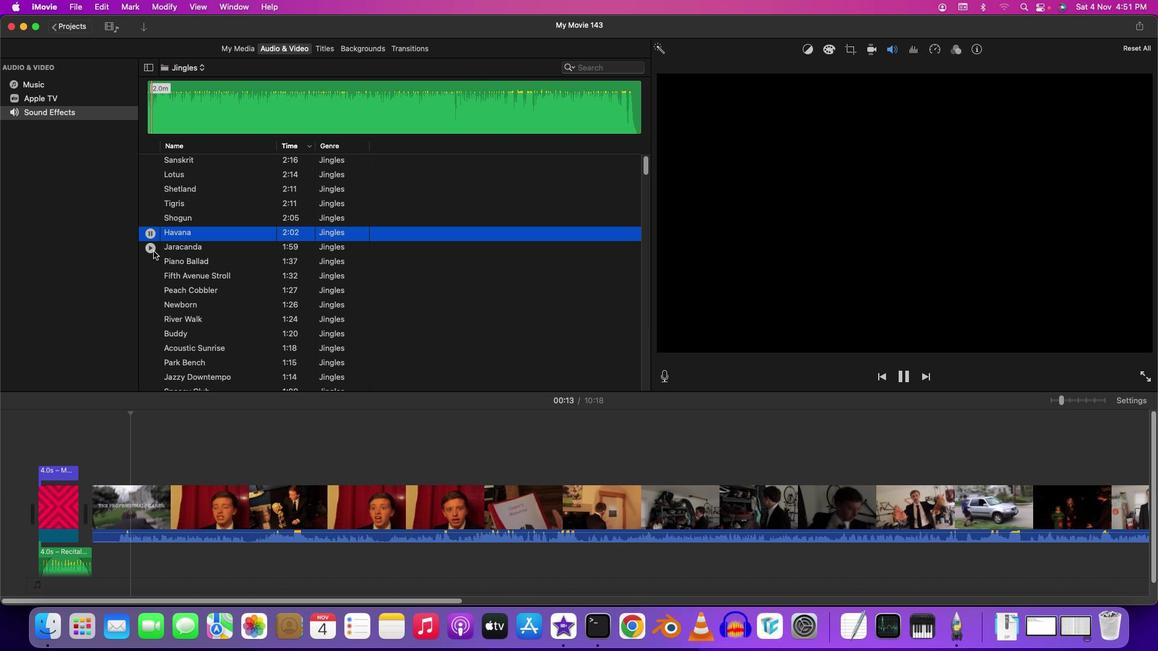 
Action: Mouse pressed left at (153, 250)
Screenshot: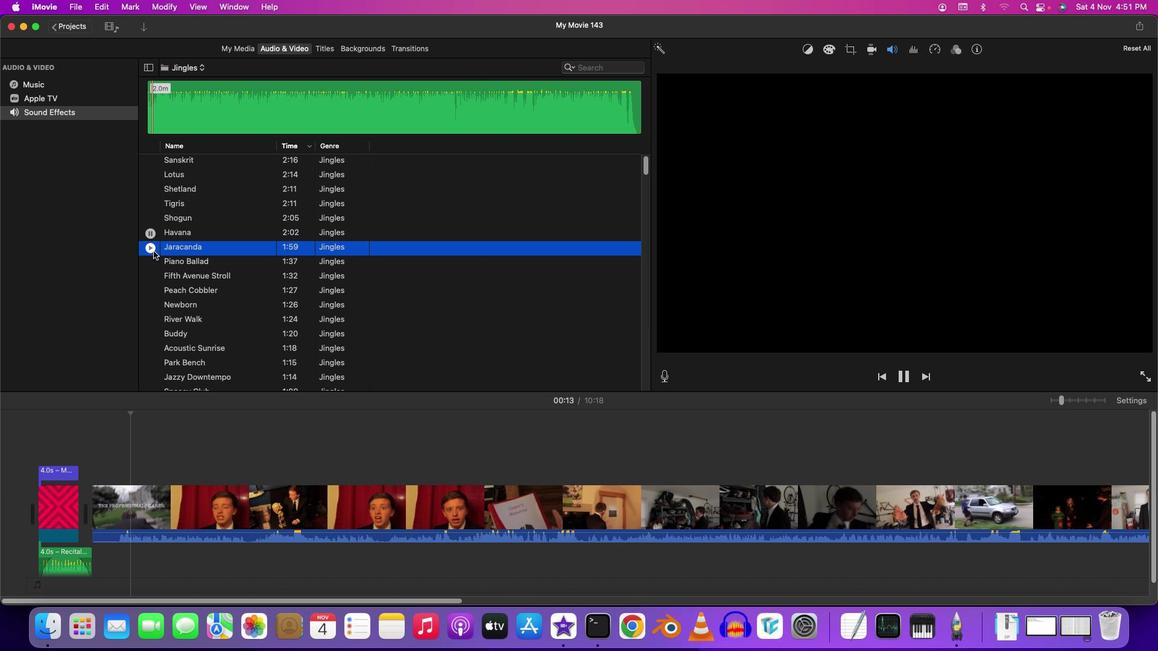 
Action: Mouse moved to (152, 261)
Screenshot: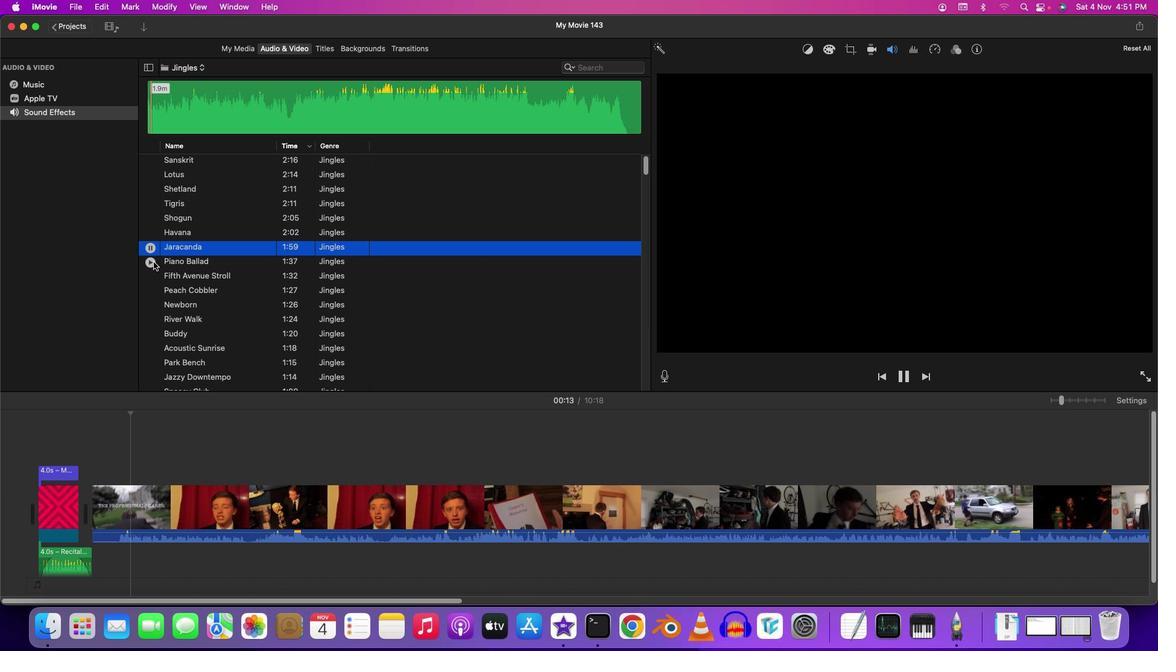 
Action: Mouse pressed left at (152, 261)
Screenshot: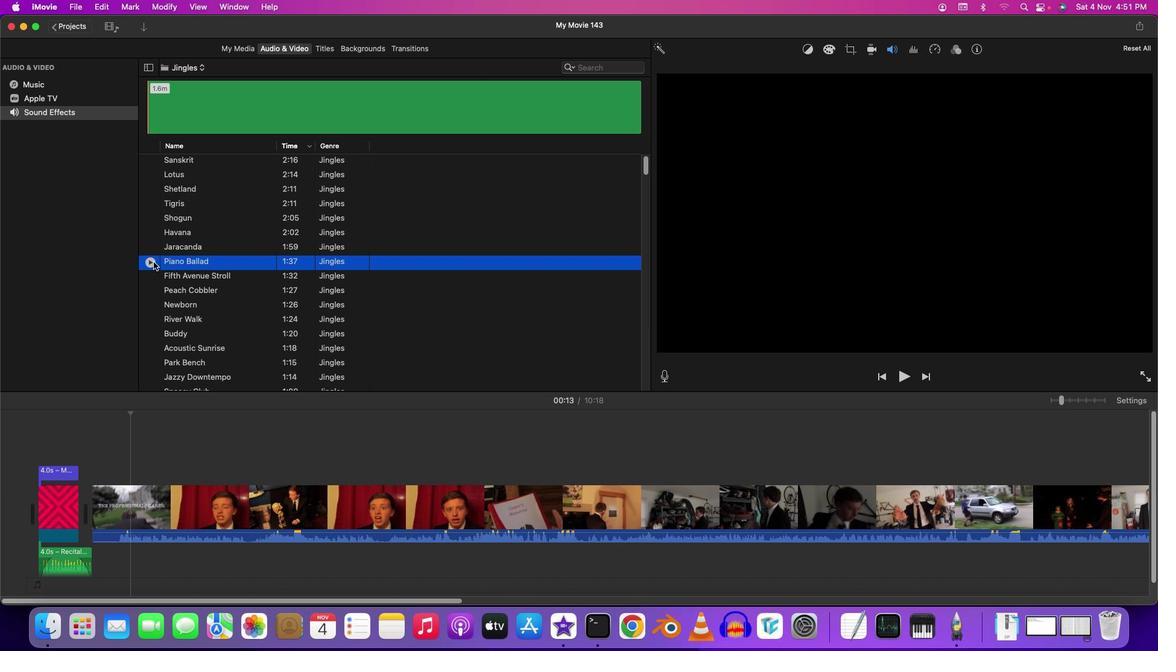 
Action: Mouse moved to (155, 249)
Screenshot: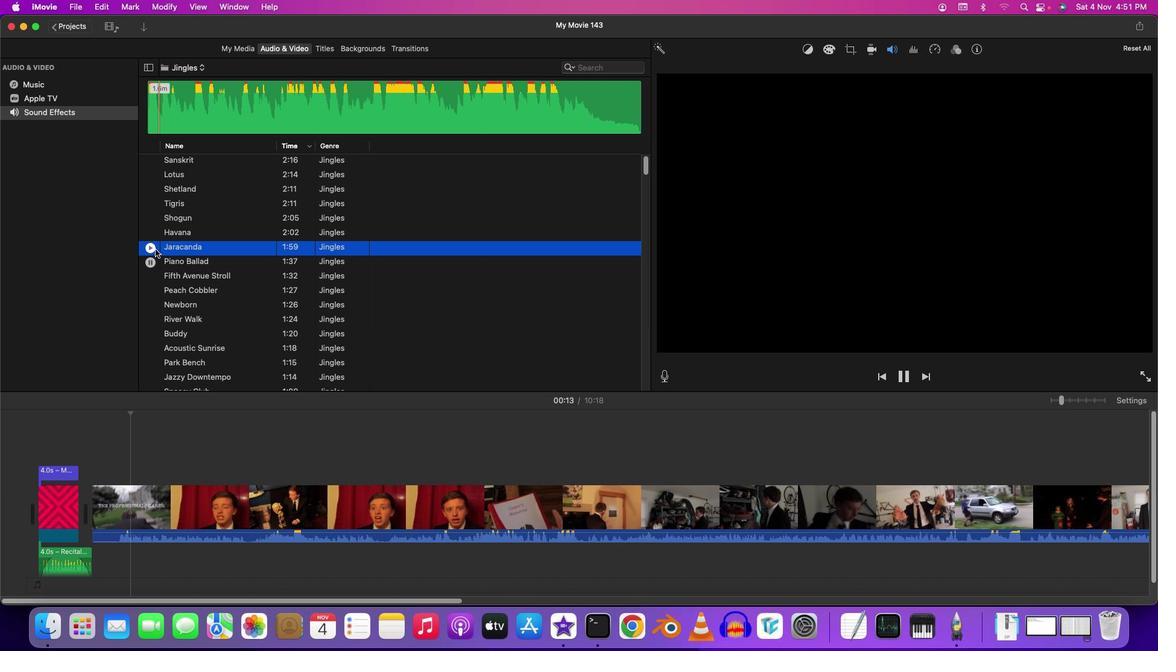 
Action: Mouse pressed left at (155, 249)
Screenshot: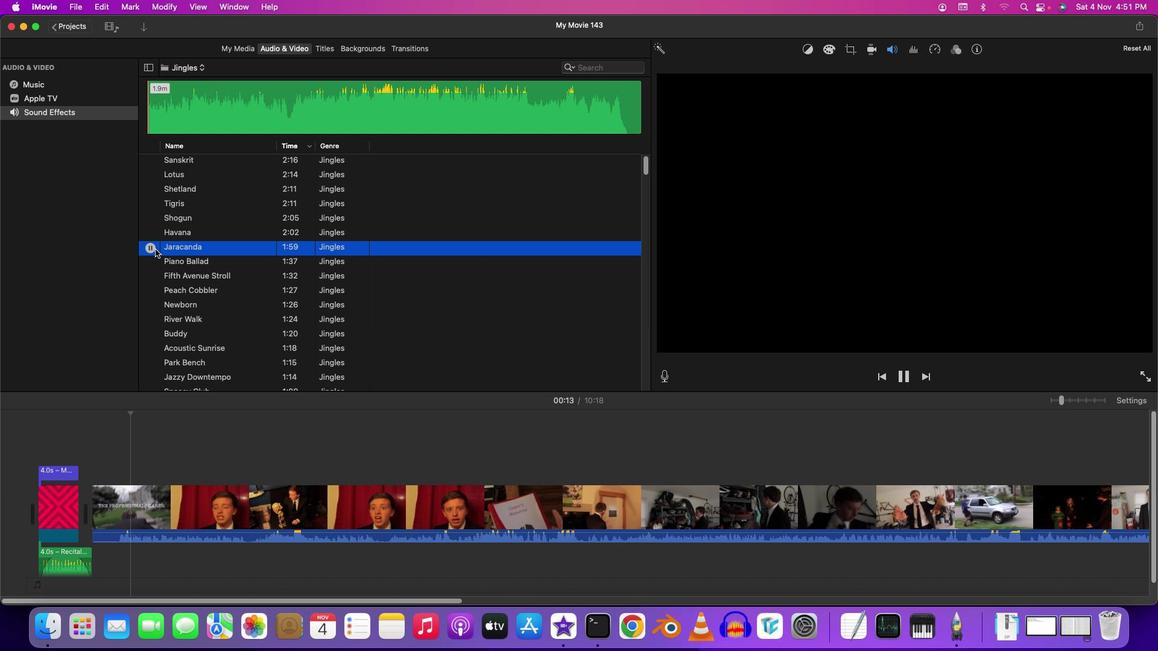 
Action: Mouse moved to (181, 248)
Screenshot: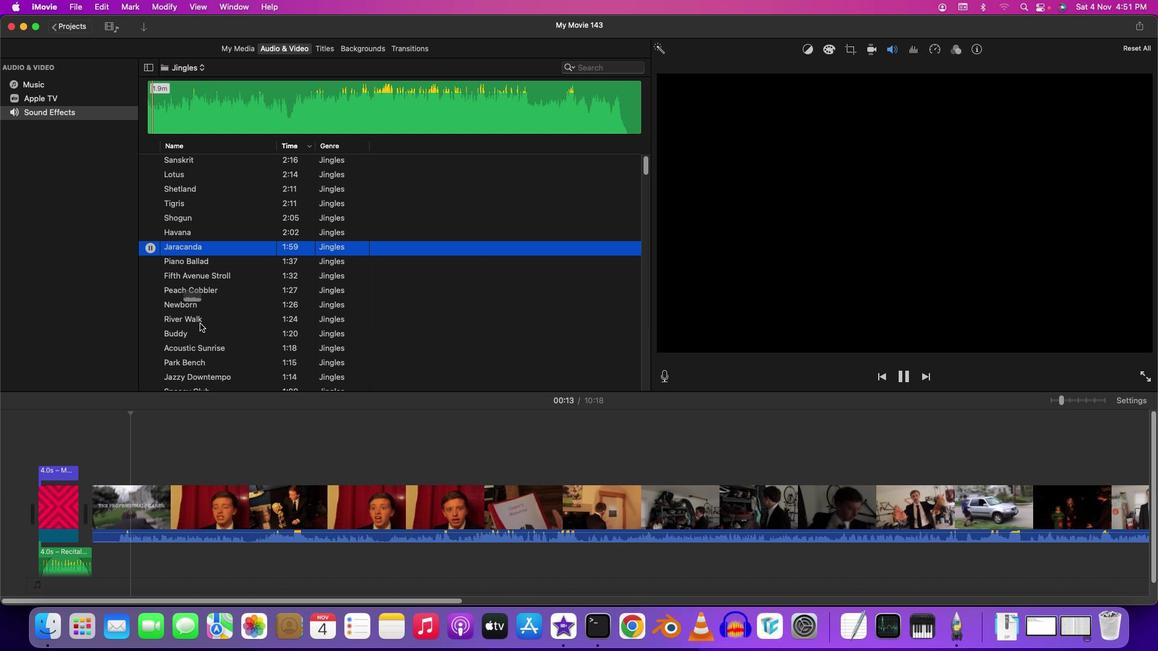 
Action: Mouse pressed left at (181, 248)
Screenshot: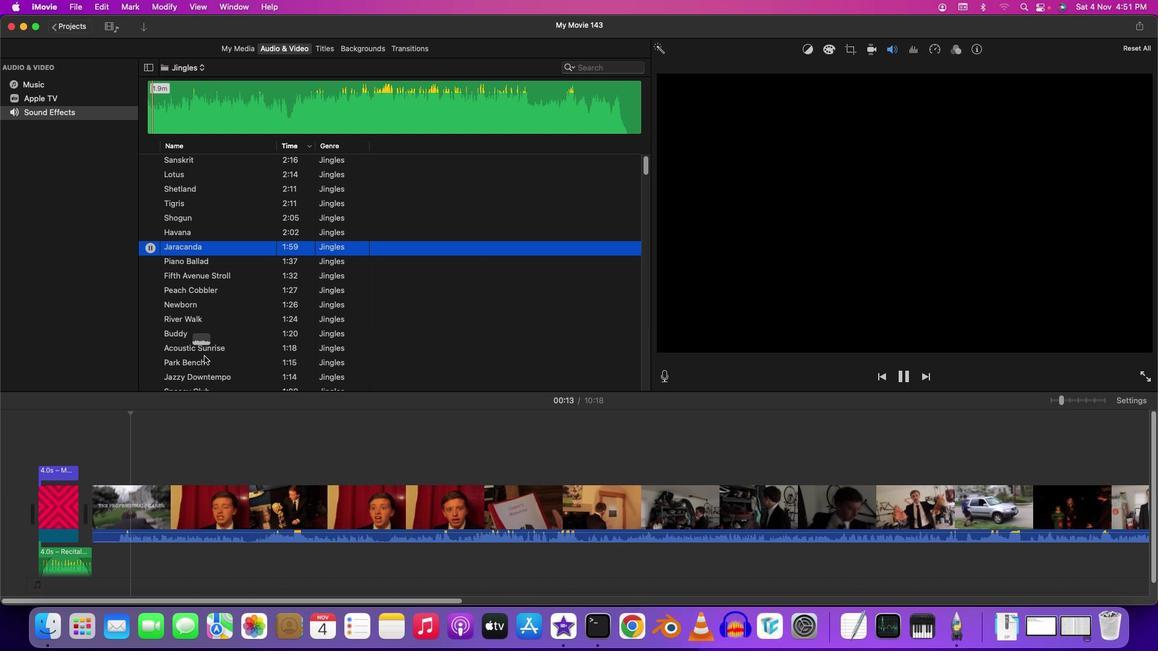 
Action: Mouse moved to (130, 454)
Screenshot: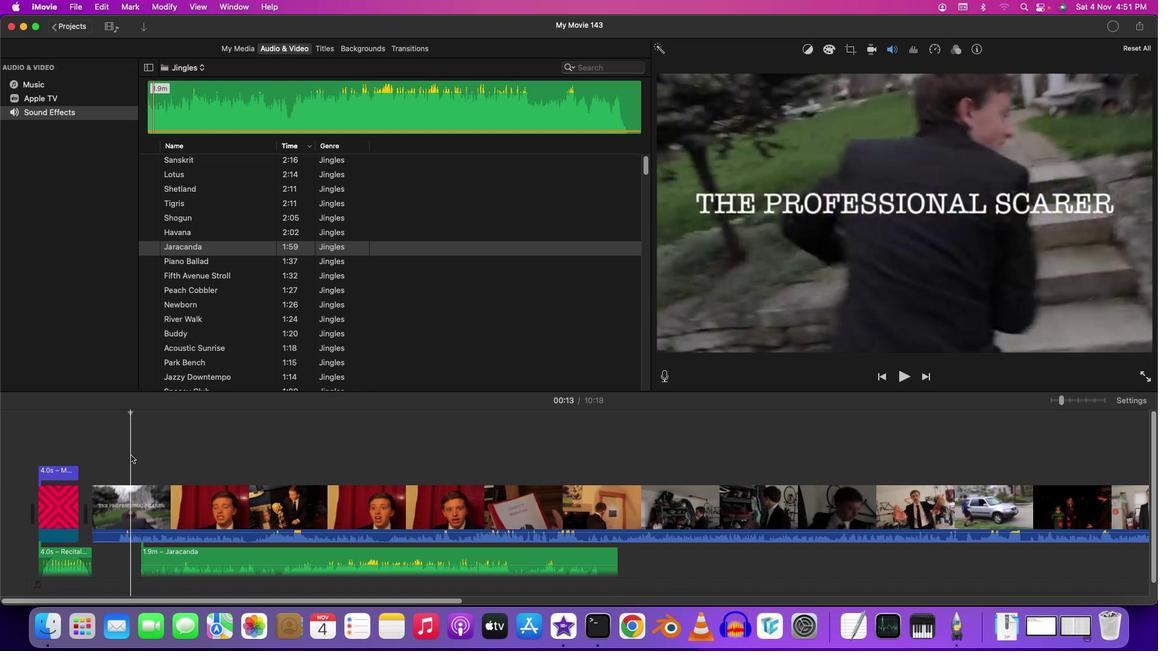 
Action: Mouse pressed left at (130, 454)
Screenshot: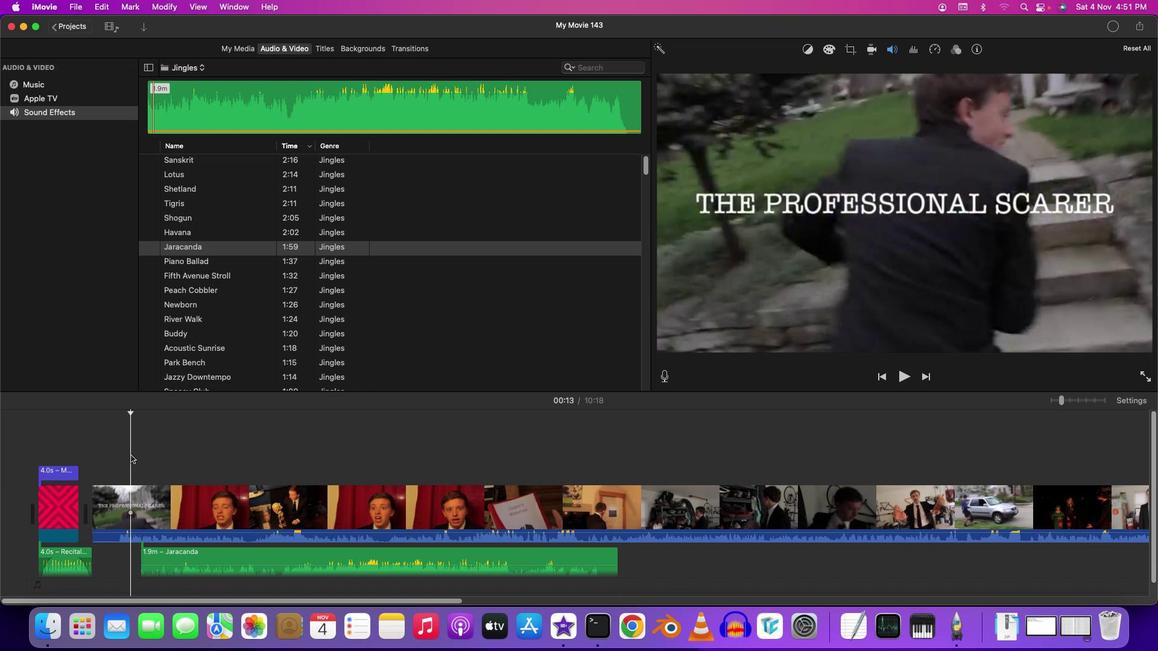 
Action: Key pressed Key.spaceKey.space
Screenshot: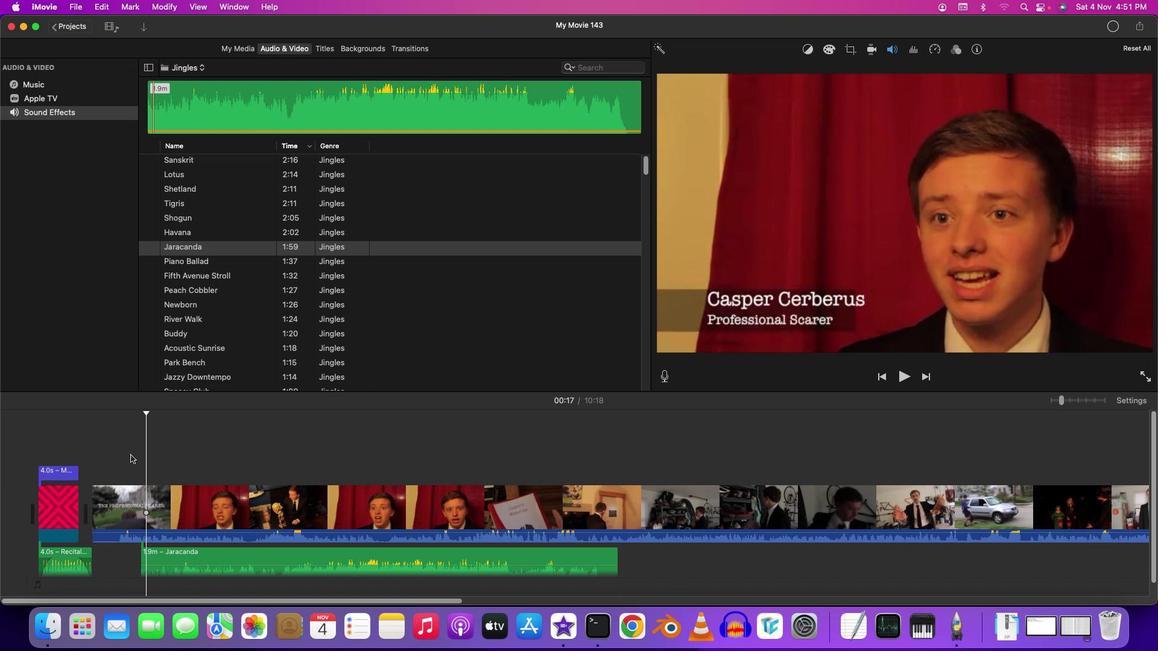 
Action: Mouse moved to (184, 549)
Screenshot: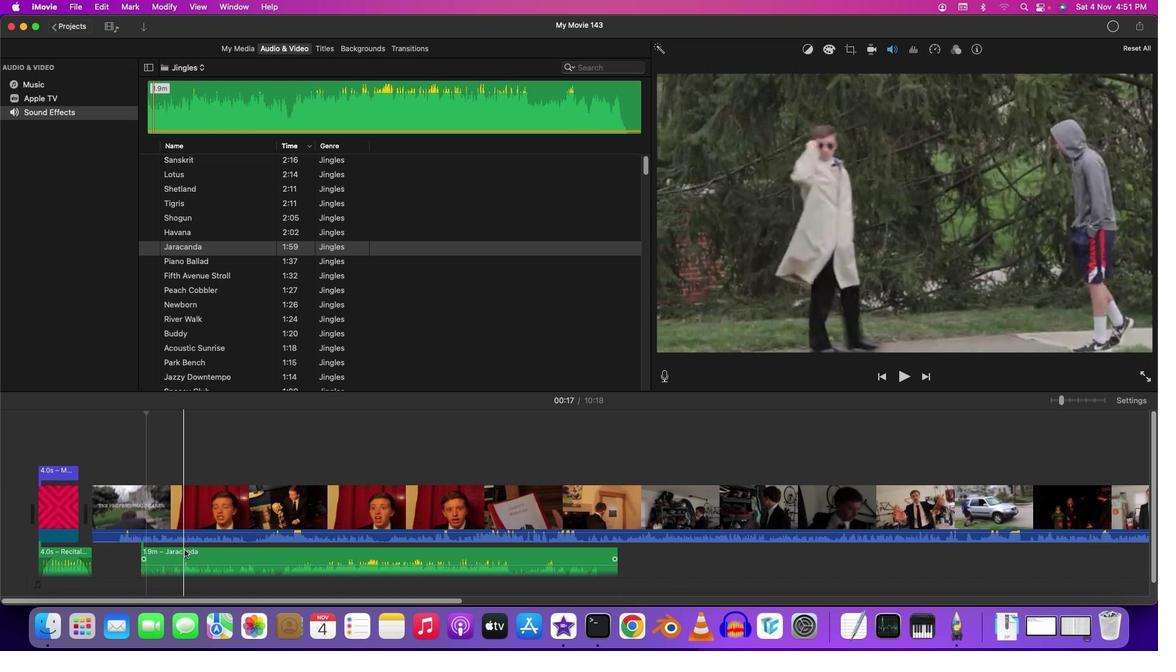 
Action: Mouse pressed left at (184, 549)
Screenshot: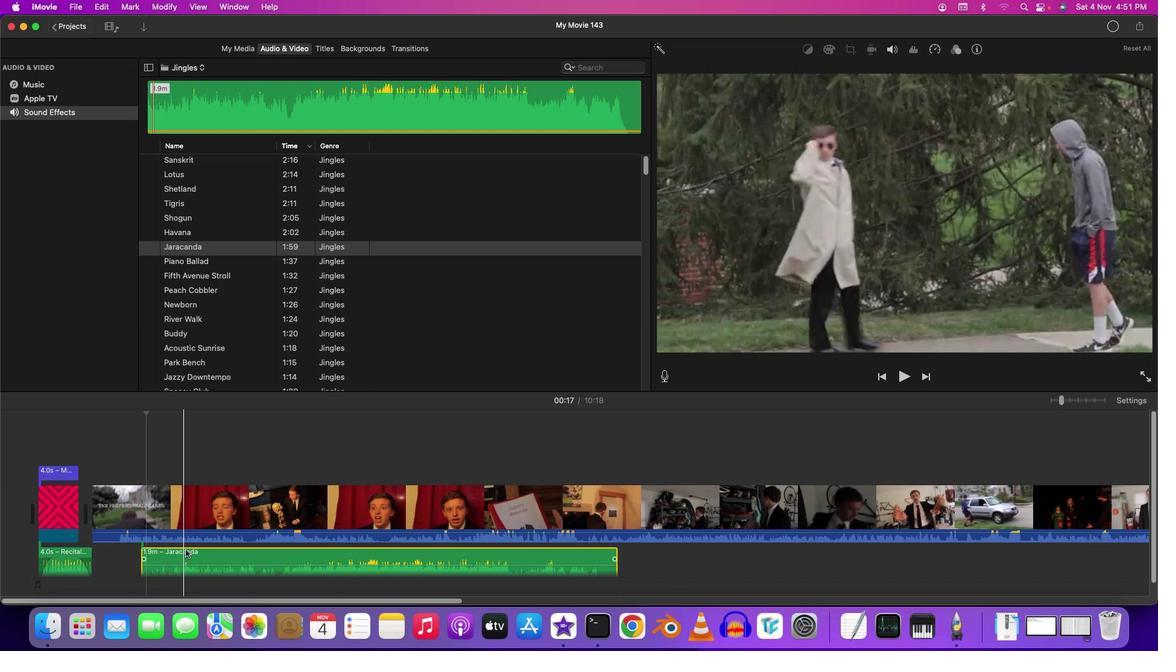 
Action: Mouse moved to (136, 472)
Screenshot: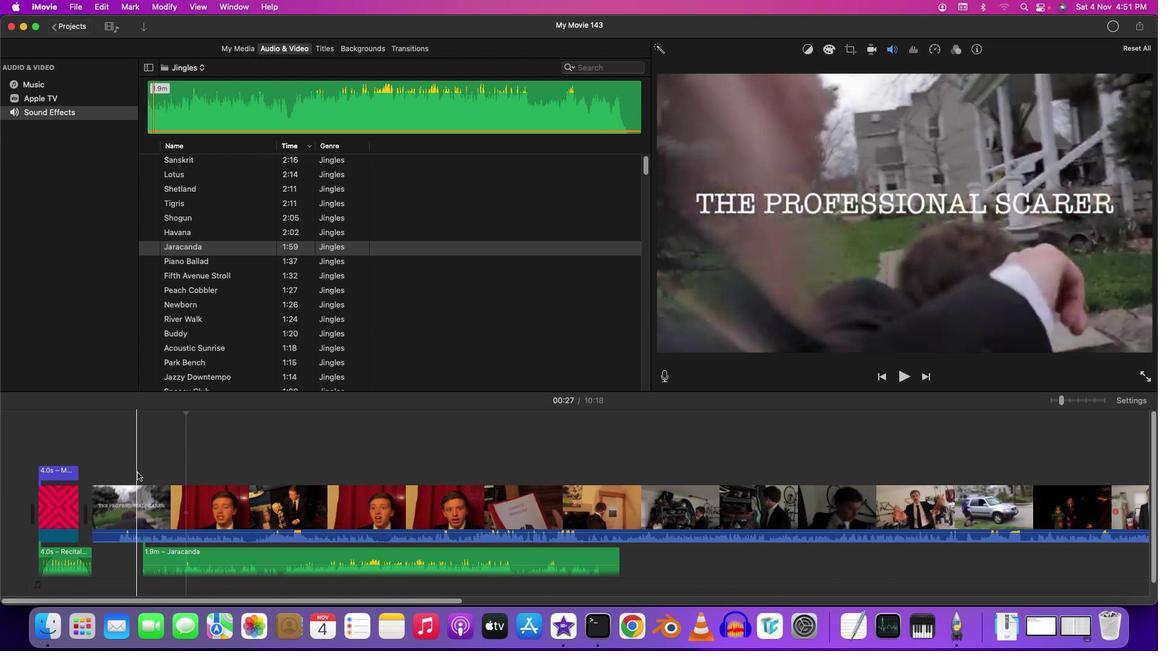 
Action: Mouse pressed left at (136, 472)
Screenshot: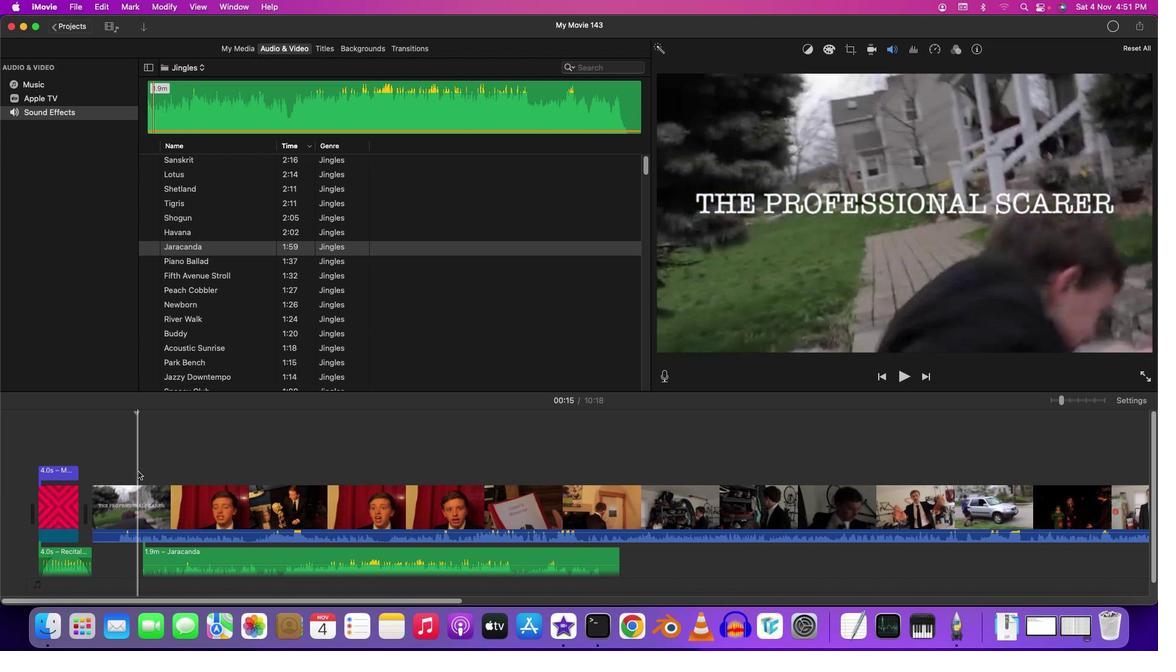 
Action: Mouse moved to (137, 470)
Screenshot: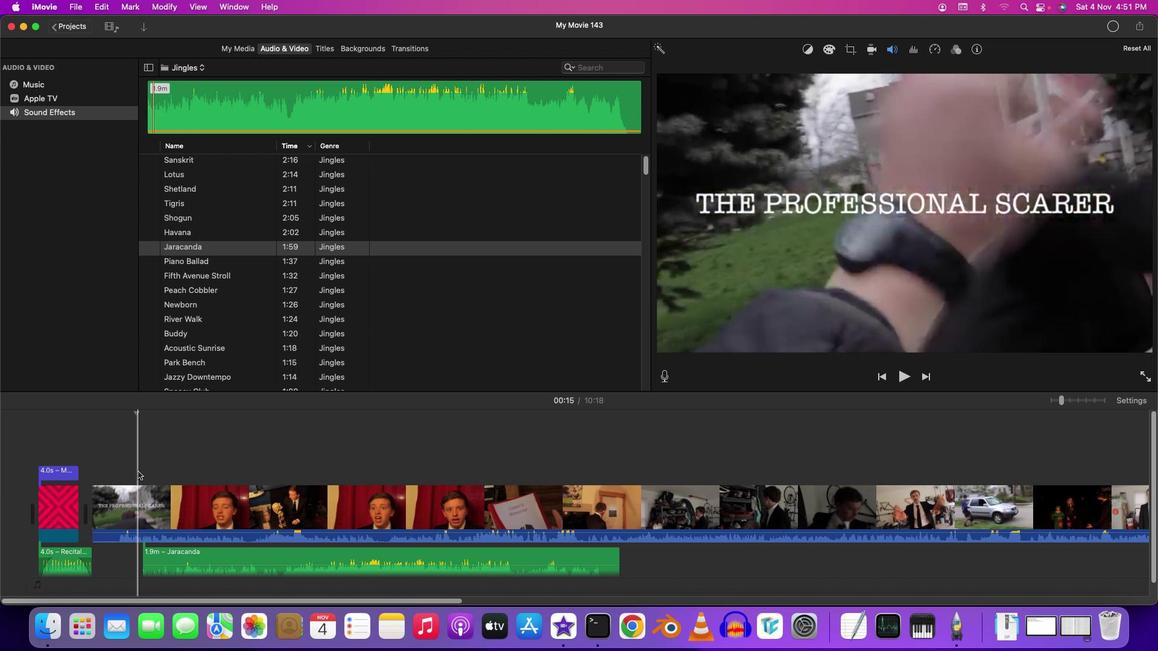 
Action: Key pressed Key.space
Screenshot: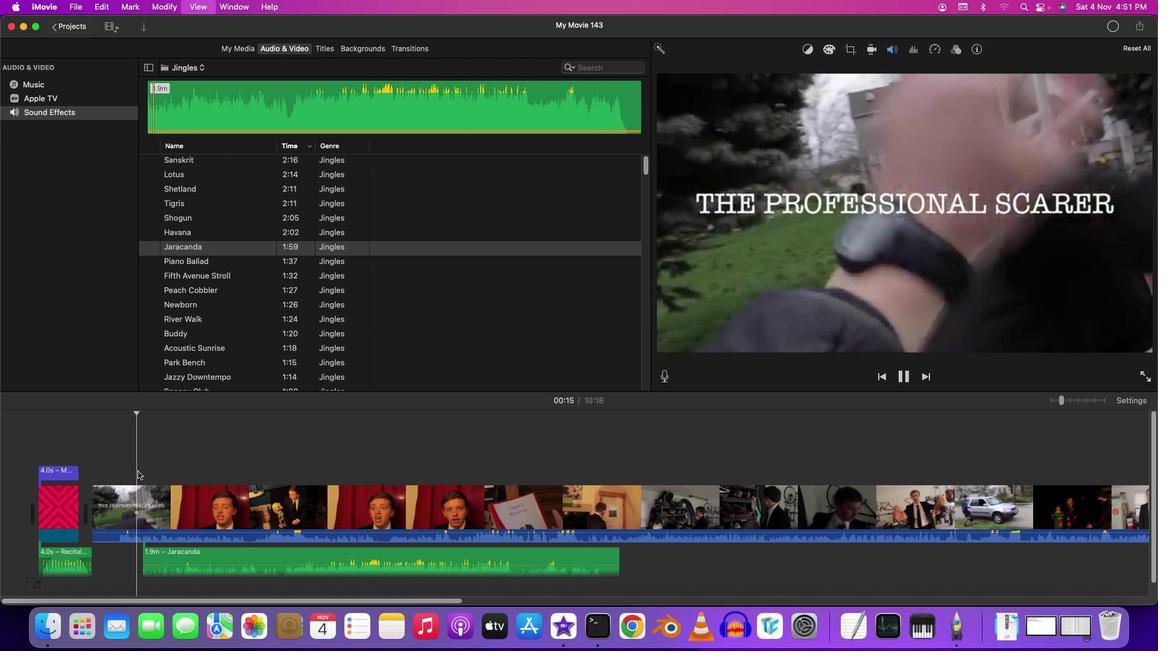
Action: Mouse moved to (231, 564)
Screenshot: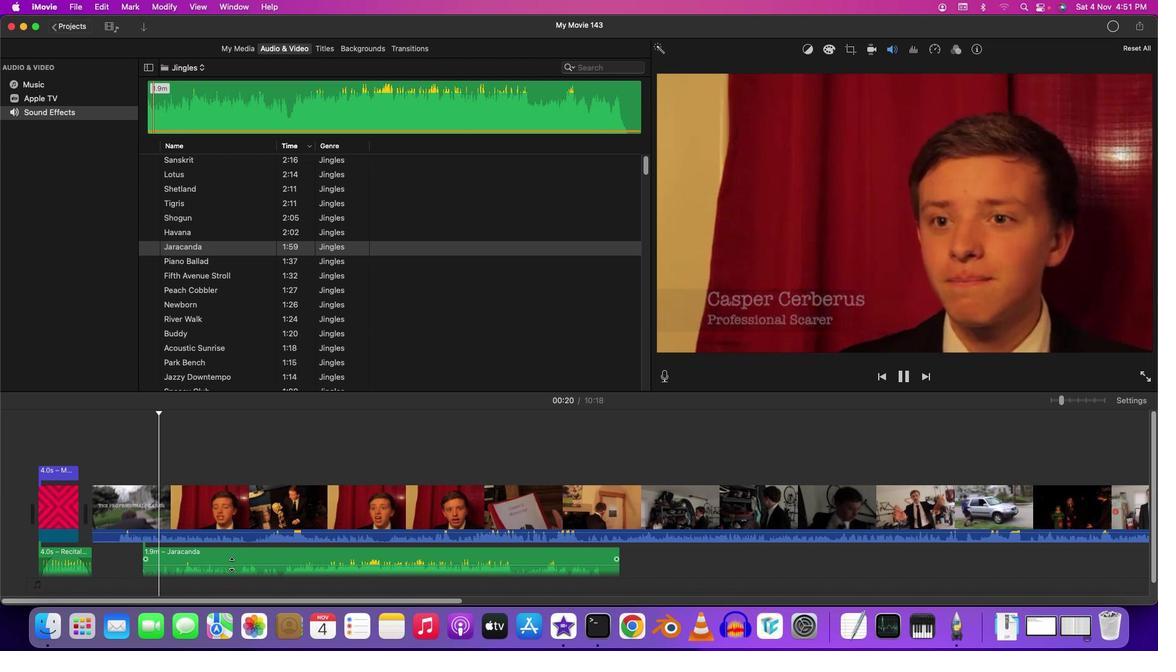 
Action: Mouse pressed left at (231, 564)
Screenshot: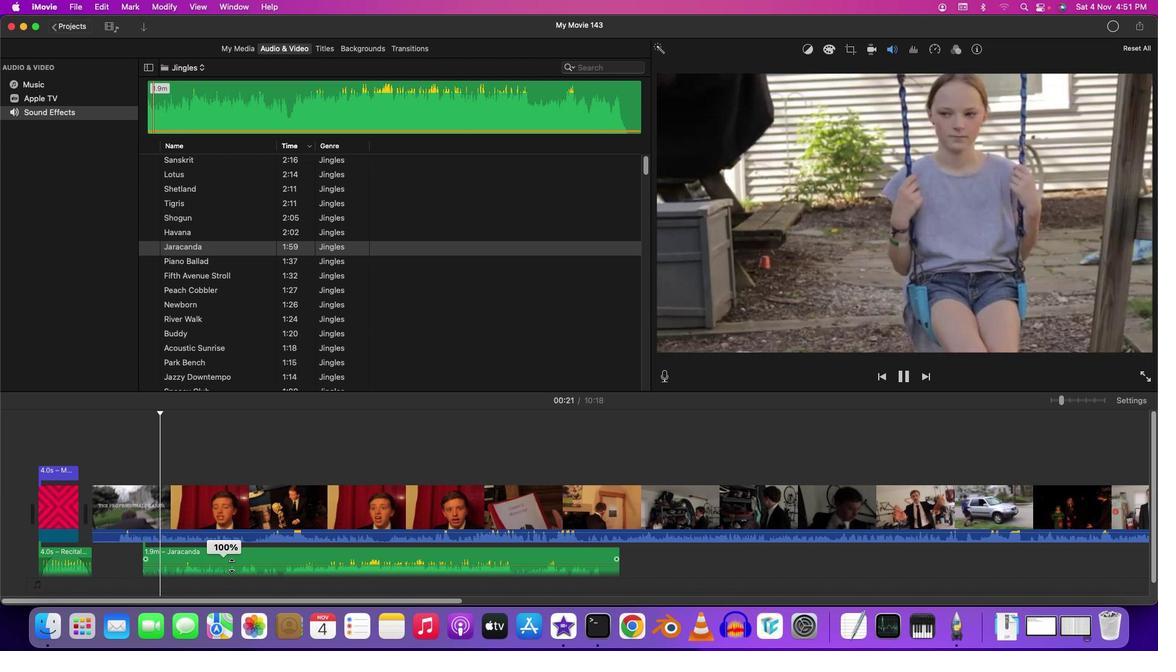 
Action: Mouse moved to (228, 565)
Screenshot: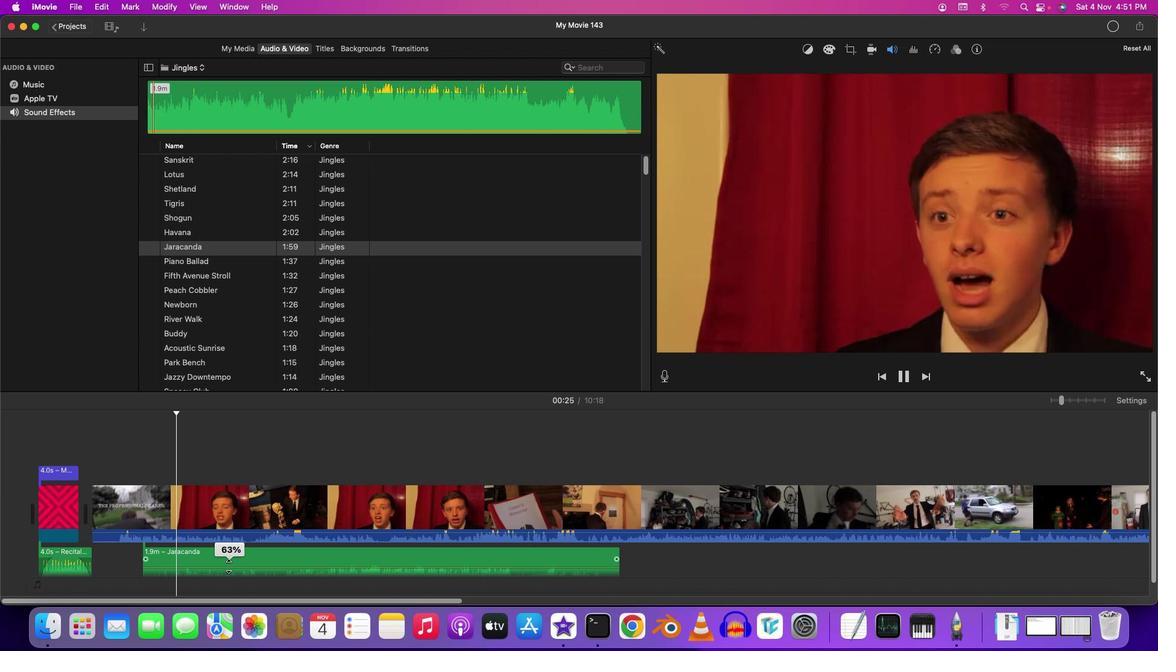 
Action: Mouse pressed left at (228, 565)
Screenshot: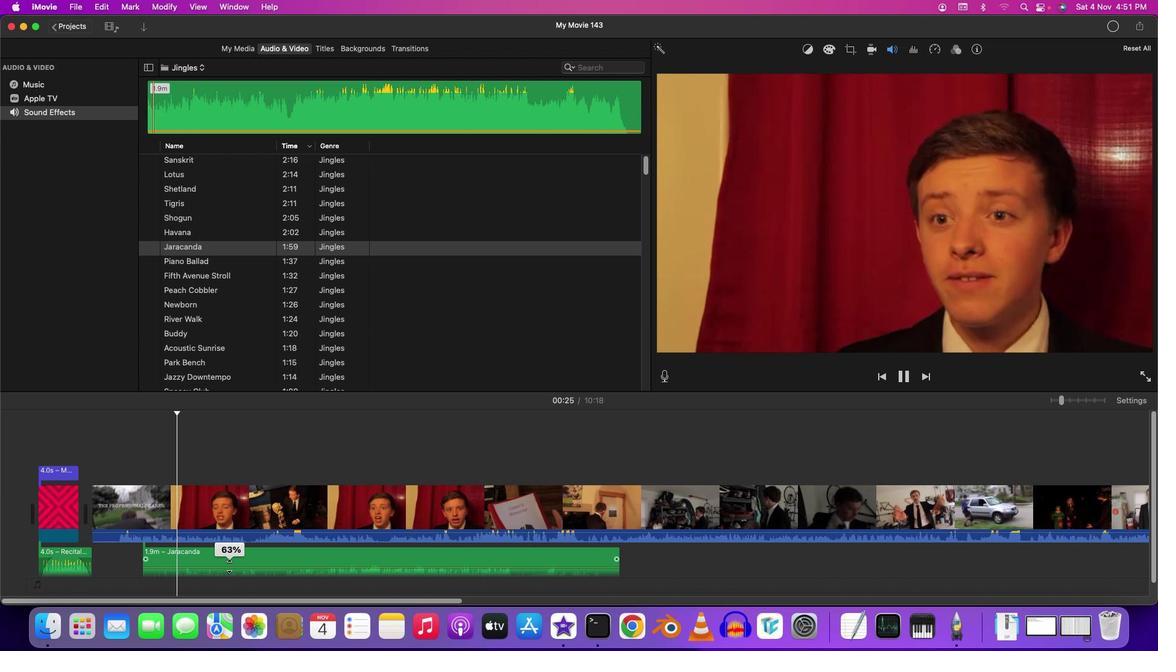 
Action: Mouse moved to (220, 599)
Screenshot: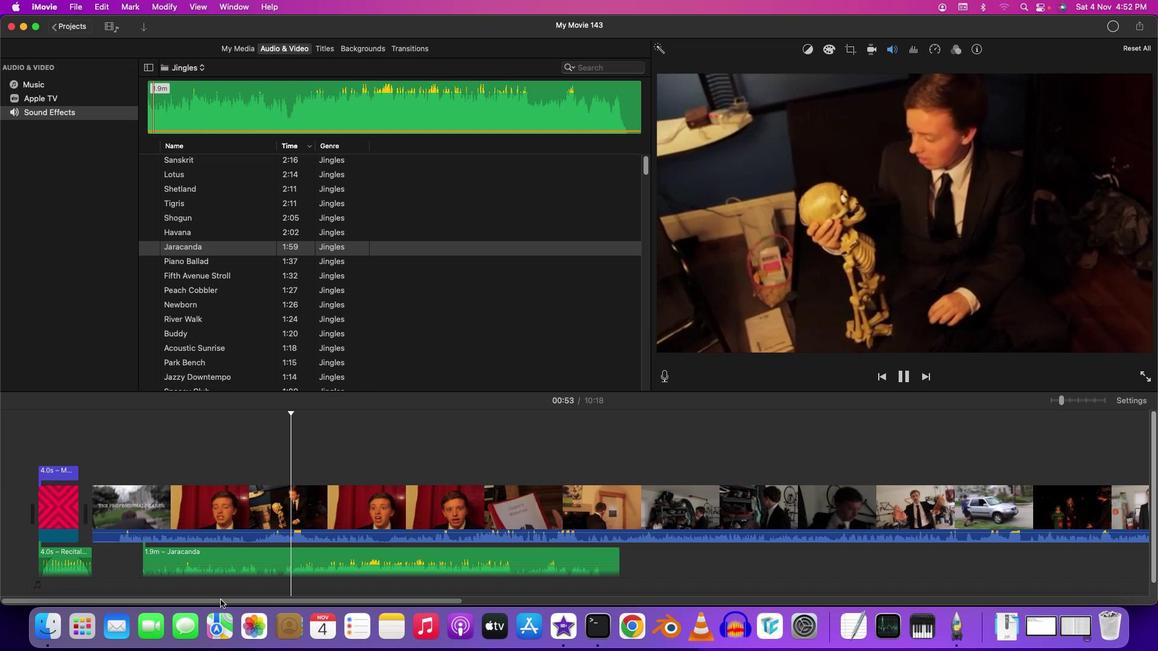 
Action: Mouse pressed left at (220, 599)
Screenshot: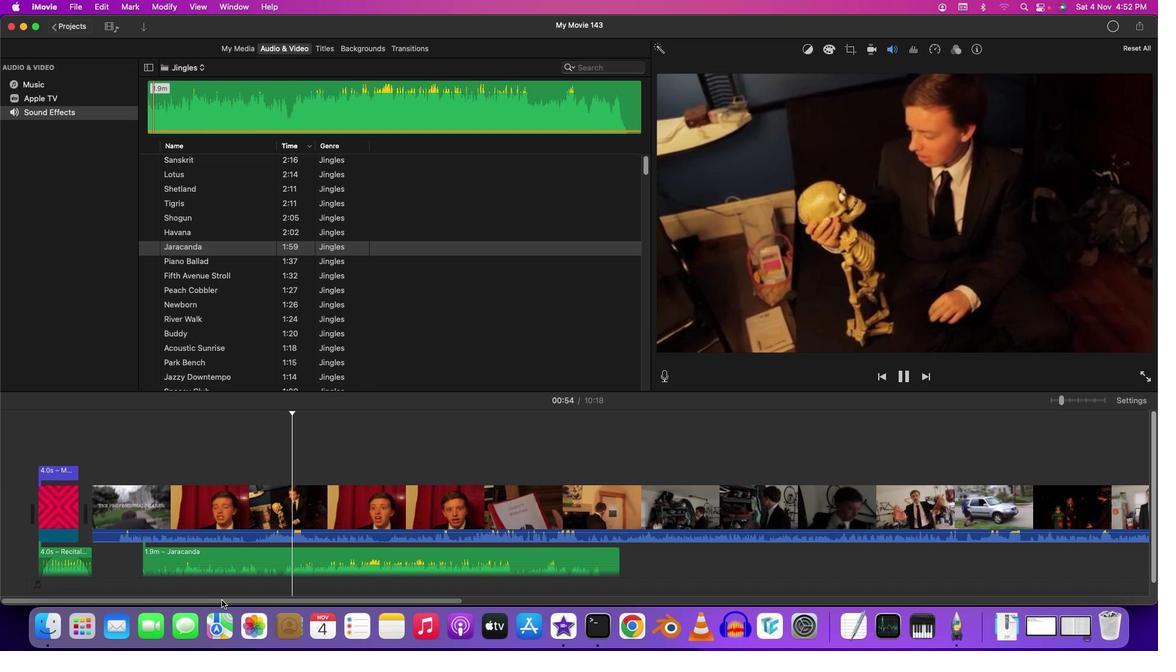 
Action: Mouse moved to (588, 558)
Screenshot: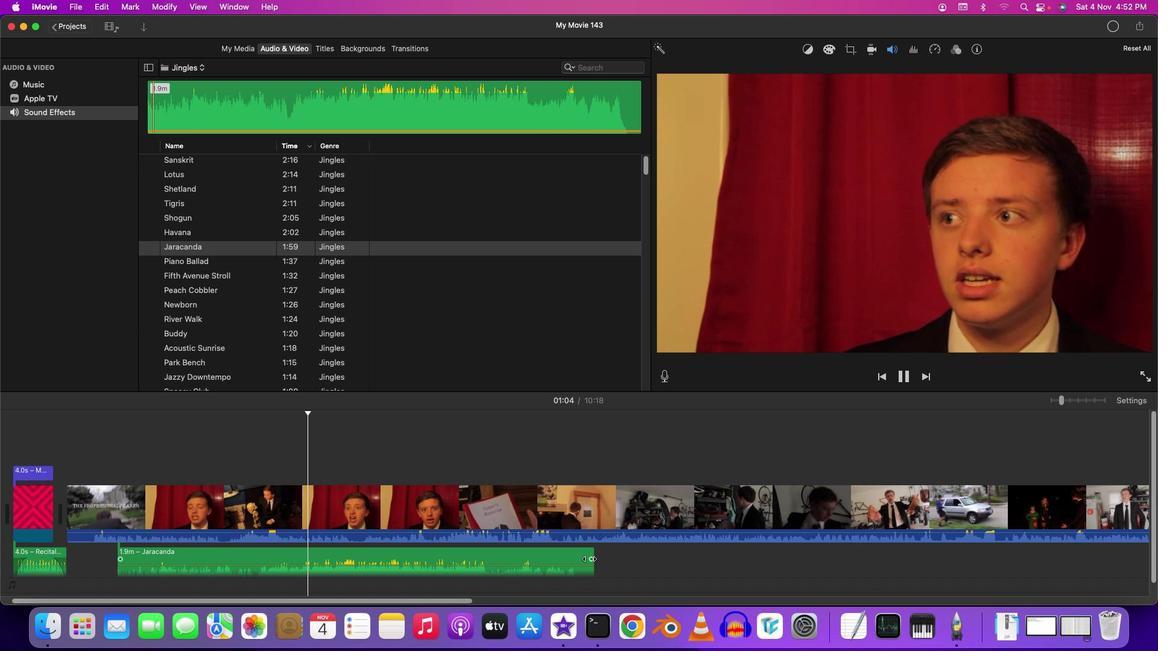 
Action: Mouse pressed left at (588, 558)
Screenshot: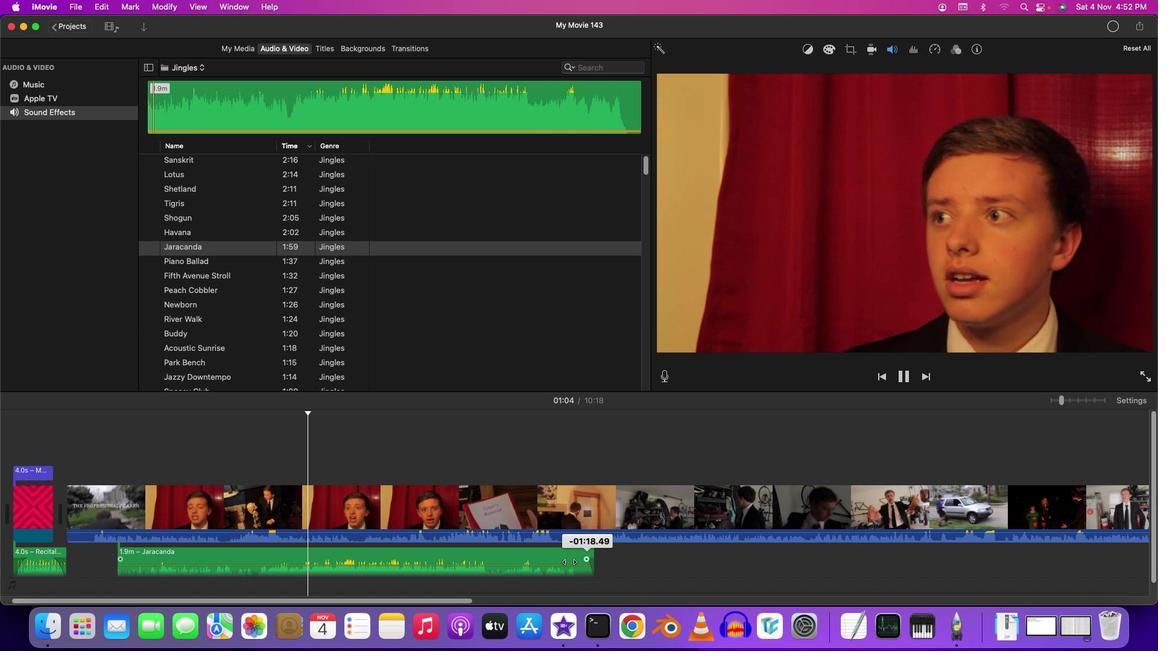 
Action: Mouse moved to (590, 564)
Screenshot: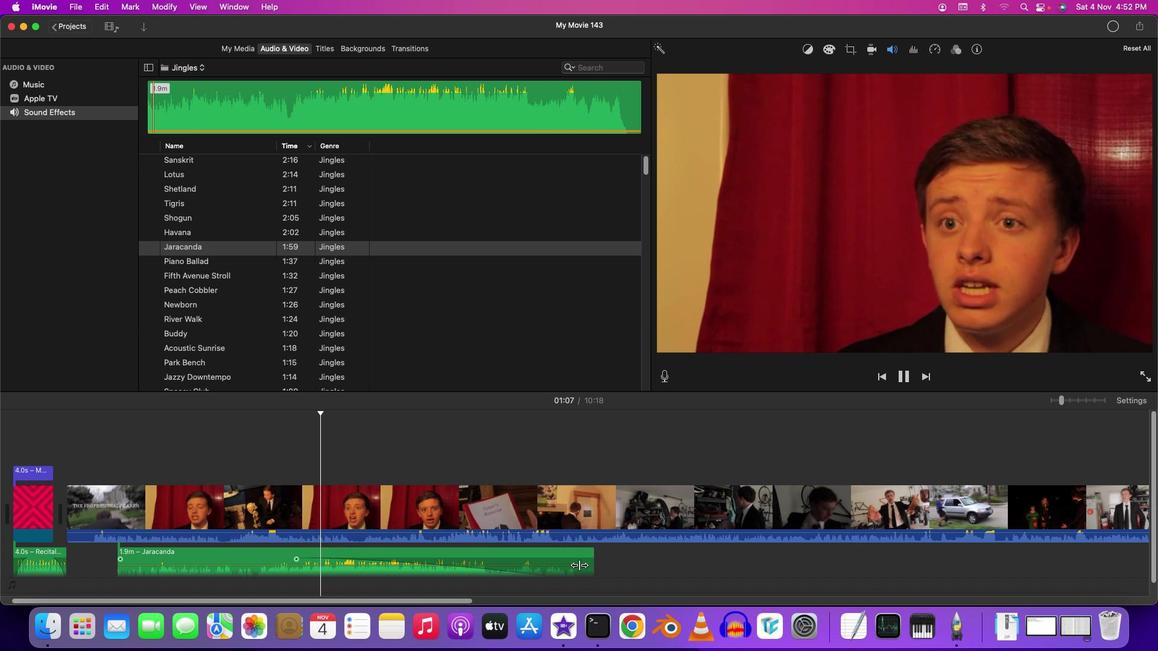 
Action: Mouse pressed left at (590, 564)
Screenshot: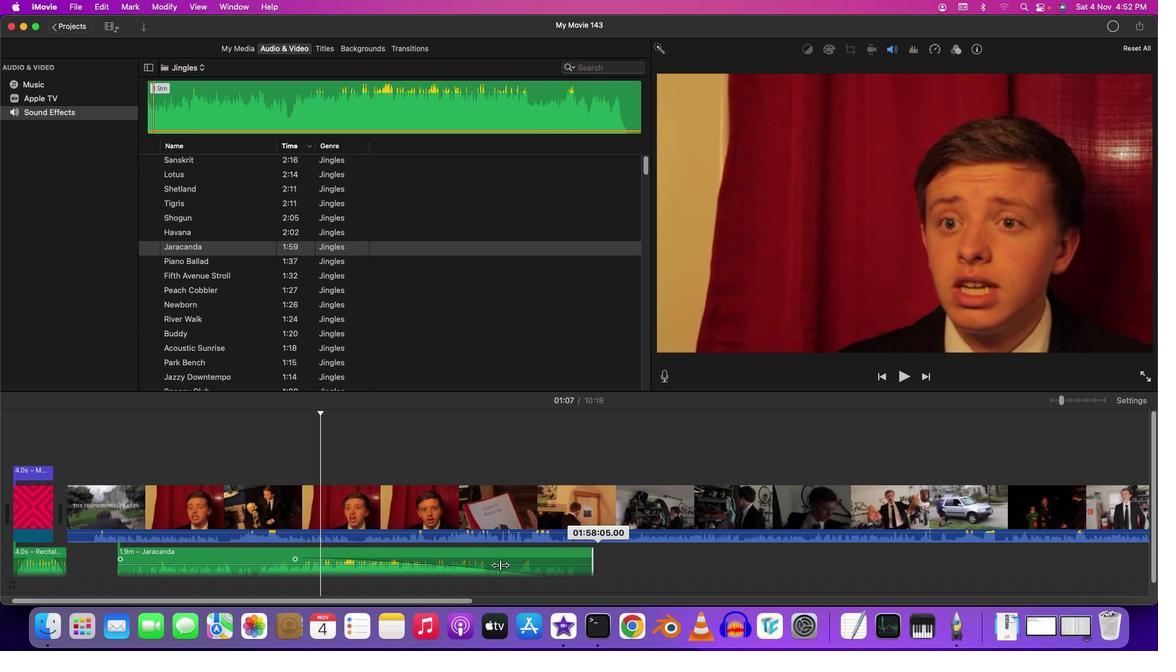 
Action: Mouse moved to (155, 558)
Screenshot: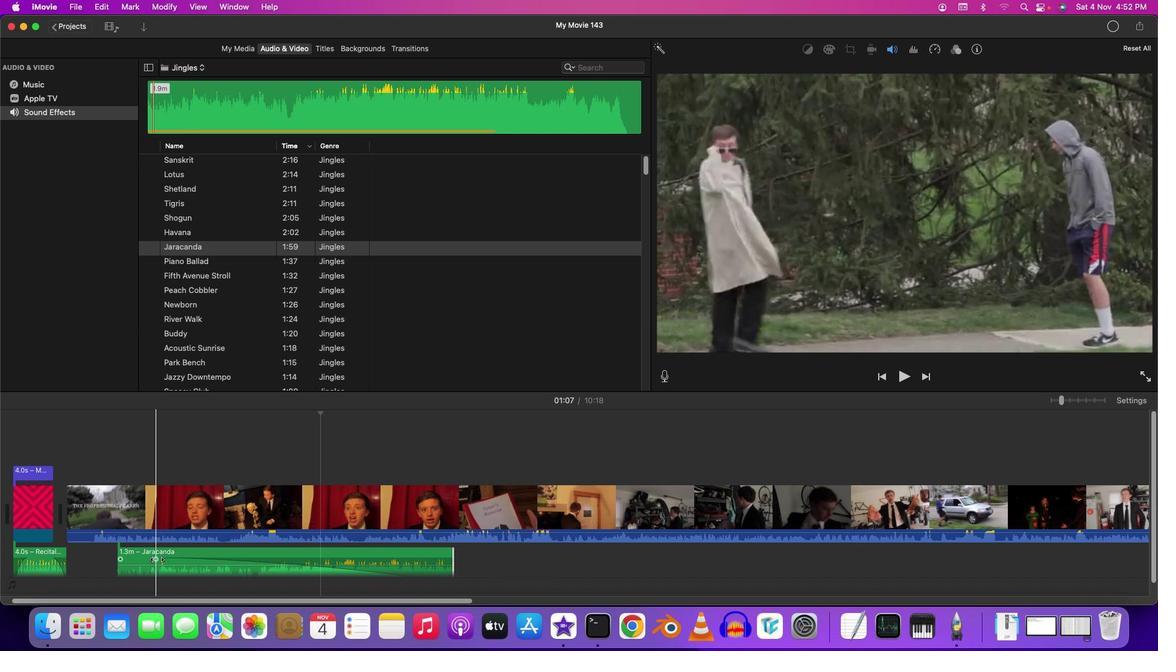 
Action: Mouse pressed left at (155, 558)
Screenshot: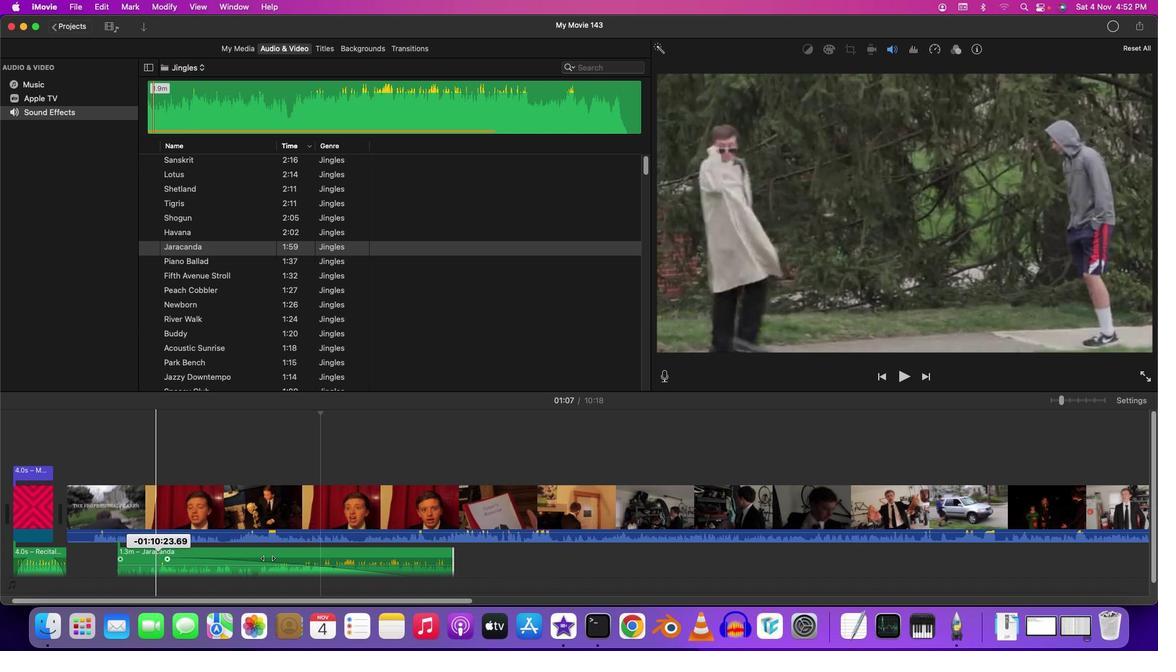 
Action: Mouse moved to (451, 564)
Screenshot: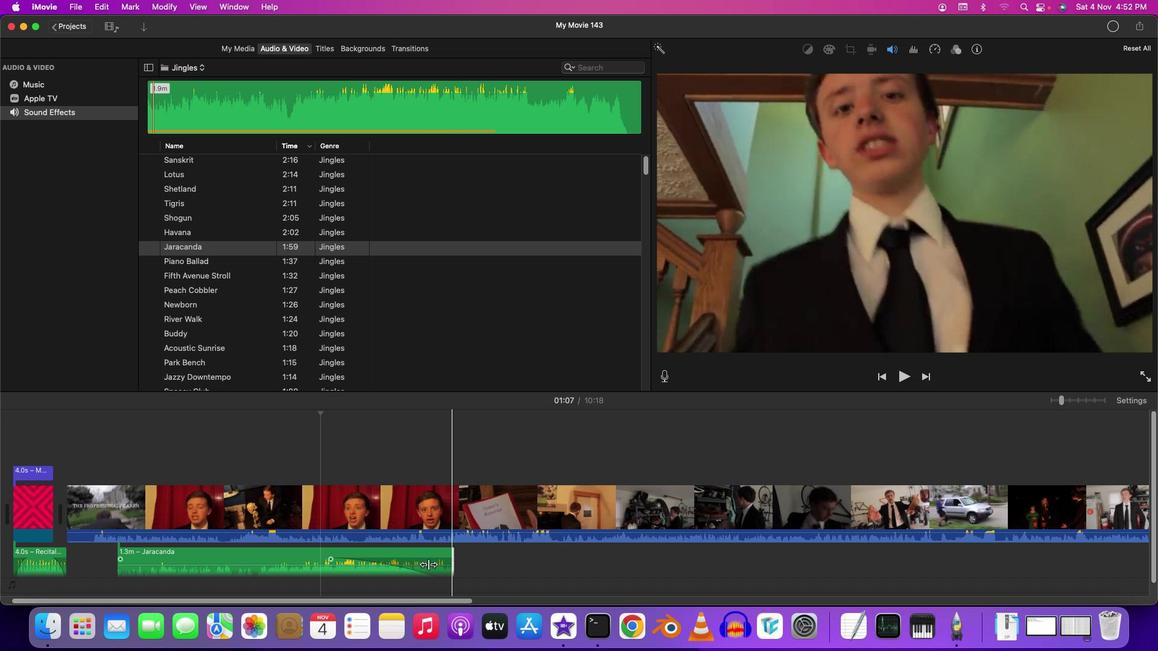 
Action: Mouse pressed left at (451, 564)
Screenshot: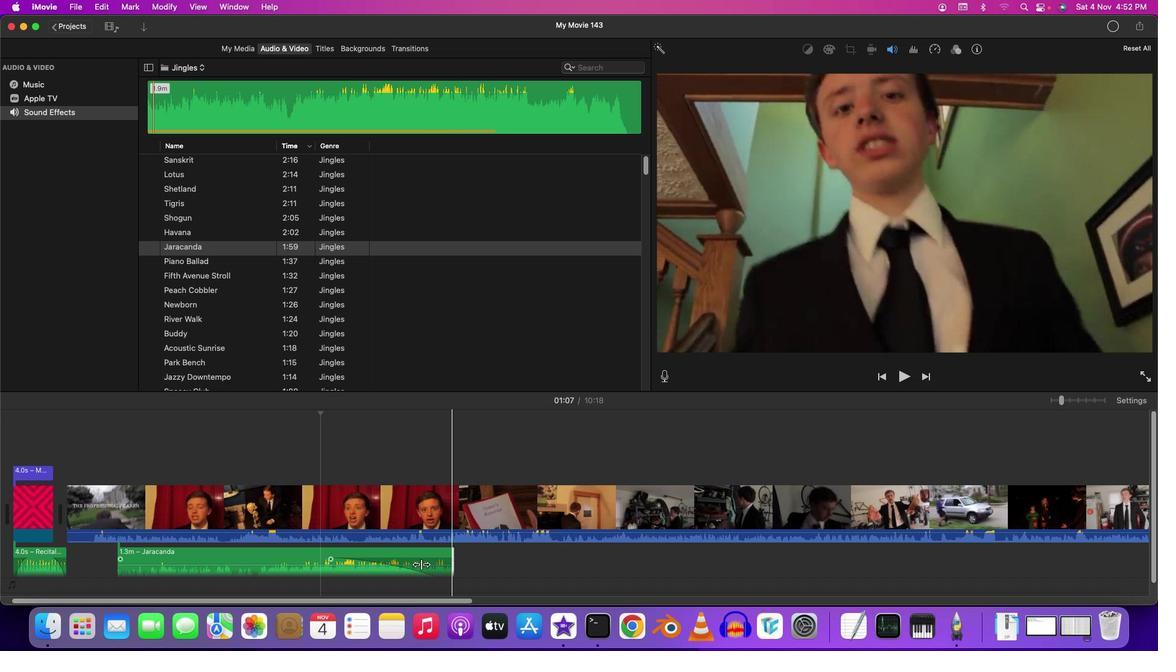 
Action: Mouse moved to (311, 459)
Screenshot: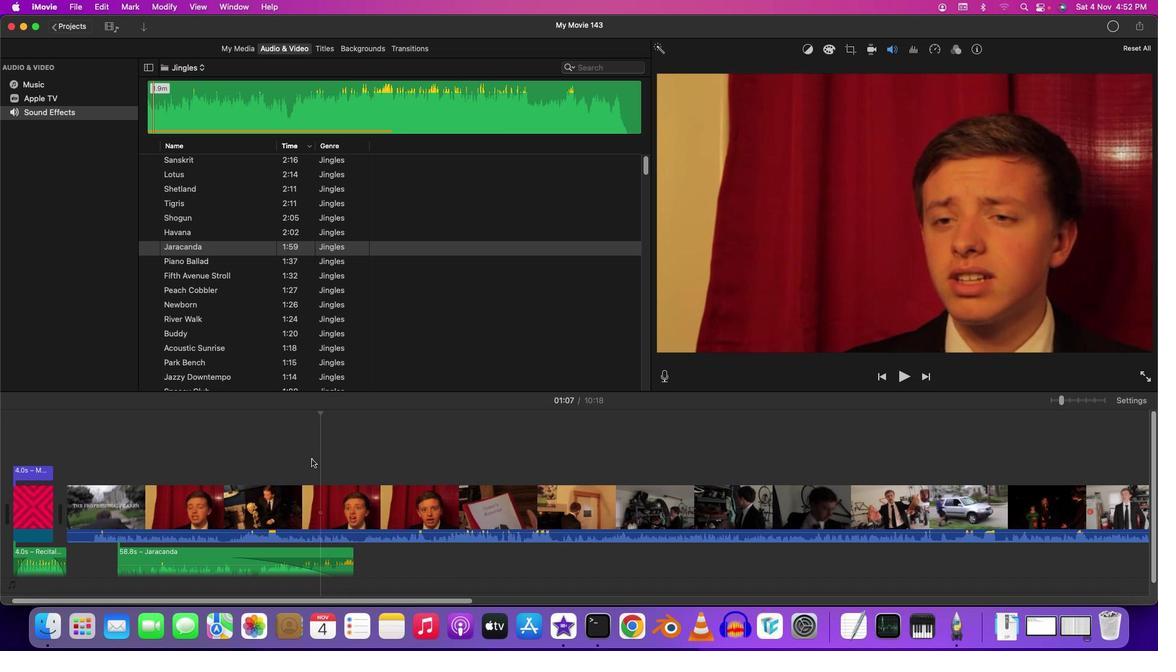 
Action: Mouse pressed left at (311, 459)
Screenshot: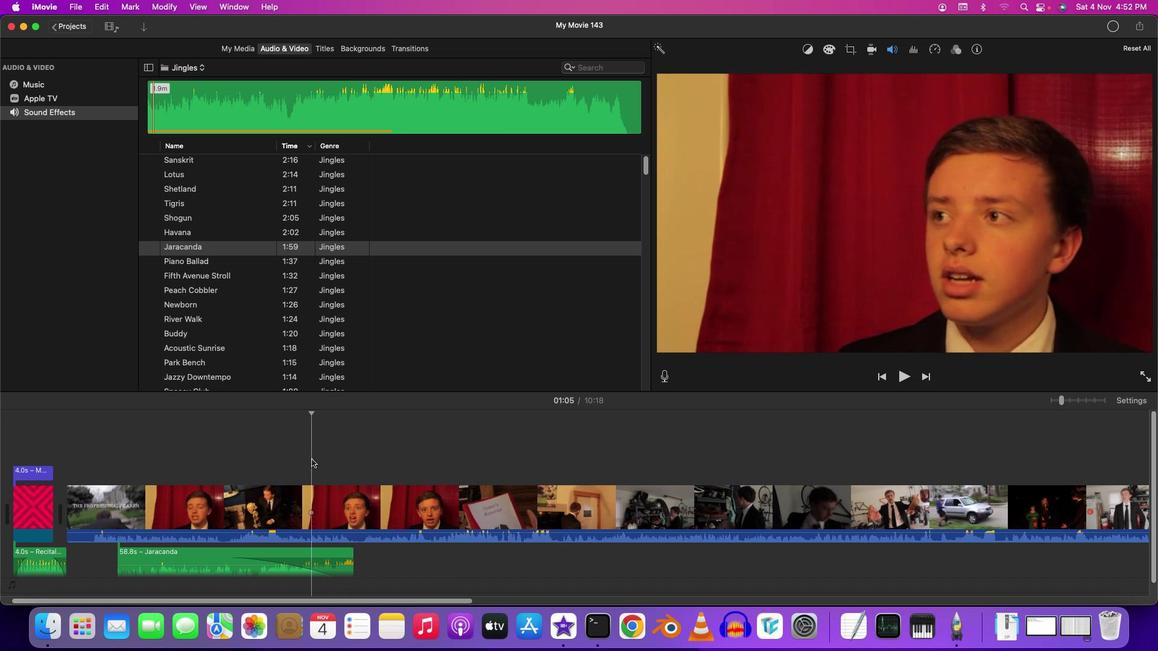 
Action: Mouse moved to (300, 465)
Screenshot: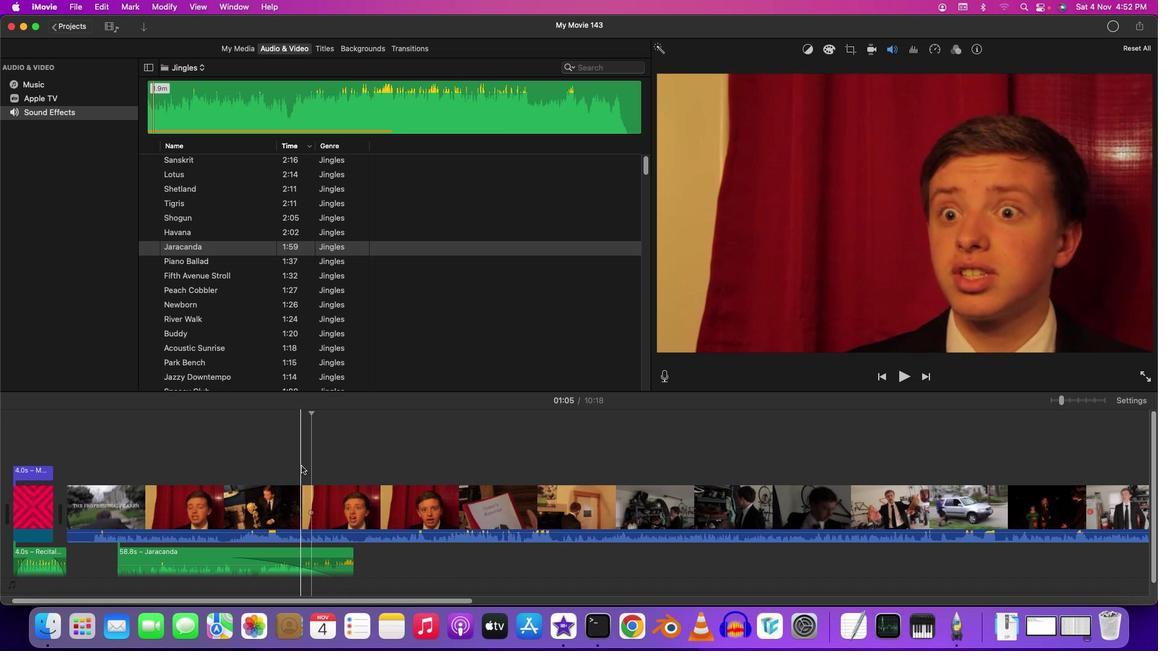 
Action: Key pressed Key.space
Screenshot: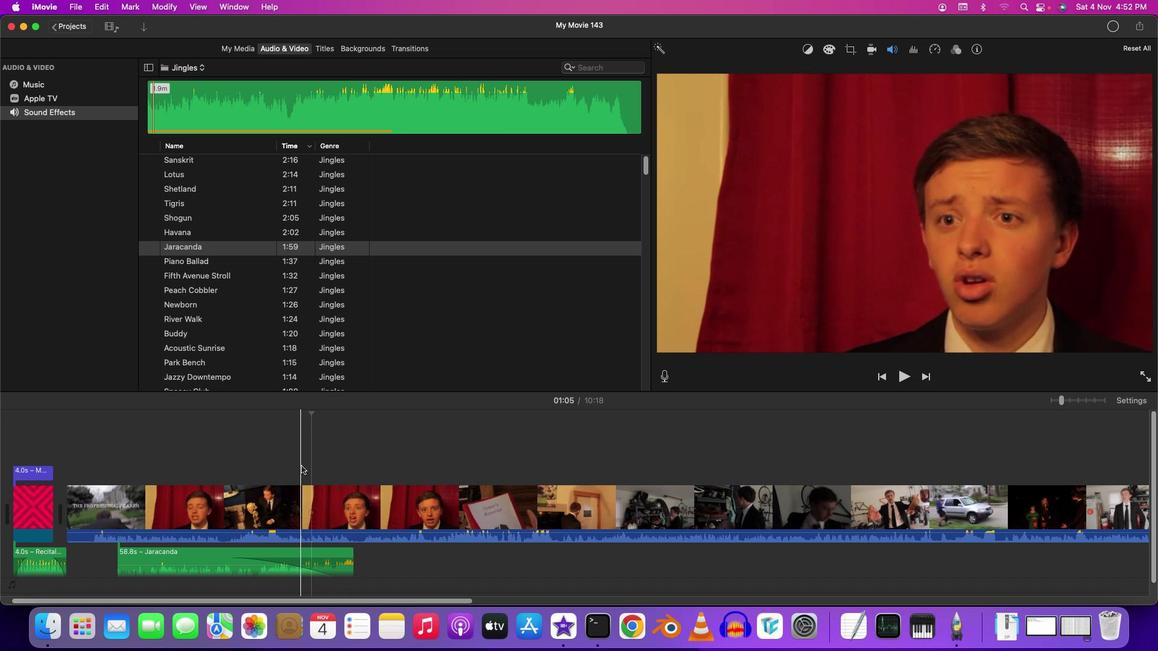 
Action: Mouse moved to (351, 564)
Screenshot: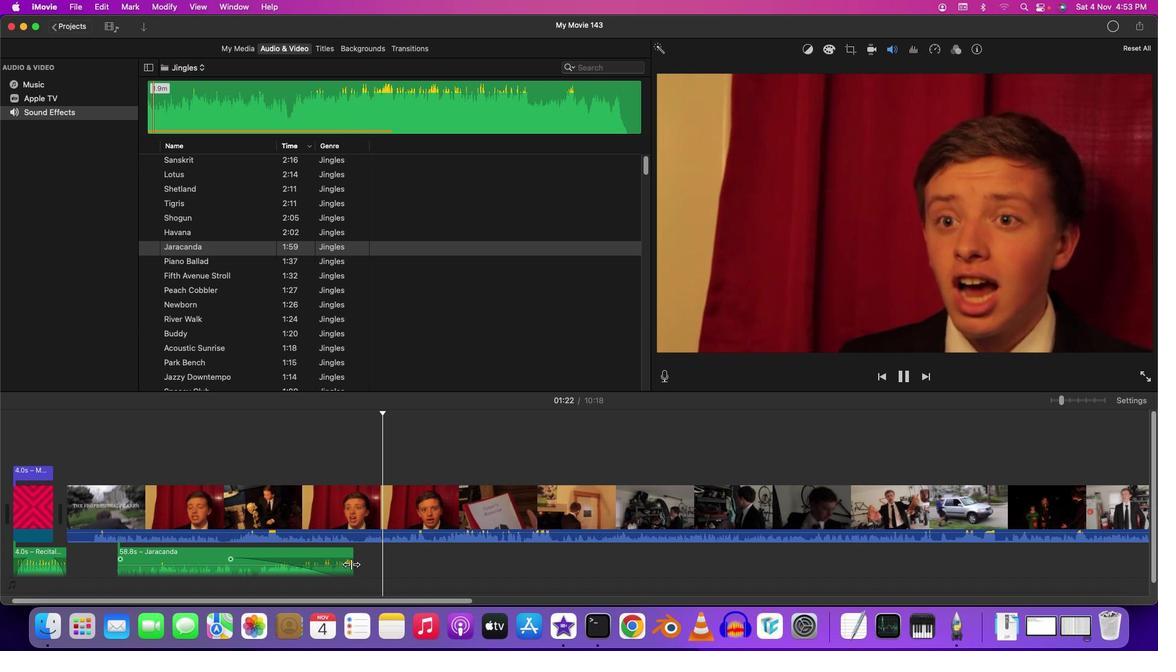 
Action: Mouse pressed left at (351, 564)
Screenshot: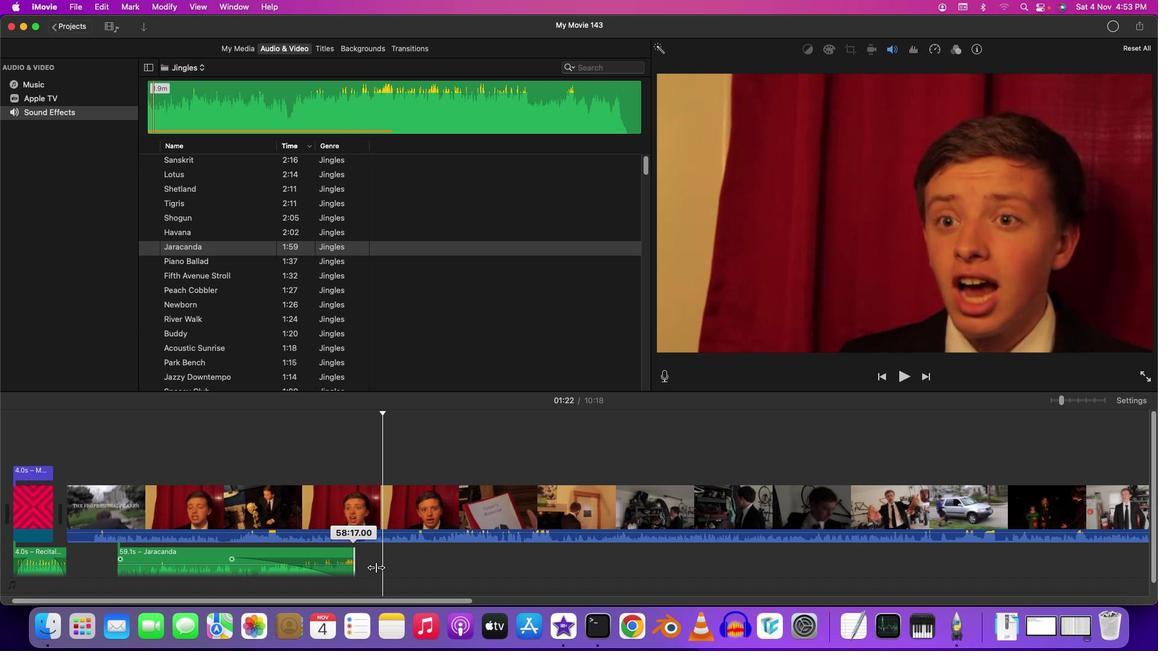 
Action: Mouse moved to (391, 479)
Screenshot: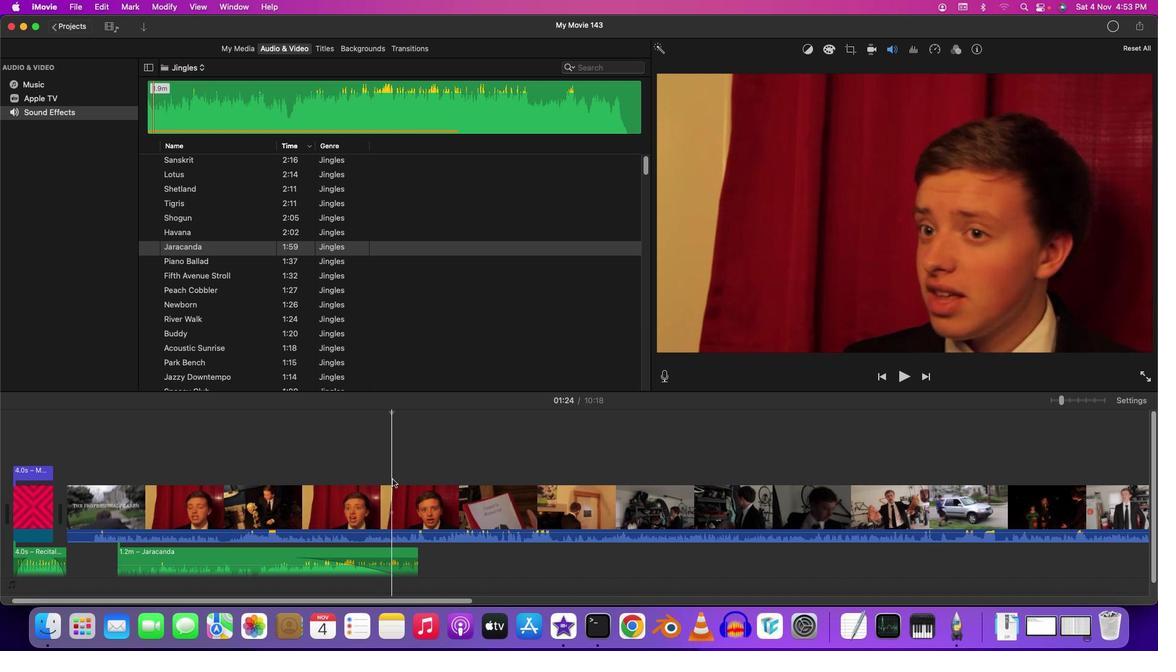 
Action: Mouse pressed left at (391, 479)
Screenshot: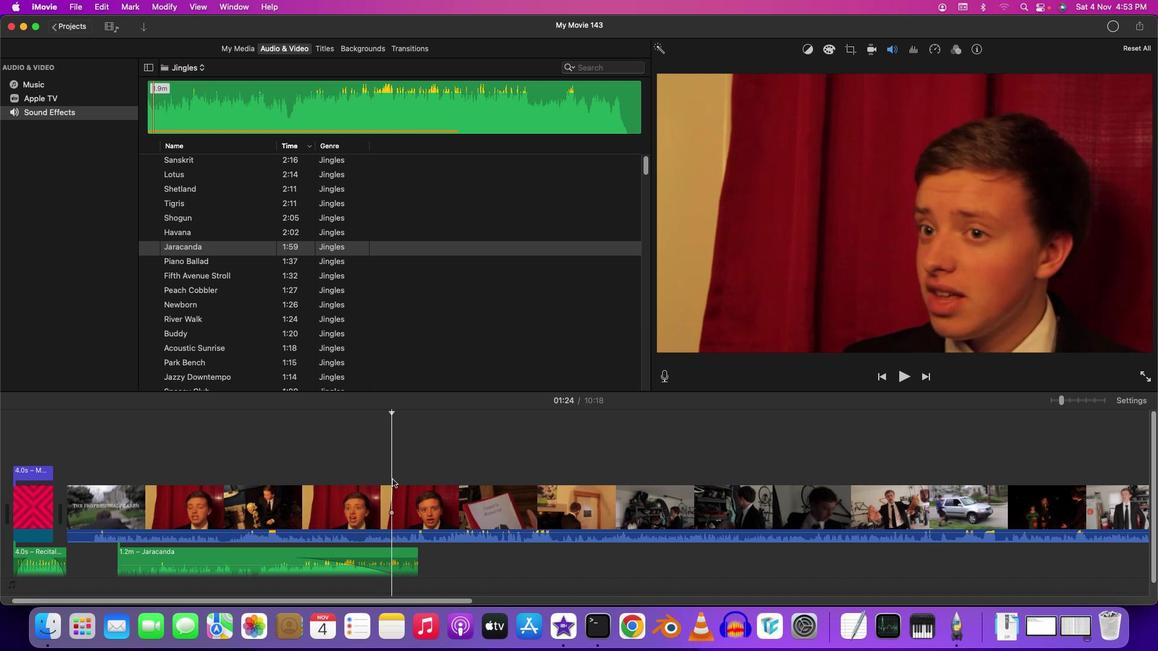 
Action: Key pressed Key.spaceKey.space
Screenshot: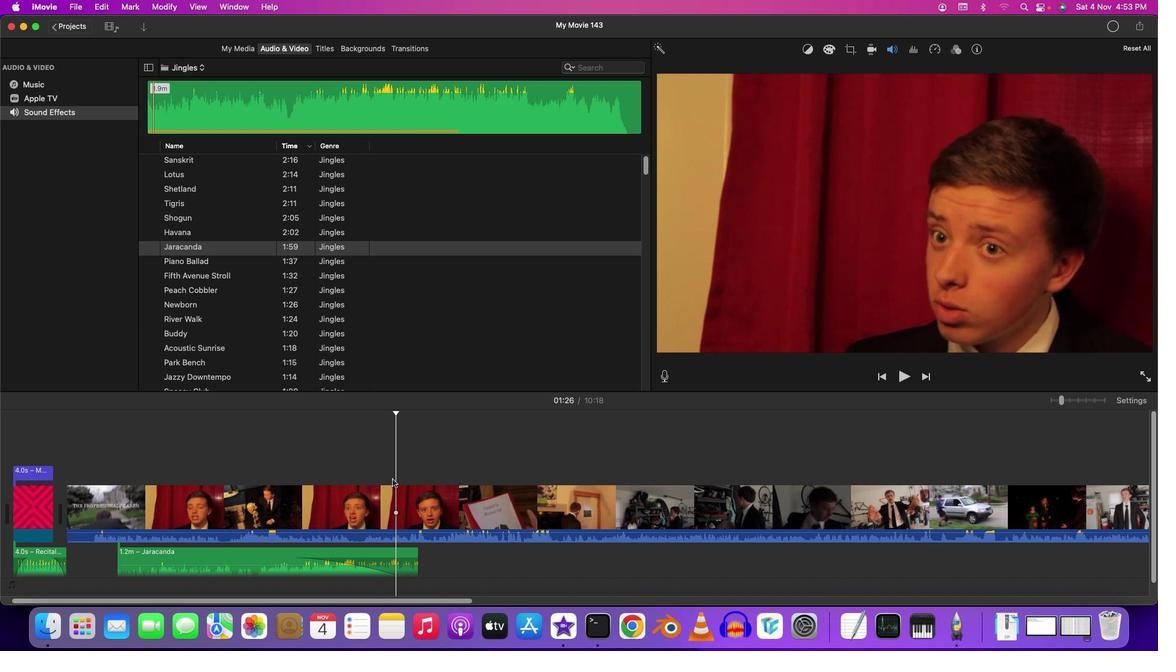 
Action: Mouse moved to (316, 466)
Screenshot: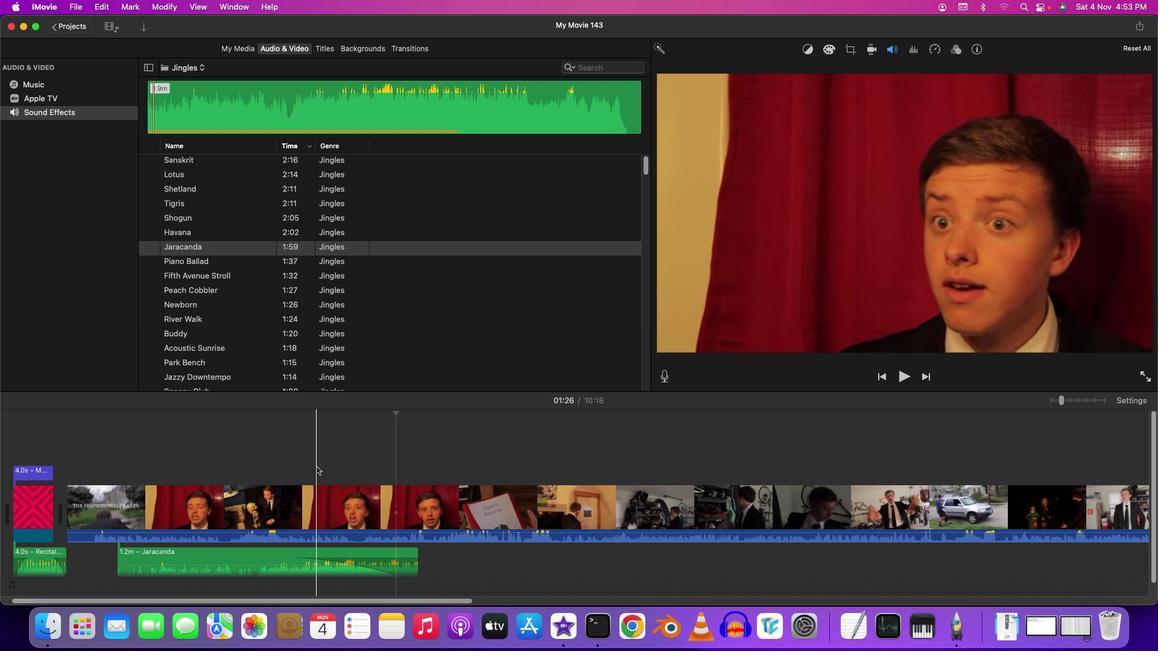 
Action: Mouse pressed left at (316, 466)
Screenshot: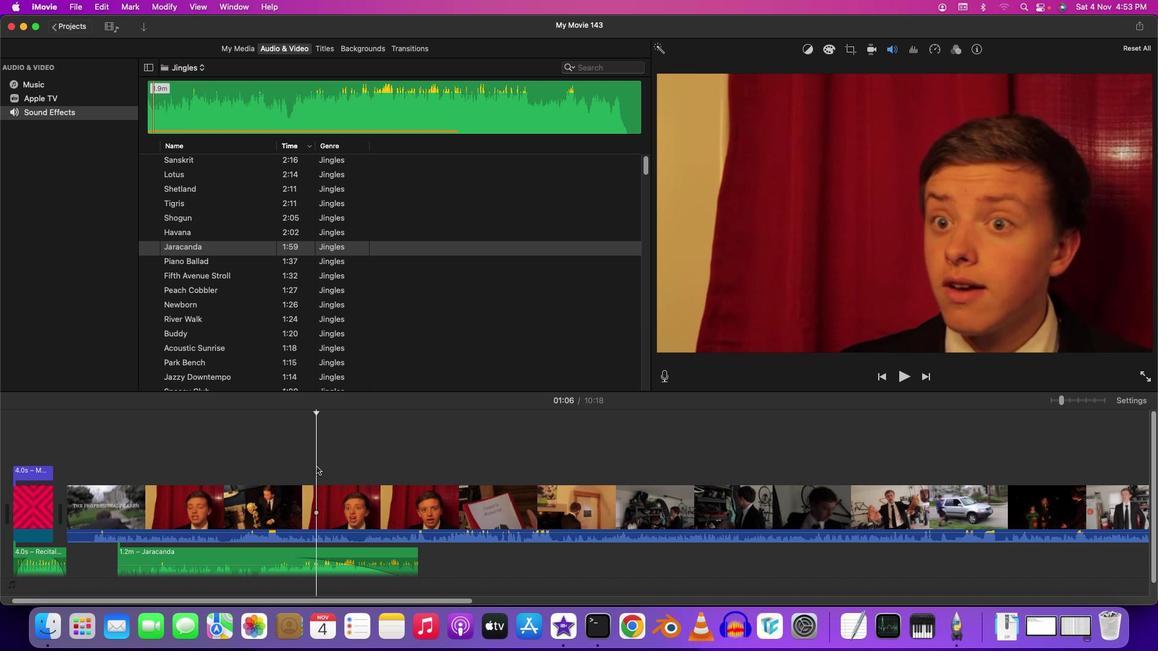 
Action: Key pressed Key.space
Screenshot: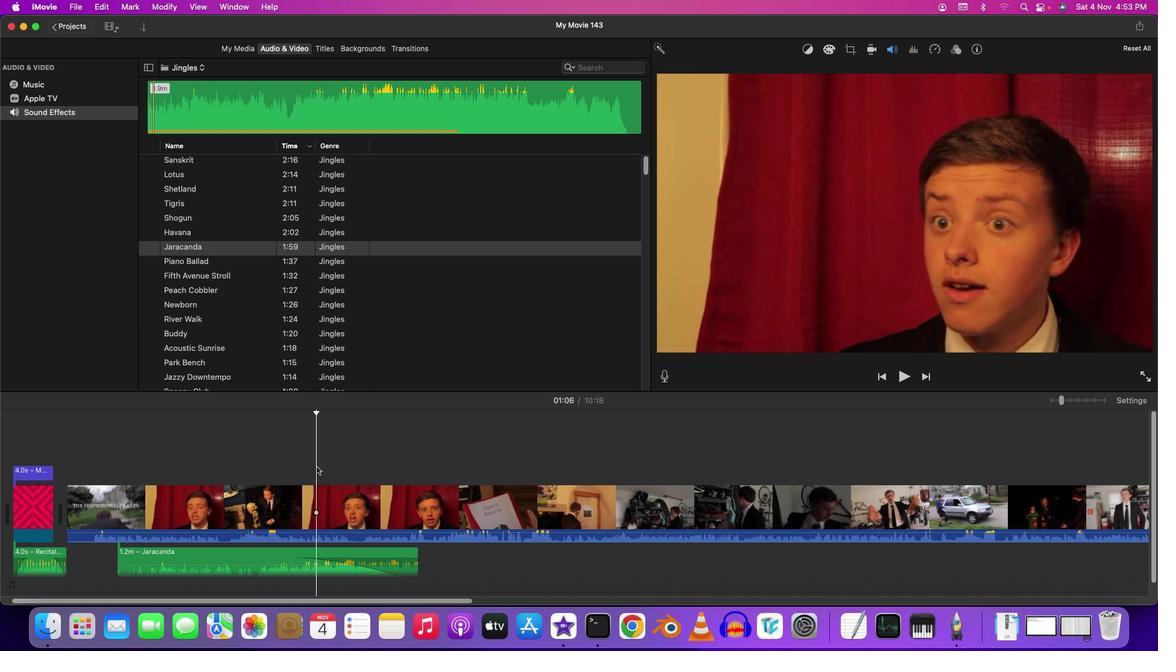 
Action: Mouse moved to (344, 450)
Screenshot: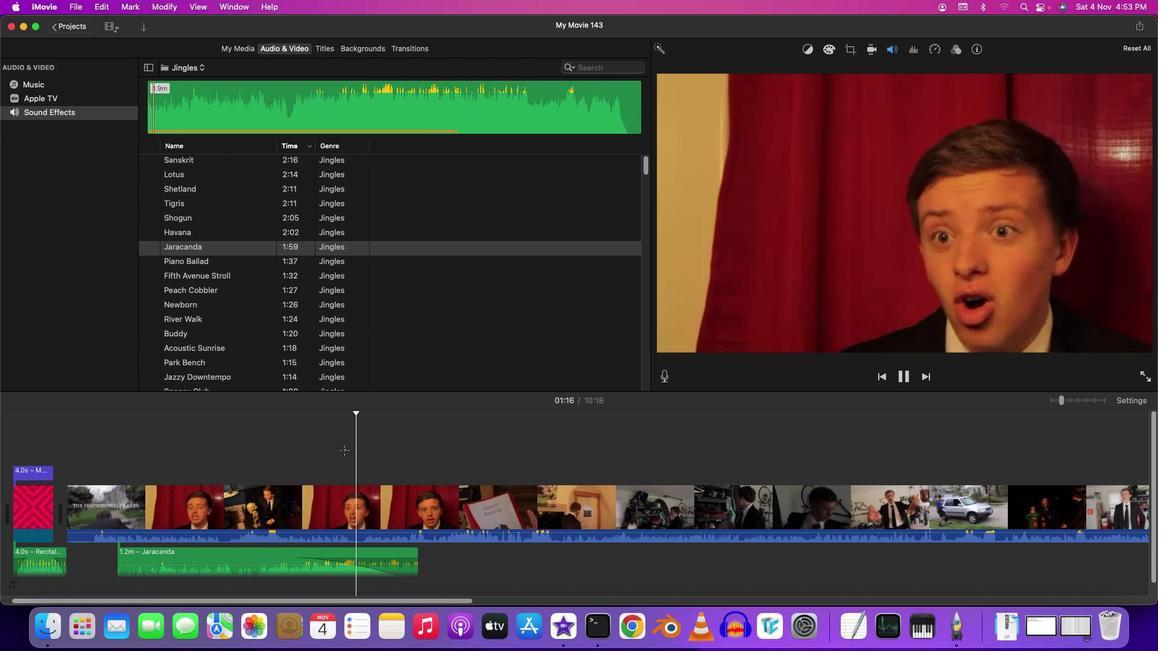 
Action: Mouse pressed left at (344, 450)
Screenshot: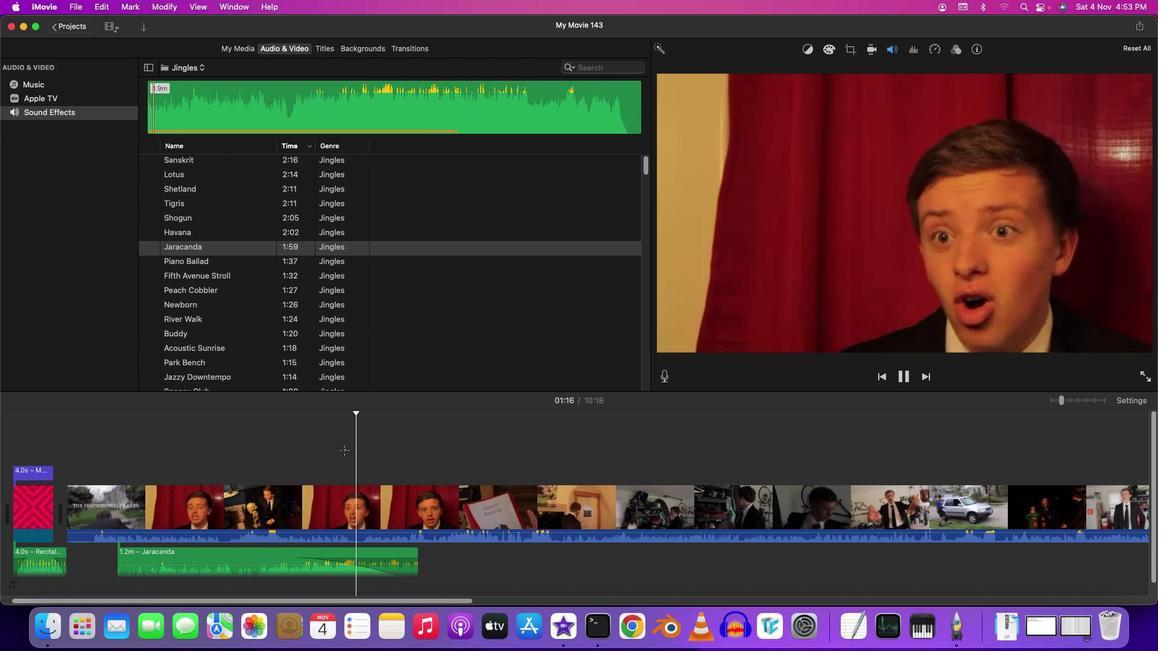 
Action: Mouse moved to (405, 599)
Screenshot: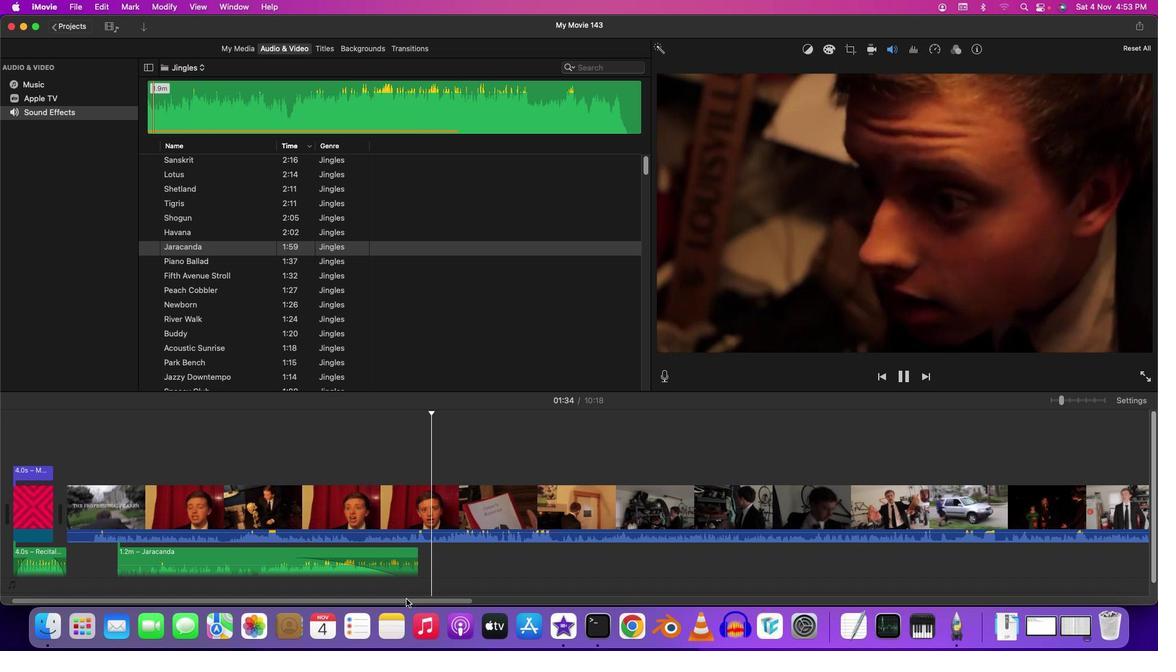 
Action: Mouse pressed left at (405, 599)
Screenshot: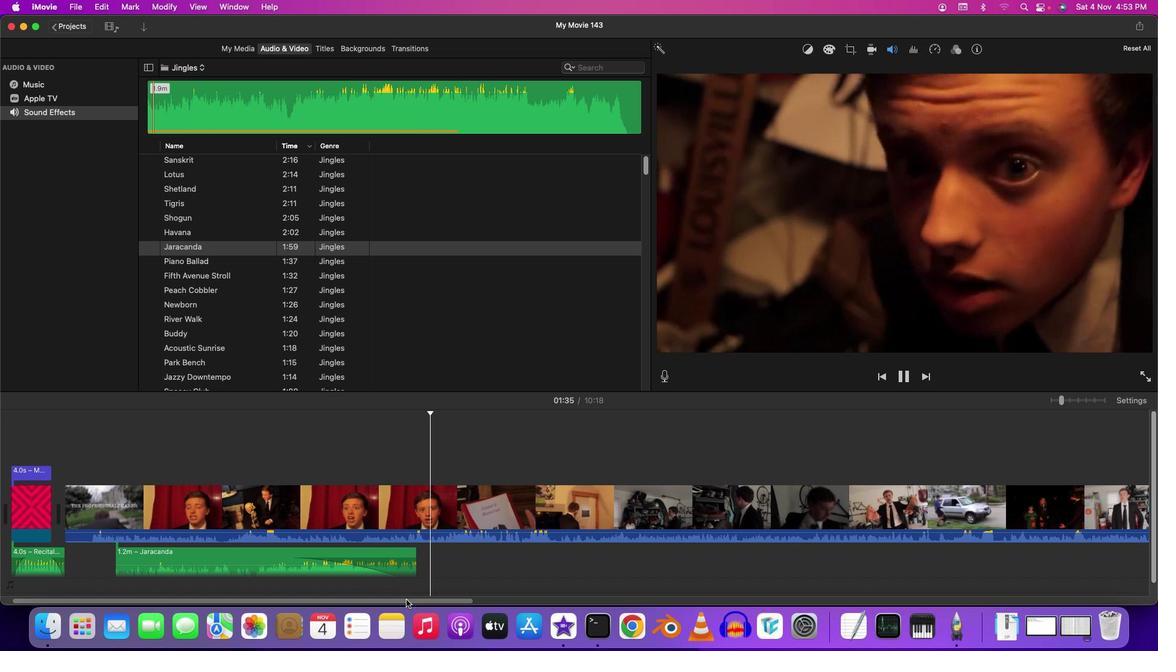 
Action: Mouse moved to (430, 474)
Screenshot: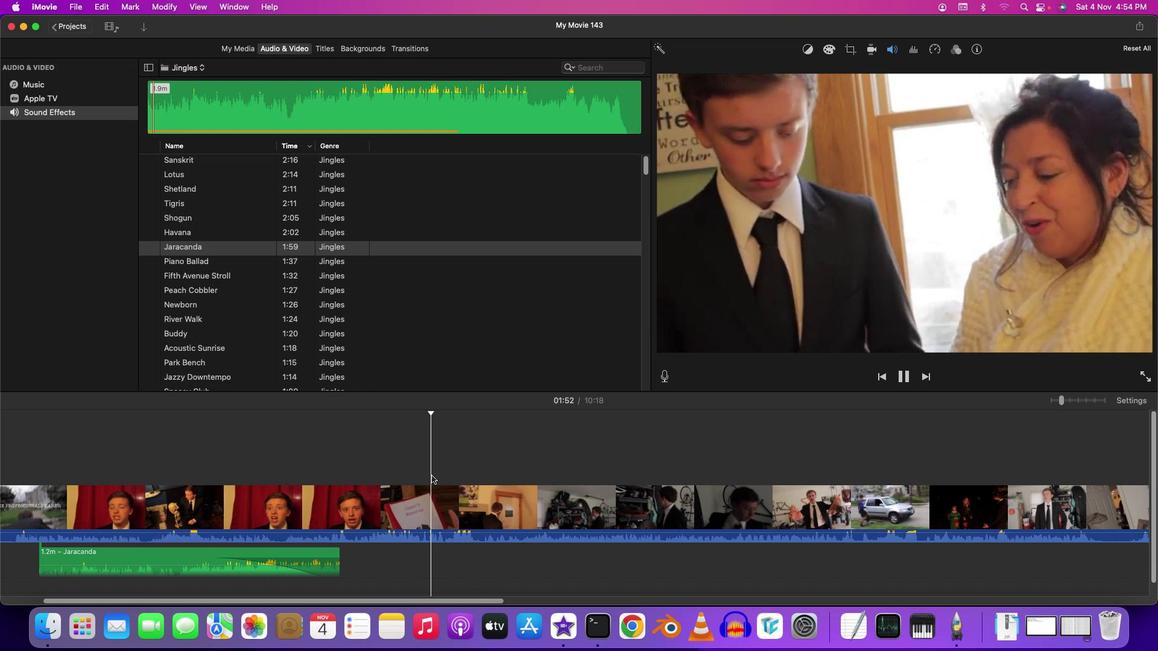 
Action: Mouse pressed left at (430, 474)
Screenshot: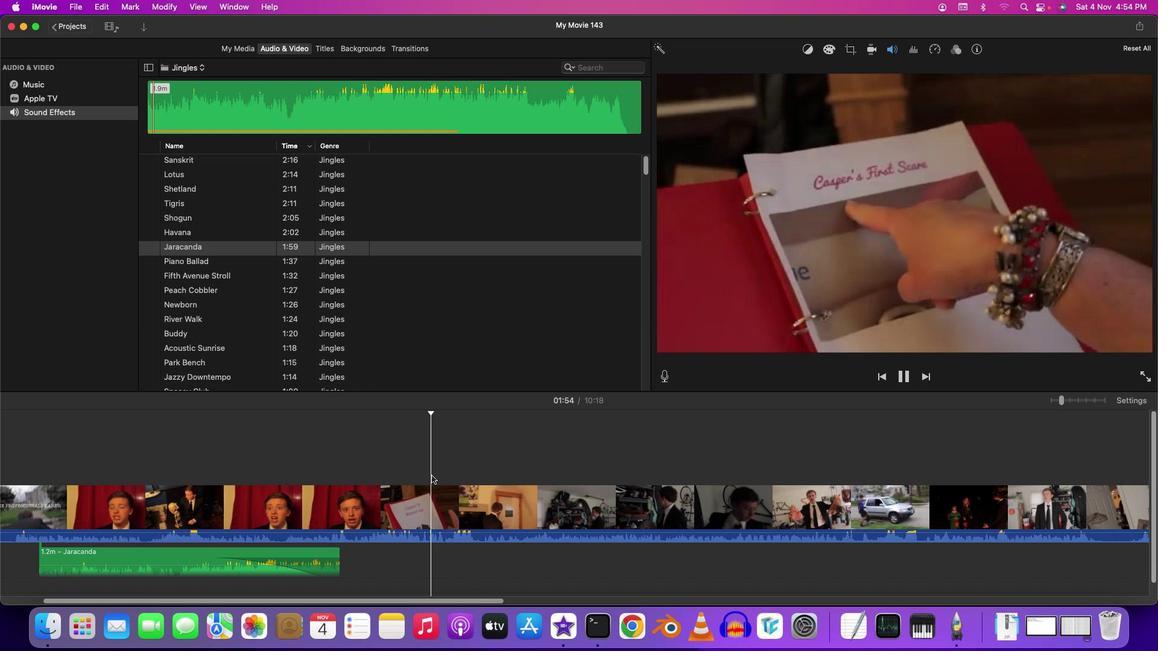 
Action: Mouse moved to (417, 599)
Screenshot: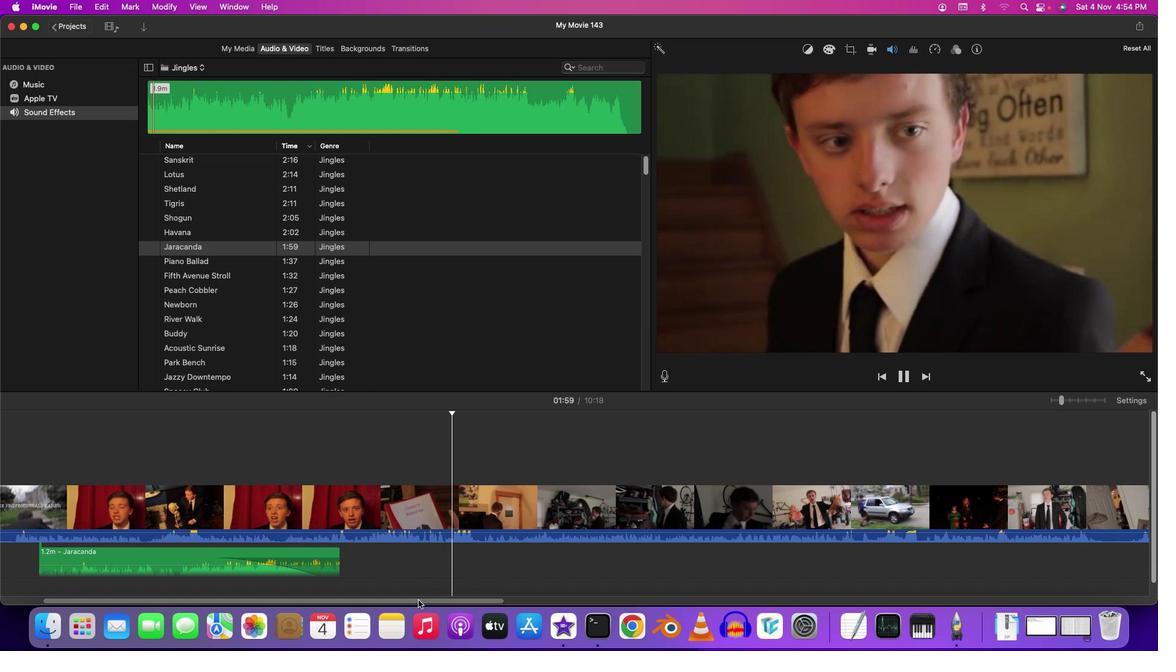 
Action: Mouse pressed left at (417, 599)
Screenshot: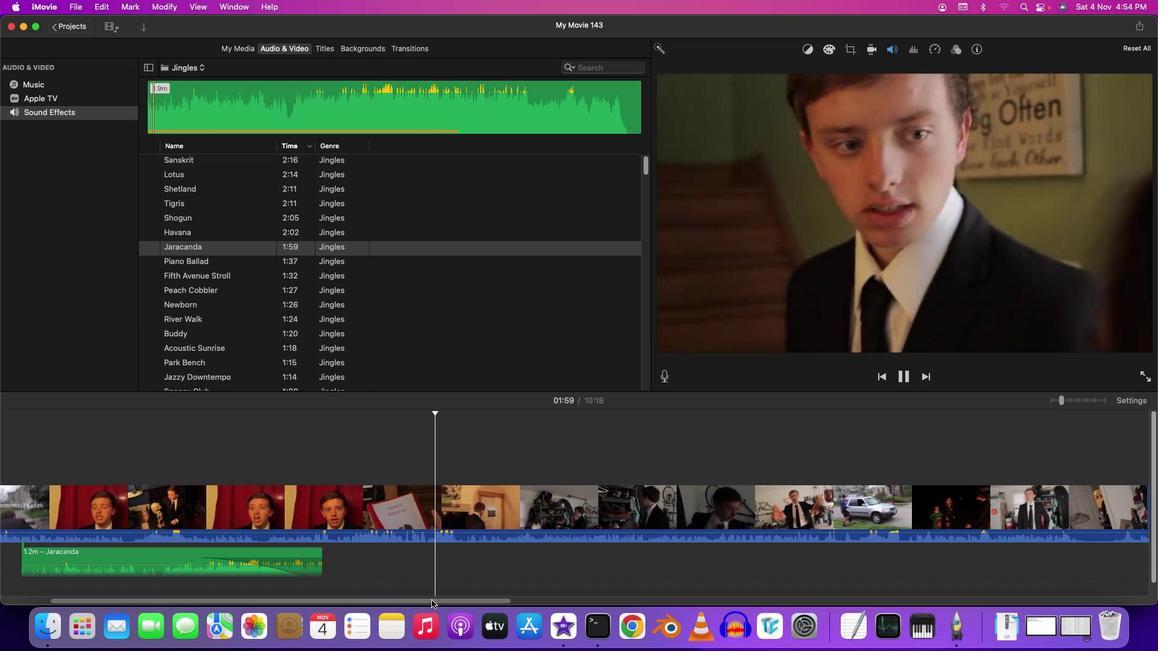 
Action: Mouse moved to (396, 459)
Screenshot: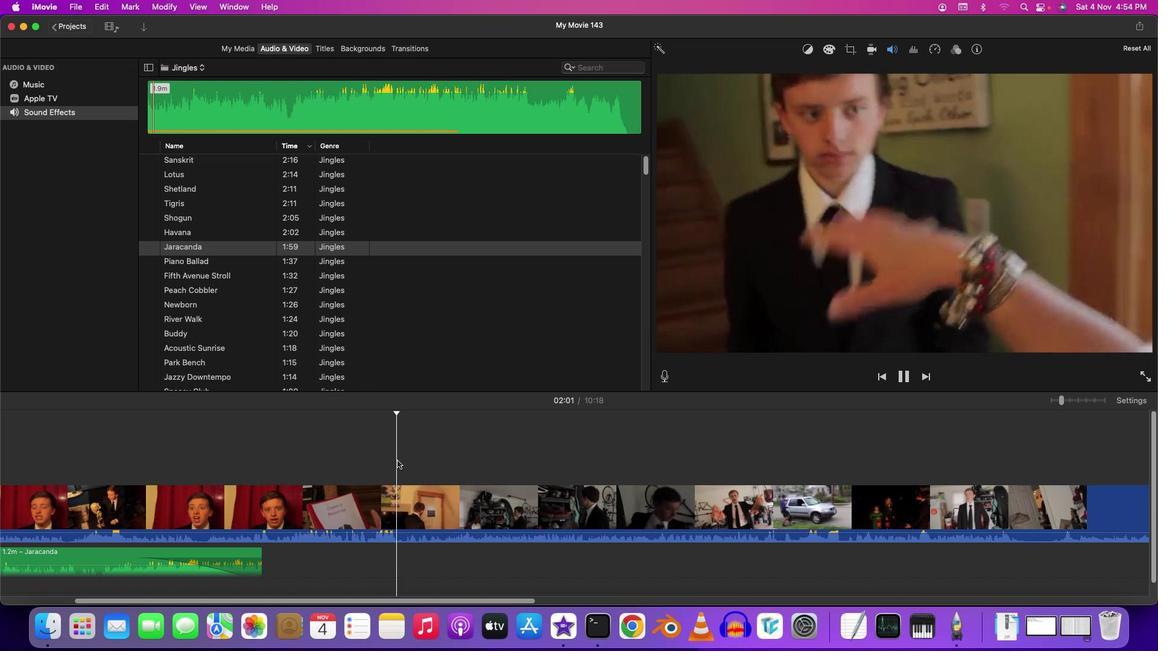 
Action: Mouse pressed left at (396, 459)
Screenshot: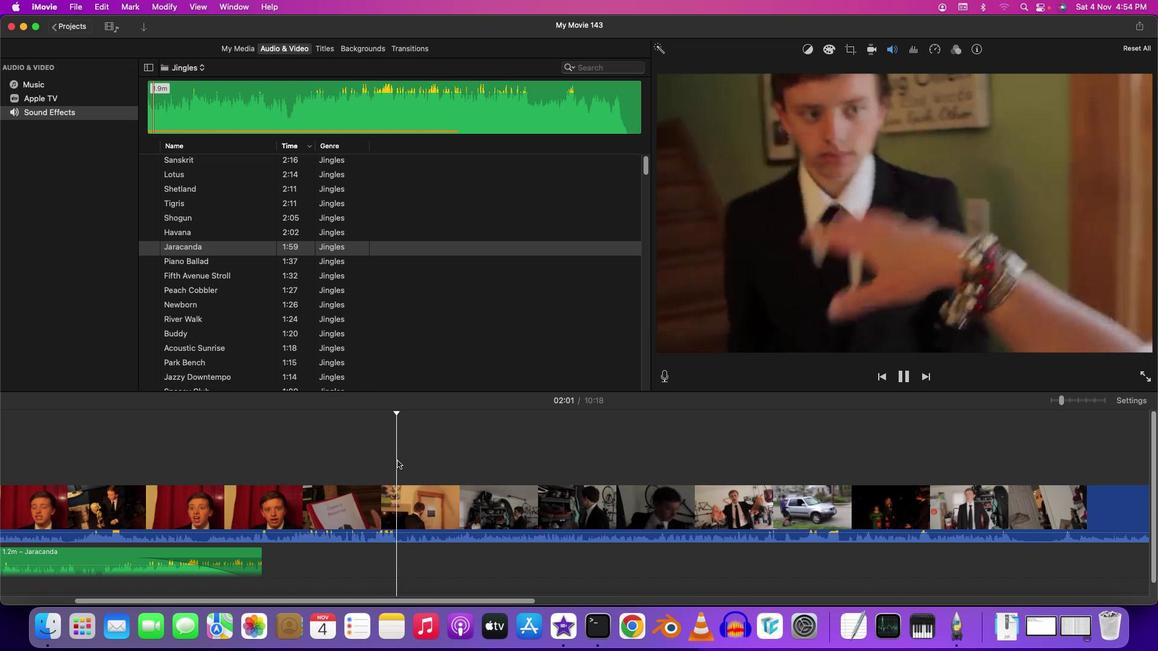 
Action: Mouse moved to (422, 457)
Screenshot: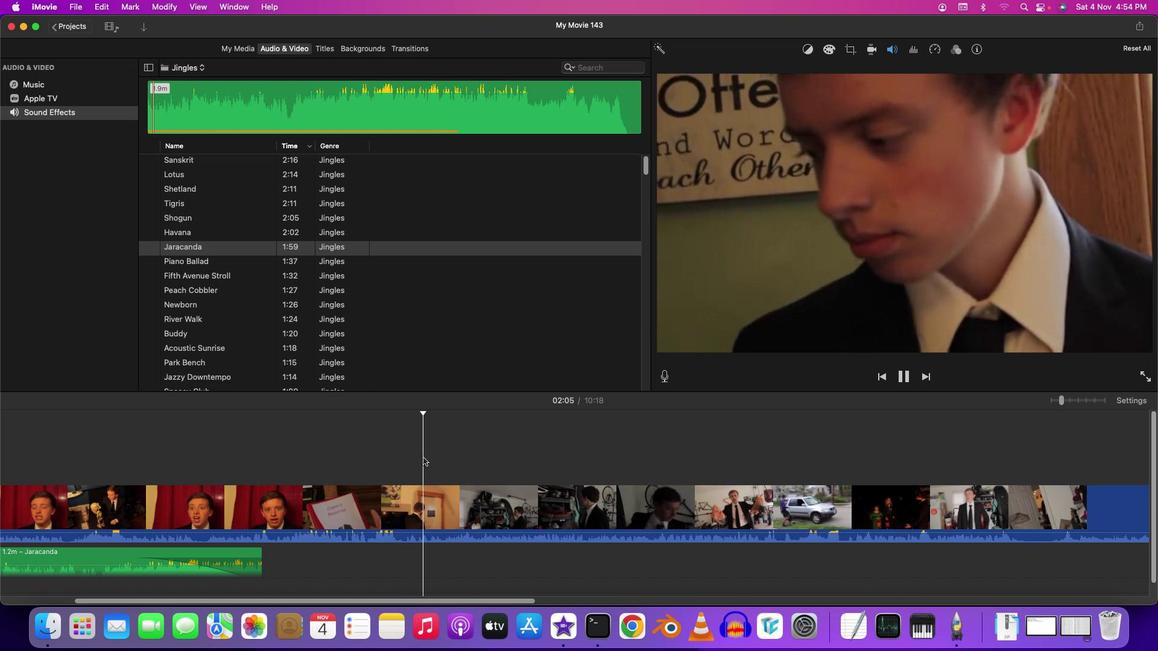 
Action: Mouse pressed left at (422, 457)
Screenshot: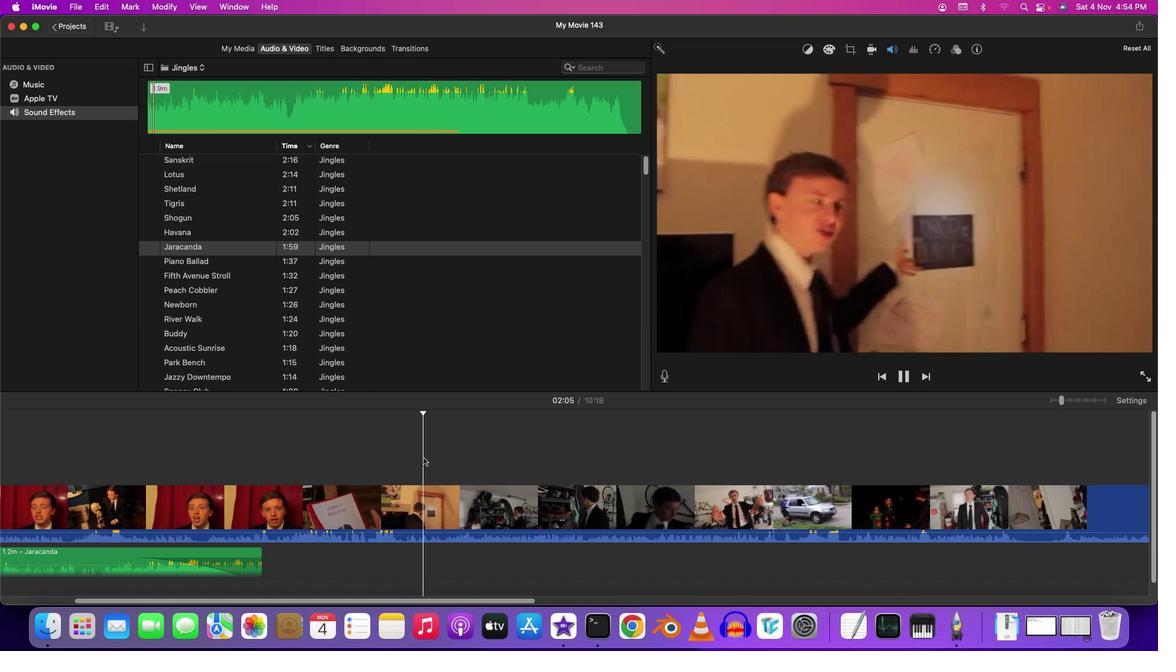 
Action: Mouse moved to (454, 454)
Screenshot: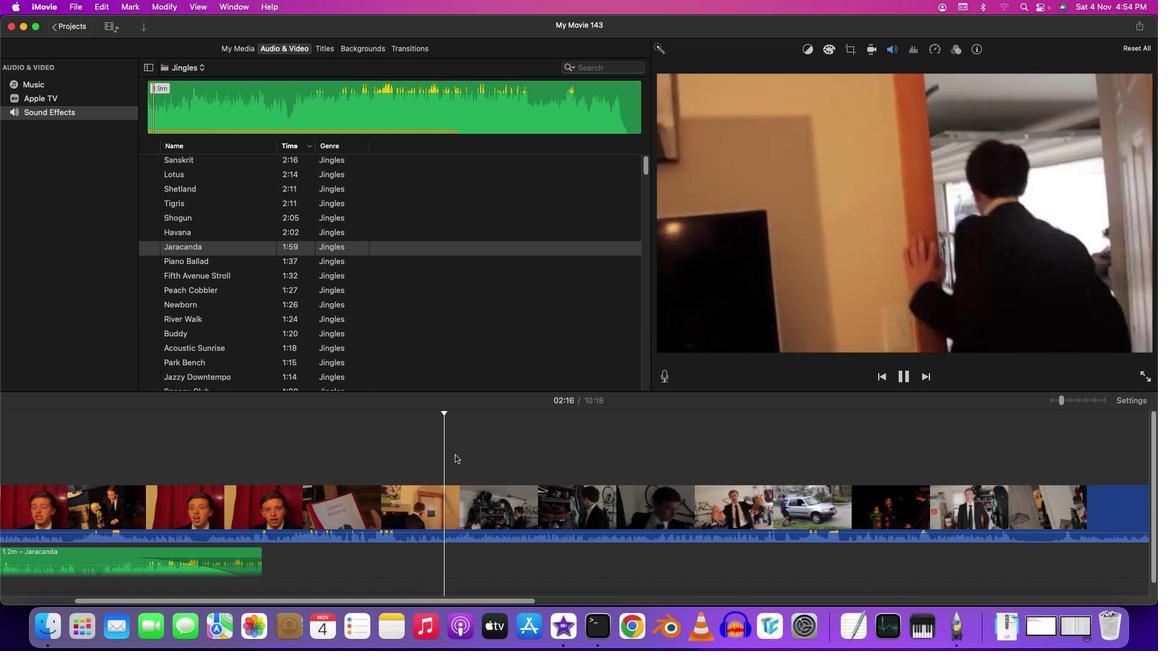 
Action: Mouse pressed left at (454, 454)
Screenshot: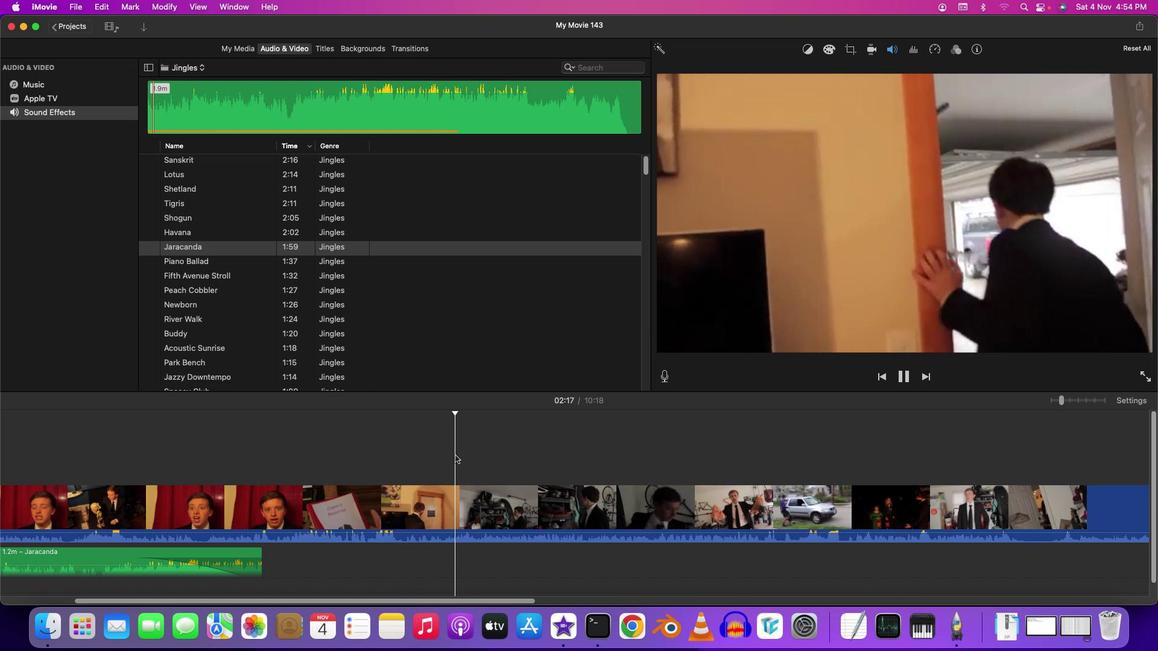 
Action: Mouse moved to (517, 456)
Screenshot: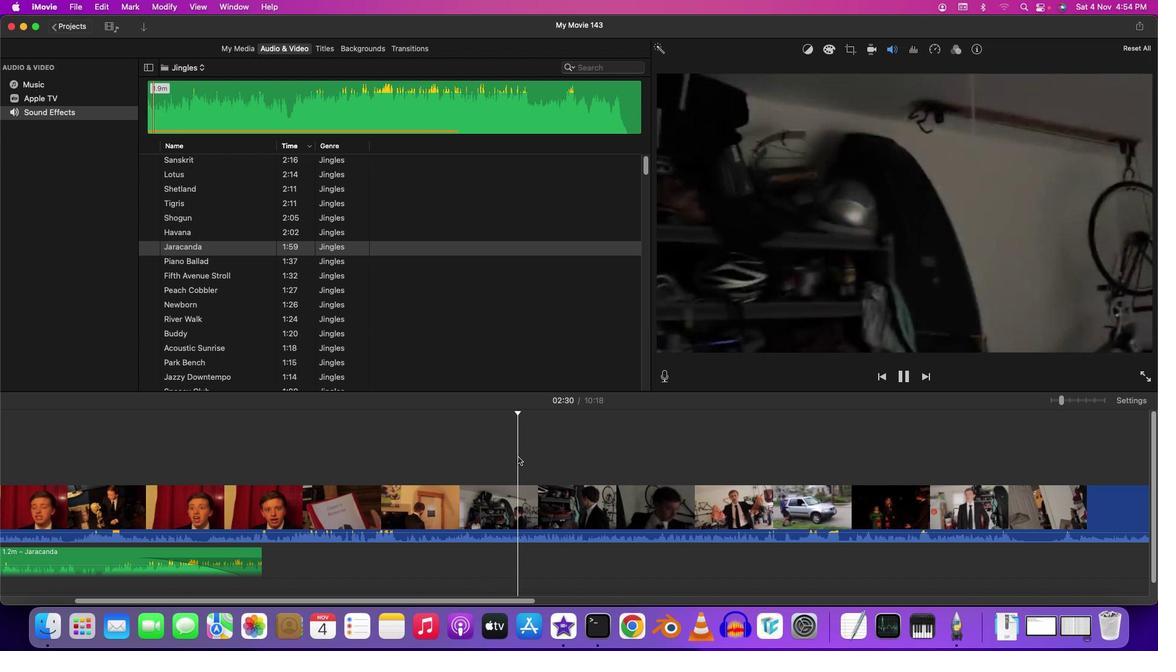 
Action: Mouse pressed left at (517, 456)
Screenshot: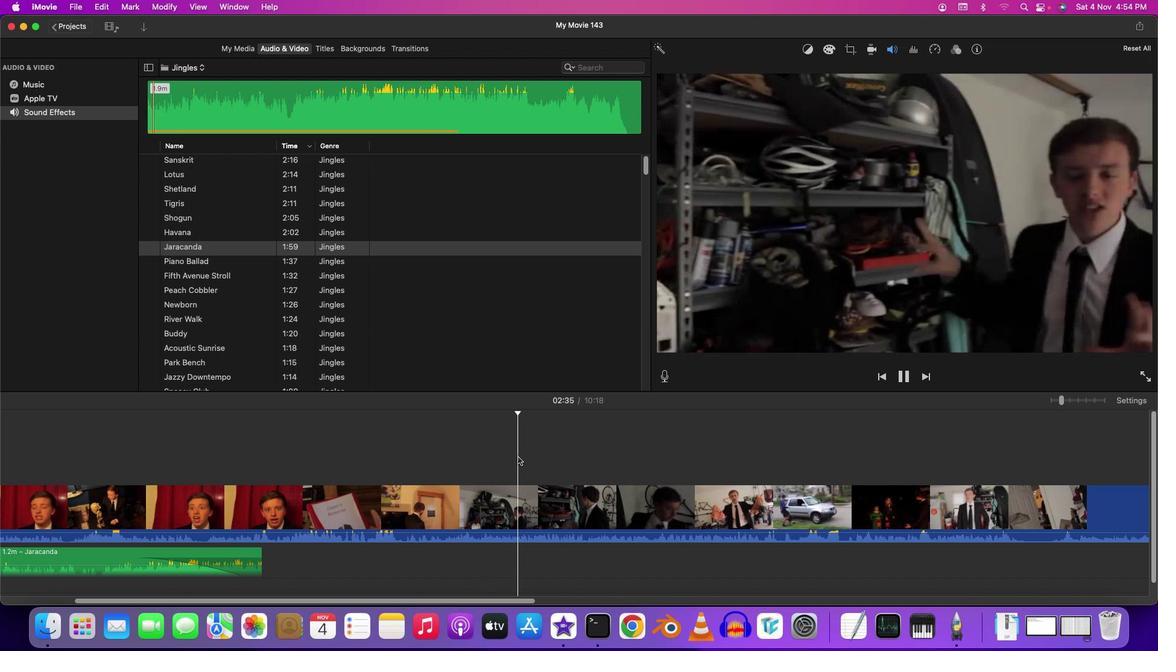 
Action: Mouse moved to (244, 316)
Screenshot: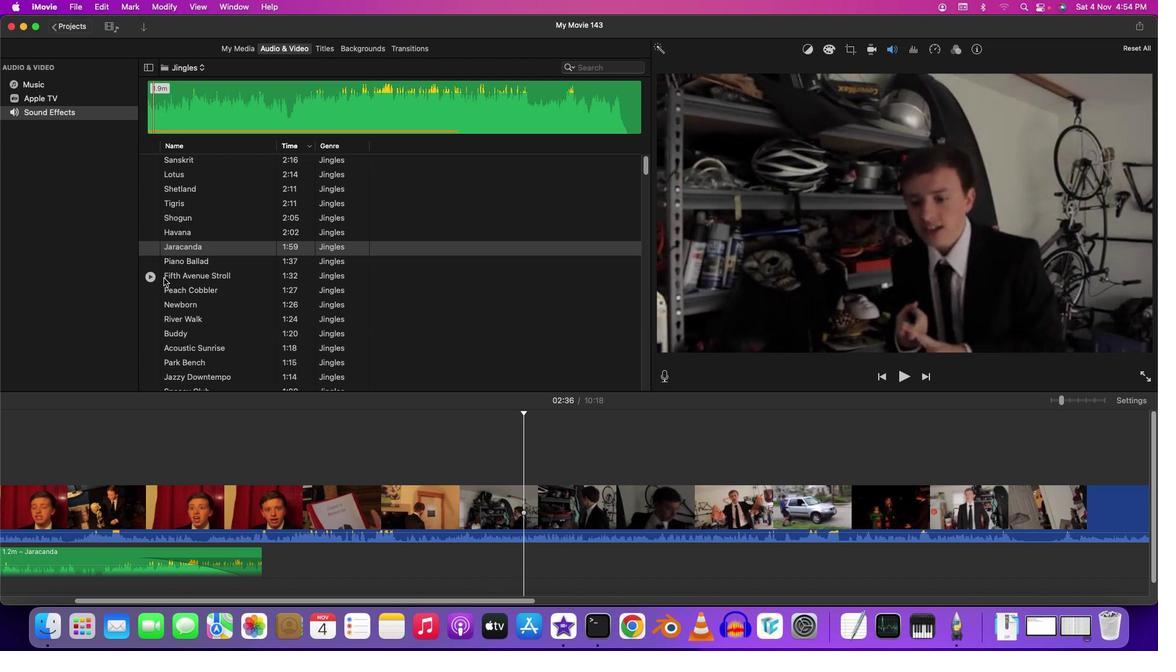 
Action: Key pressed Key.space
Screenshot: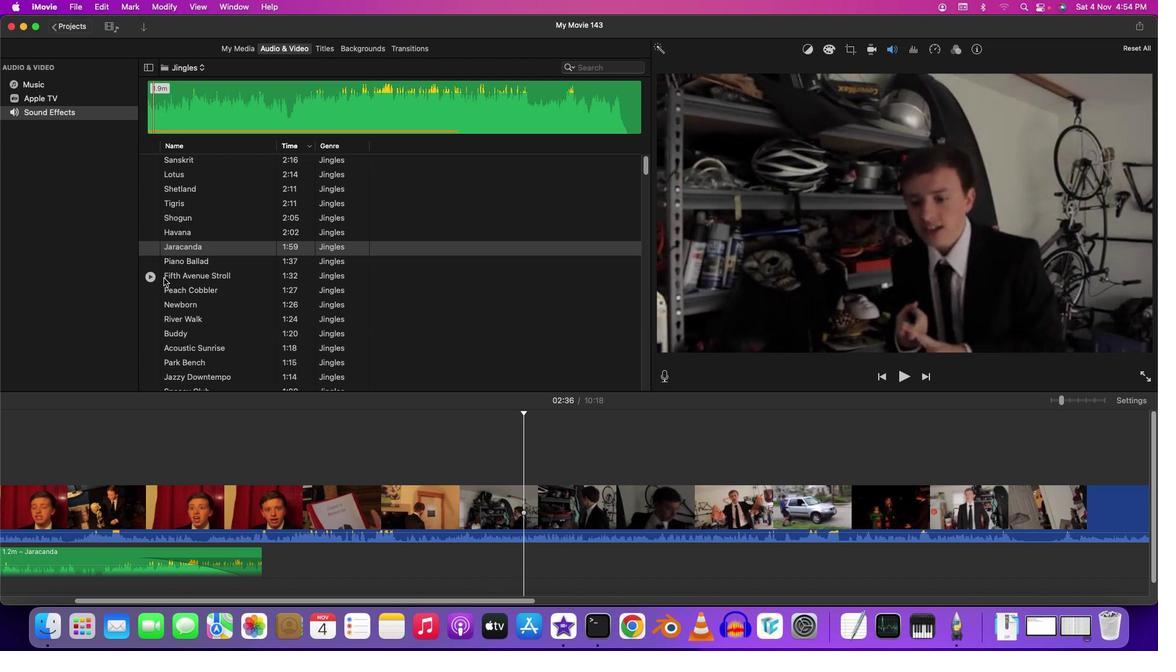 
Action: Mouse moved to (152, 266)
Screenshot: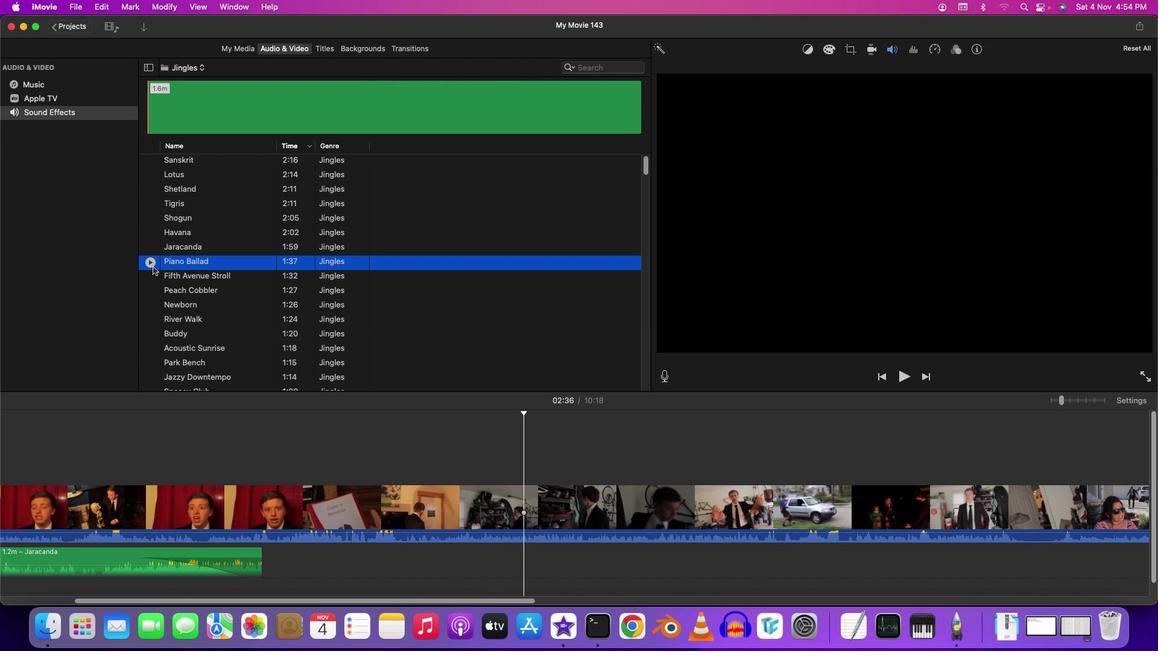 
Action: Mouse pressed left at (152, 266)
Screenshot: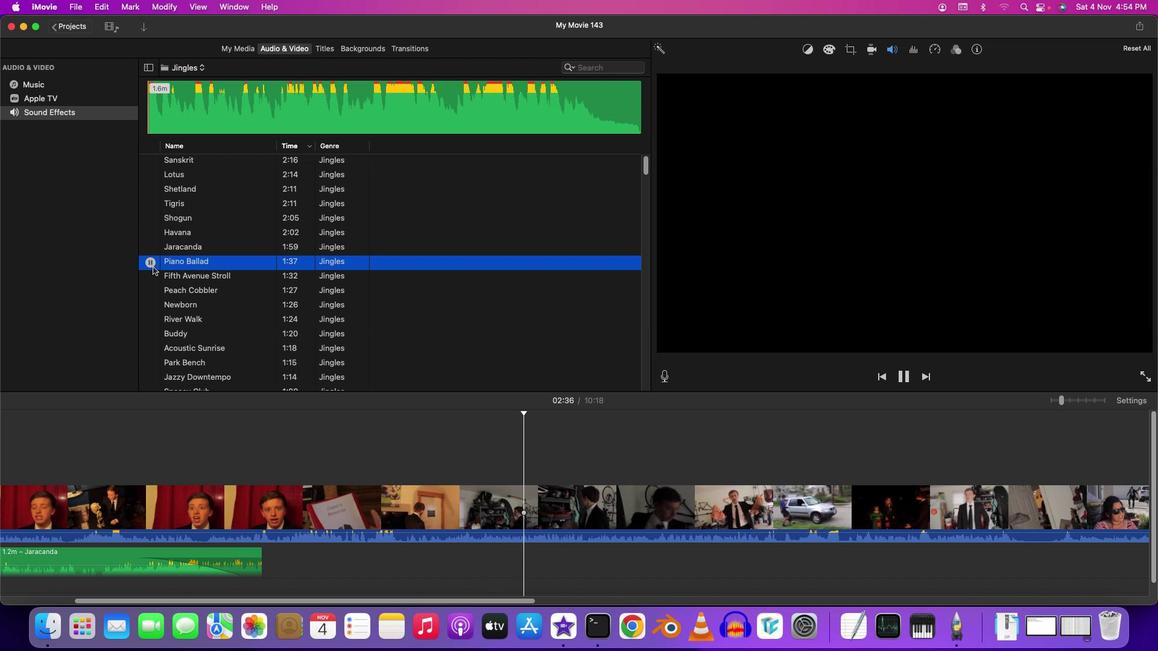 
Action: Mouse moved to (153, 274)
Screenshot: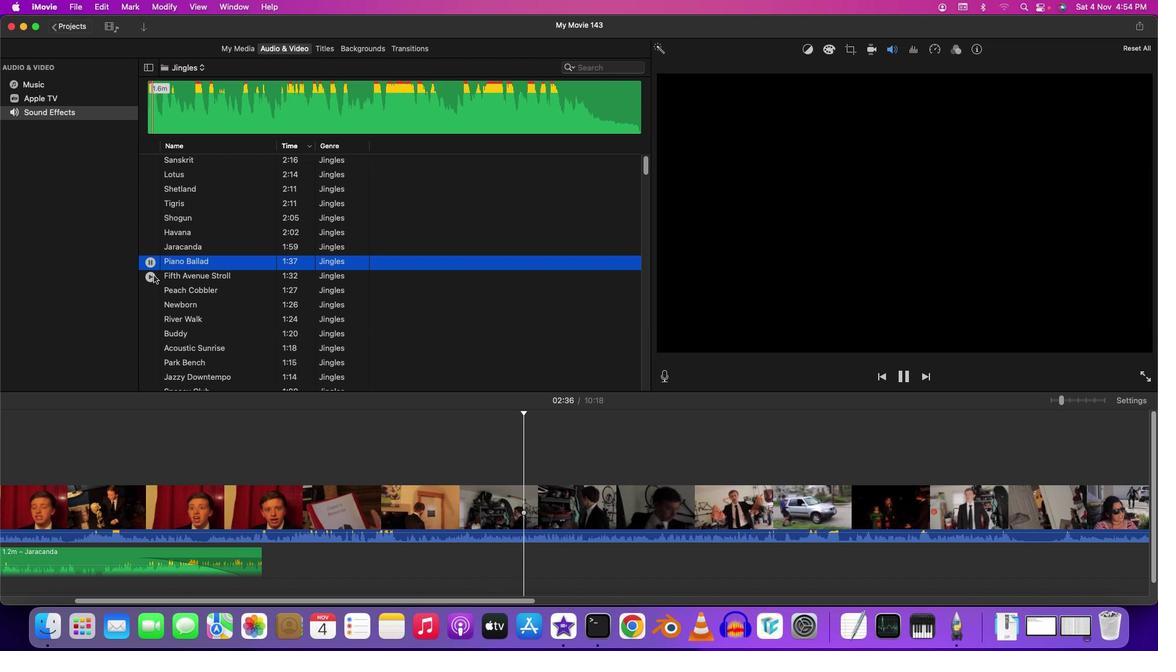 
Action: Mouse pressed left at (153, 274)
Screenshot: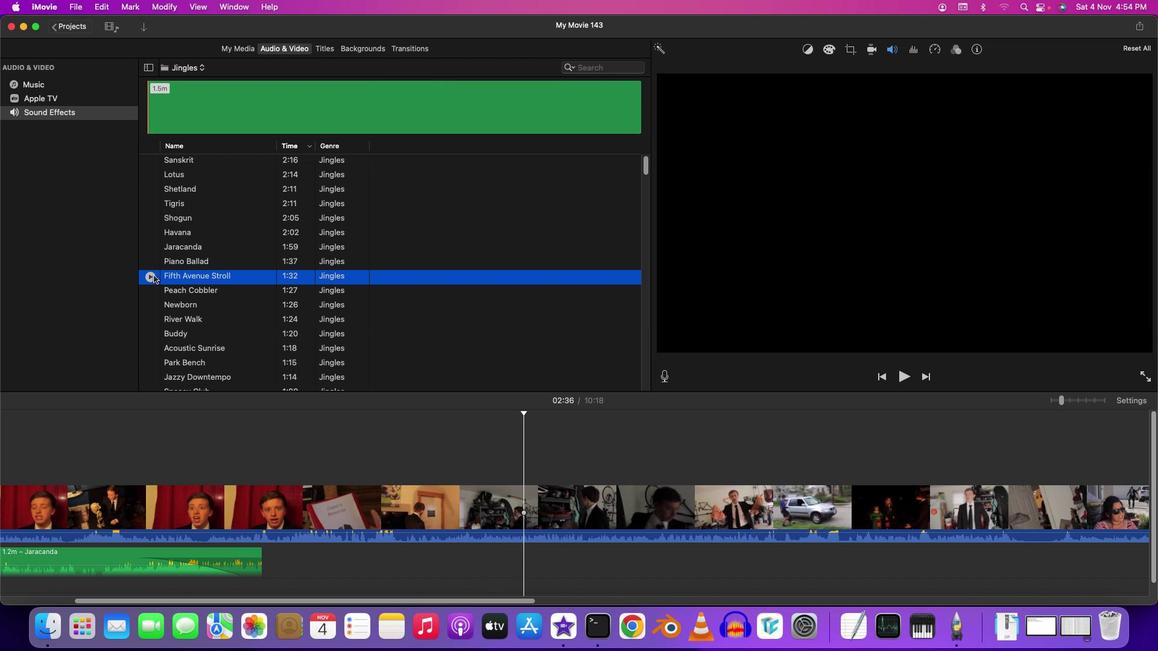 
Action: Mouse moved to (152, 290)
Screenshot: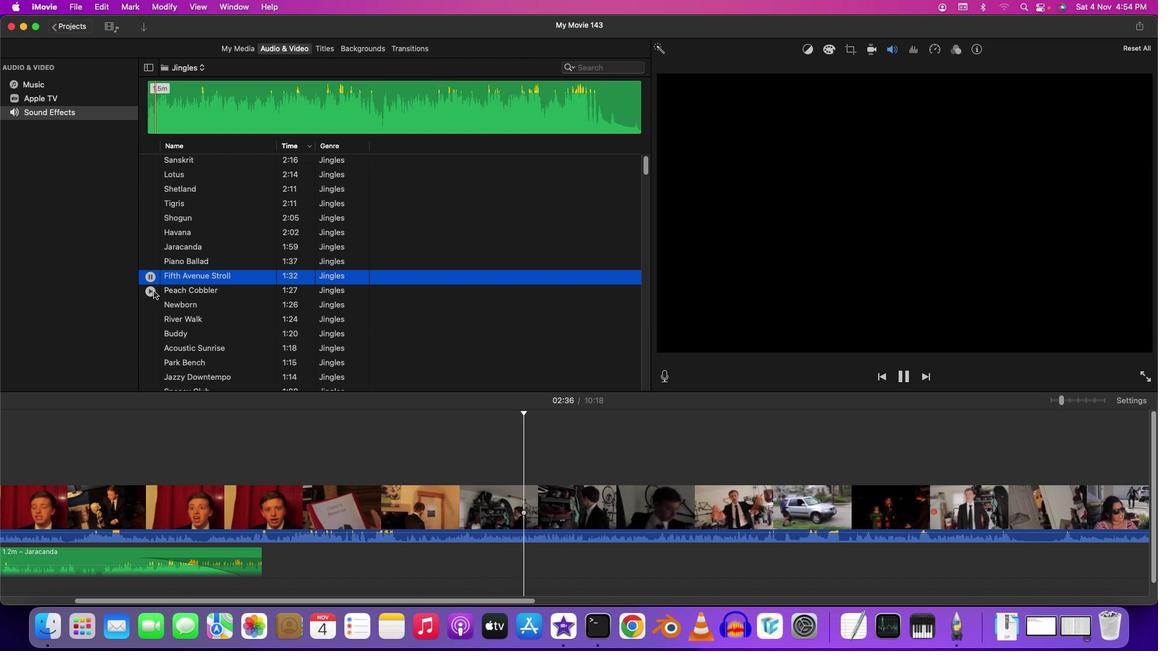 
Action: Mouse pressed left at (152, 290)
Screenshot: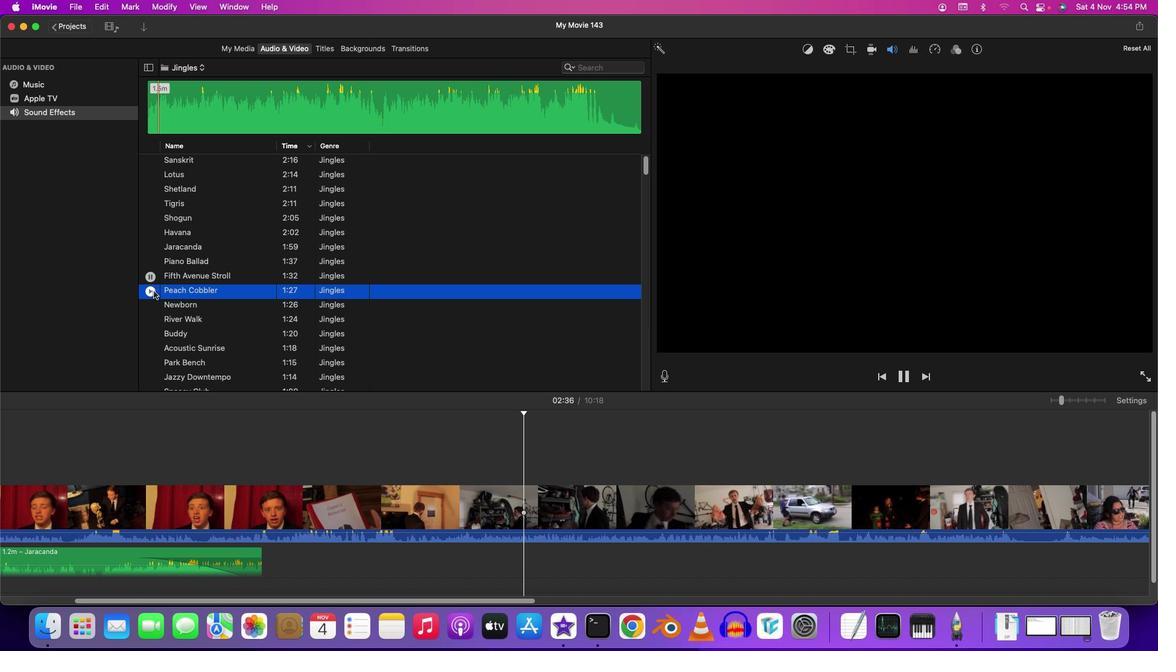 
Action: Mouse moved to (153, 304)
Screenshot: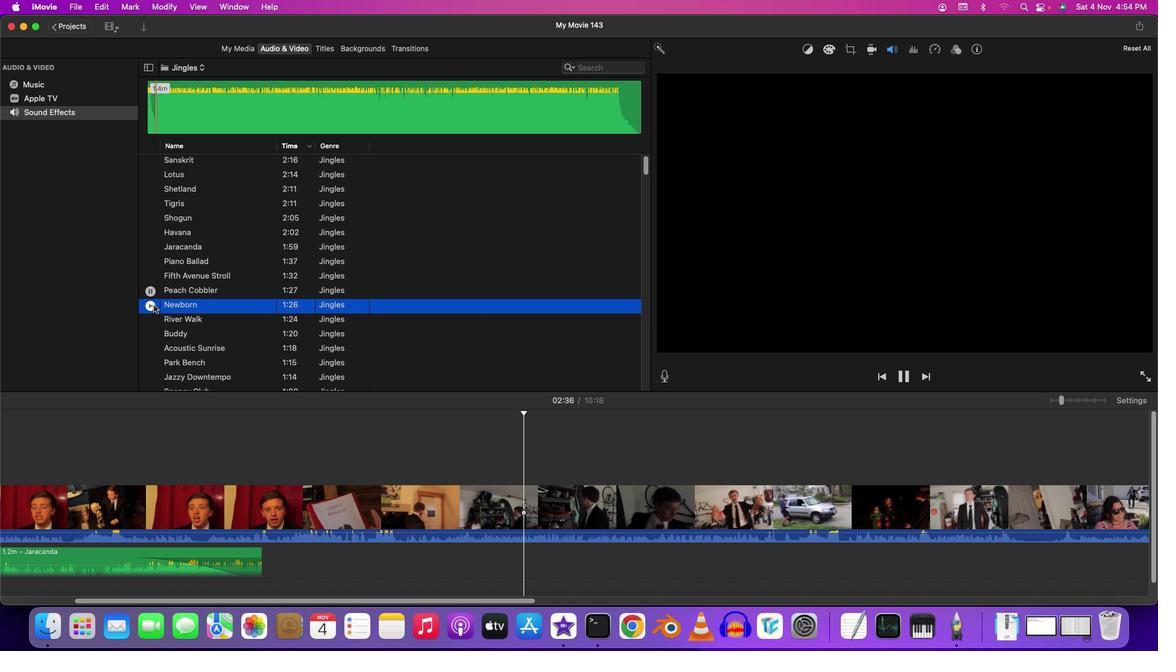 
Action: Mouse pressed left at (153, 304)
Screenshot: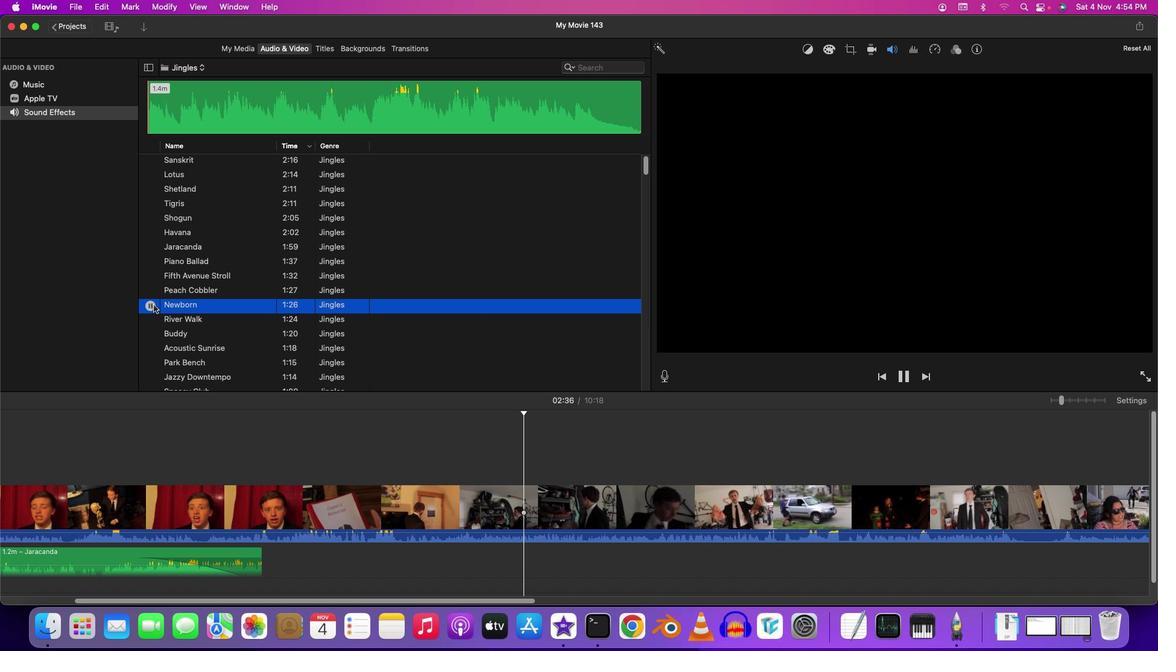 
Action: Mouse moved to (152, 319)
Screenshot: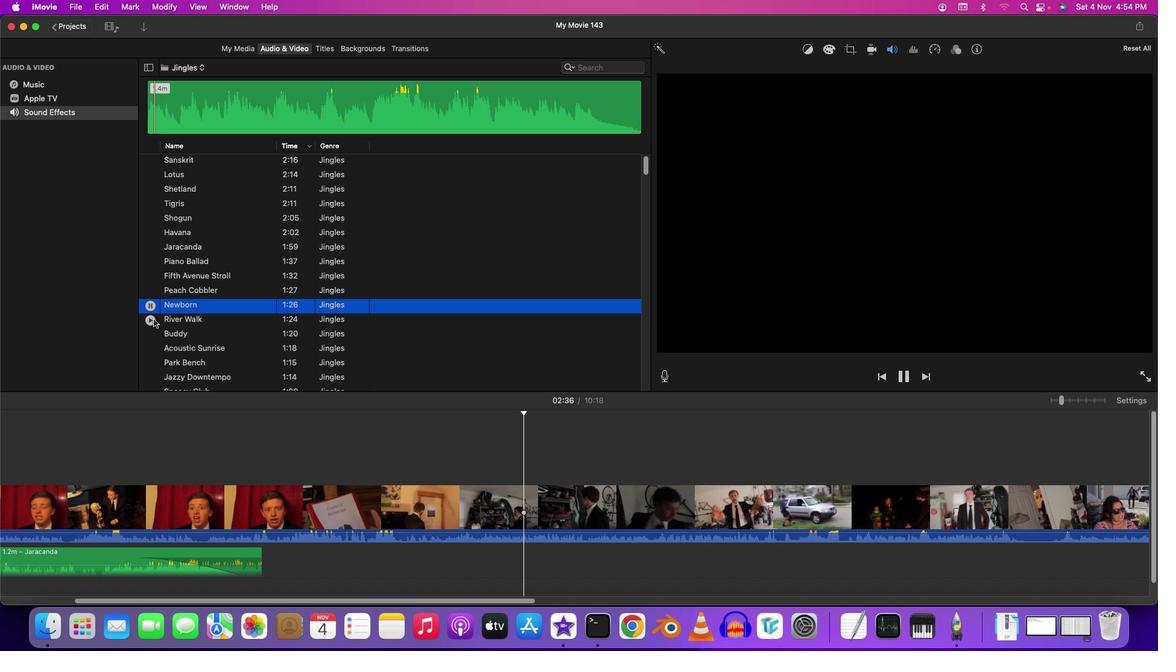
Action: Mouse pressed left at (152, 319)
Screenshot: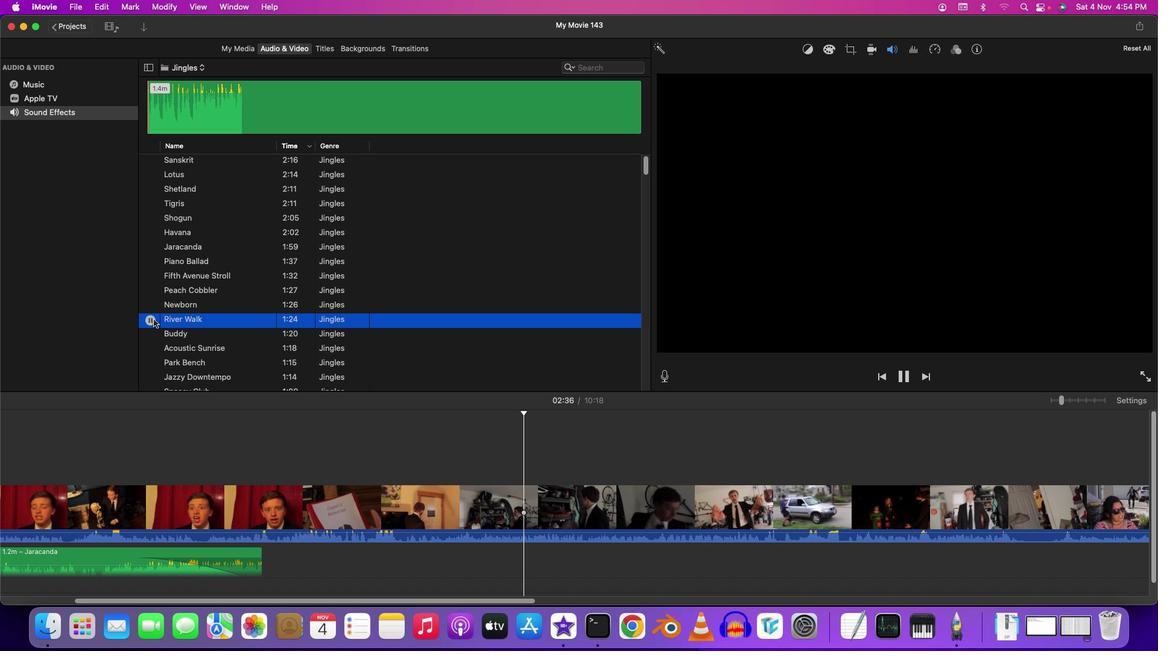 
Action: Mouse moved to (152, 330)
Screenshot: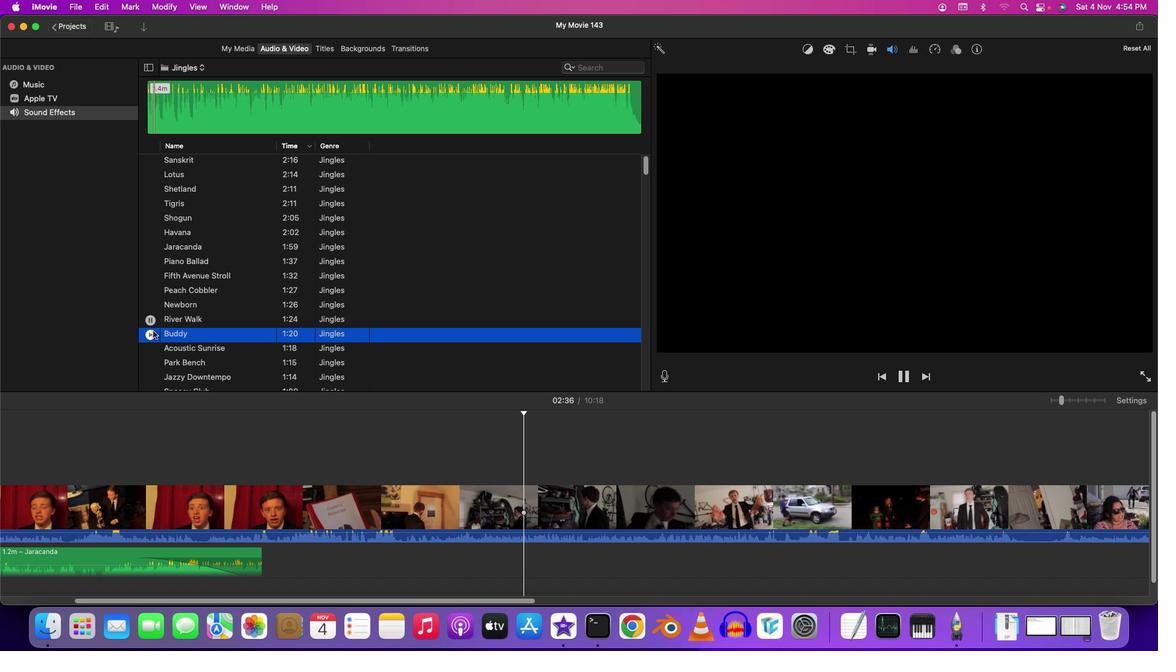 
Action: Mouse pressed left at (152, 330)
Screenshot: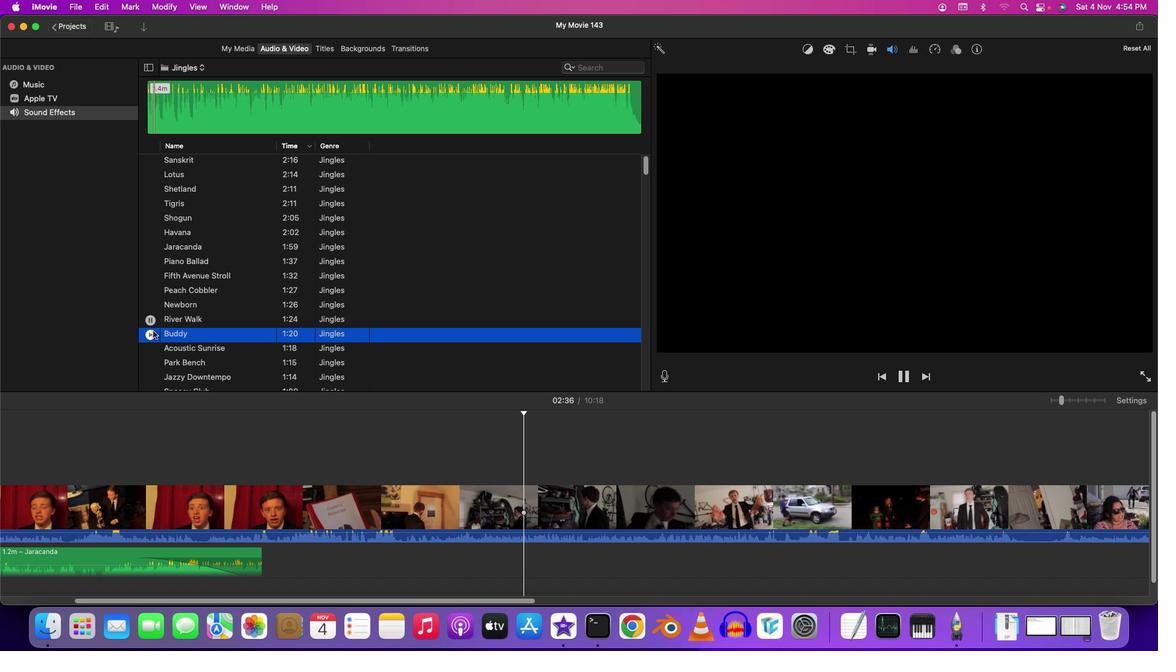 
Action: Mouse moved to (154, 339)
Screenshot: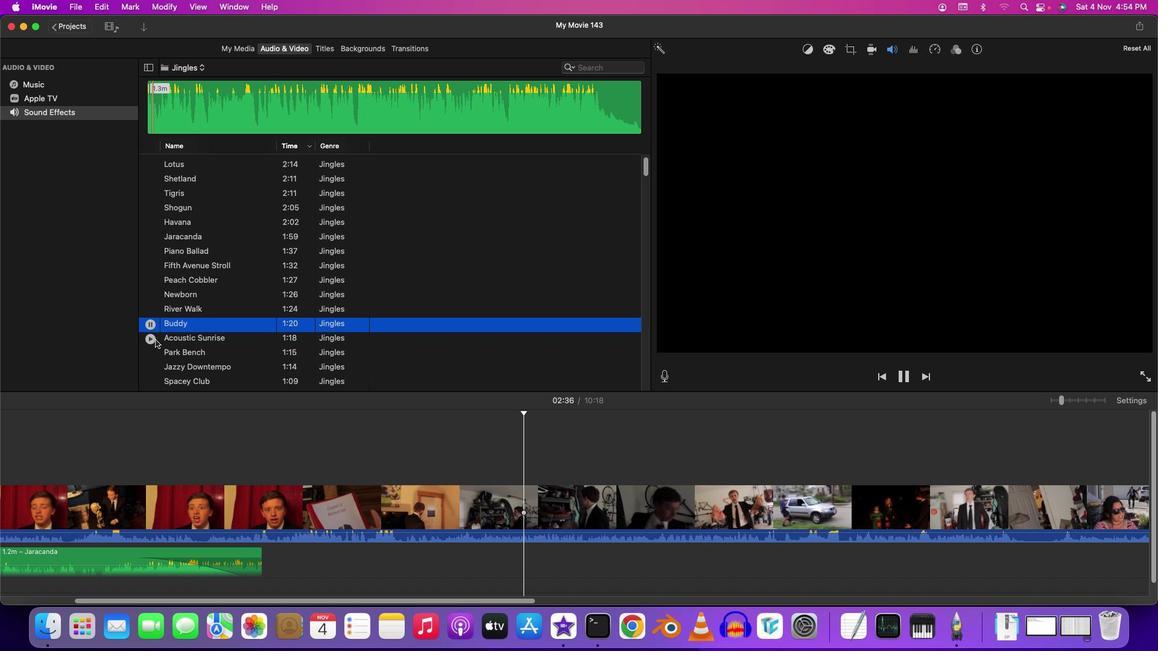 
Action: Mouse scrolled (154, 339) with delta (0, 0)
Screenshot: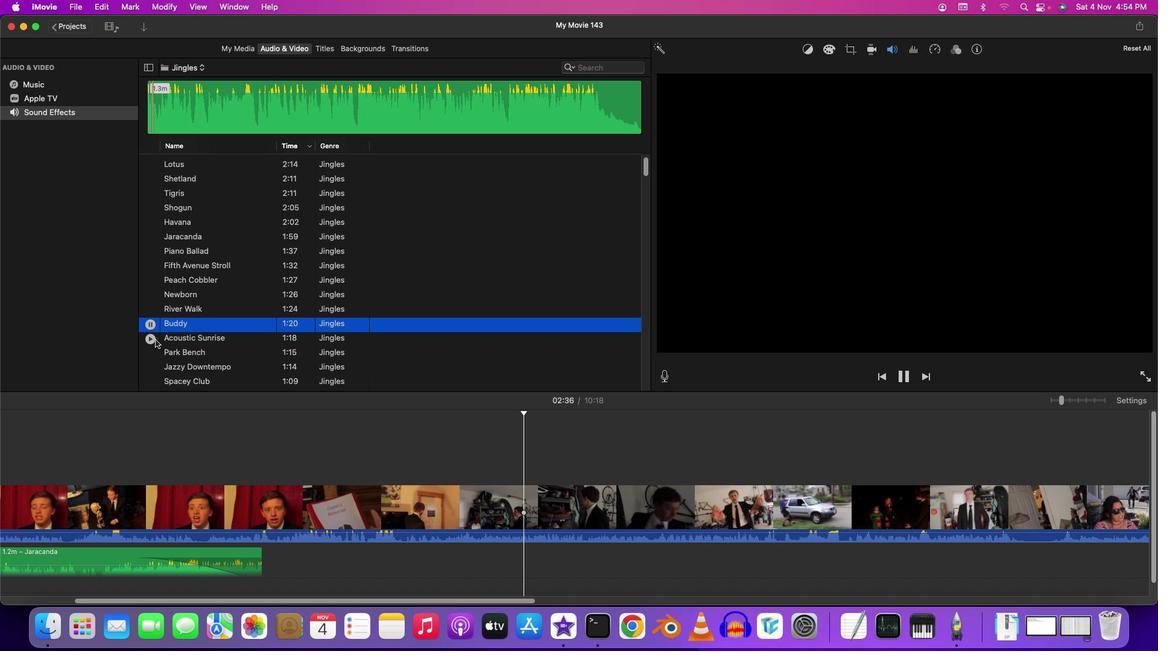 
Action: Mouse moved to (155, 339)
Screenshot: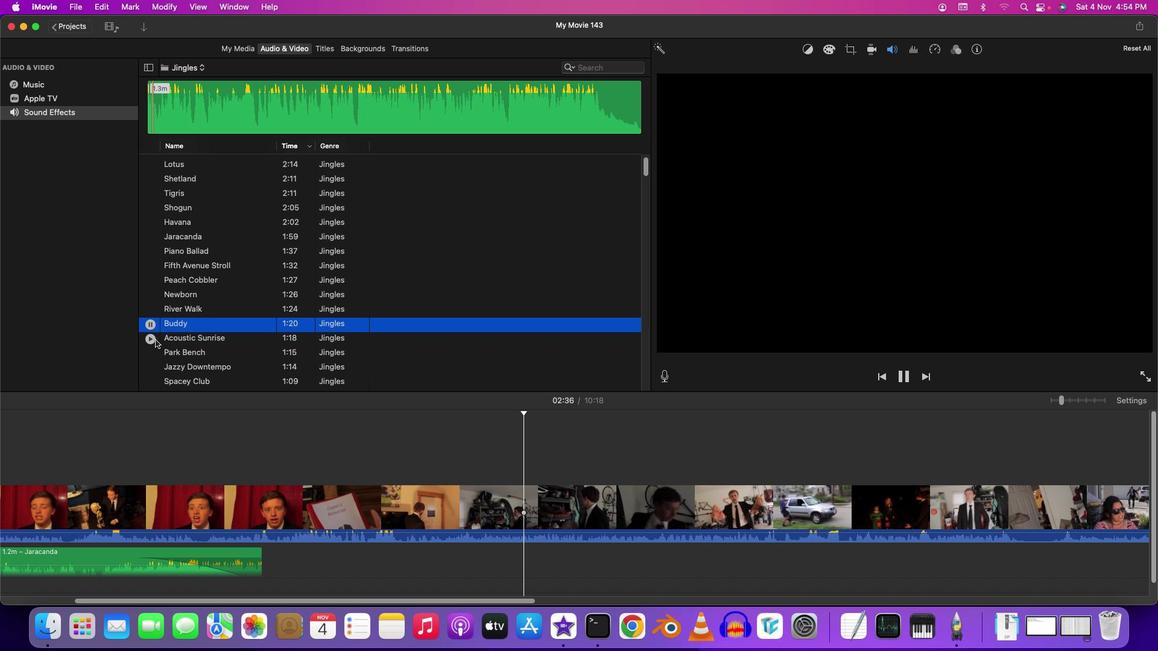 
Action: Mouse scrolled (155, 339) with delta (0, 0)
Screenshot: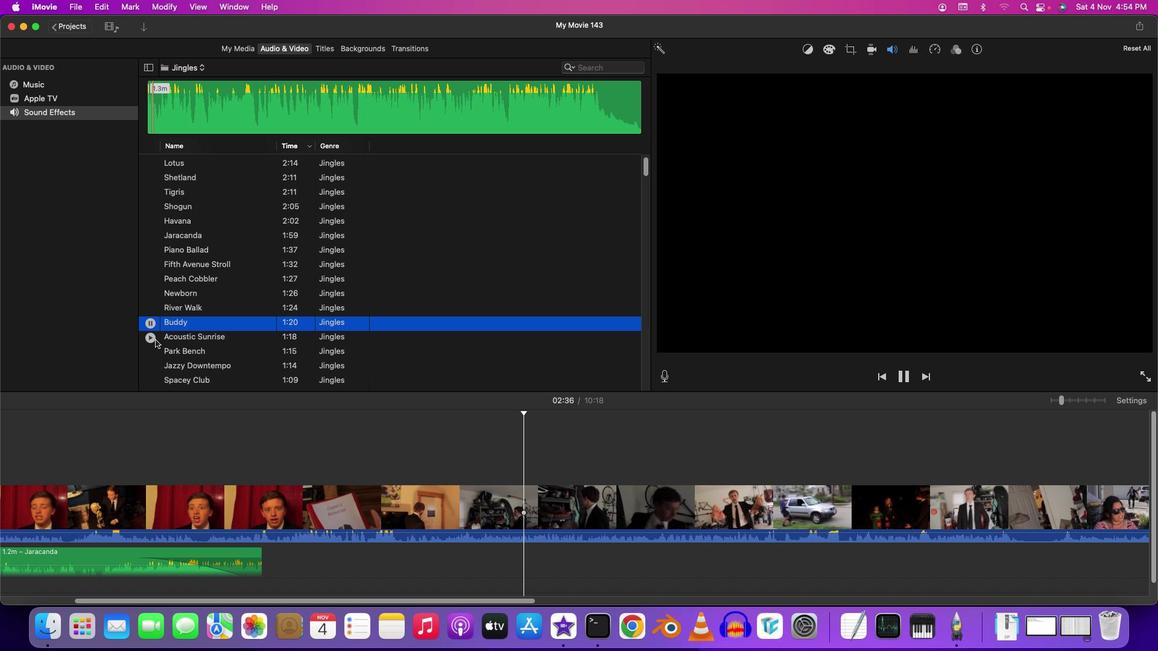 
Action: Mouse scrolled (155, 339) with delta (0, 0)
Screenshot: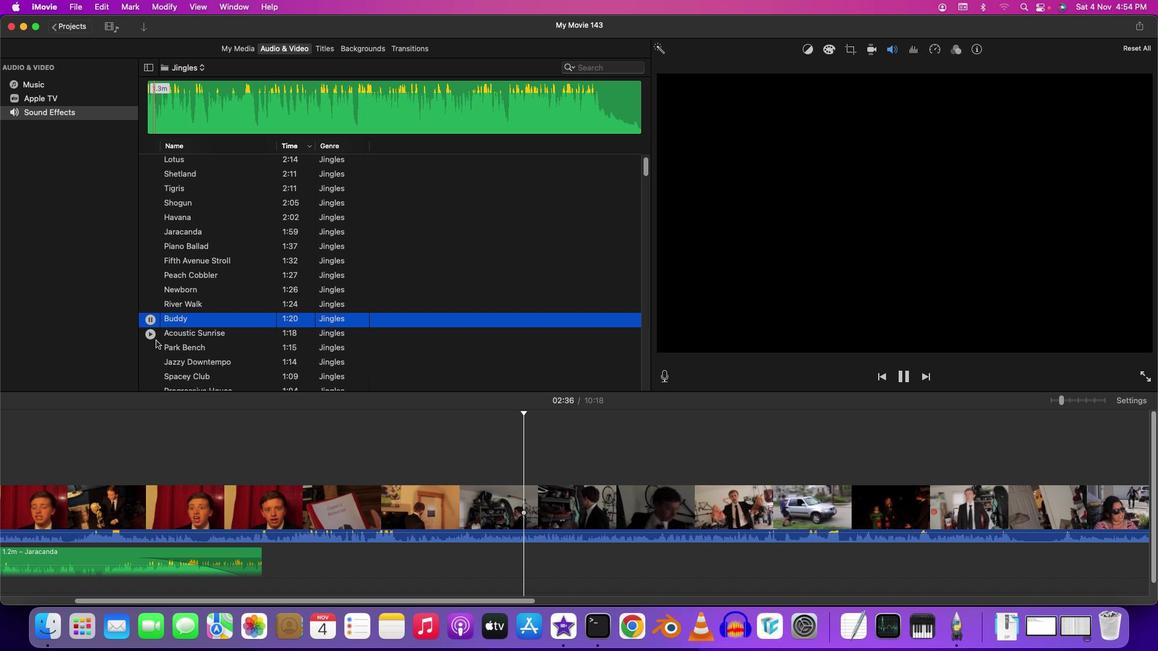 
Action: Mouse moved to (155, 339)
Screenshot: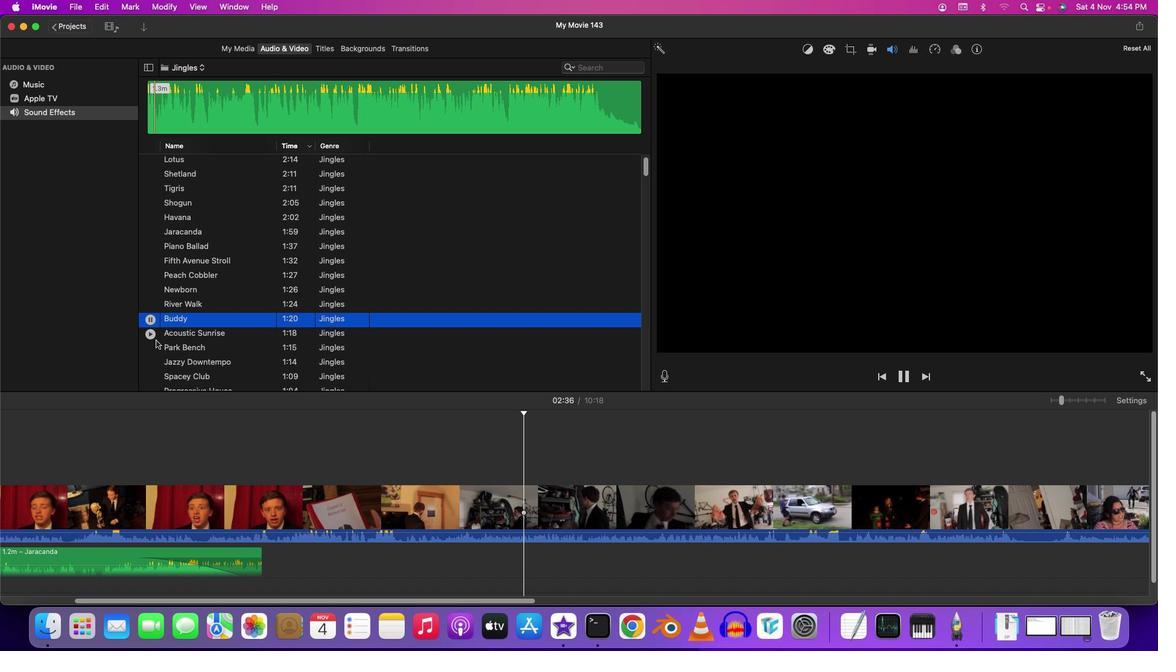 
Action: Mouse scrolled (155, 339) with delta (0, 0)
Screenshot: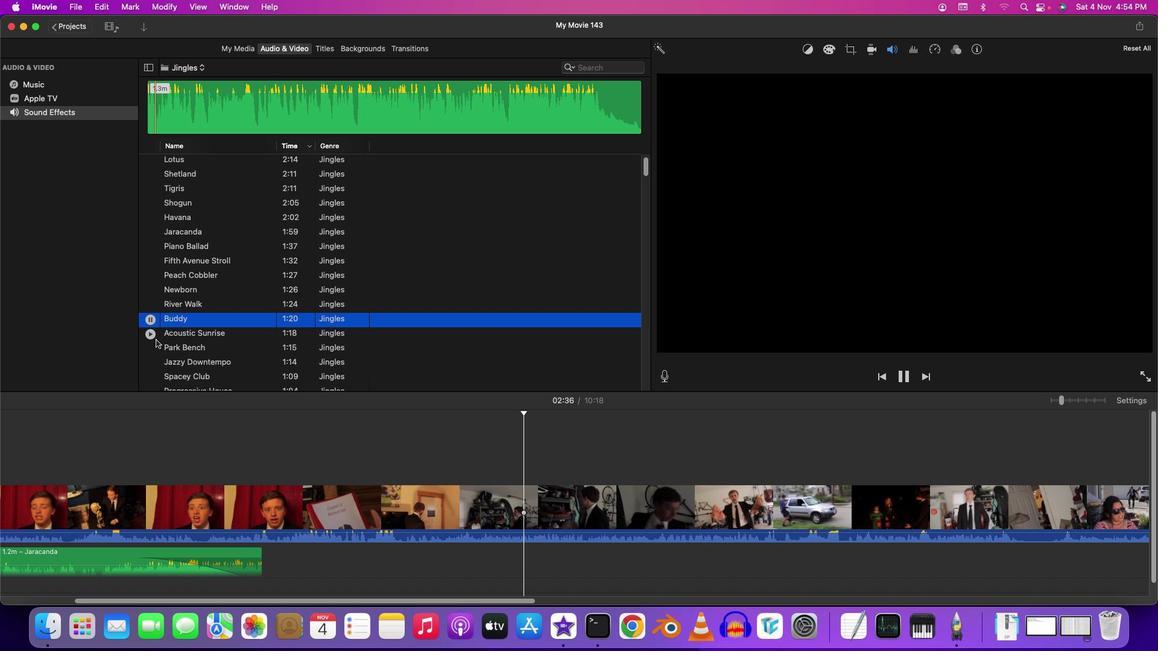 
Action: Mouse moved to (155, 334)
Screenshot: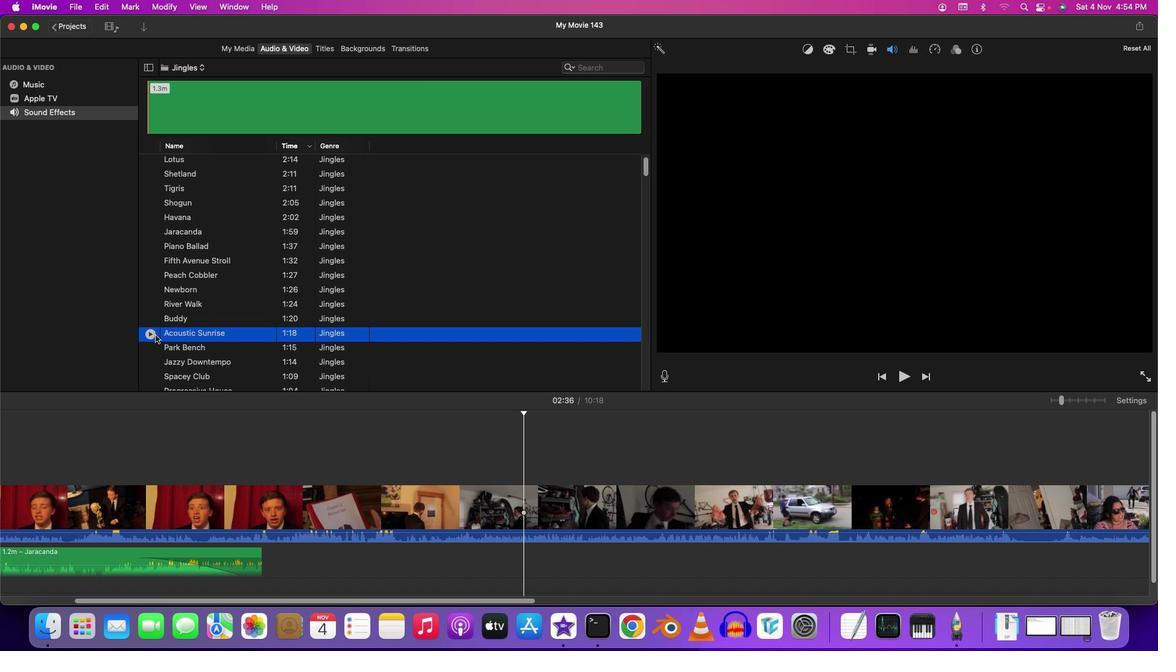 
Action: Mouse pressed left at (155, 334)
Screenshot: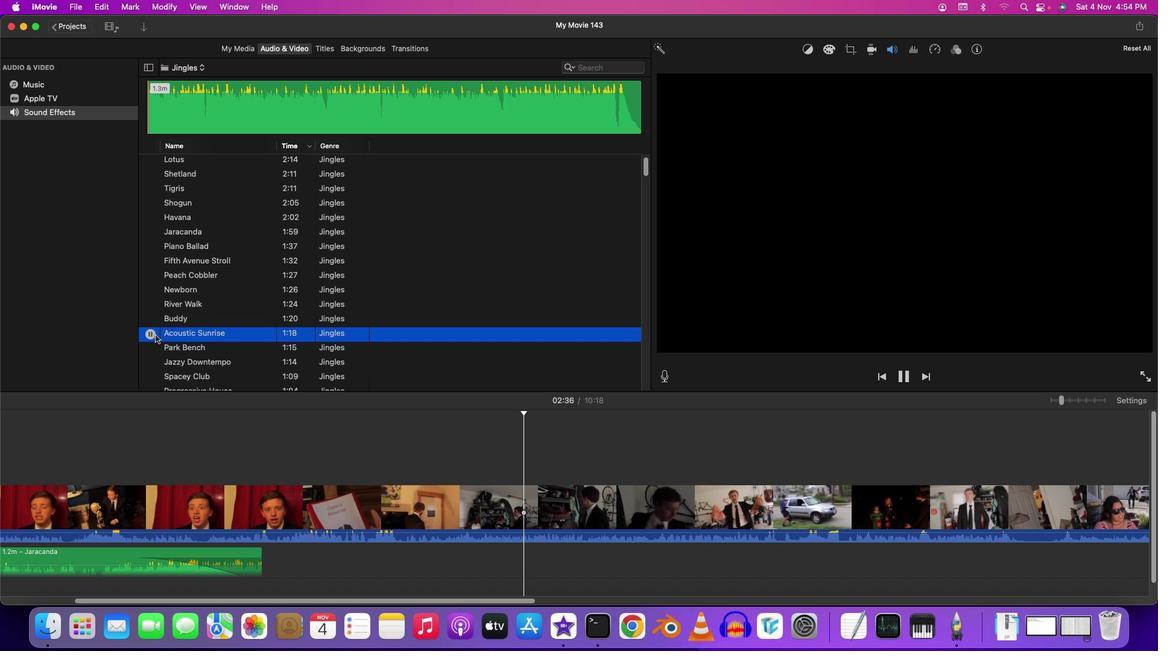 
Action: Mouse moved to (155, 334)
Screenshot: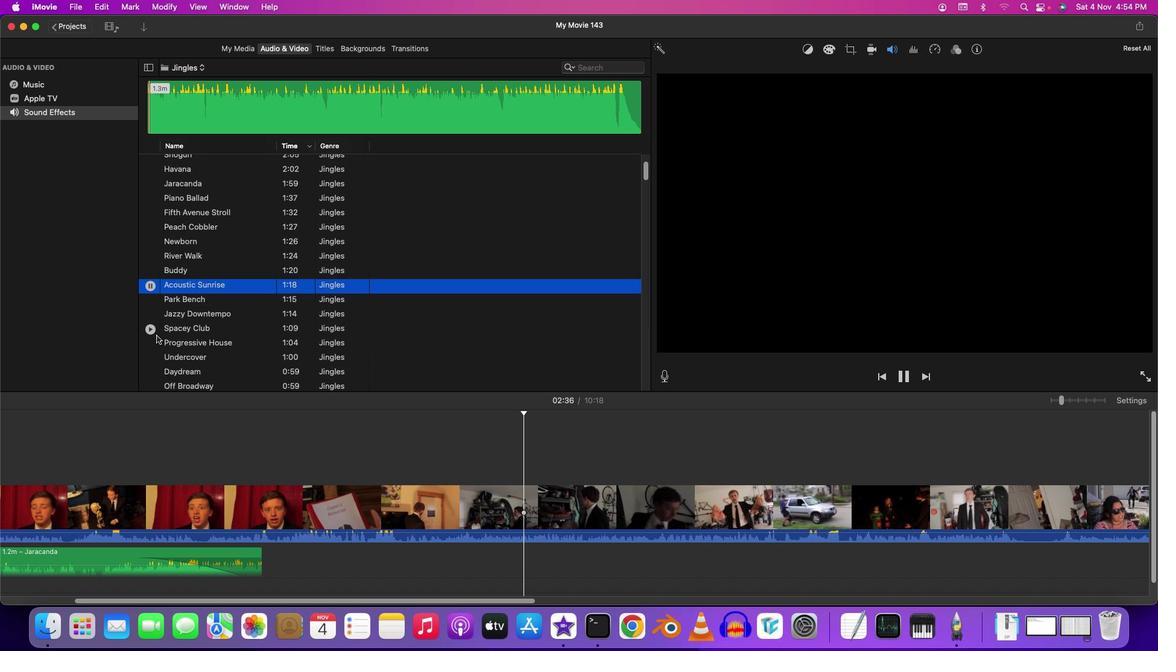 
Action: Mouse scrolled (155, 334) with delta (0, 0)
Screenshot: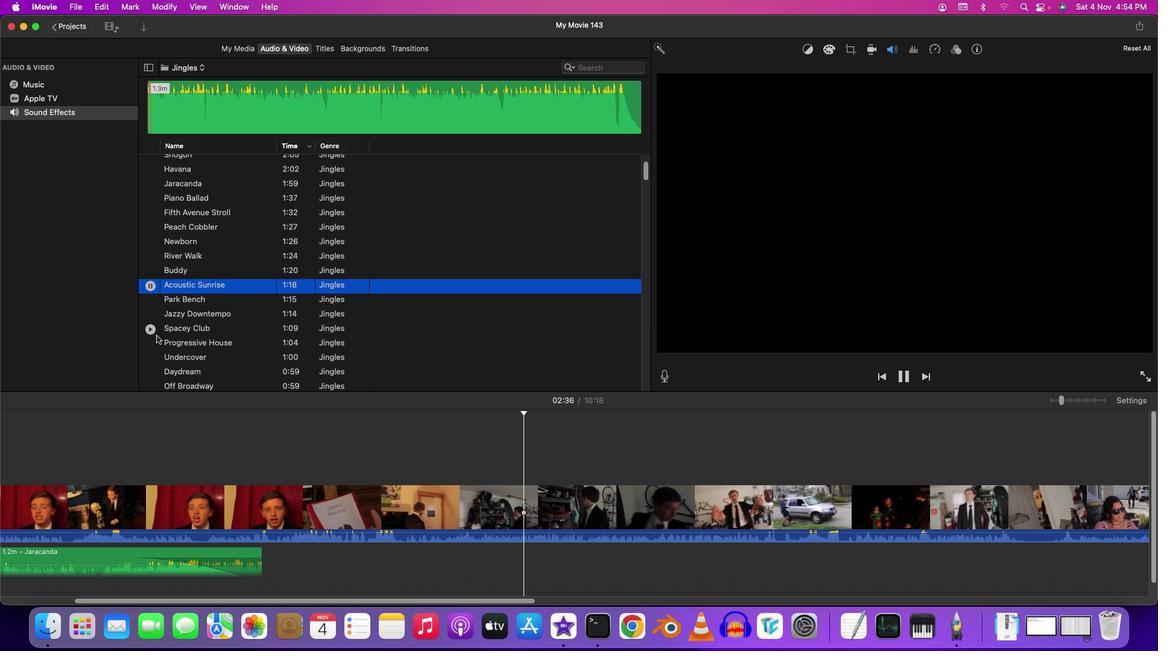 
Action: Mouse moved to (155, 334)
Screenshot: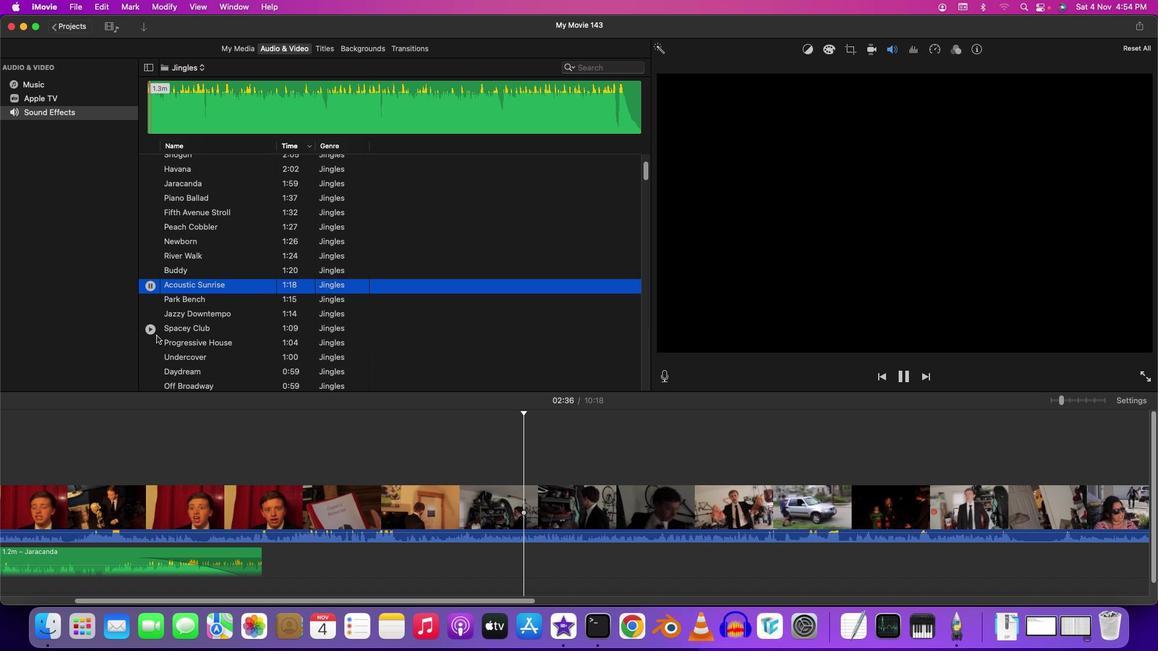 
Action: Mouse scrolled (155, 334) with delta (0, 0)
